 Task: Research Airbnb properties in Villa Hayes, Paraguay from 6th December, 2023 to 15th December, 2023 for 6 adults.6 bedrooms having 6 beds and 6 bathrooms. Property type can be house. Amenities needed are: wifi, TV, free parkinig on premises, gym, breakfast. Look for 5 properties as per requirement.
Action: Mouse moved to (568, 117)
Screenshot: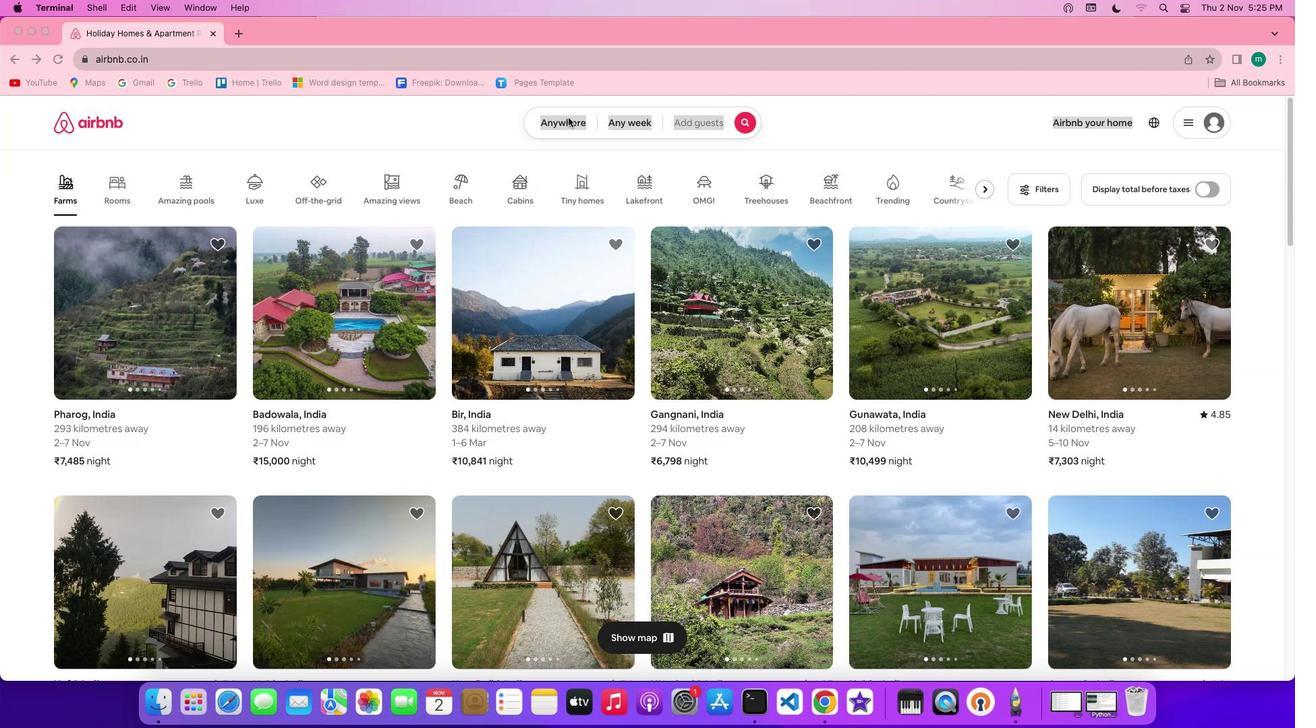
Action: Mouse pressed left at (568, 117)
Screenshot: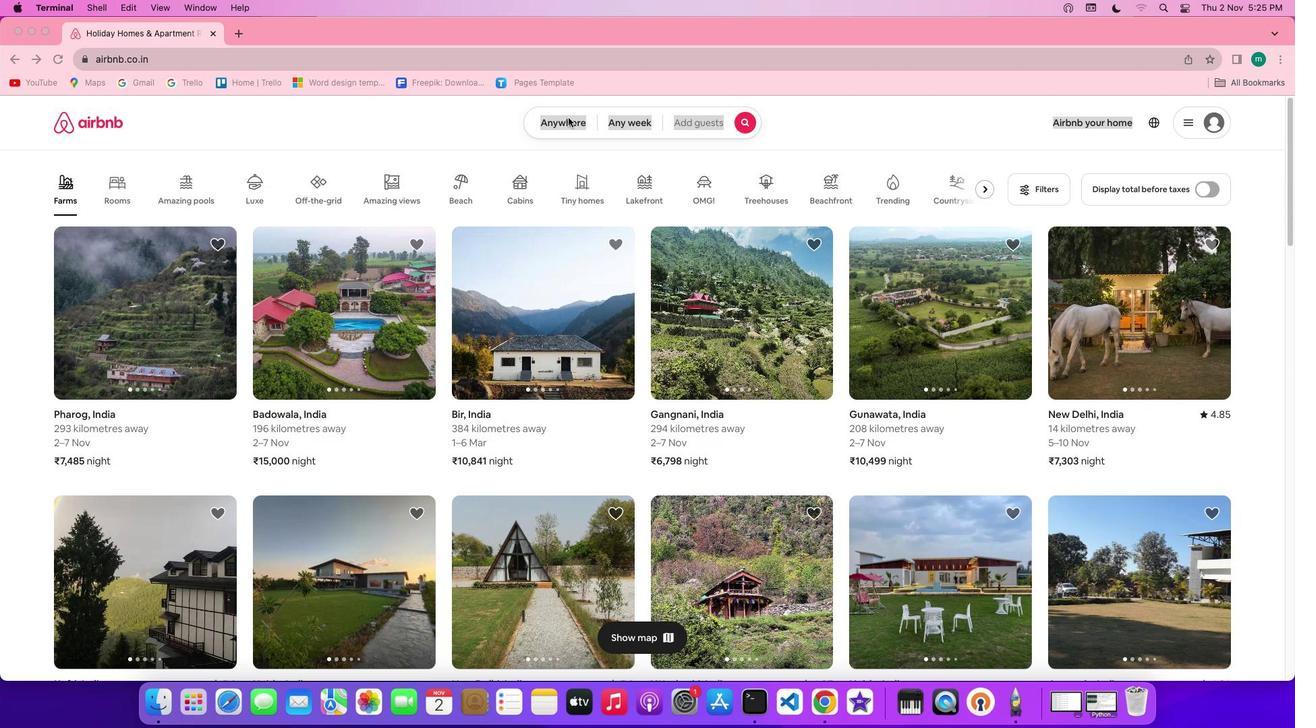 
Action: Mouse pressed left at (568, 117)
Screenshot: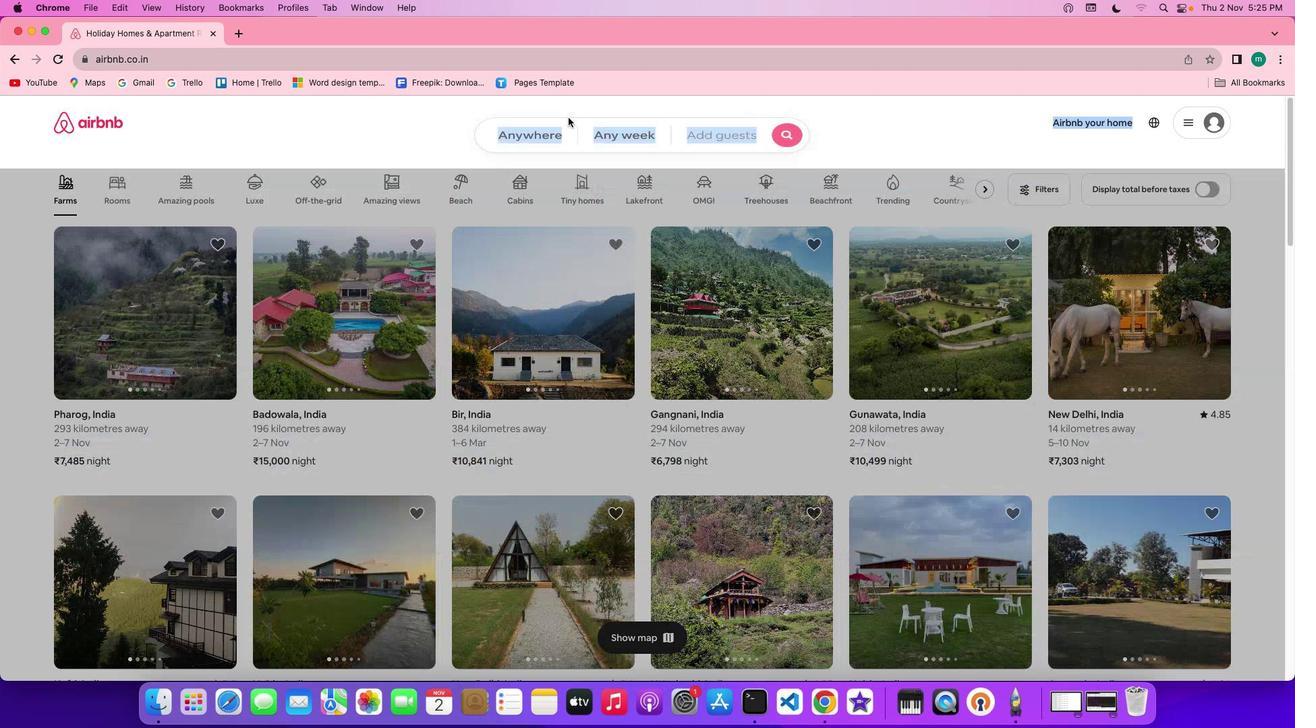 
Action: Key pressed Key.shift'V''i''l''l''a'Key.spaceKey.shift'H''a''y''e''s'','Key.spaceKey.shift'P''a''r''a''g''u''a''y'
Screenshot: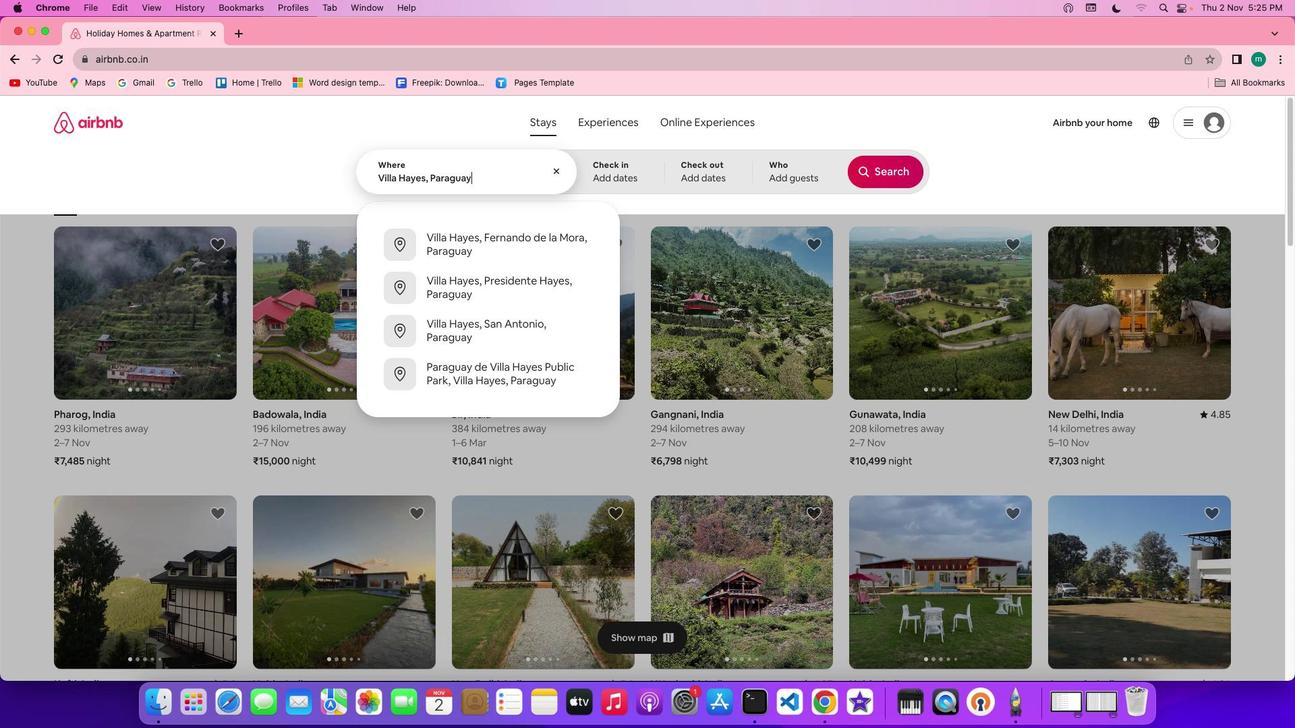 
Action: Mouse moved to (610, 175)
Screenshot: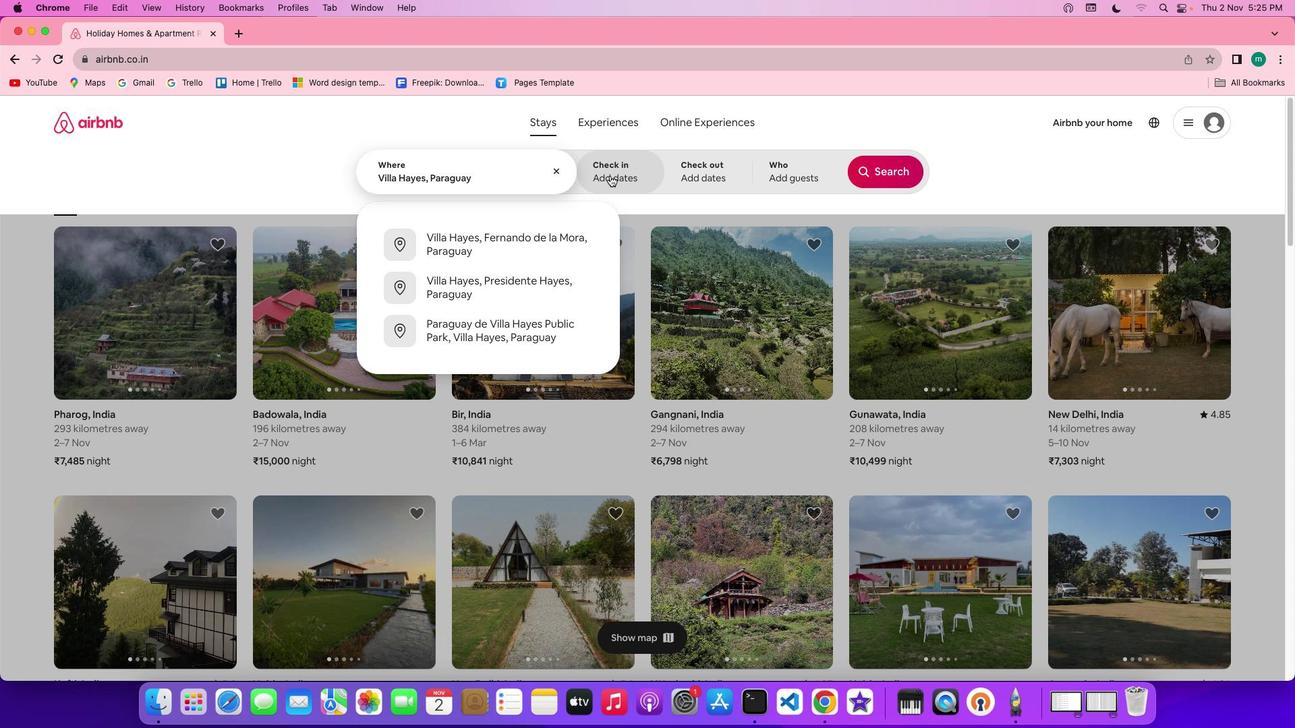 
Action: Mouse pressed left at (610, 175)
Screenshot: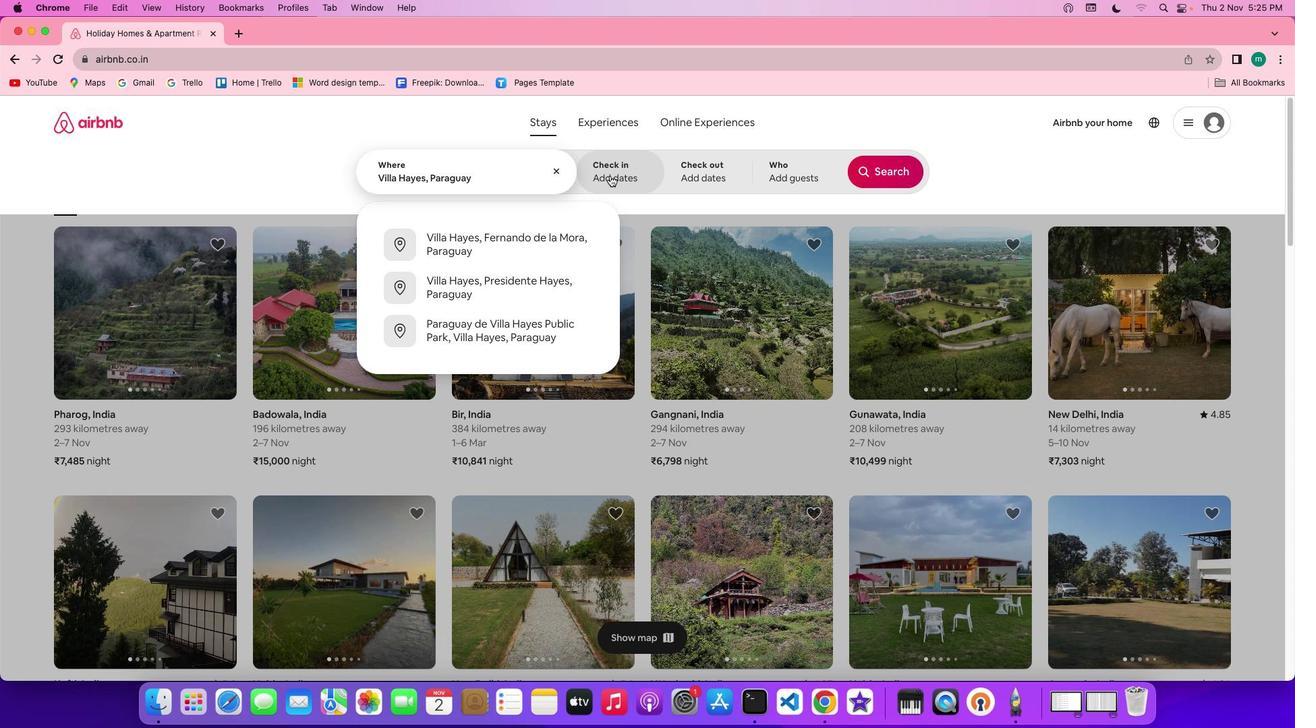 
Action: Mouse moved to (771, 364)
Screenshot: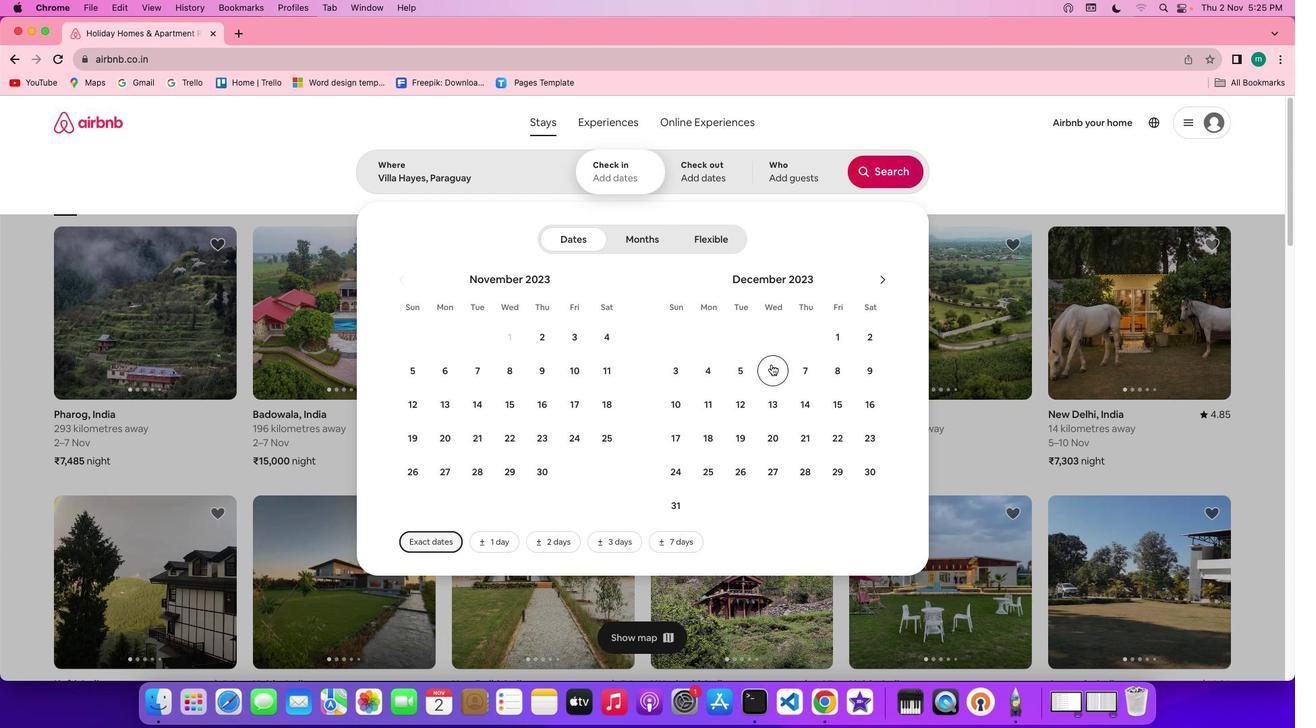 
Action: Mouse pressed left at (771, 364)
Screenshot: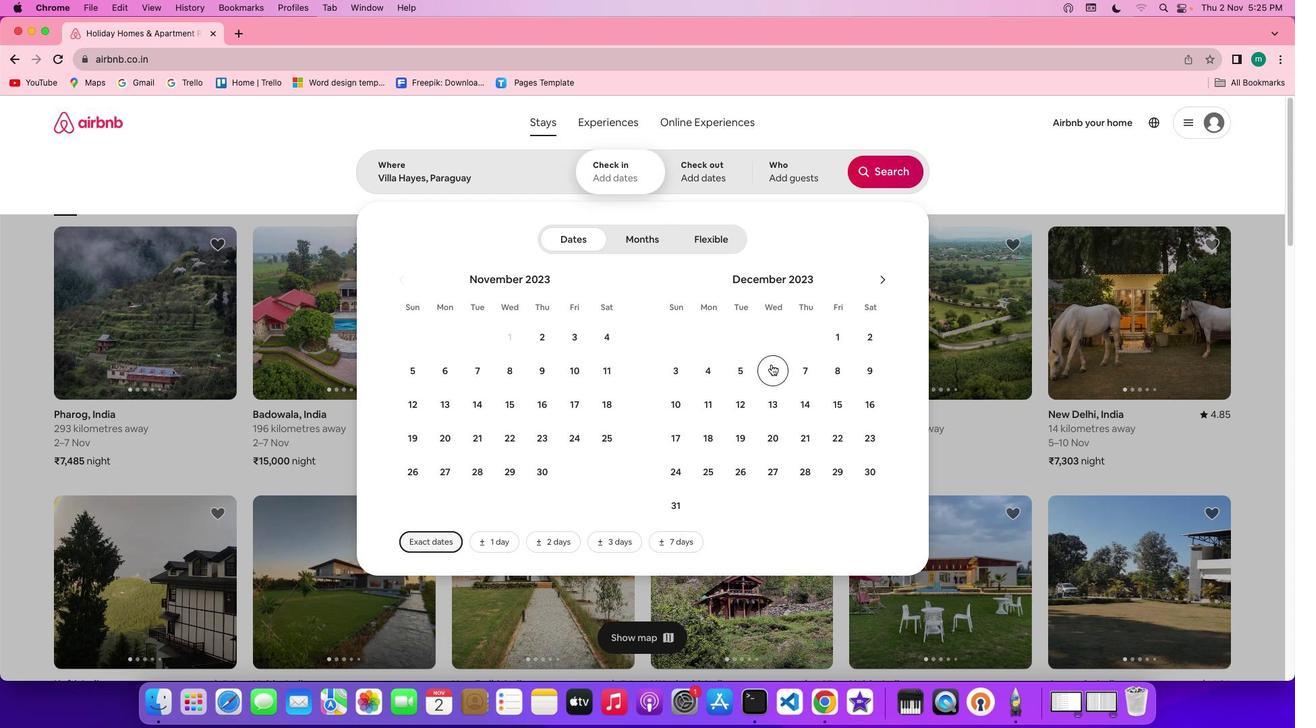 
Action: Mouse moved to (828, 404)
Screenshot: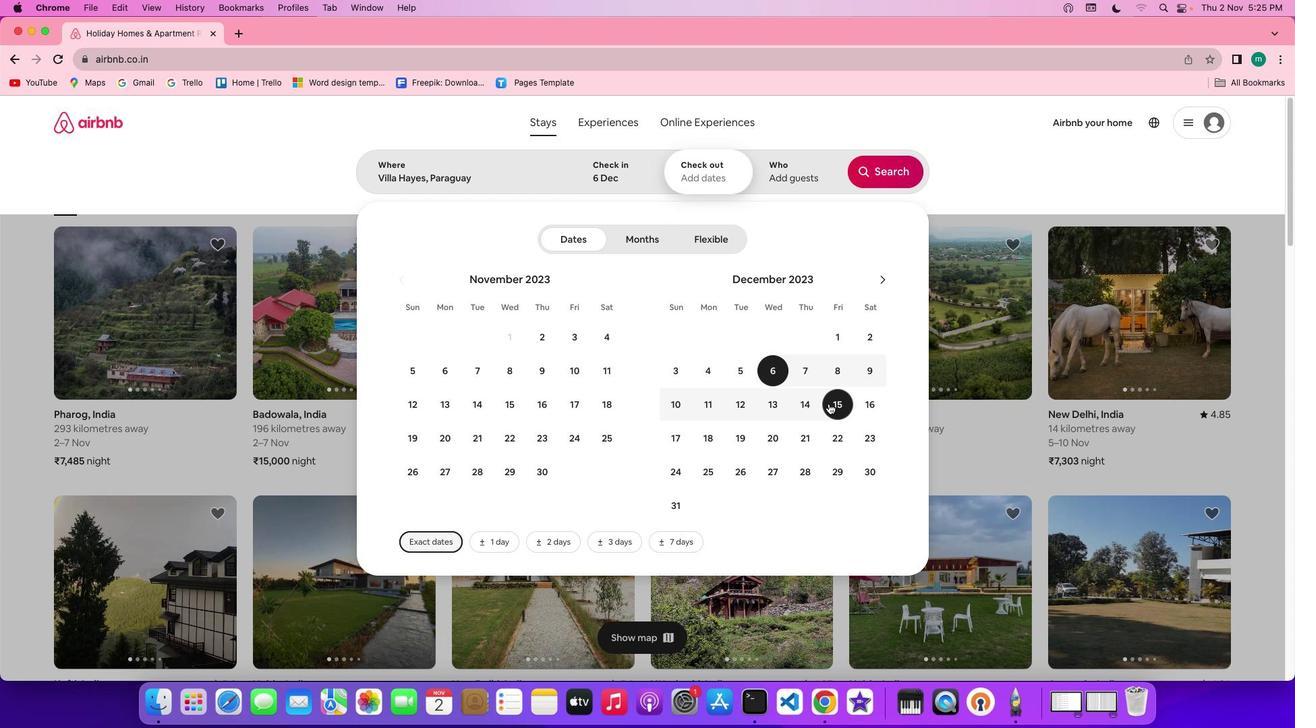 
Action: Mouse pressed left at (828, 404)
Screenshot: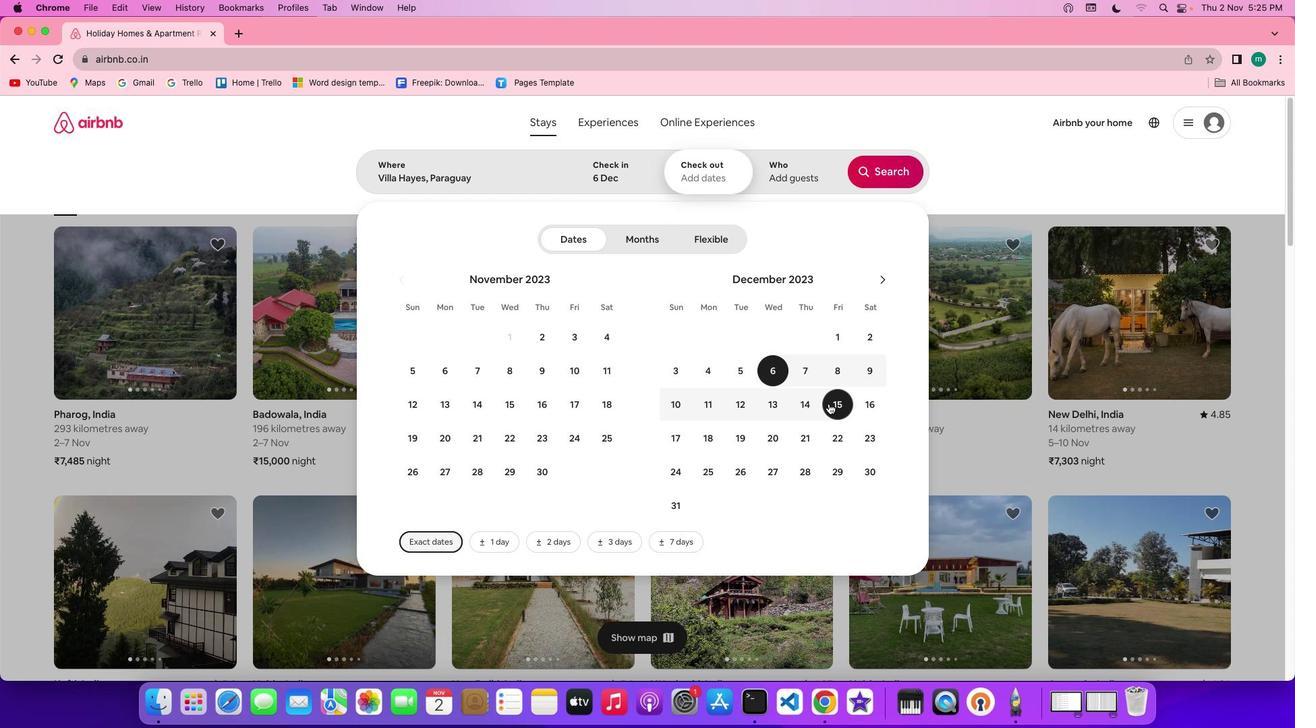 
Action: Mouse moved to (772, 174)
Screenshot: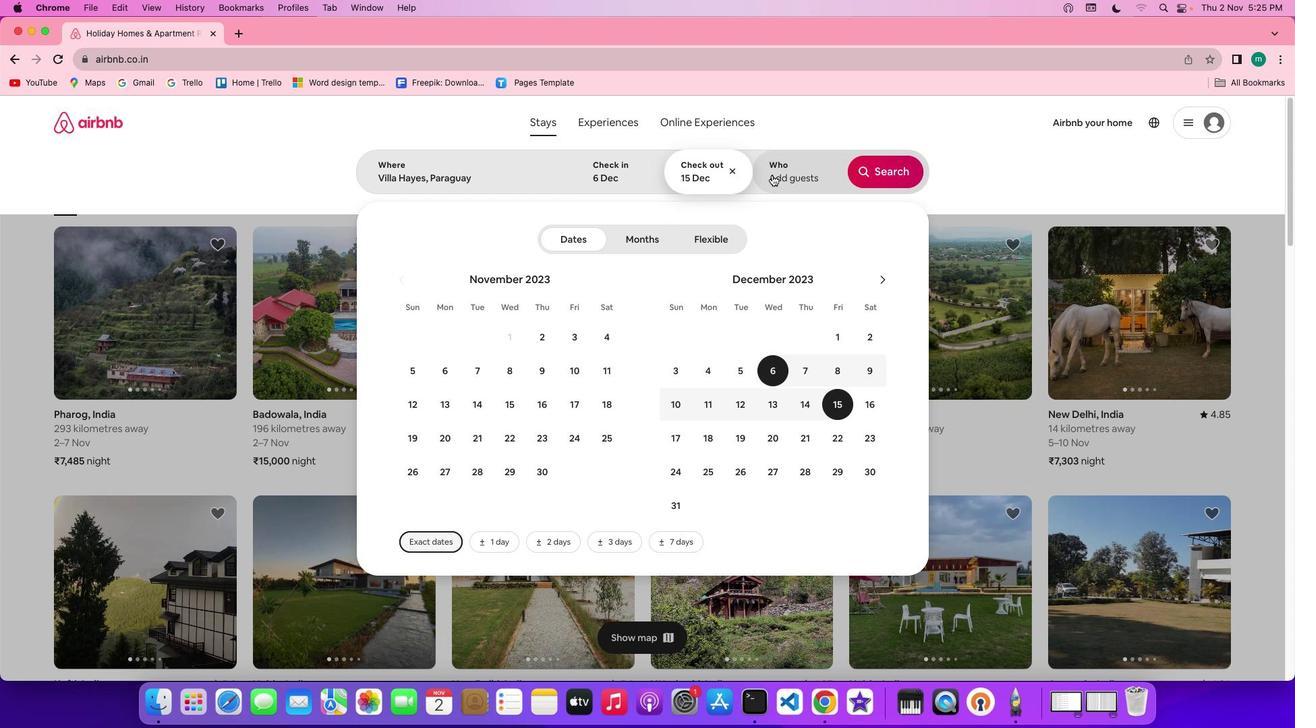 
Action: Mouse pressed left at (772, 174)
Screenshot: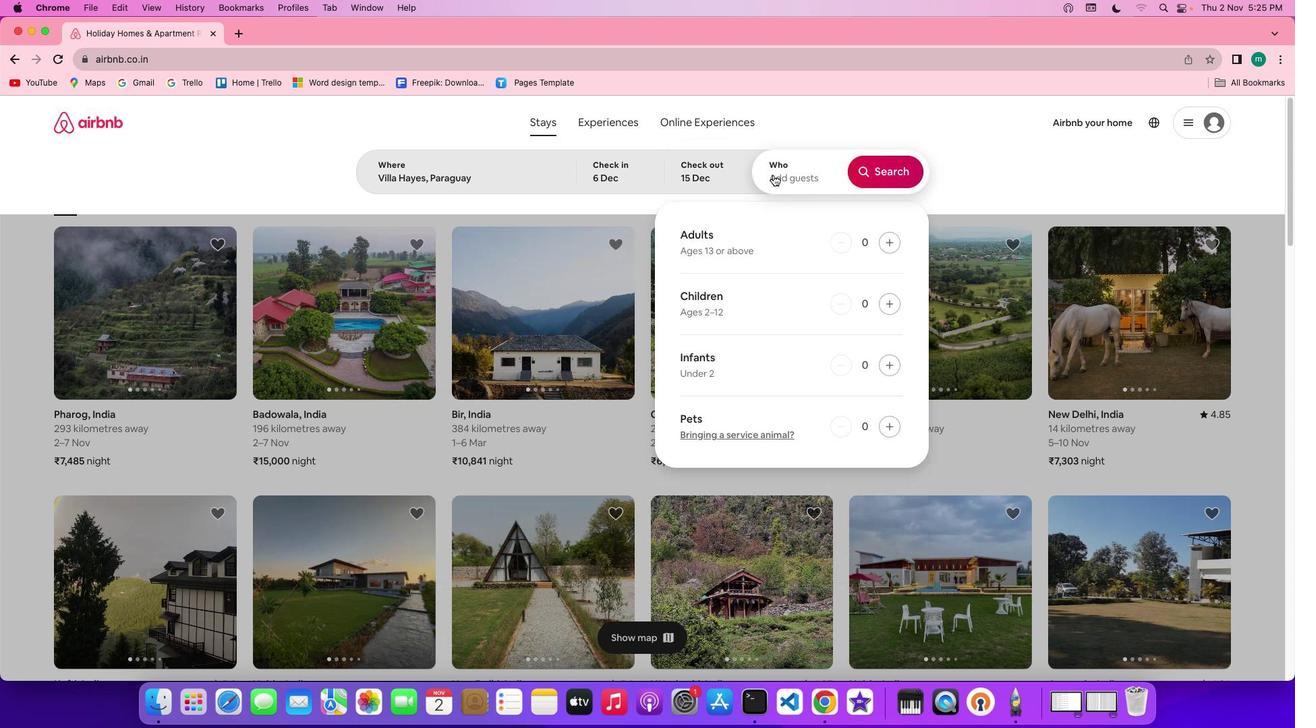 
Action: Mouse moved to (886, 244)
Screenshot: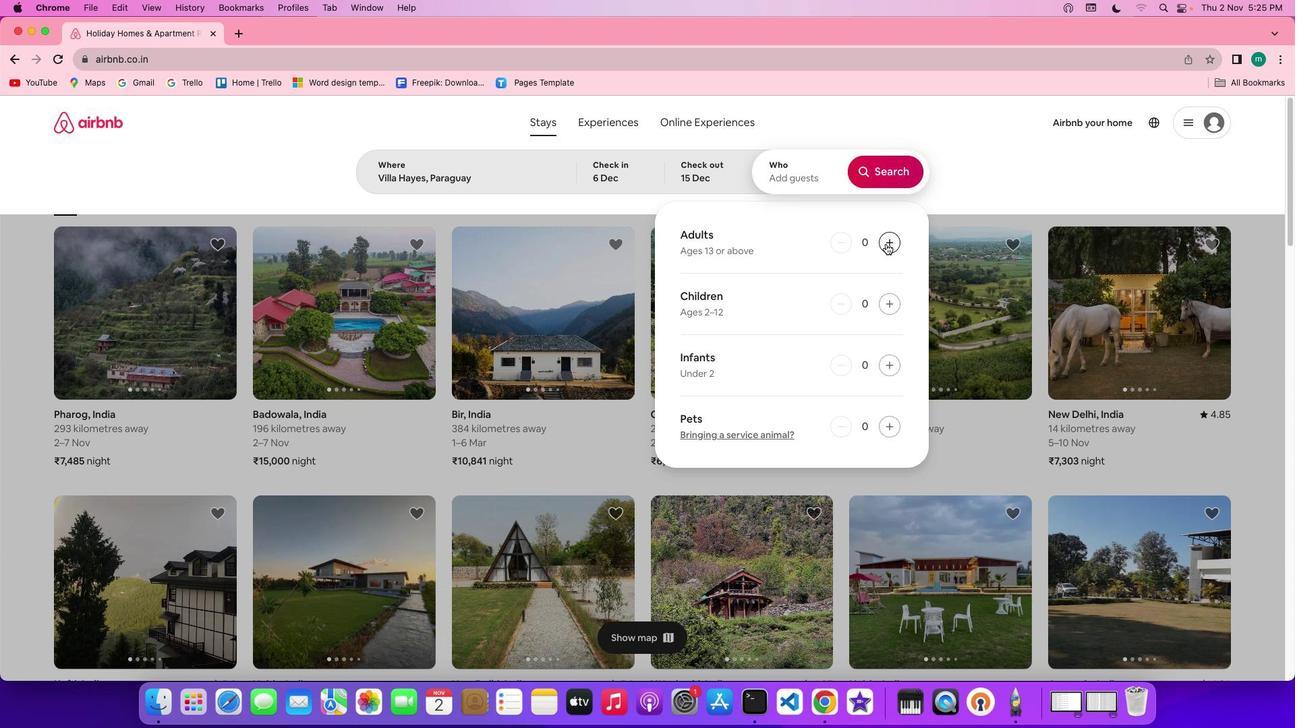 
Action: Mouse pressed left at (886, 244)
Screenshot: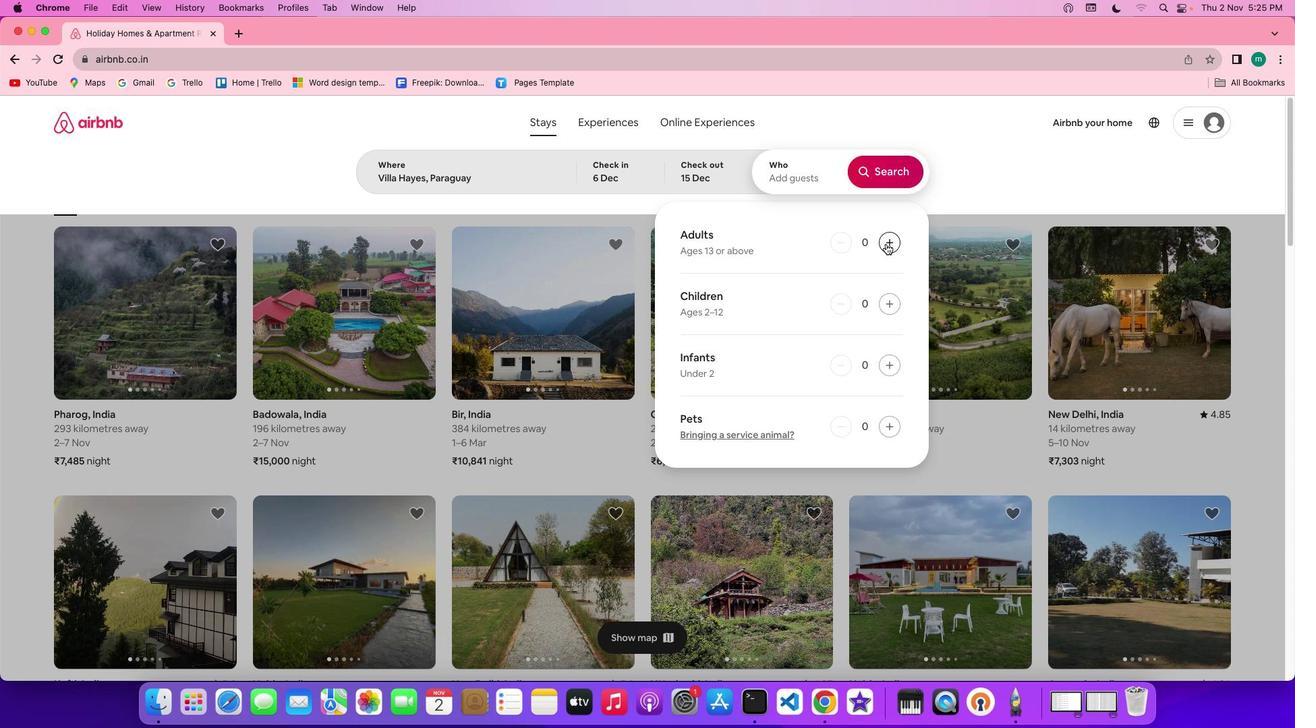 
Action: Mouse pressed left at (886, 244)
Screenshot: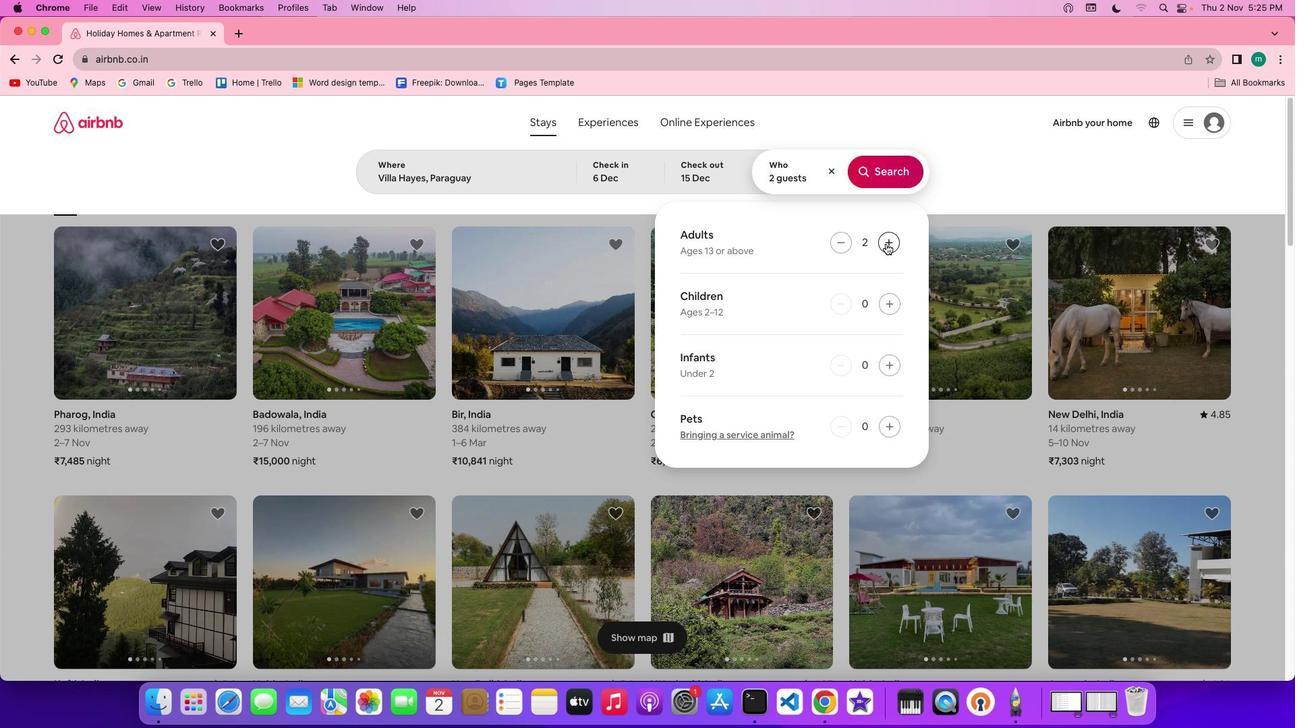 
Action: Mouse pressed left at (886, 244)
Screenshot: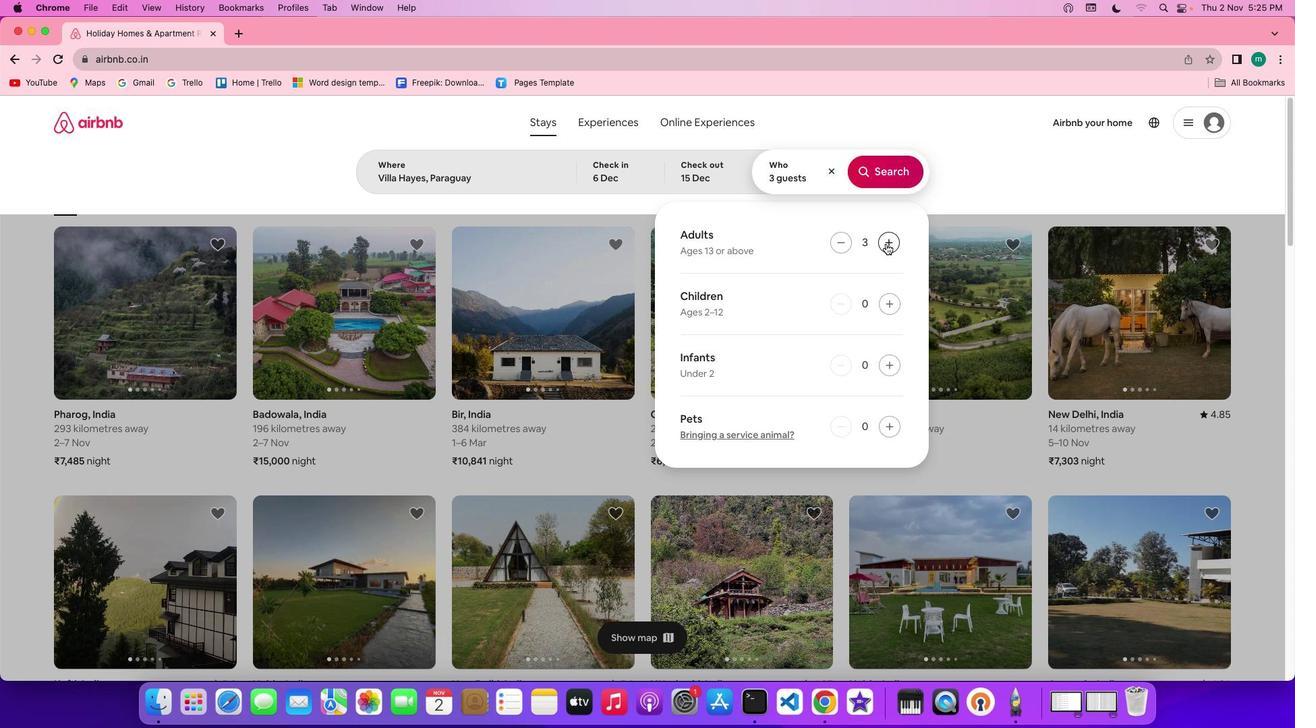 
Action: Mouse pressed left at (886, 244)
Screenshot: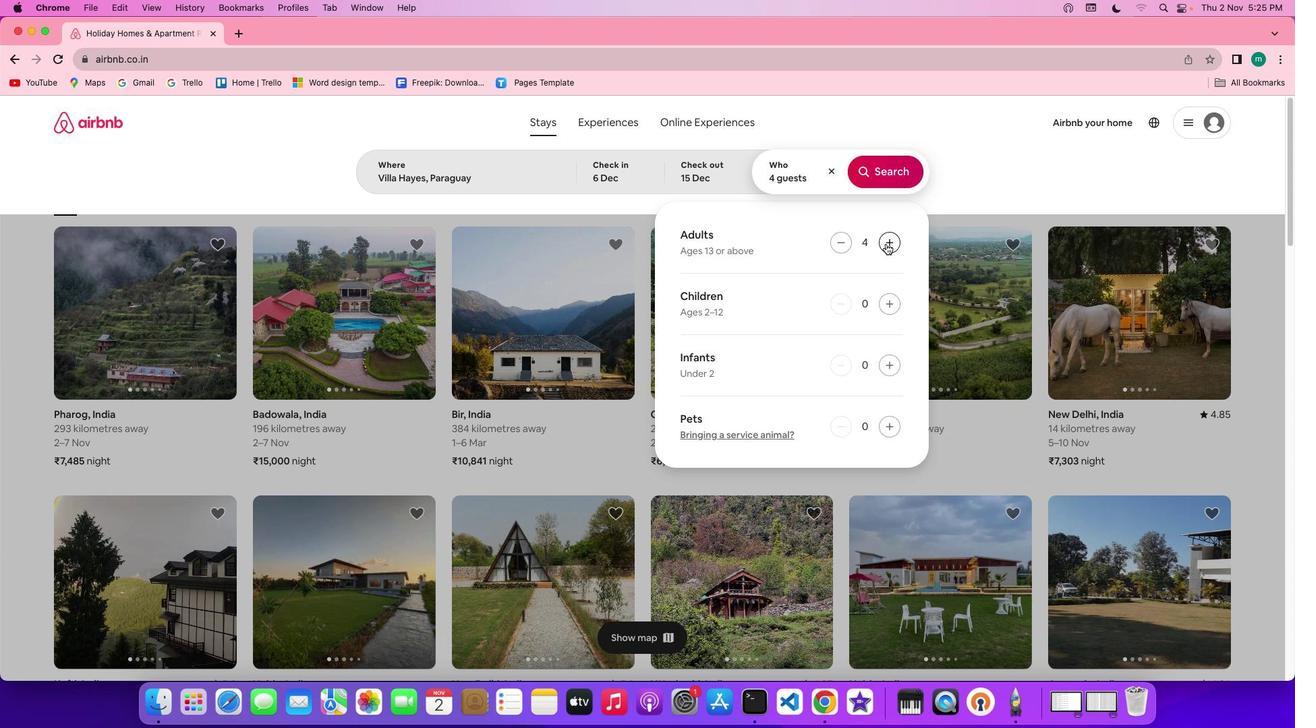 
Action: Mouse pressed left at (886, 244)
Screenshot: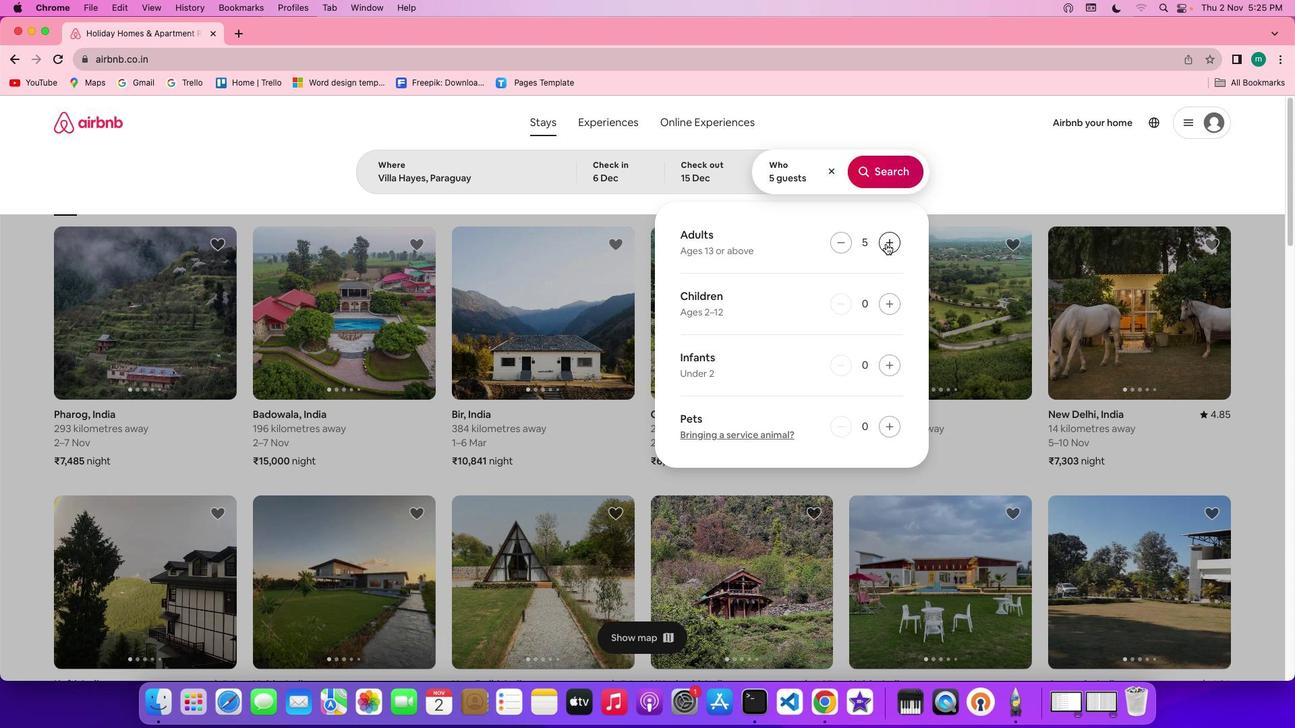 
Action: Mouse pressed left at (886, 244)
Screenshot: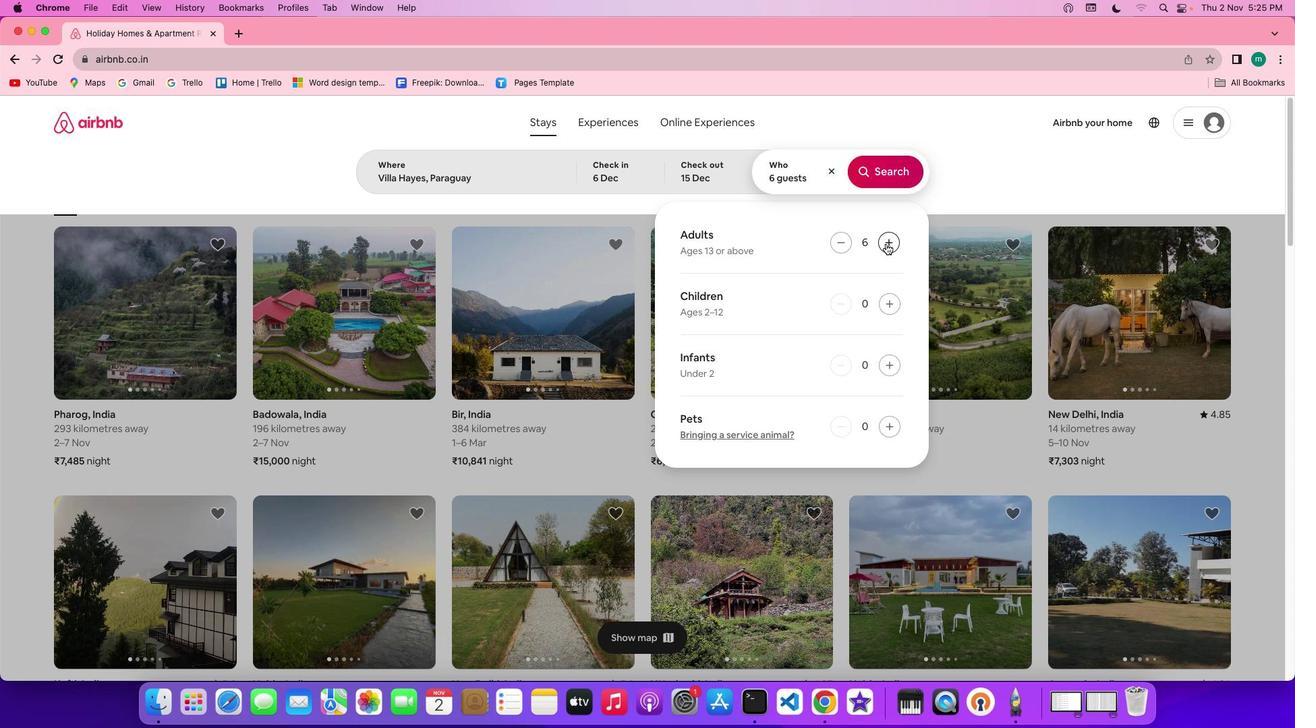 
Action: Mouse moved to (882, 176)
Screenshot: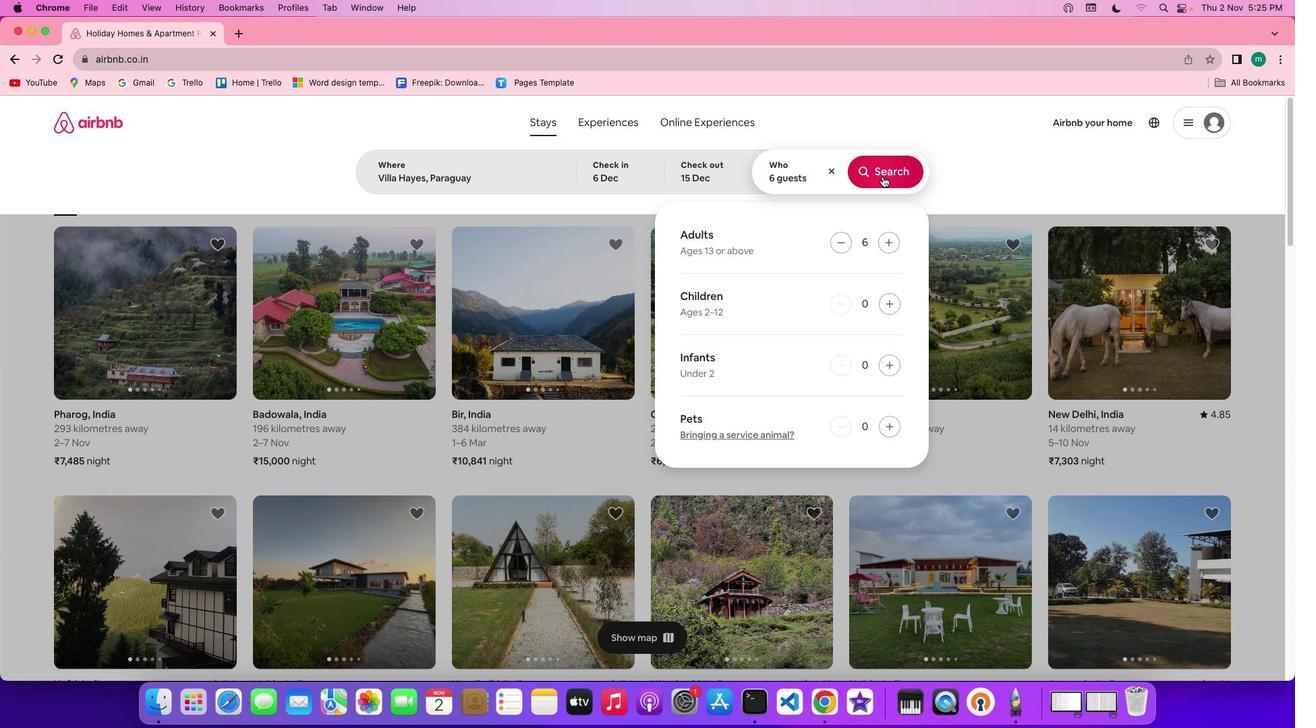 
Action: Mouse pressed left at (882, 176)
Screenshot: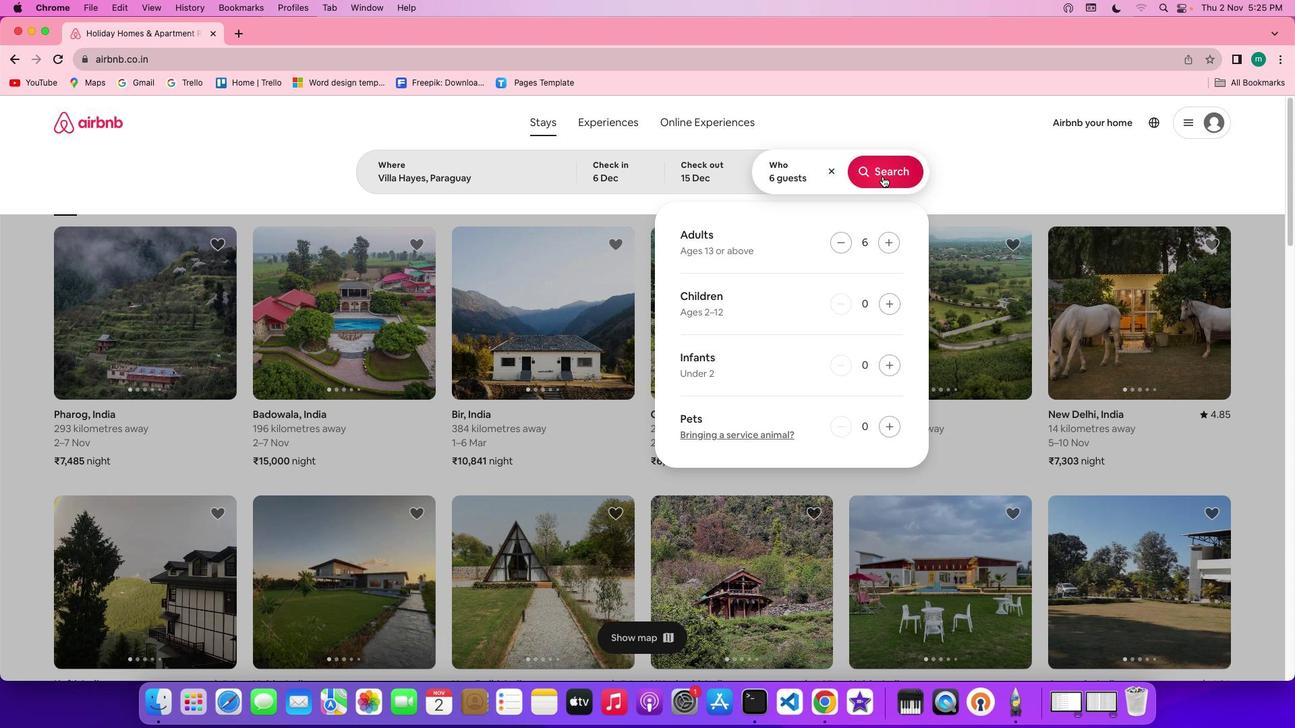 
Action: Mouse moved to (1080, 177)
Screenshot: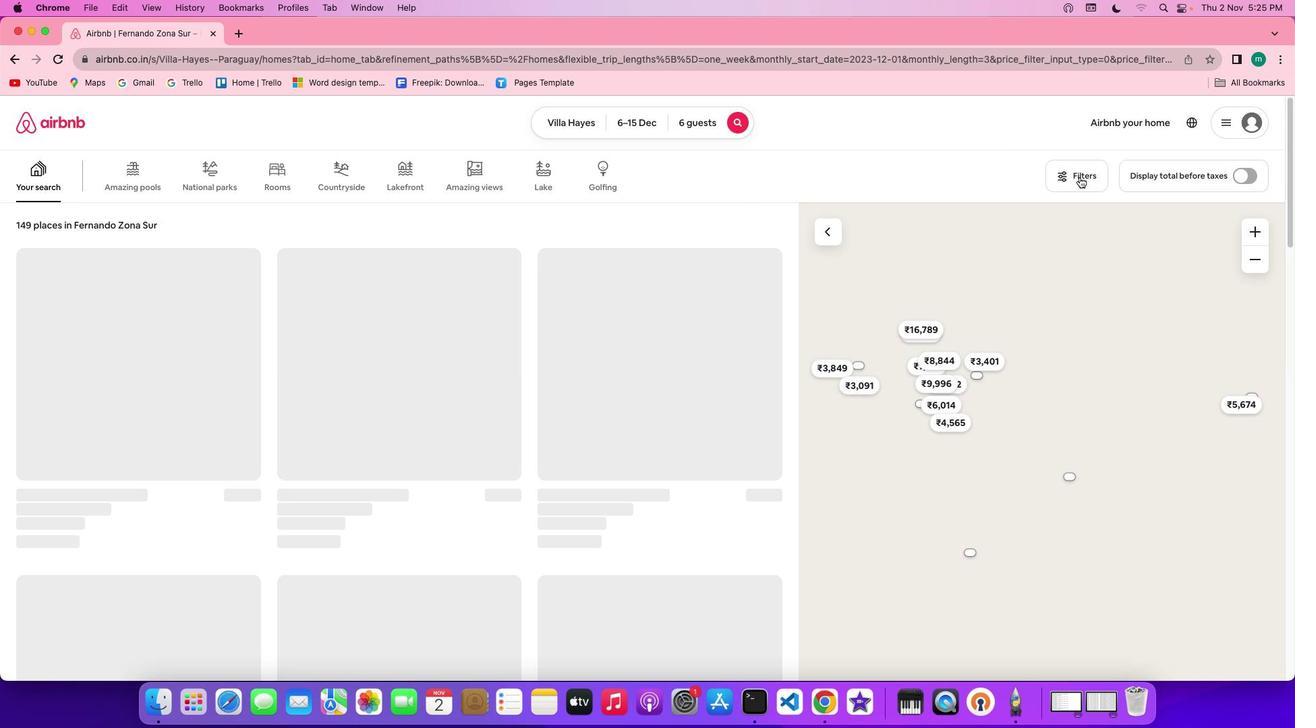 
Action: Mouse pressed left at (1080, 177)
Screenshot: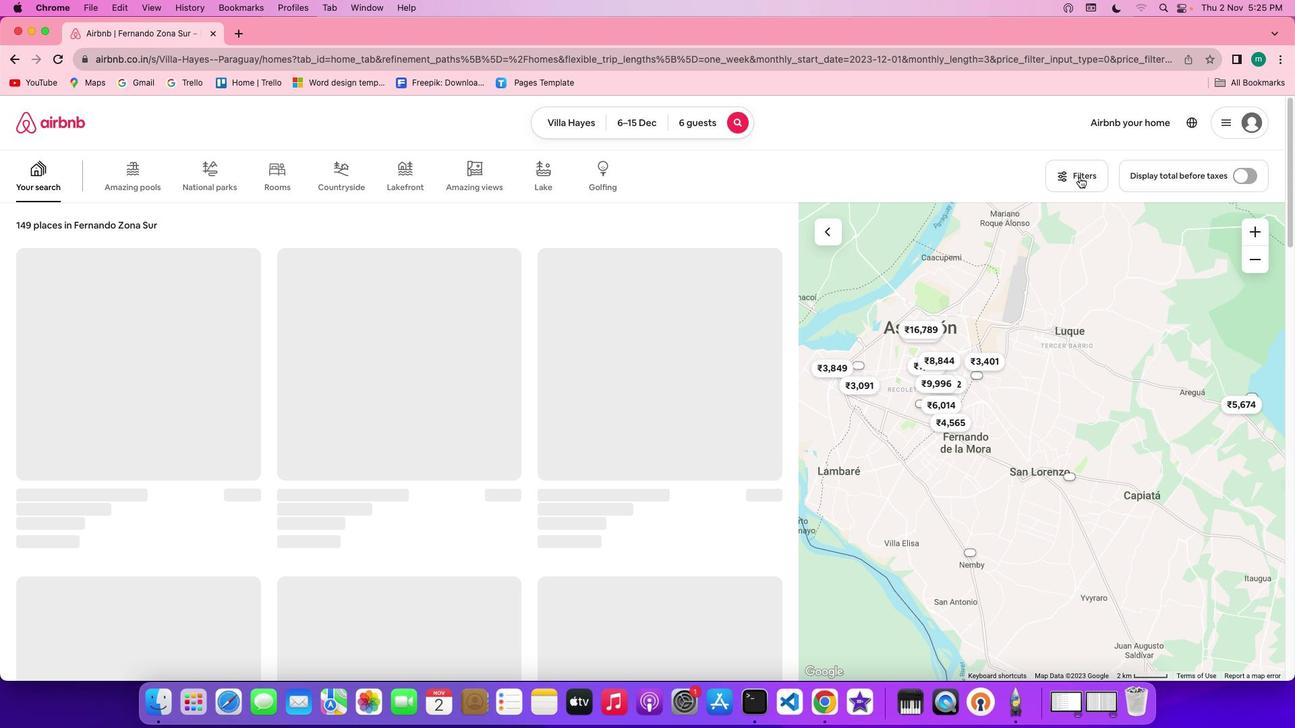 
Action: Mouse moved to (1062, 172)
Screenshot: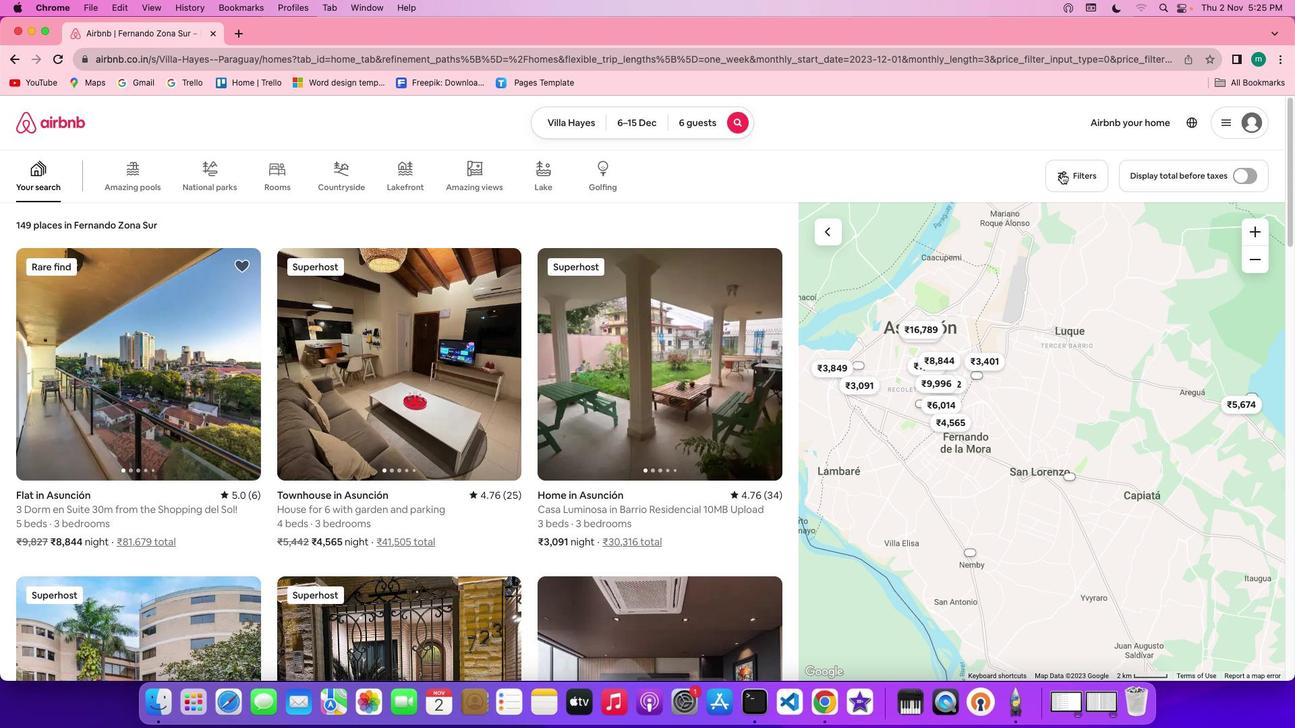 
Action: Mouse pressed left at (1062, 172)
Screenshot: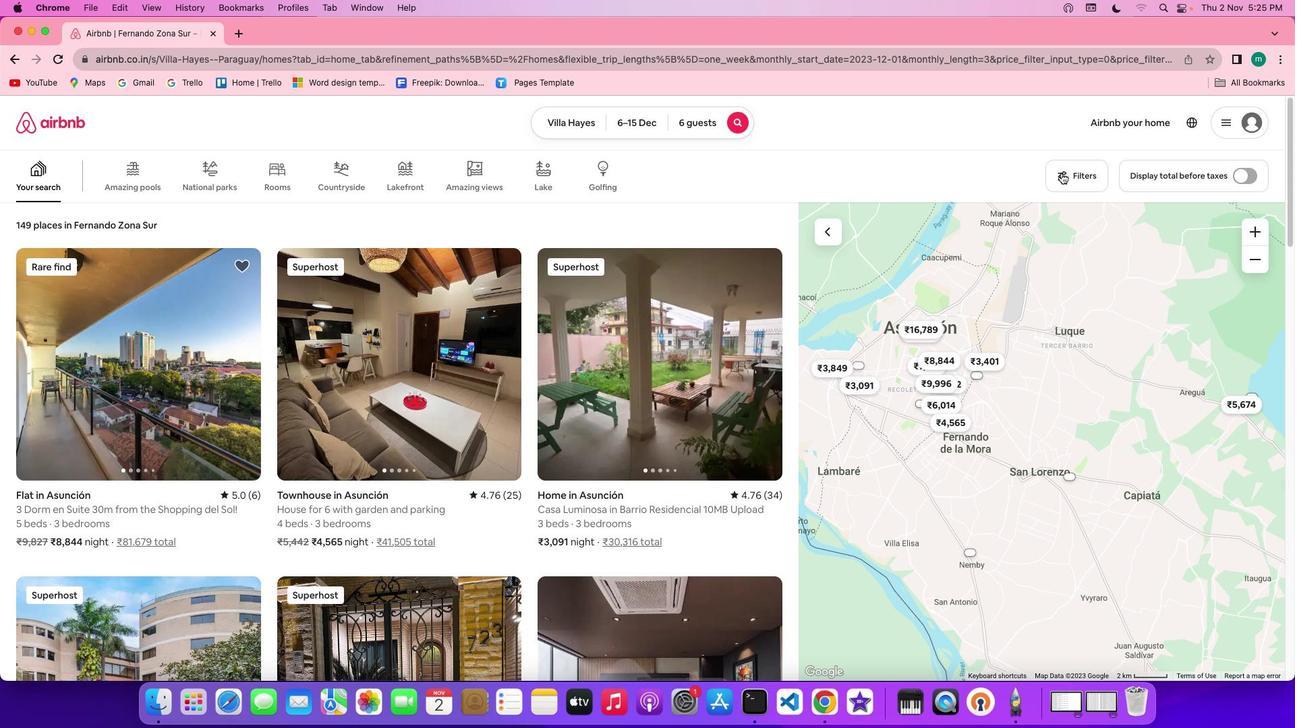 
Action: Mouse moved to (1085, 172)
Screenshot: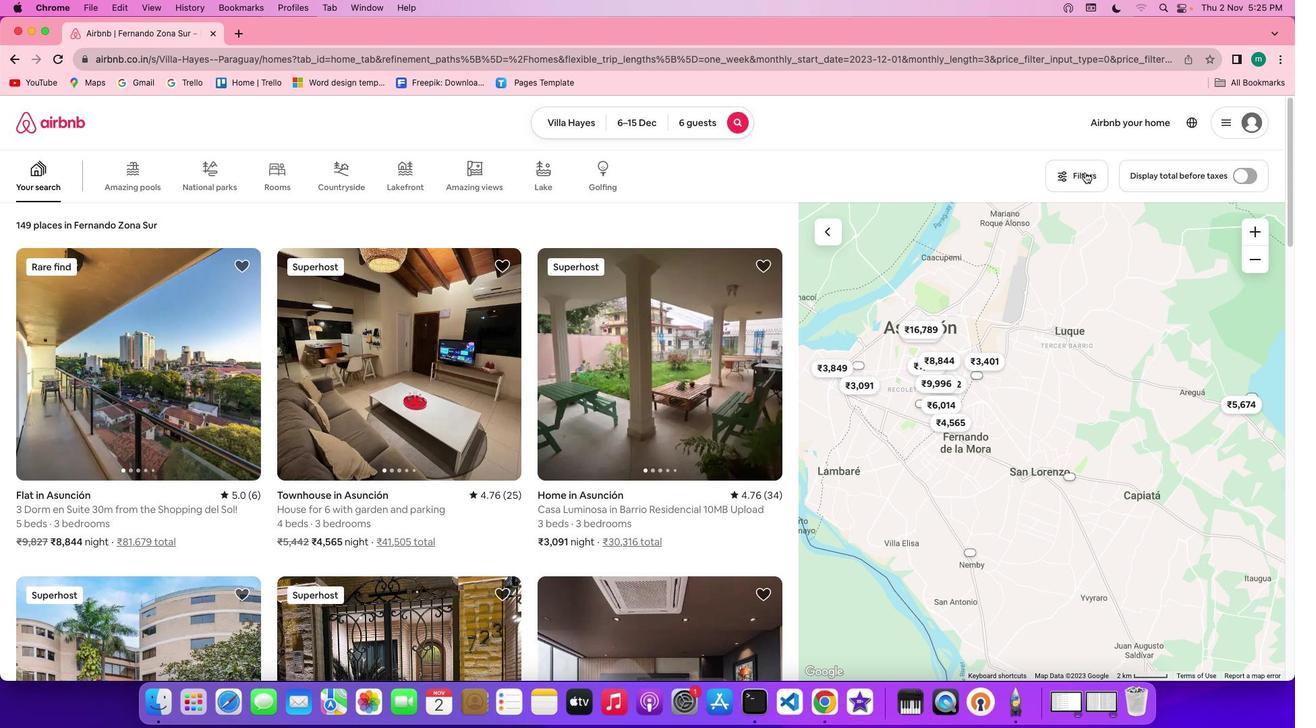 
Action: Mouse pressed left at (1085, 172)
Screenshot: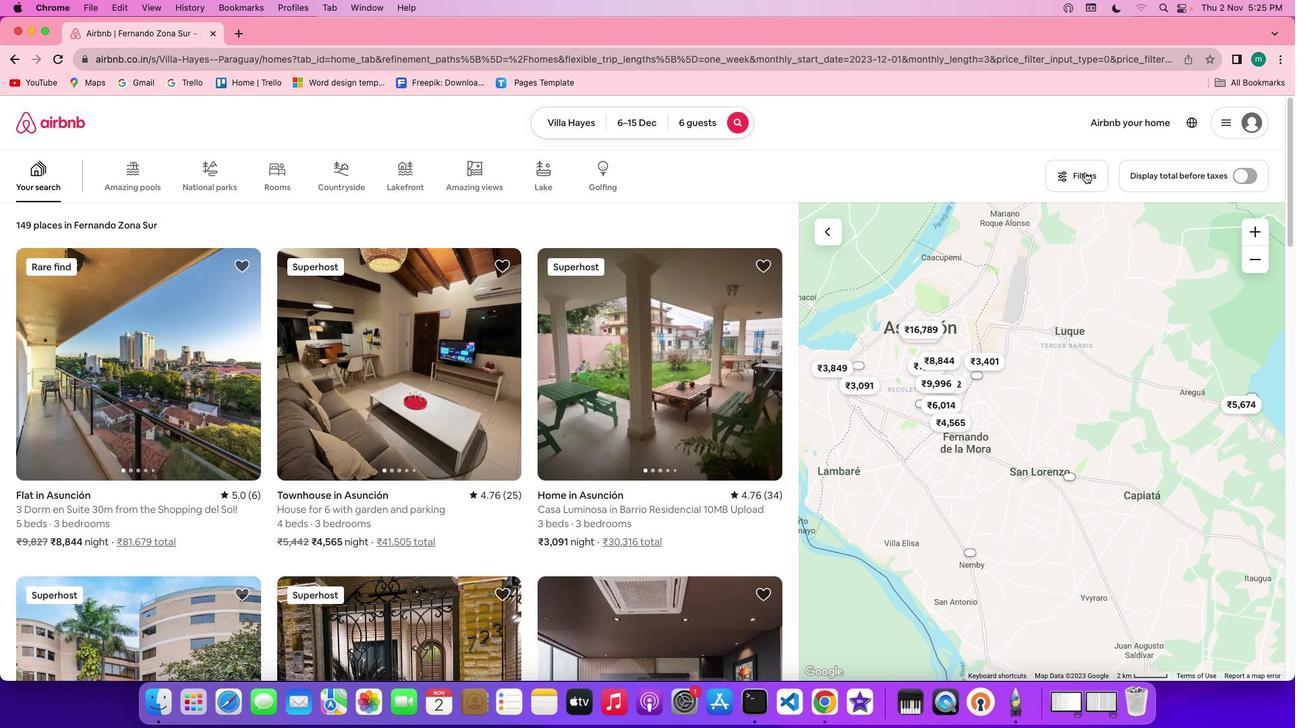 
Action: Mouse moved to (722, 365)
Screenshot: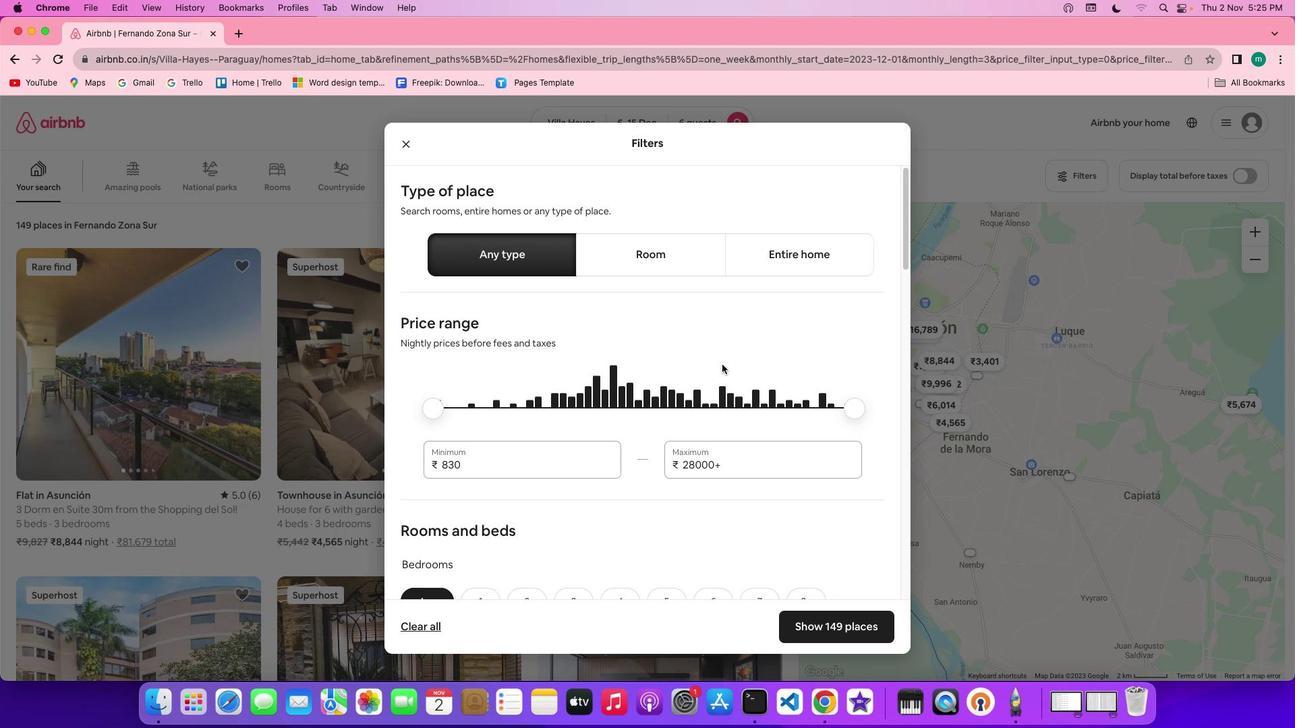 
Action: Mouse scrolled (722, 365) with delta (0, 0)
Screenshot: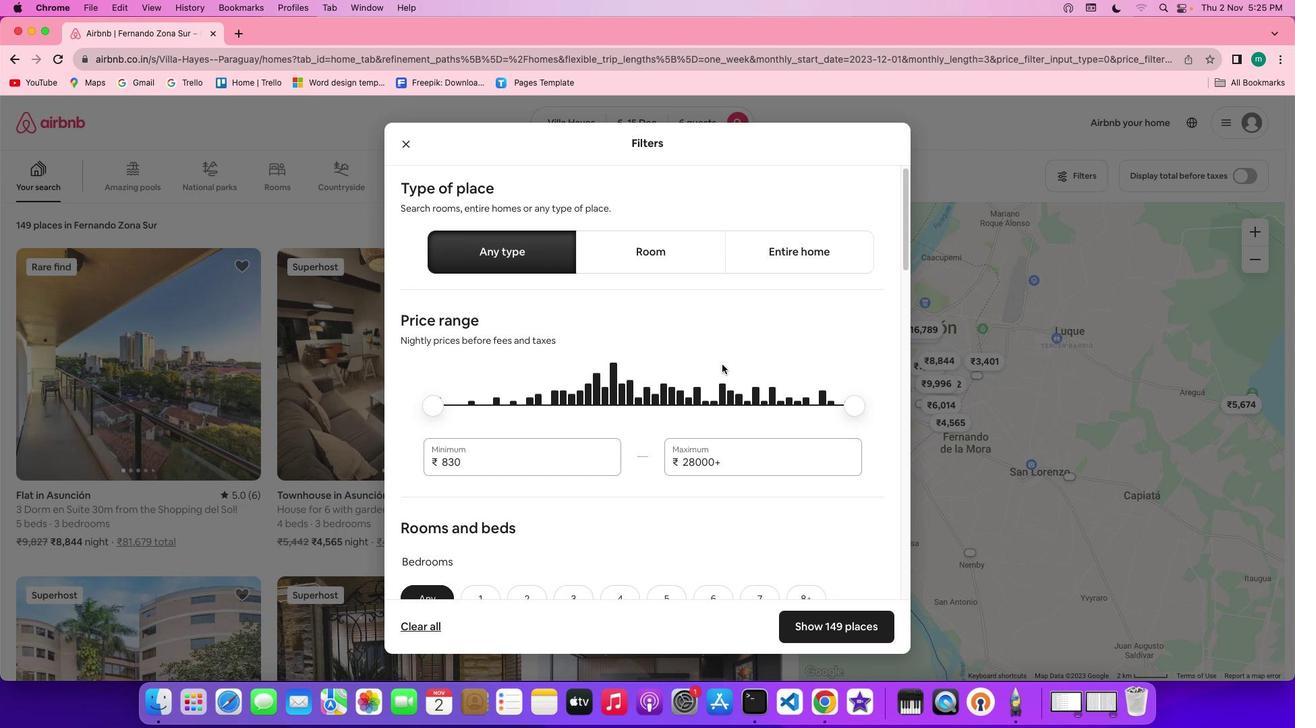 
Action: Mouse scrolled (722, 365) with delta (0, 0)
Screenshot: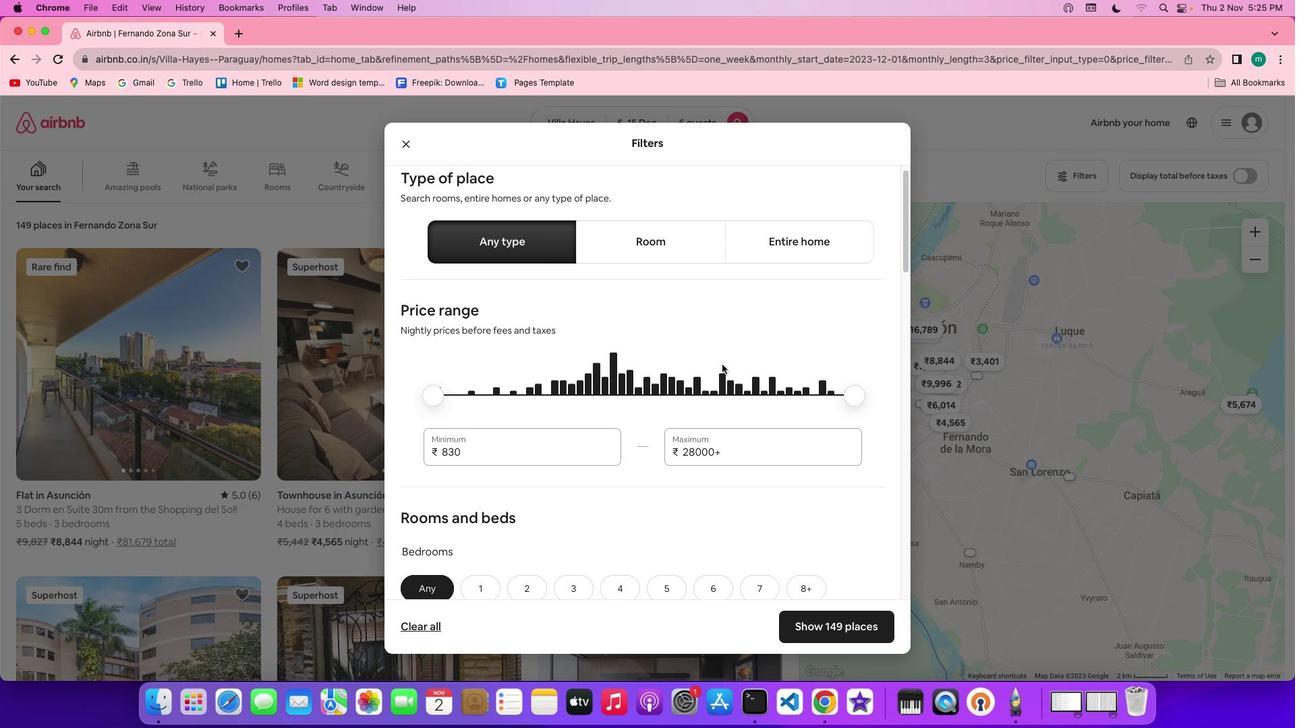
Action: Mouse scrolled (722, 365) with delta (0, 0)
Screenshot: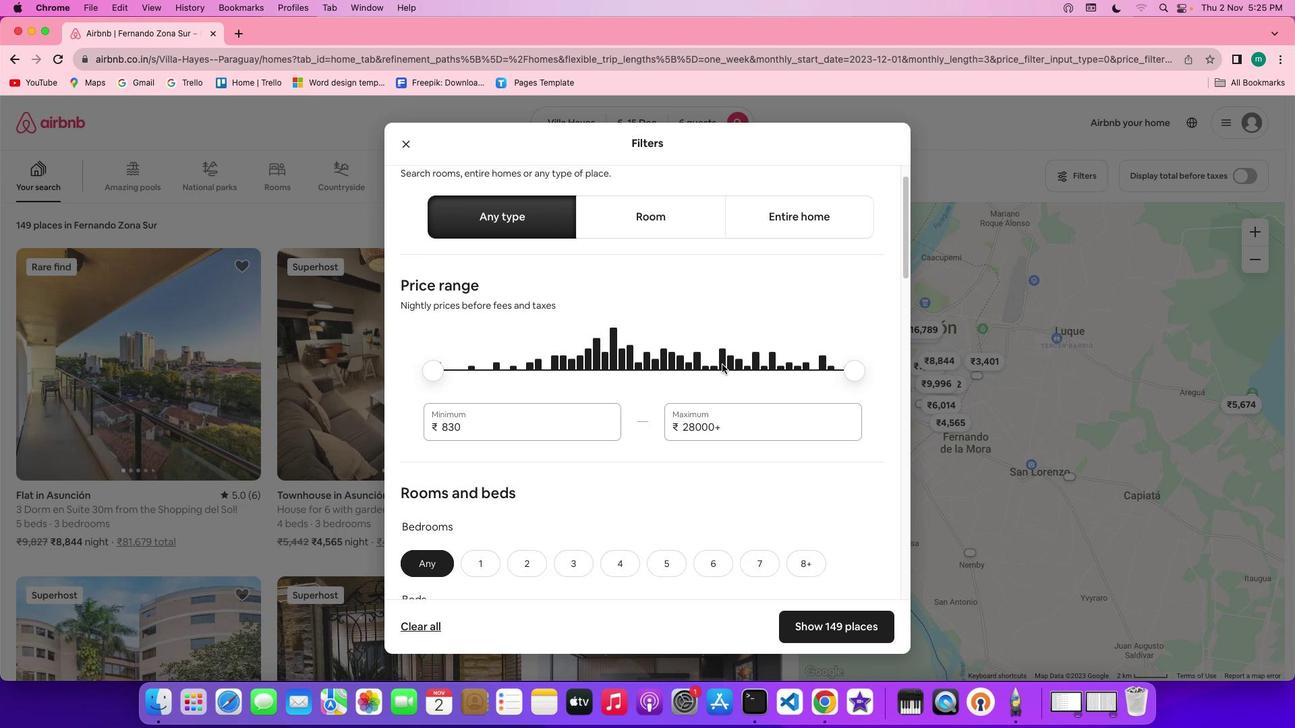 
Action: Mouse scrolled (722, 365) with delta (0, 0)
Screenshot: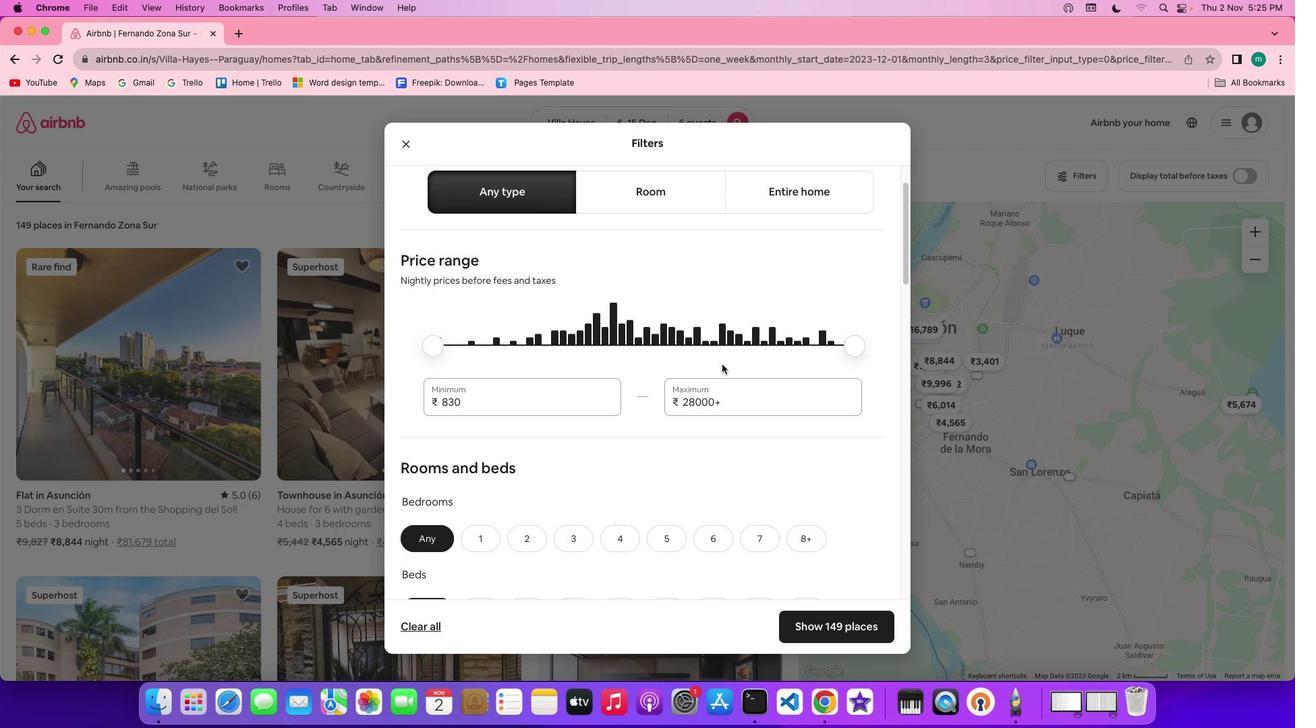 
Action: Mouse scrolled (722, 365) with delta (0, 0)
Screenshot: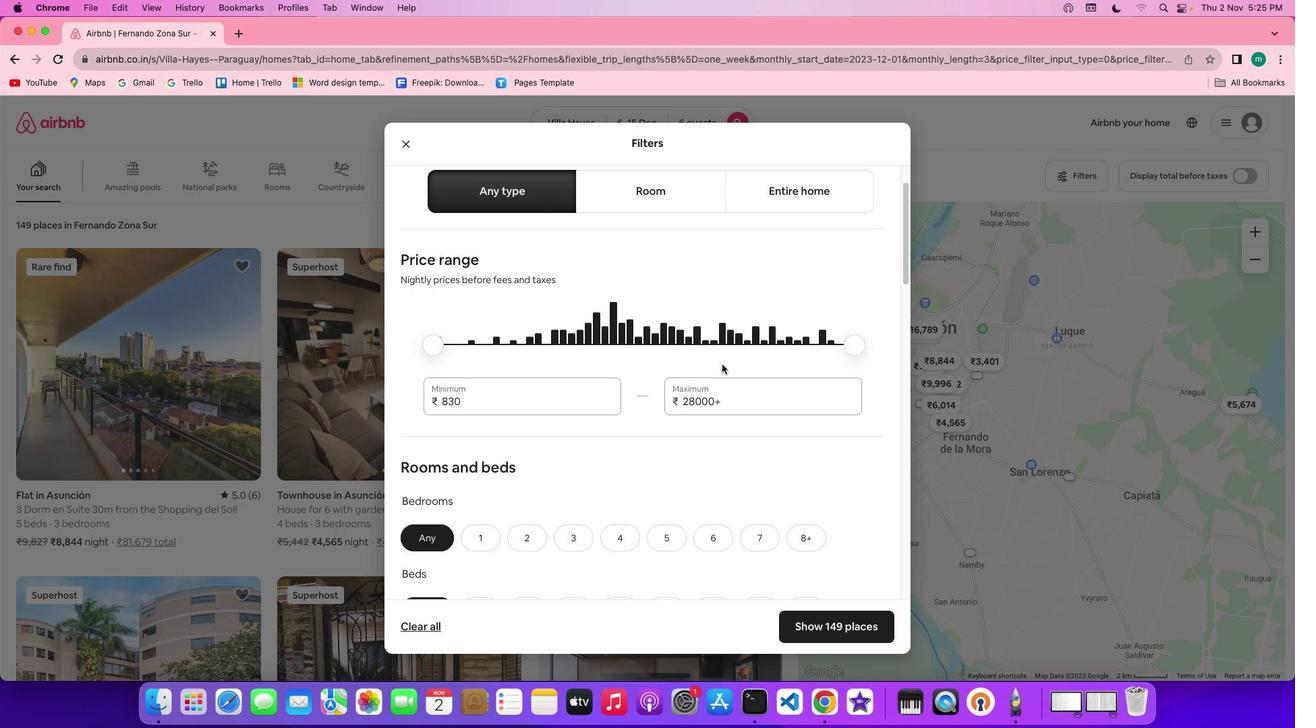 
Action: Mouse scrolled (722, 365) with delta (0, 0)
Screenshot: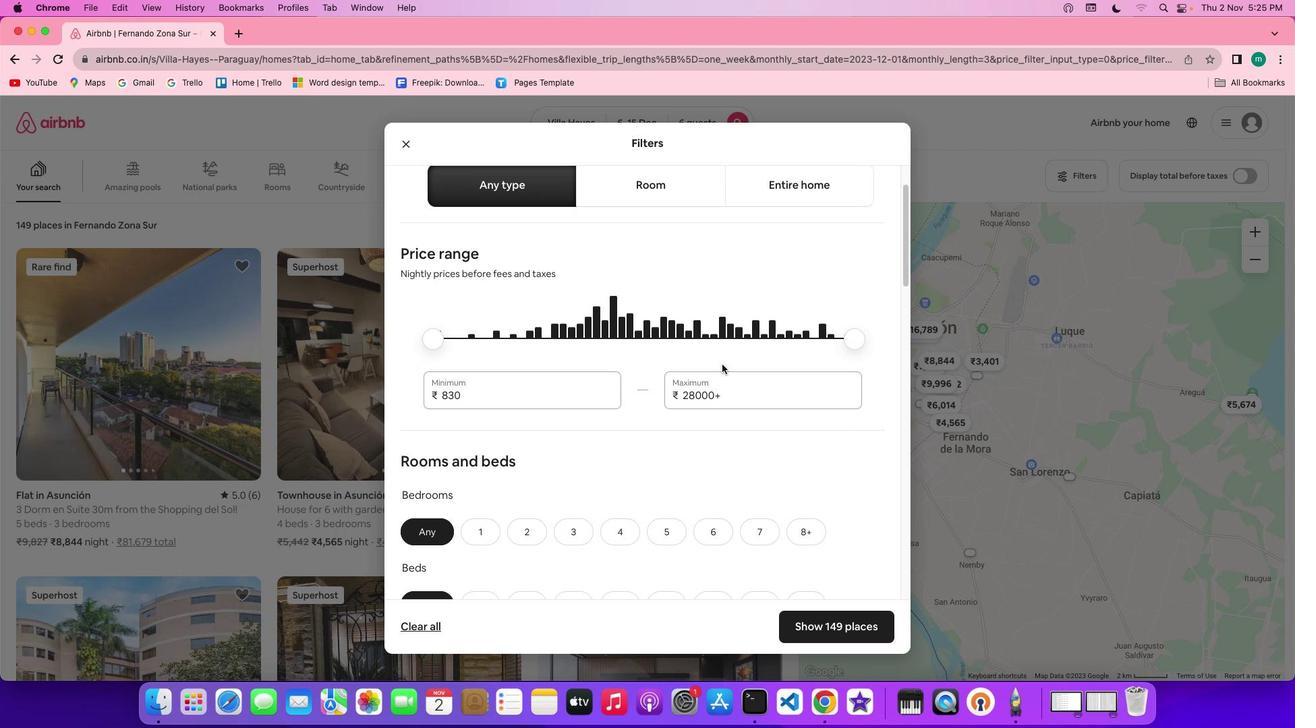 
Action: Mouse scrolled (722, 365) with delta (0, 0)
Screenshot: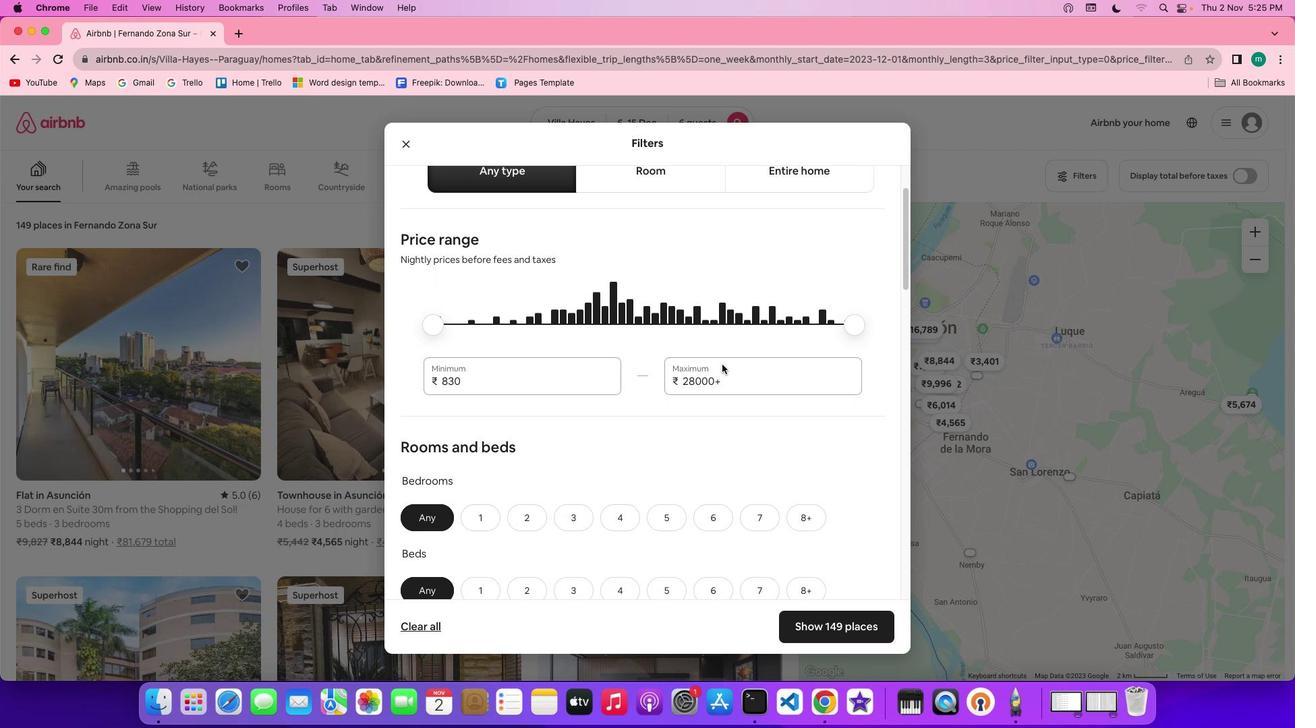 
Action: Mouse scrolled (722, 365) with delta (0, 0)
Screenshot: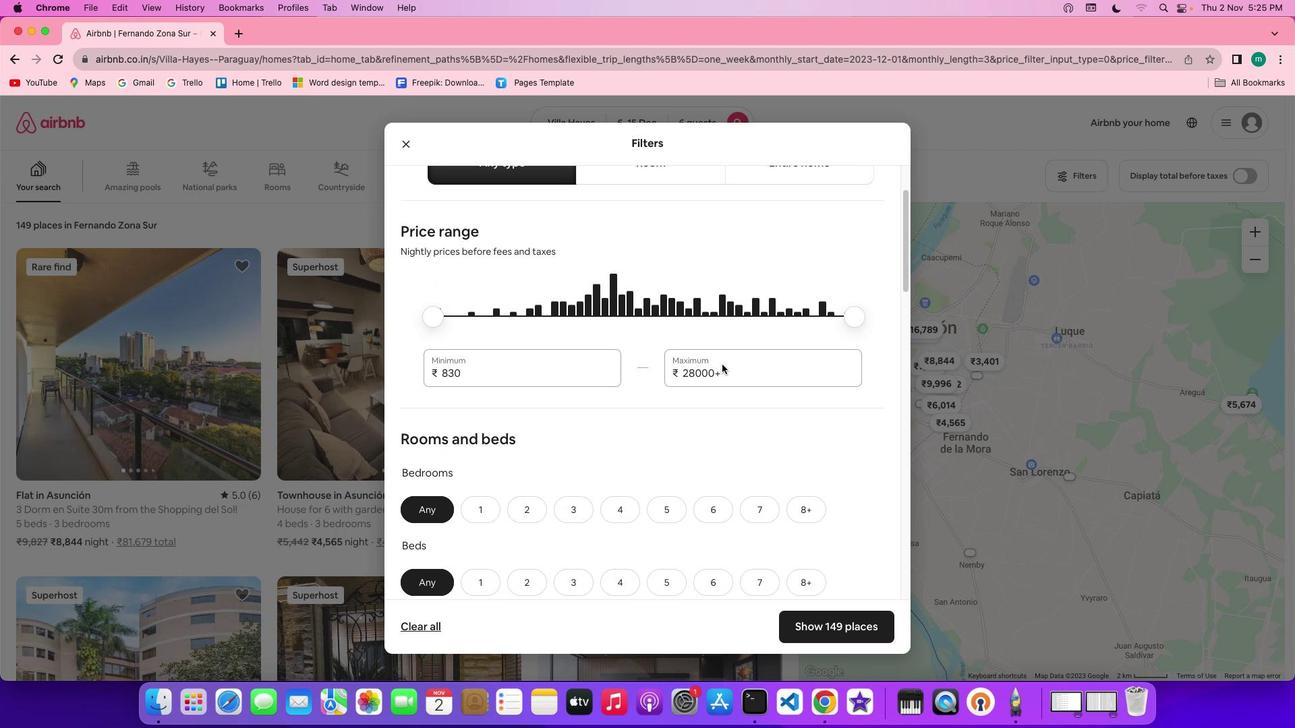 
Action: Mouse scrolled (722, 365) with delta (0, 0)
Screenshot: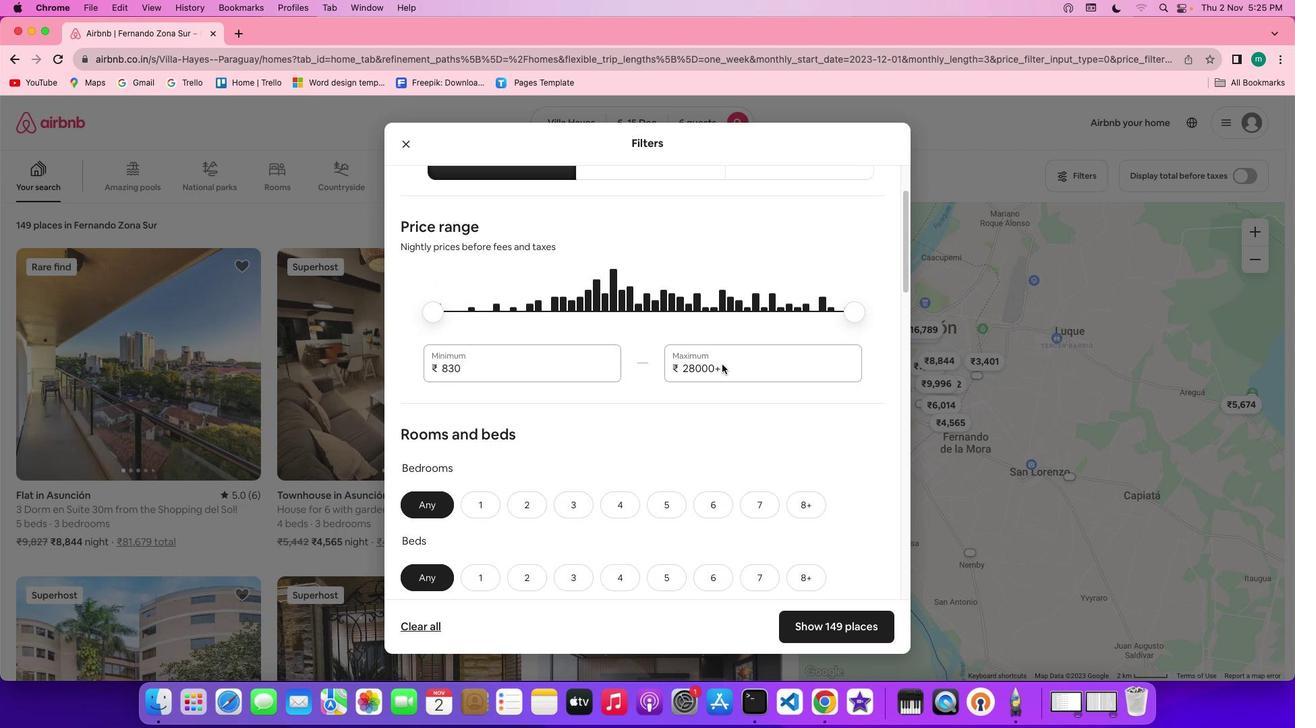 
Action: Mouse scrolled (722, 365) with delta (0, 0)
Screenshot: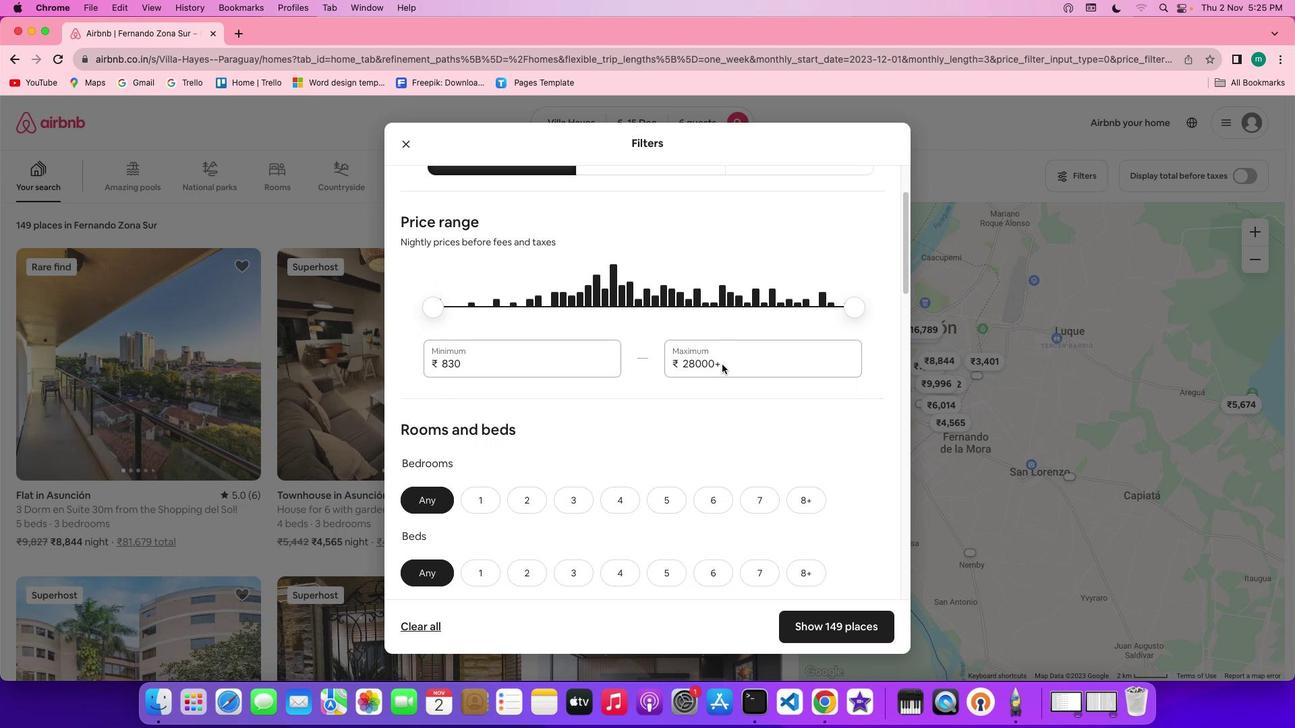 
Action: Mouse scrolled (722, 365) with delta (0, 0)
Screenshot: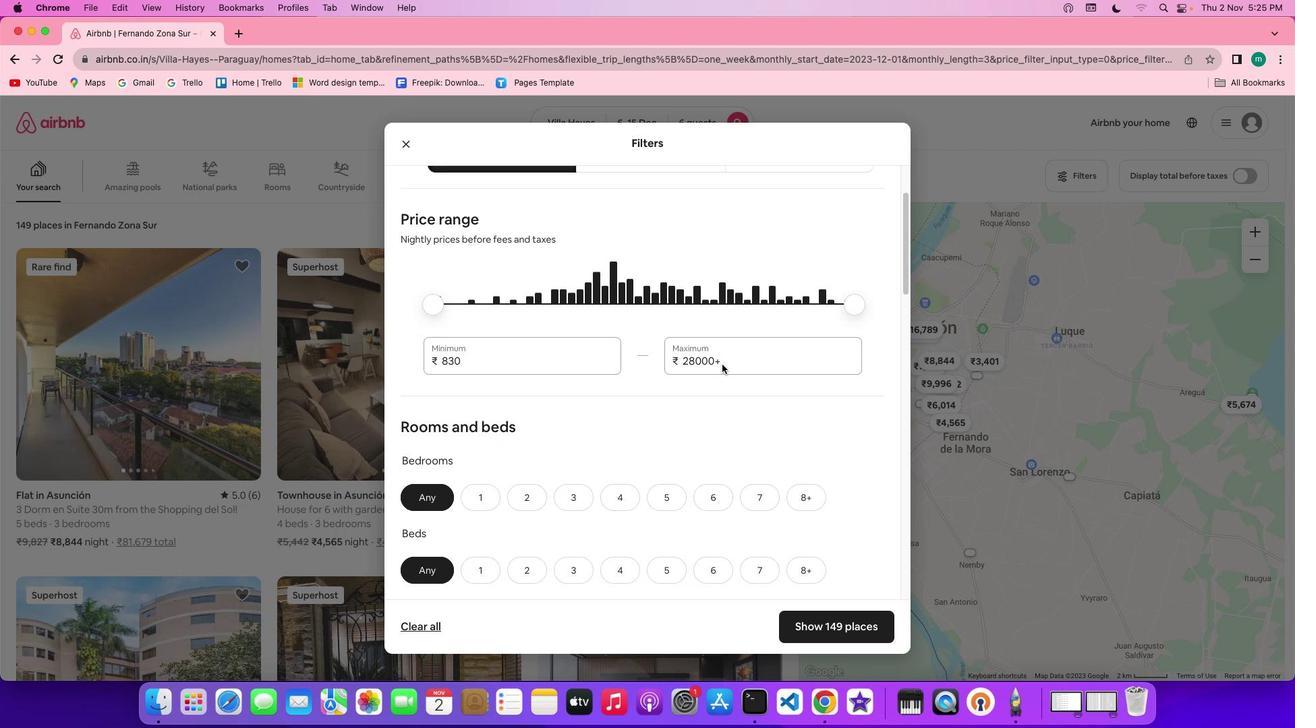 
Action: Mouse scrolled (722, 365) with delta (0, 0)
Screenshot: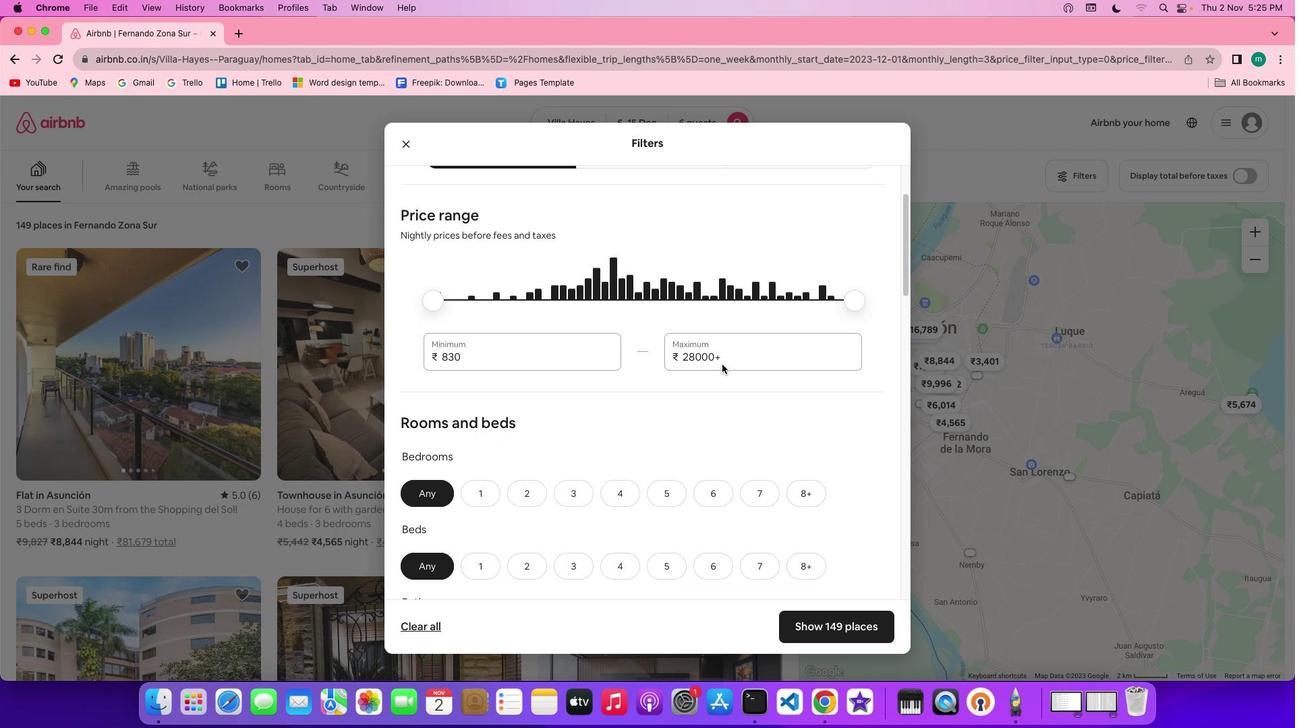 
Action: Mouse scrolled (722, 365) with delta (0, 0)
Screenshot: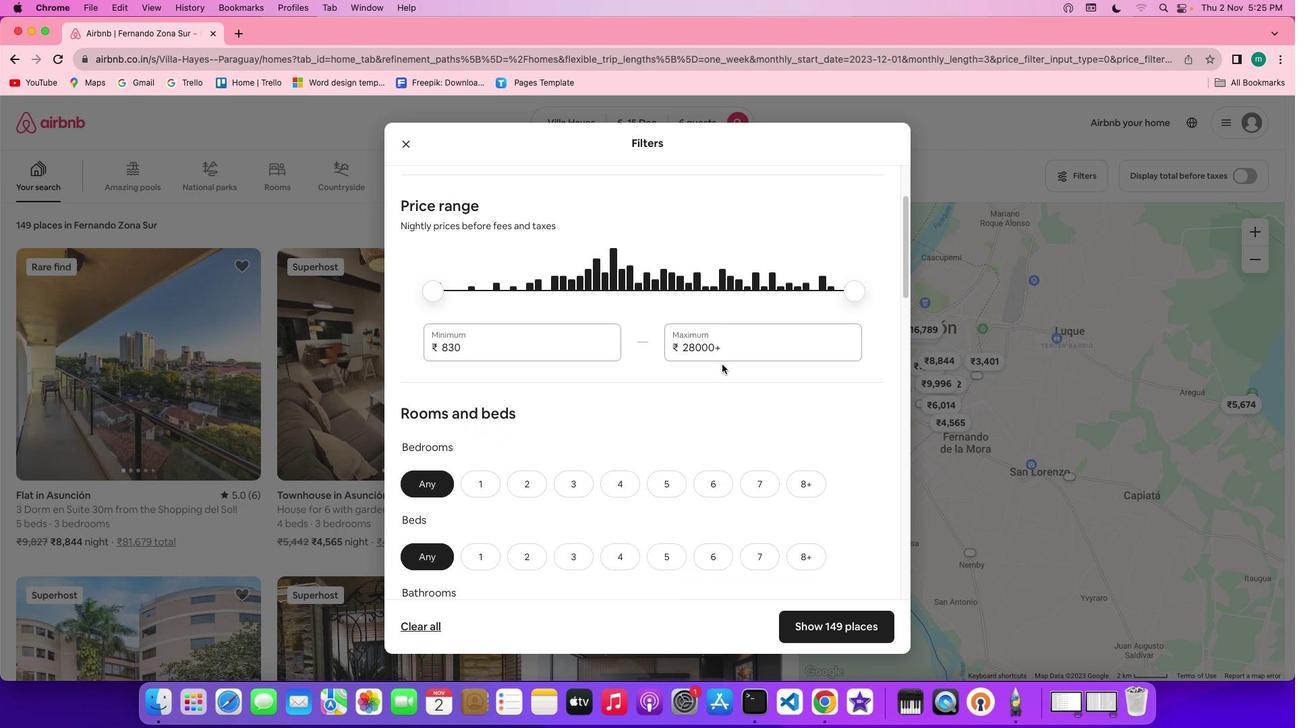 
Action: Mouse scrolled (722, 365) with delta (0, 0)
Screenshot: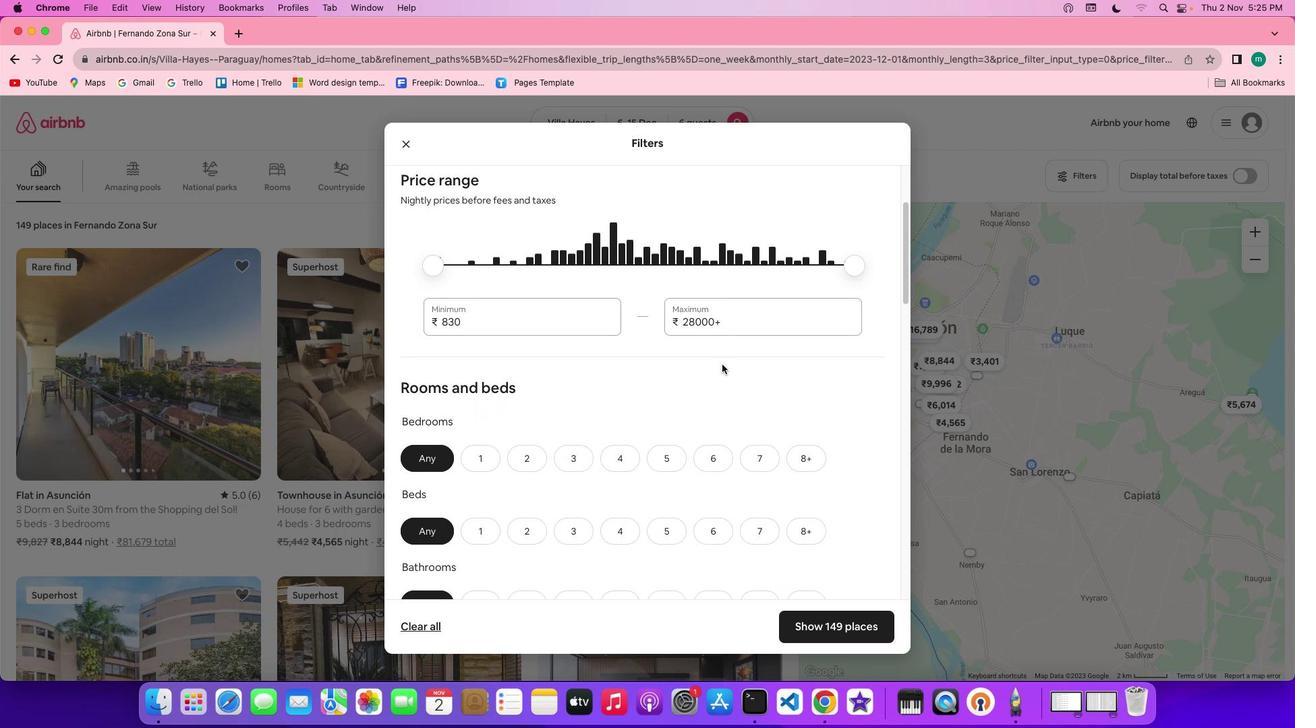 
Action: Mouse scrolled (722, 365) with delta (0, 0)
Screenshot: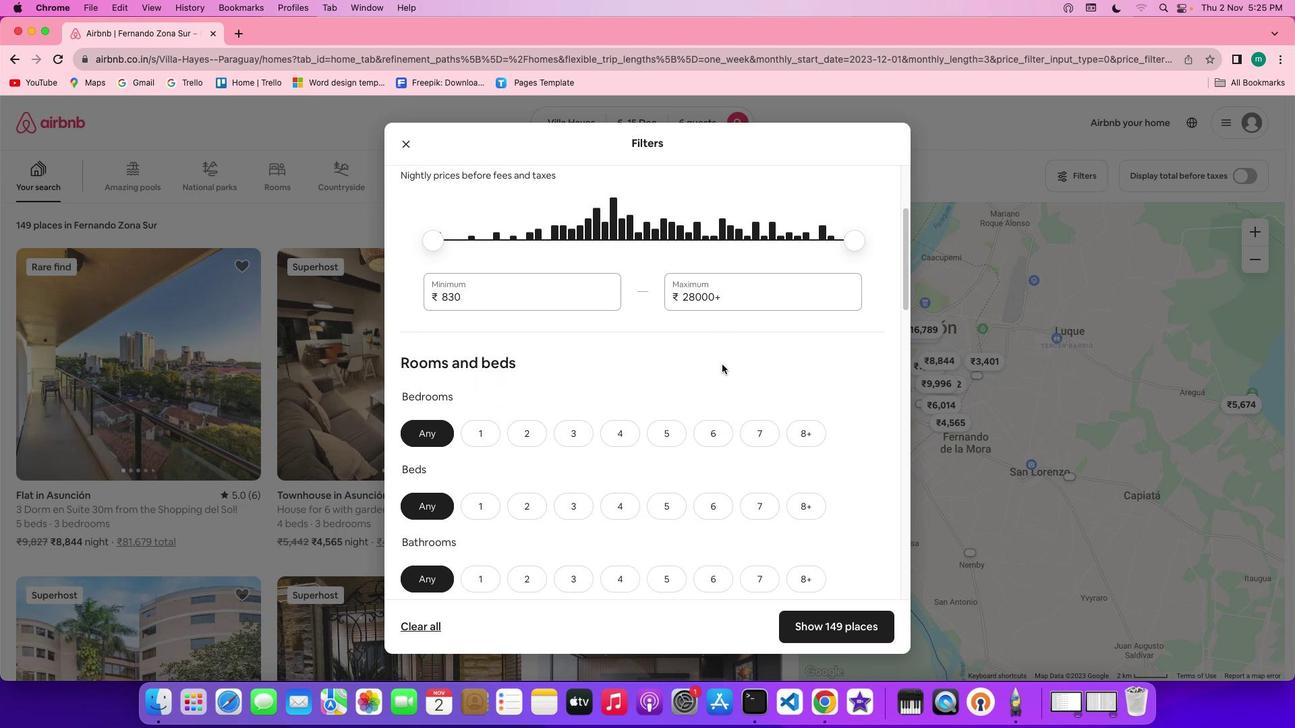 
Action: Mouse scrolled (722, 365) with delta (0, -1)
Screenshot: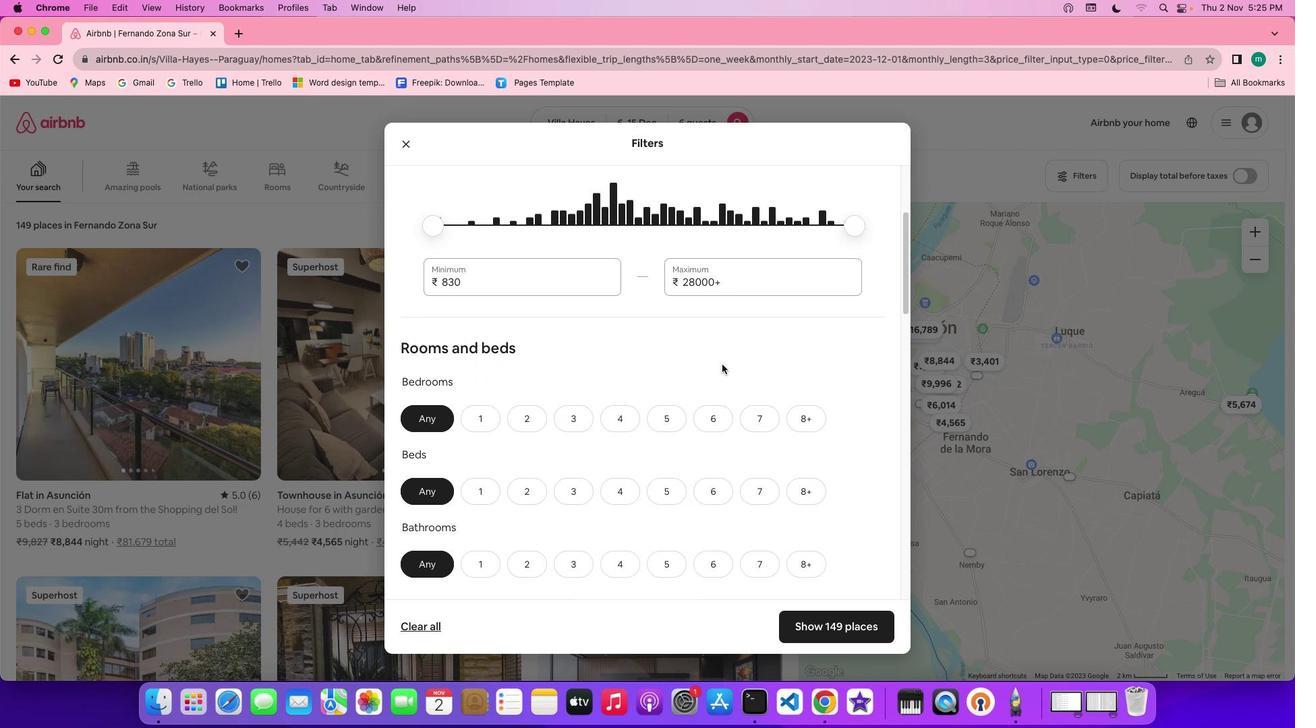 
Action: Mouse moved to (728, 367)
Screenshot: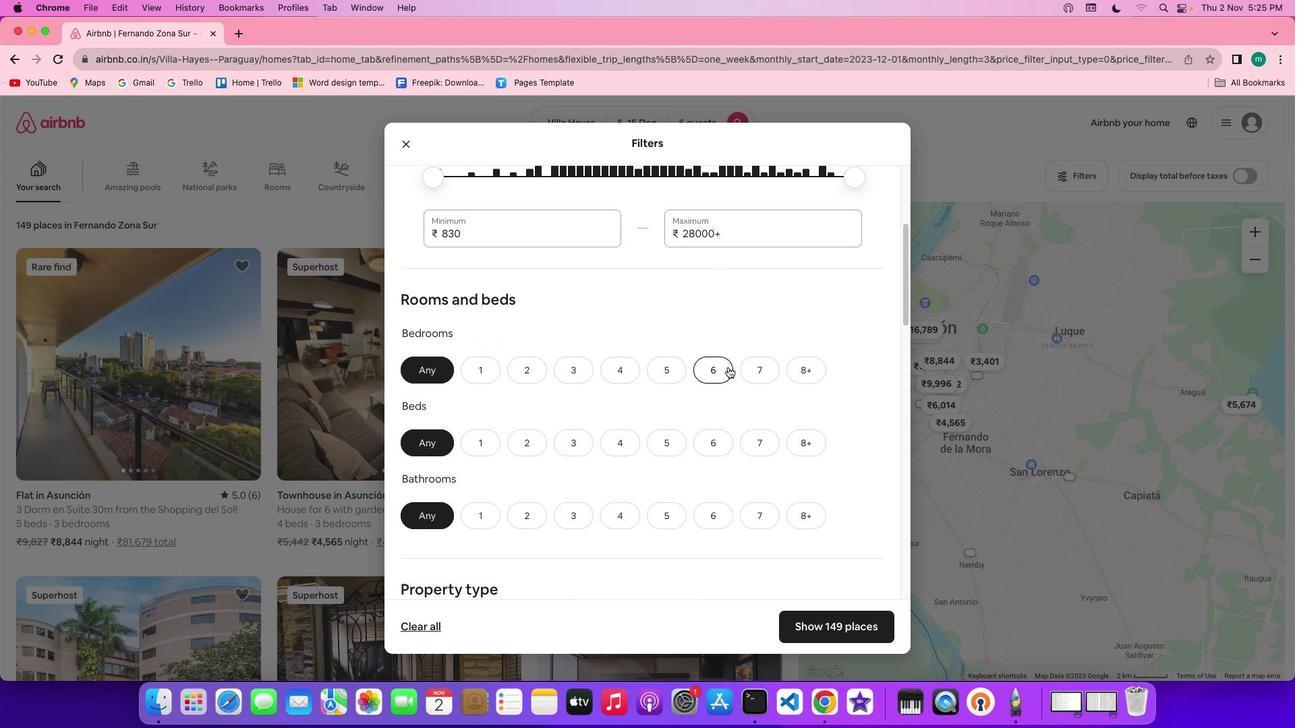 
Action: Mouse pressed left at (728, 367)
Screenshot: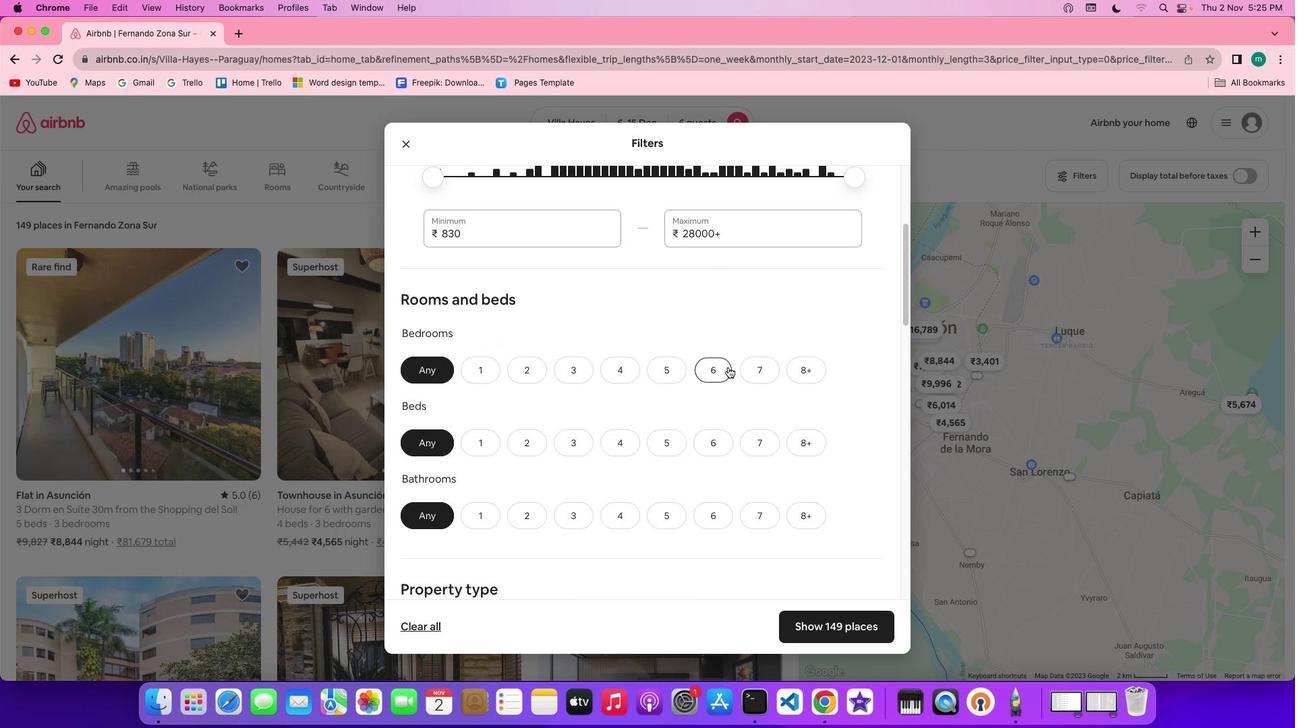 
Action: Mouse moved to (717, 437)
Screenshot: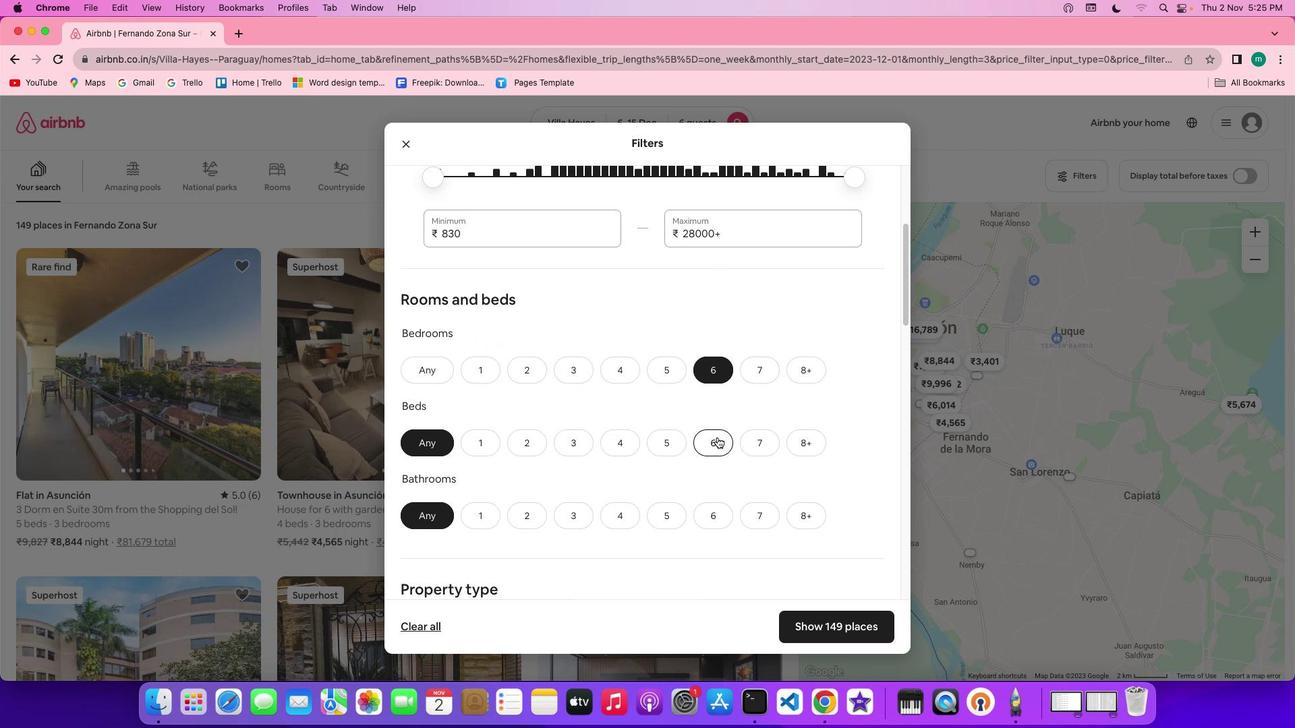 
Action: Mouse pressed left at (717, 437)
Screenshot: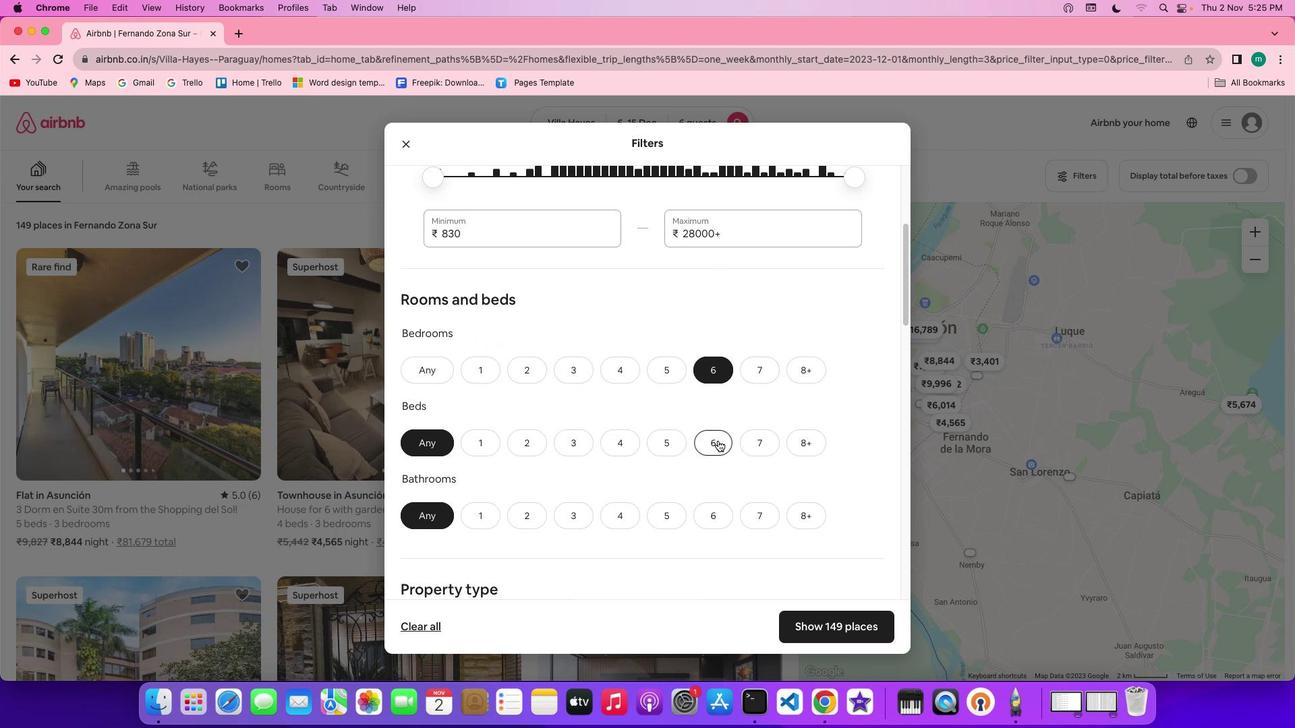 
Action: Mouse moved to (712, 521)
Screenshot: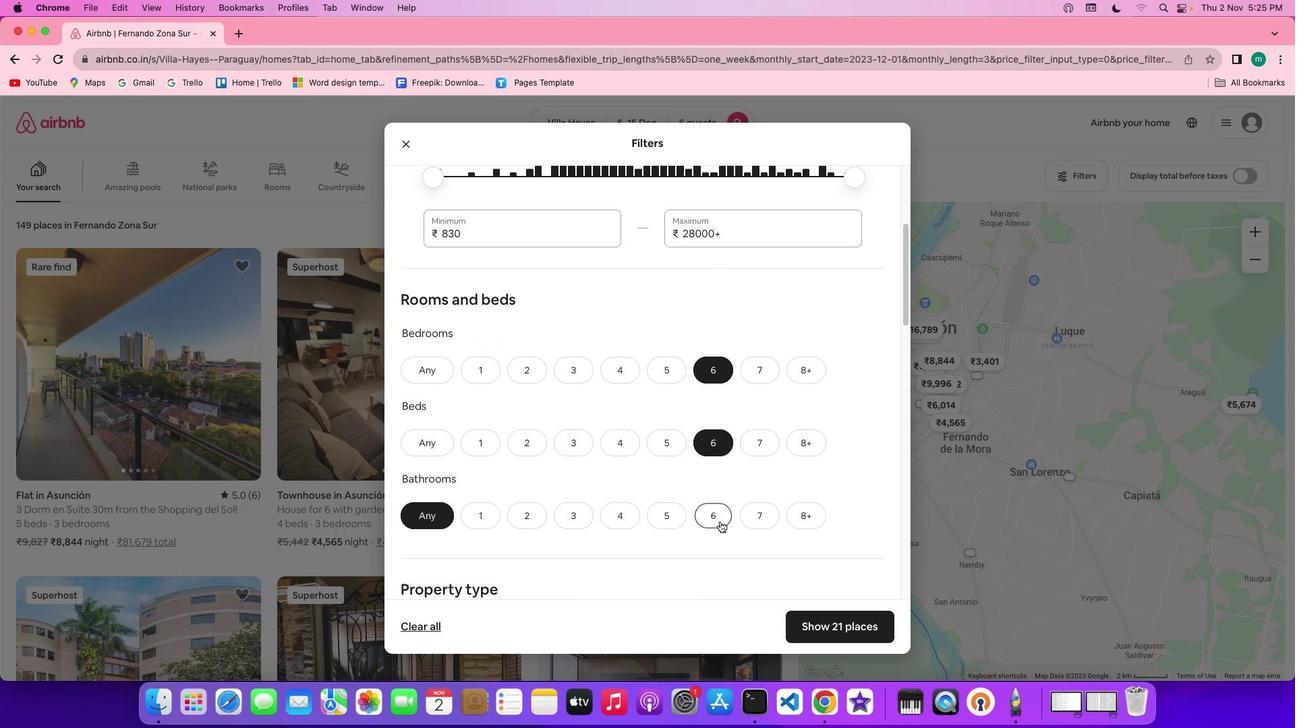 
Action: Mouse pressed left at (712, 521)
Screenshot: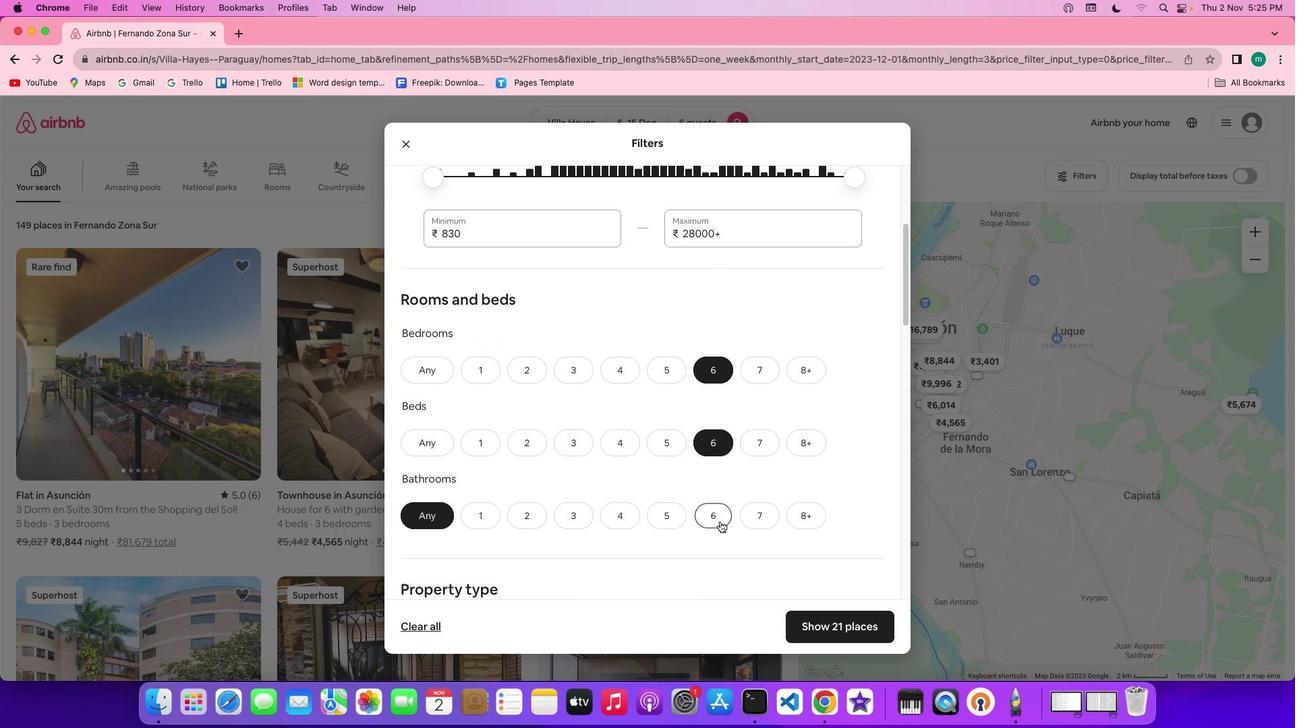 
Action: Mouse moved to (777, 470)
Screenshot: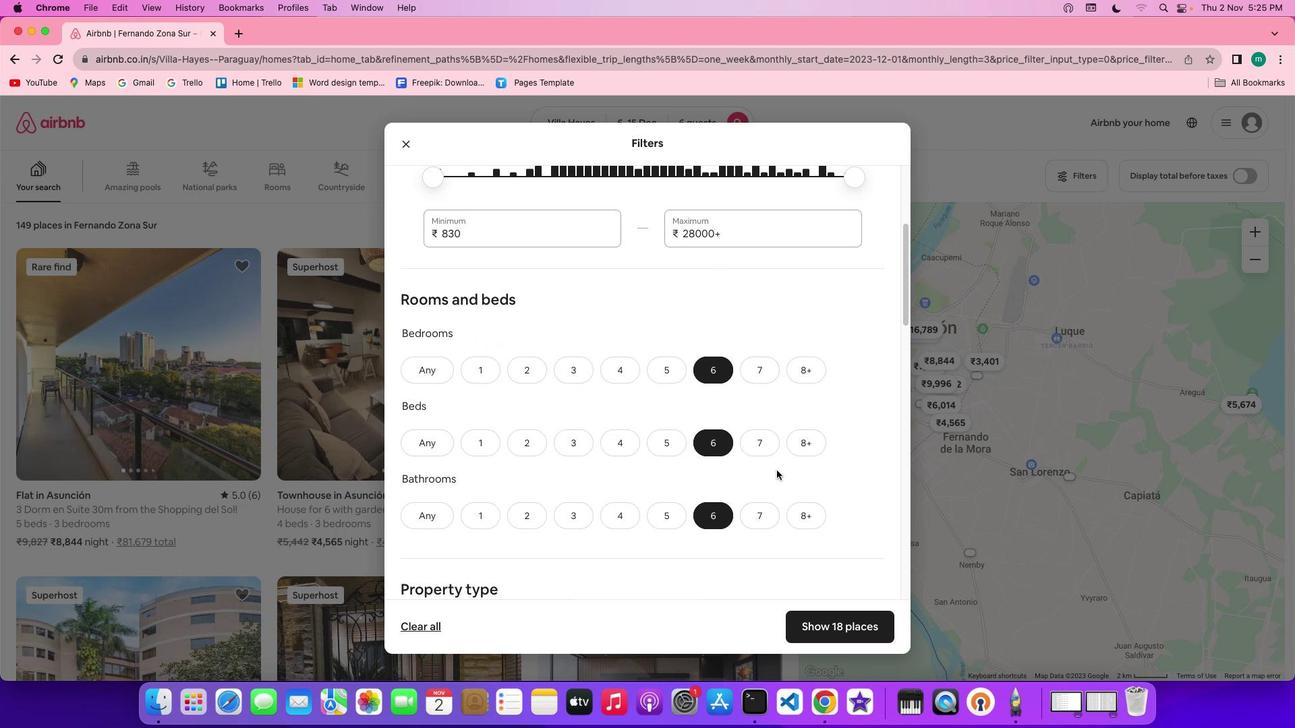 
Action: Mouse scrolled (777, 470) with delta (0, 0)
Screenshot: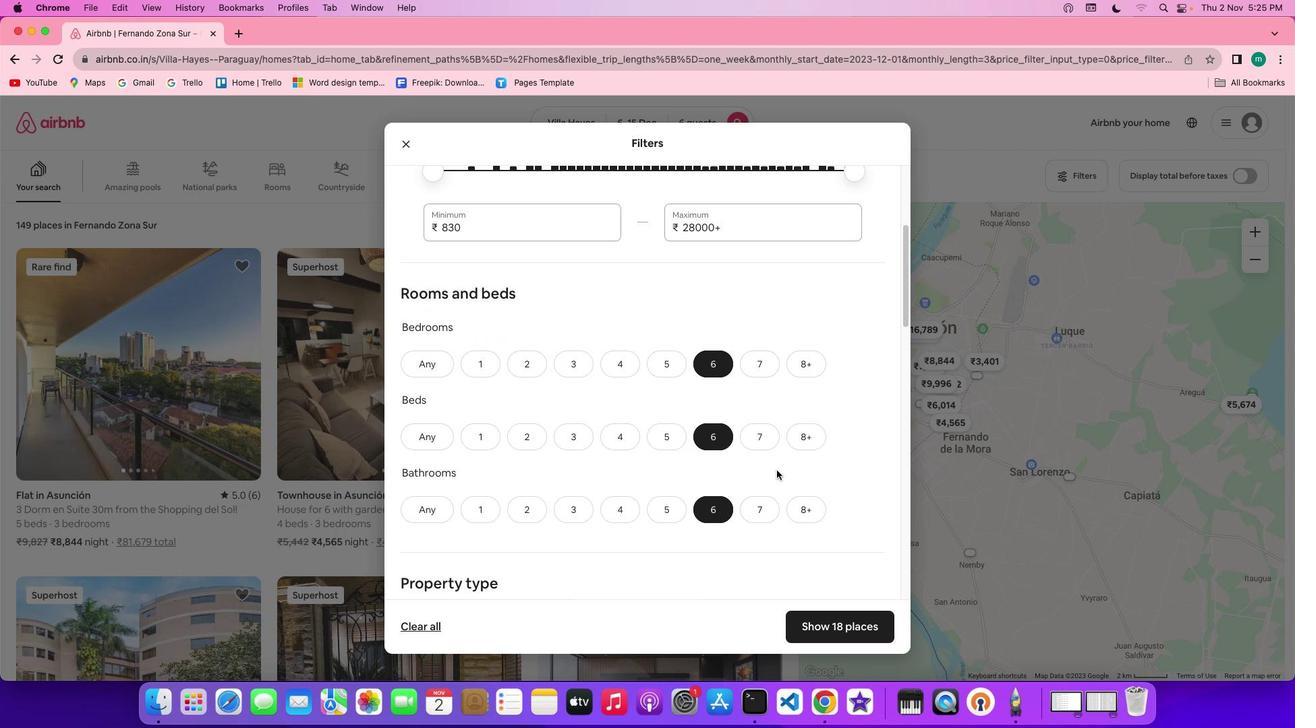 
Action: Mouse scrolled (777, 470) with delta (0, 0)
Screenshot: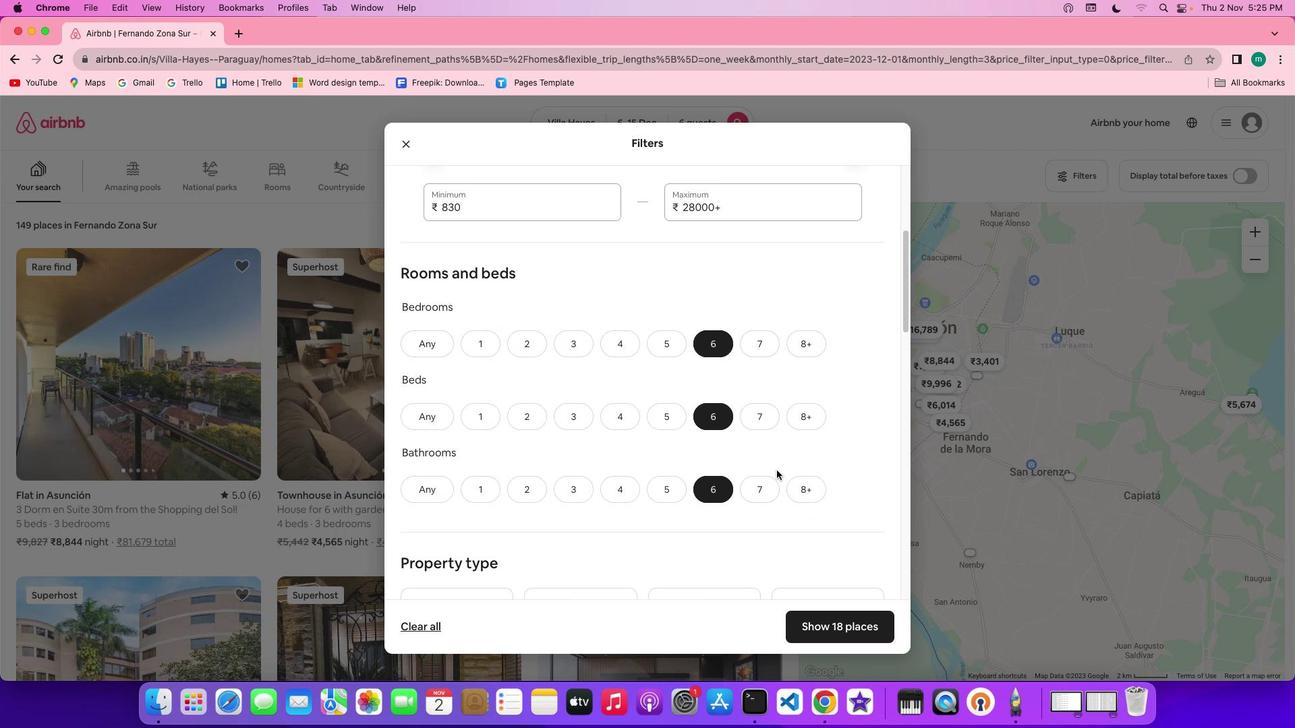 
Action: Mouse scrolled (777, 470) with delta (0, 0)
Screenshot: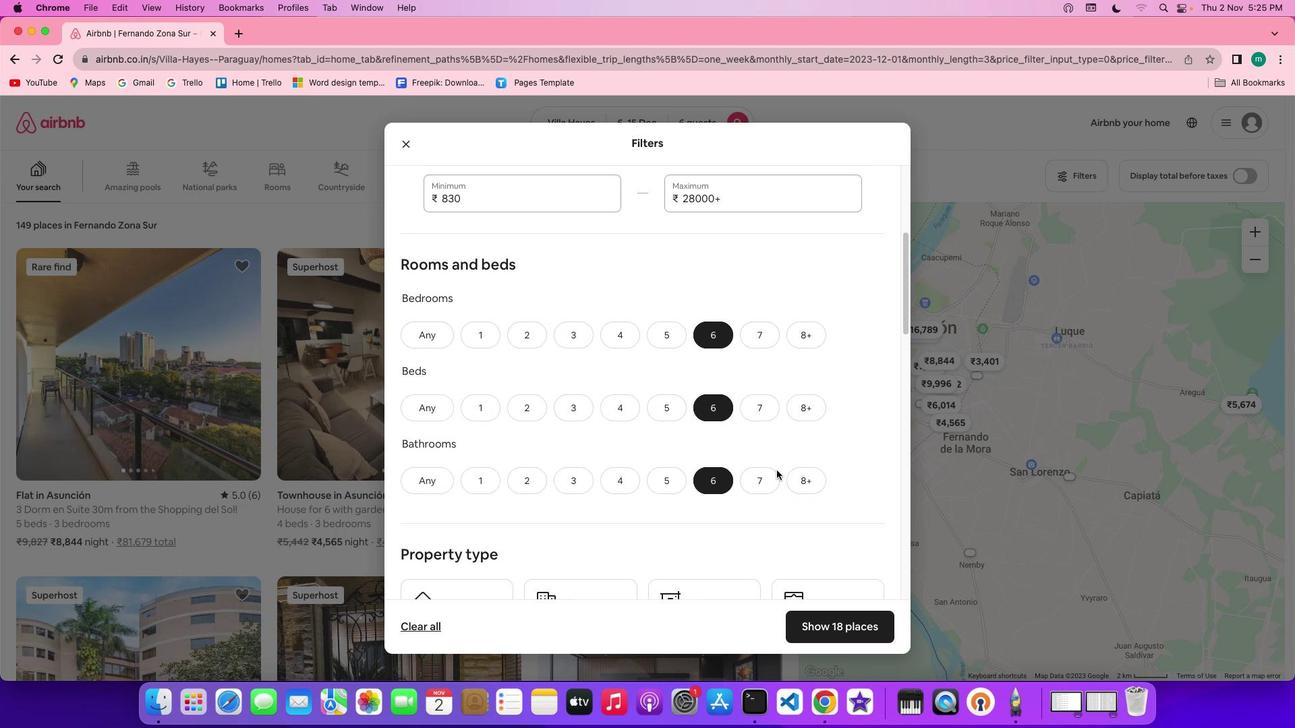 
Action: Mouse scrolled (777, 470) with delta (0, 0)
Screenshot: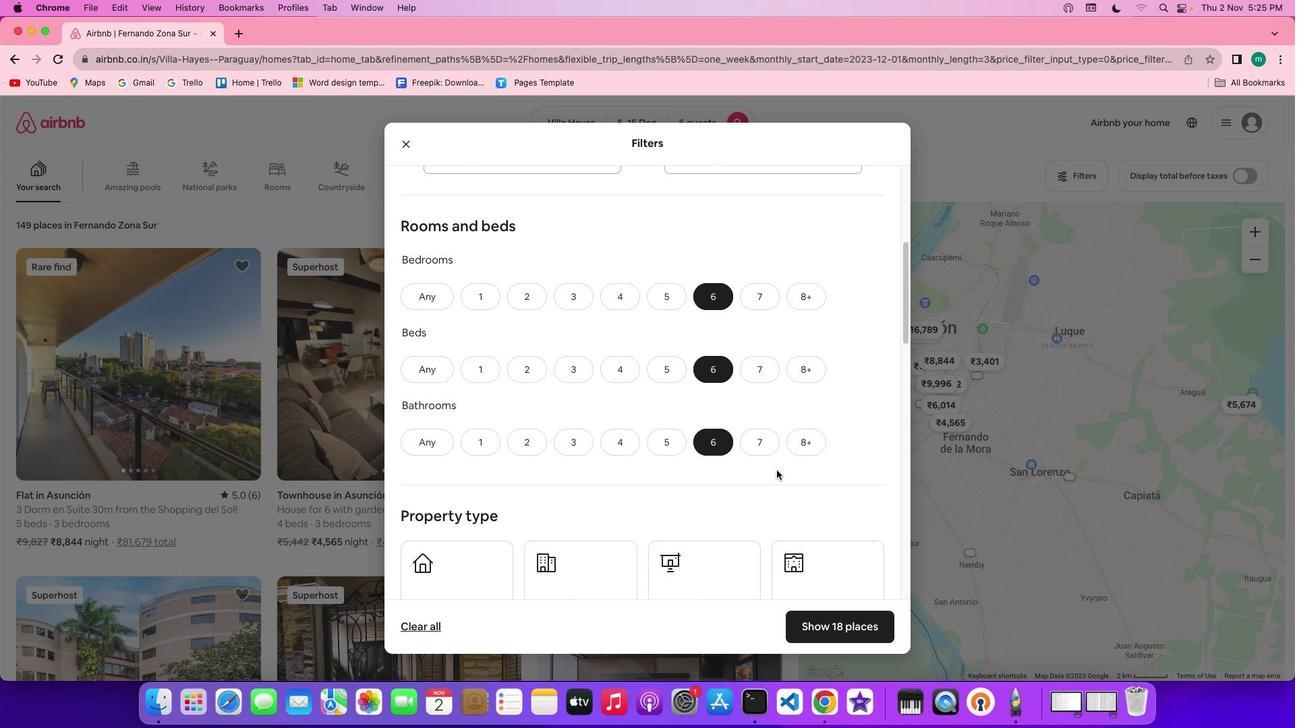 
Action: Mouse scrolled (777, 470) with delta (0, 0)
Screenshot: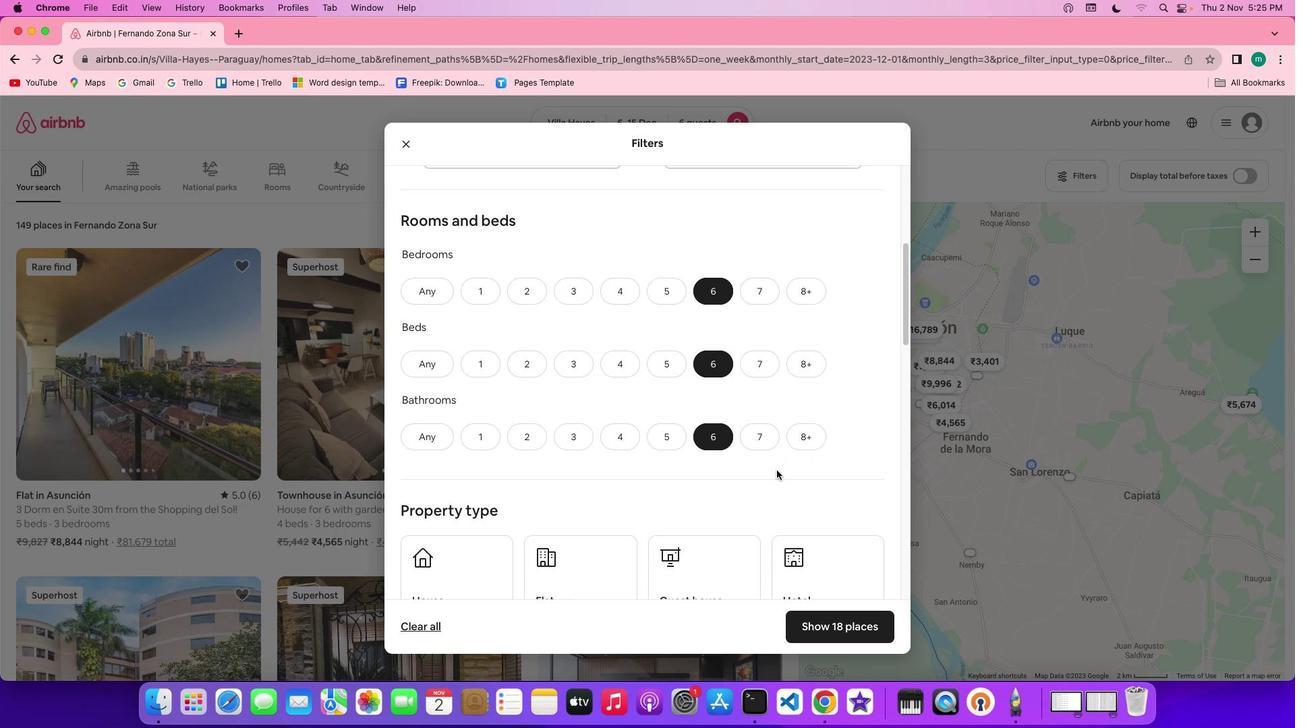 
Action: Mouse scrolled (777, 470) with delta (0, 0)
Screenshot: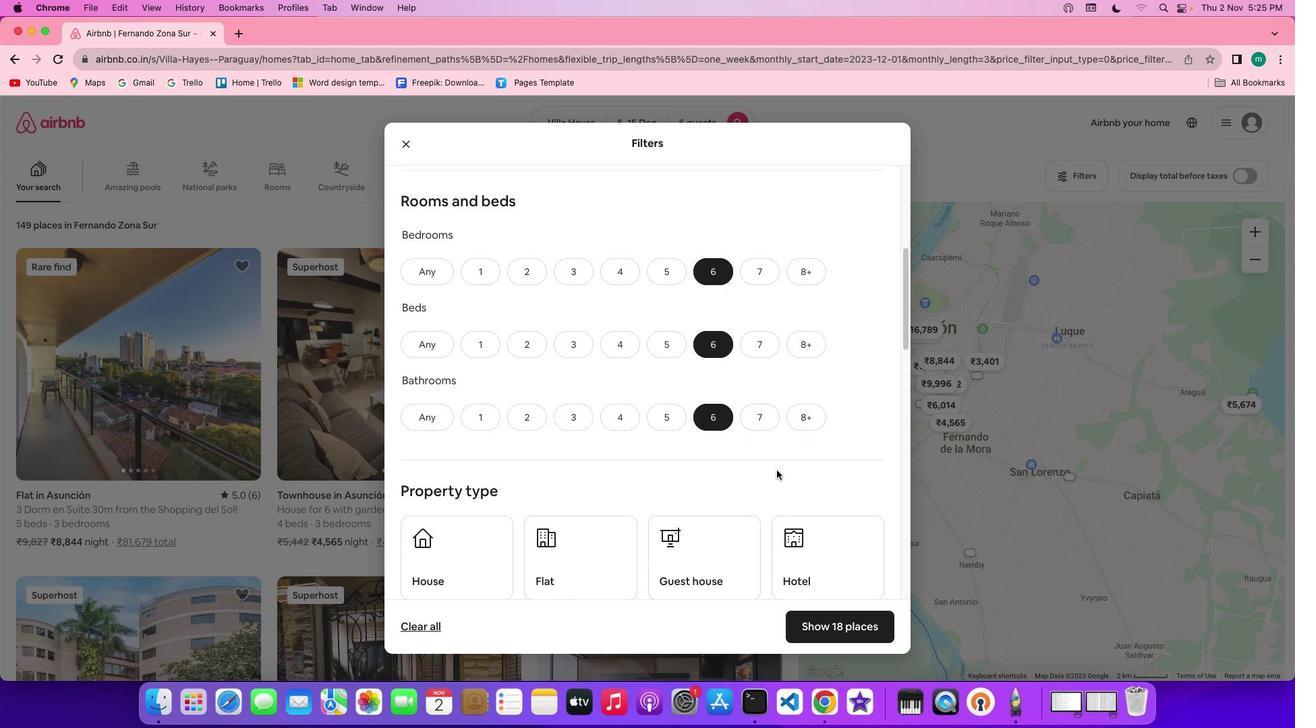 
Action: Mouse moved to (771, 471)
Screenshot: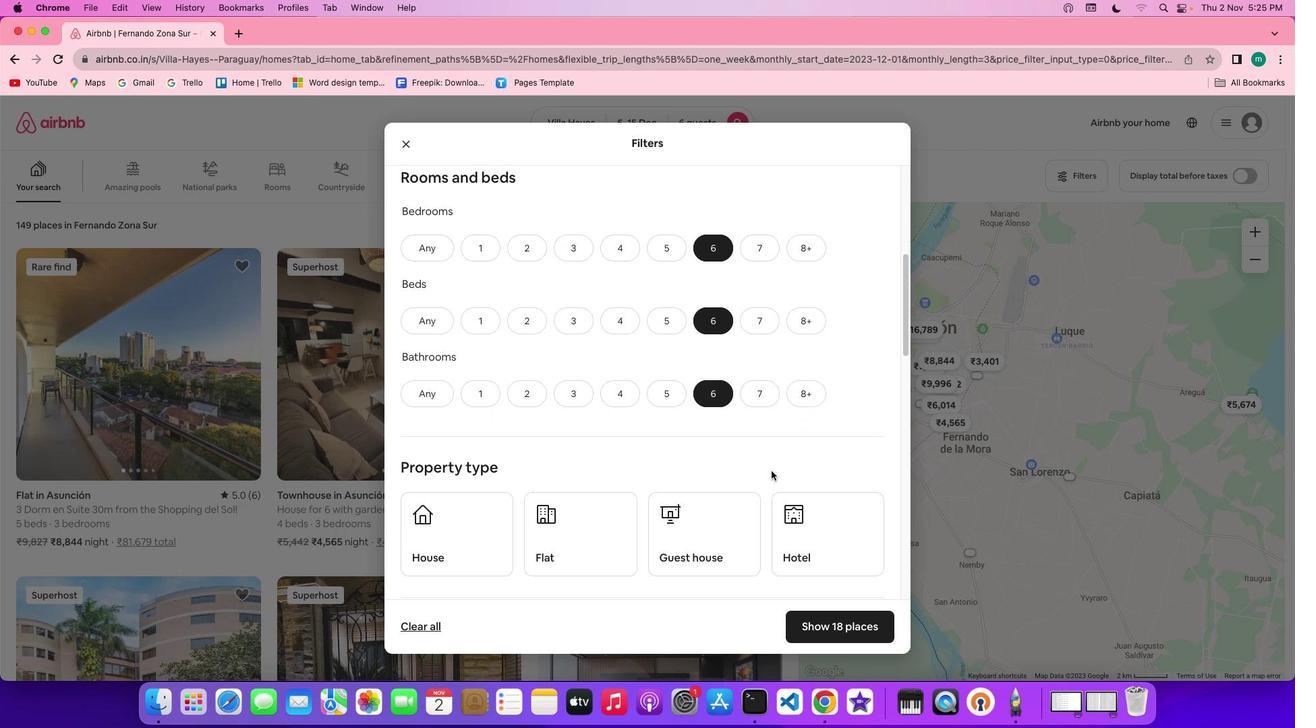 
Action: Mouse scrolled (771, 471) with delta (0, 0)
Screenshot: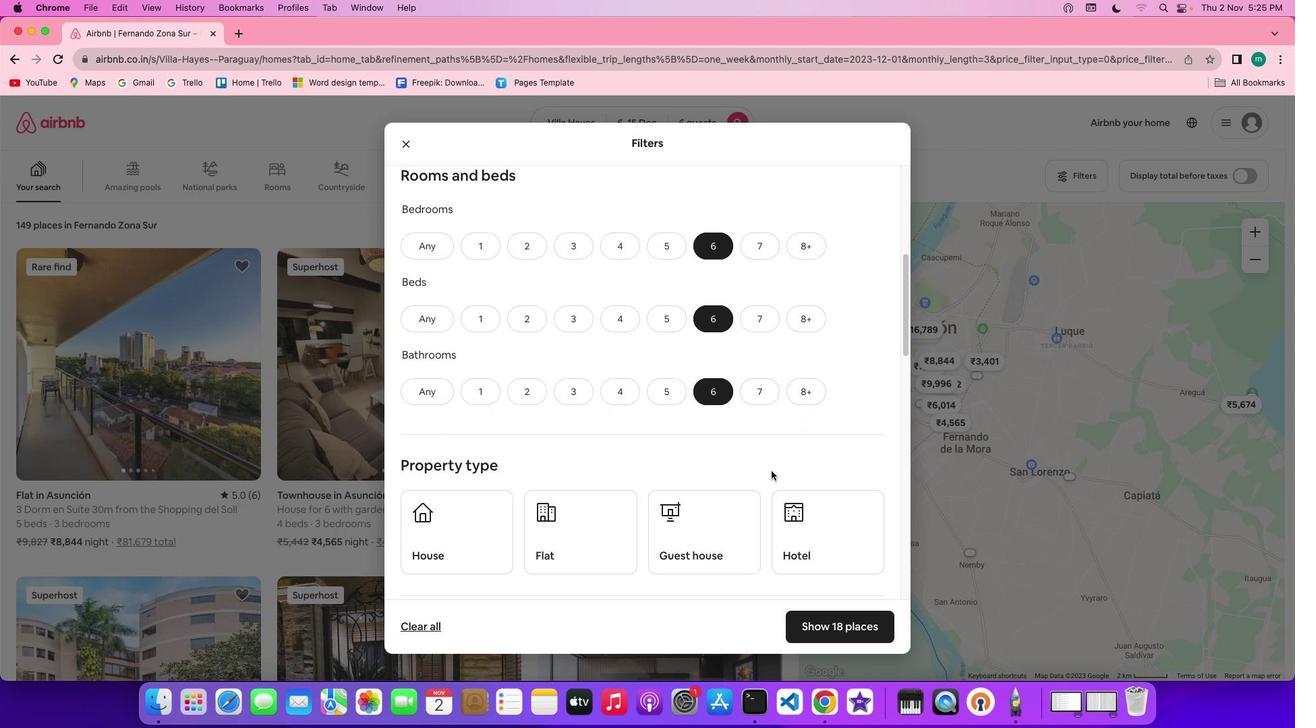 
Action: Mouse scrolled (771, 471) with delta (0, 0)
Screenshot: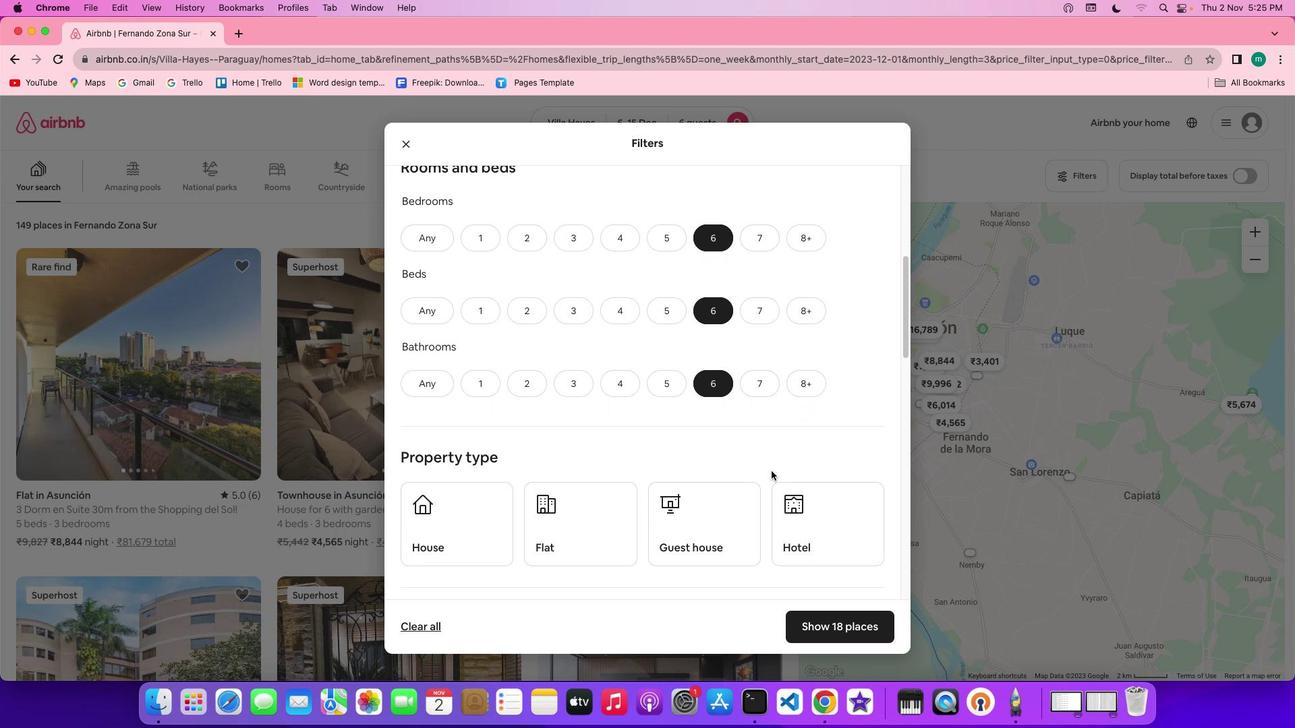 
Action: Mouse scrolled (771, 471) with delta (0, 0)
Screenshot: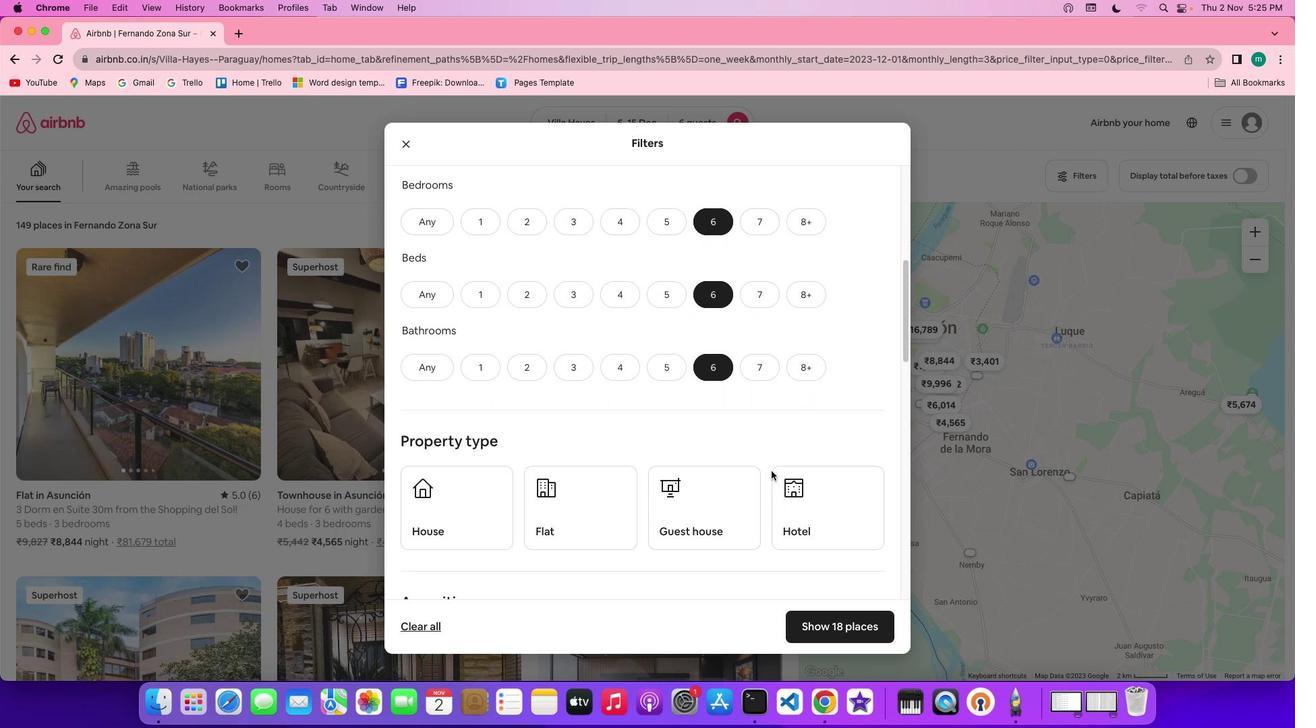 
Action: Mouse moved to (770, 471)
Screenshot: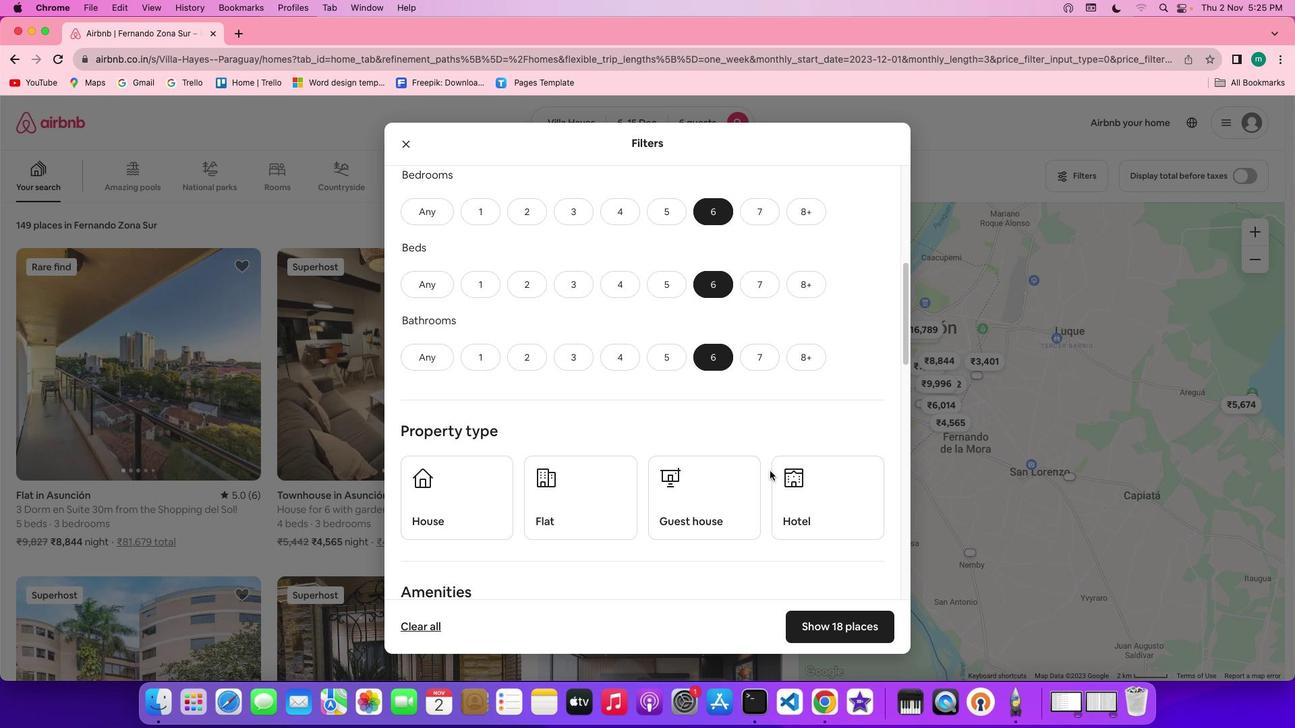 
Action: Mouse scrolled (770, 471) with delta (0, 0)
Screenshot: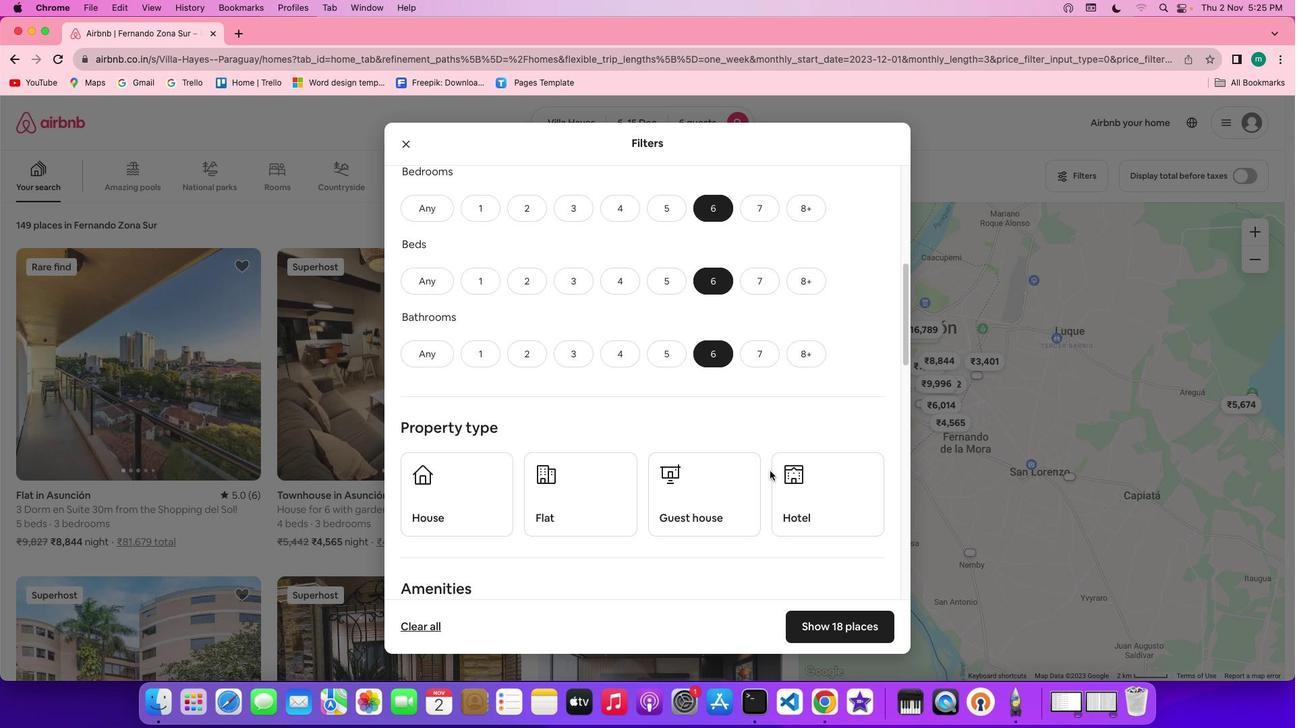 
Action: Mouse scrolled (770, 471) with delta (0, 0)
Screenshot: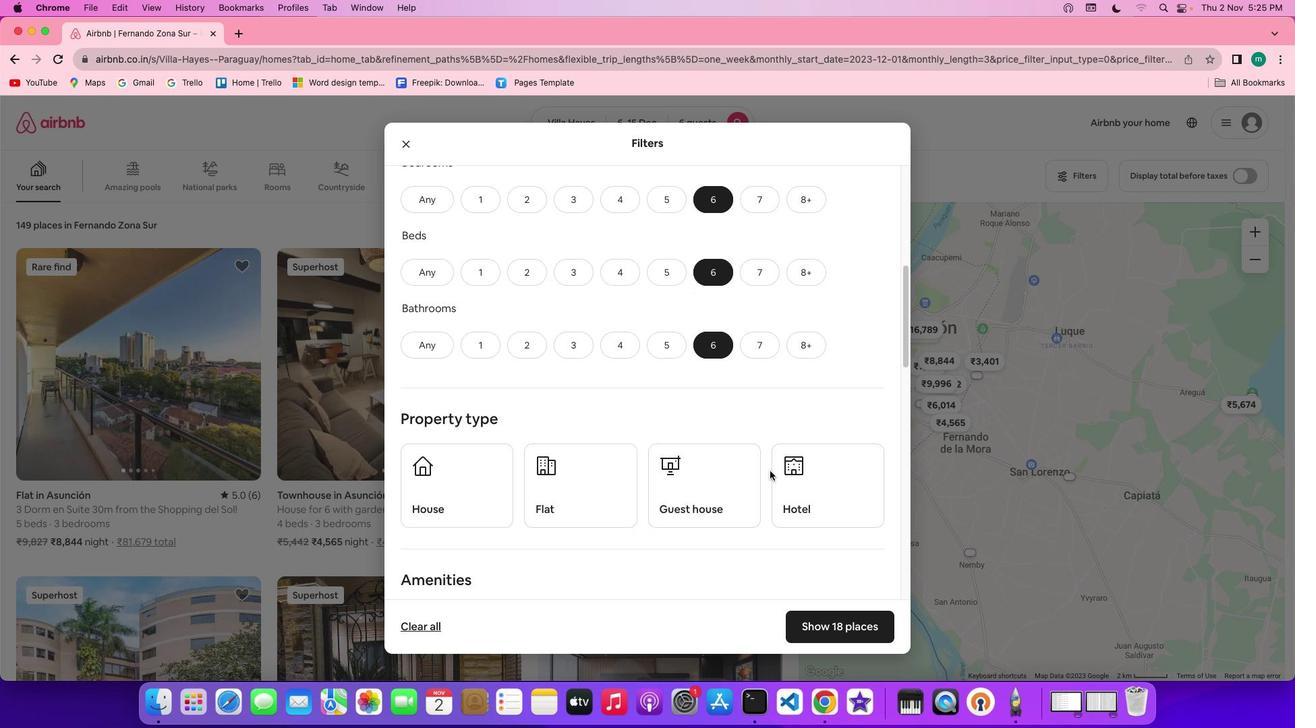 
Action: Mouse scrolled (770, 471) with delta (0, 0)
Screenshot: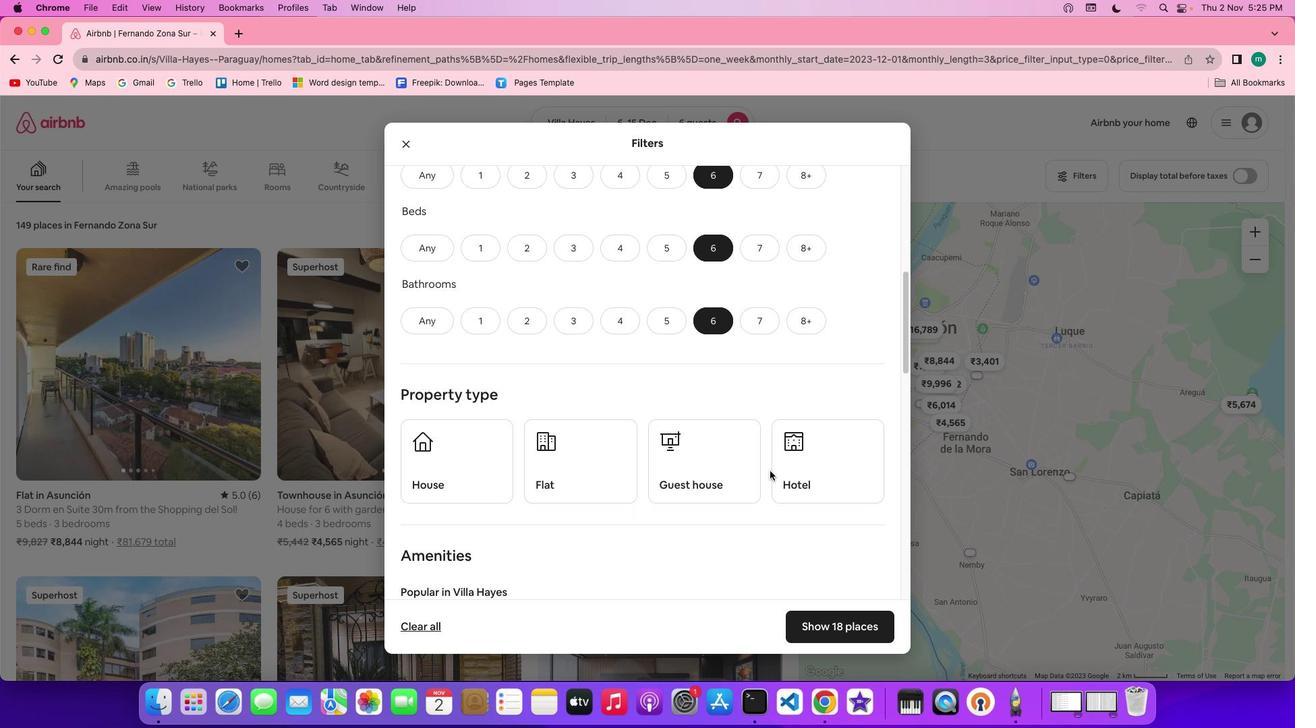 
Action: Mouse moved to (477, 440)
Screenshot: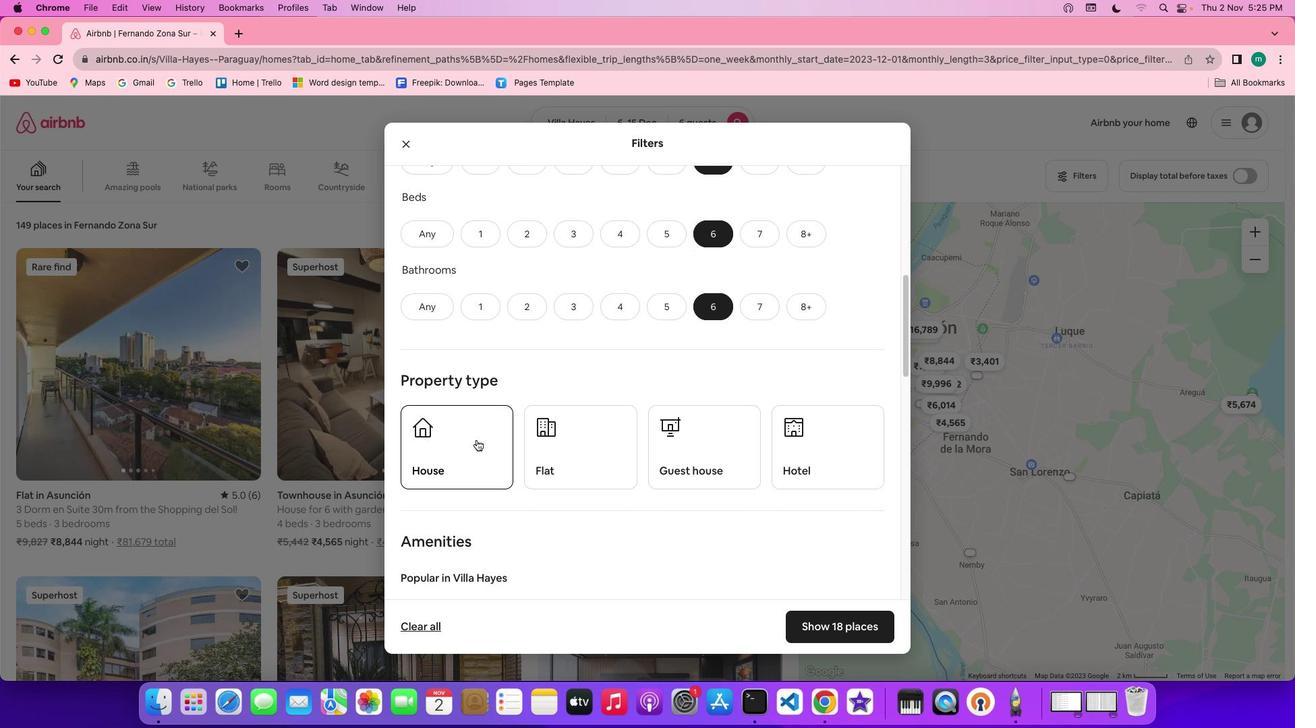 
Action: Mouse pressed left at (477, 440)
Screenshot: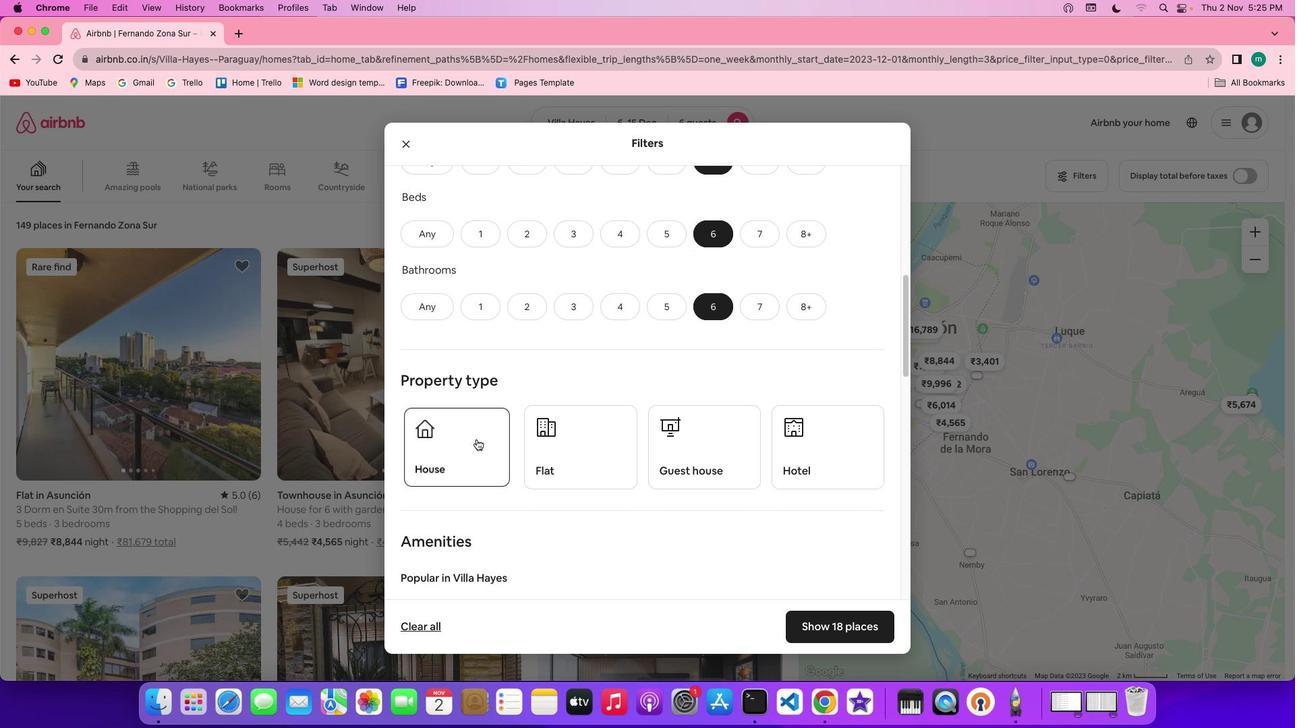 
Action: Mouse moved to (711, 456)
Screenshot: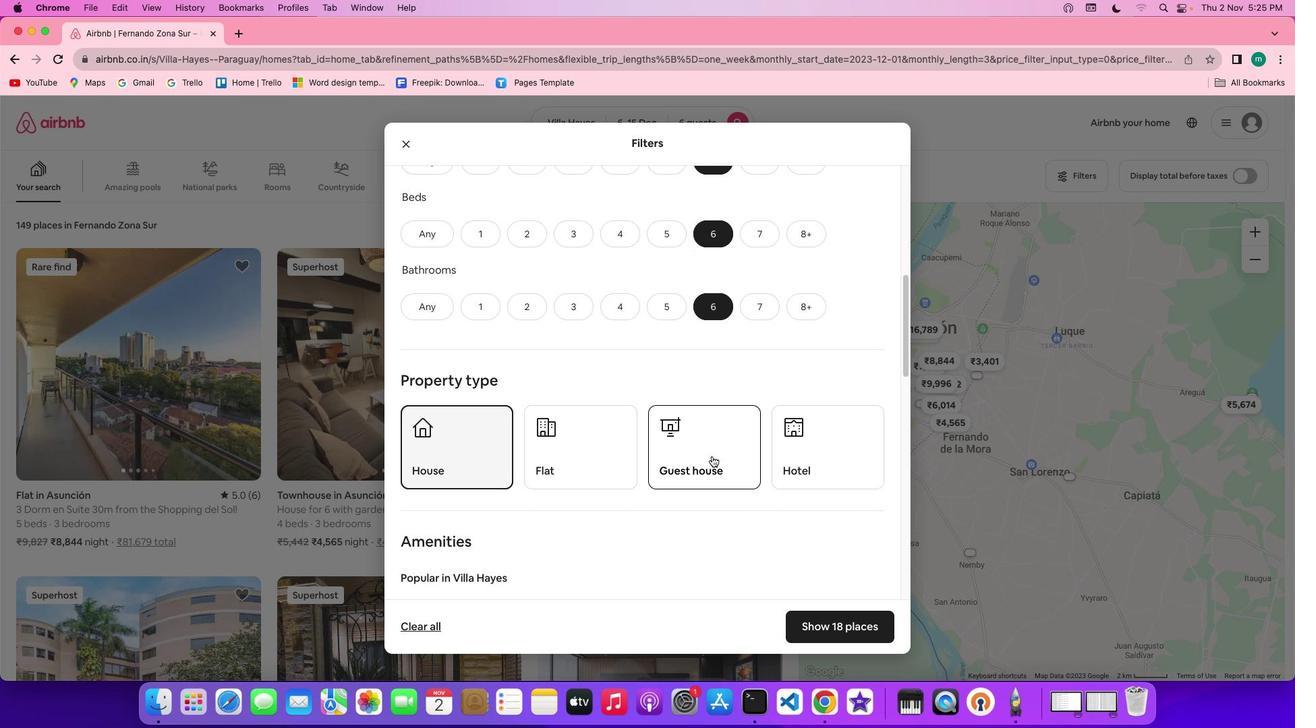 
Action: Mouse scrolled (711, 456) with delta (0, 0)
Screenshot: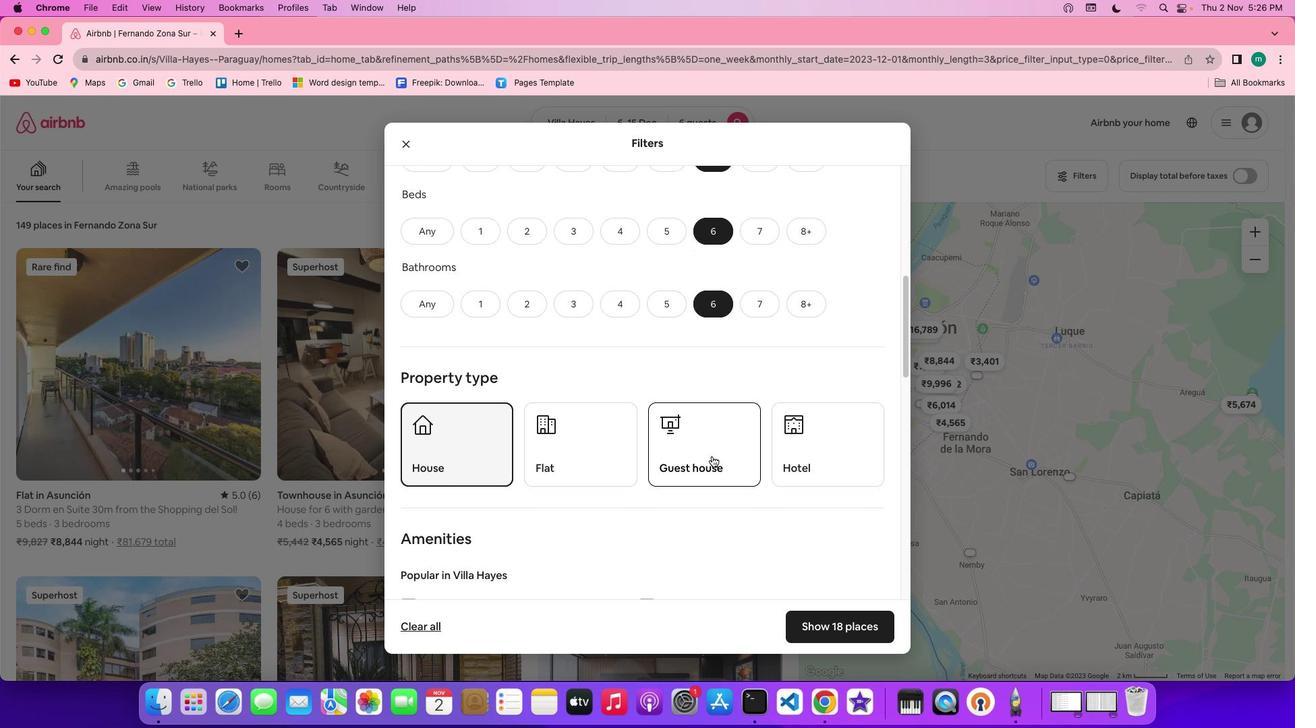 
Action: Mouse scrolled (711, 456) with delta (0, 0)
Screenshot: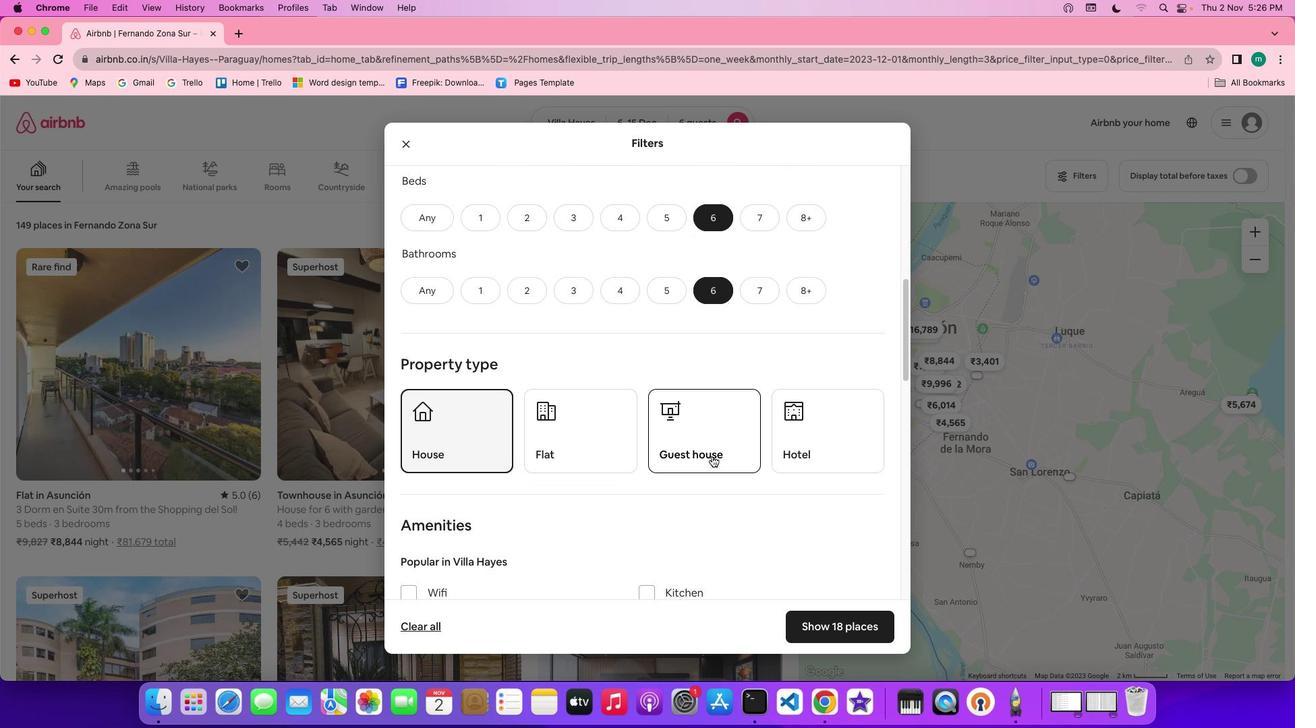 
Action: Mouse scrolled (711, 456) with delta (0, 0)
Screenshot: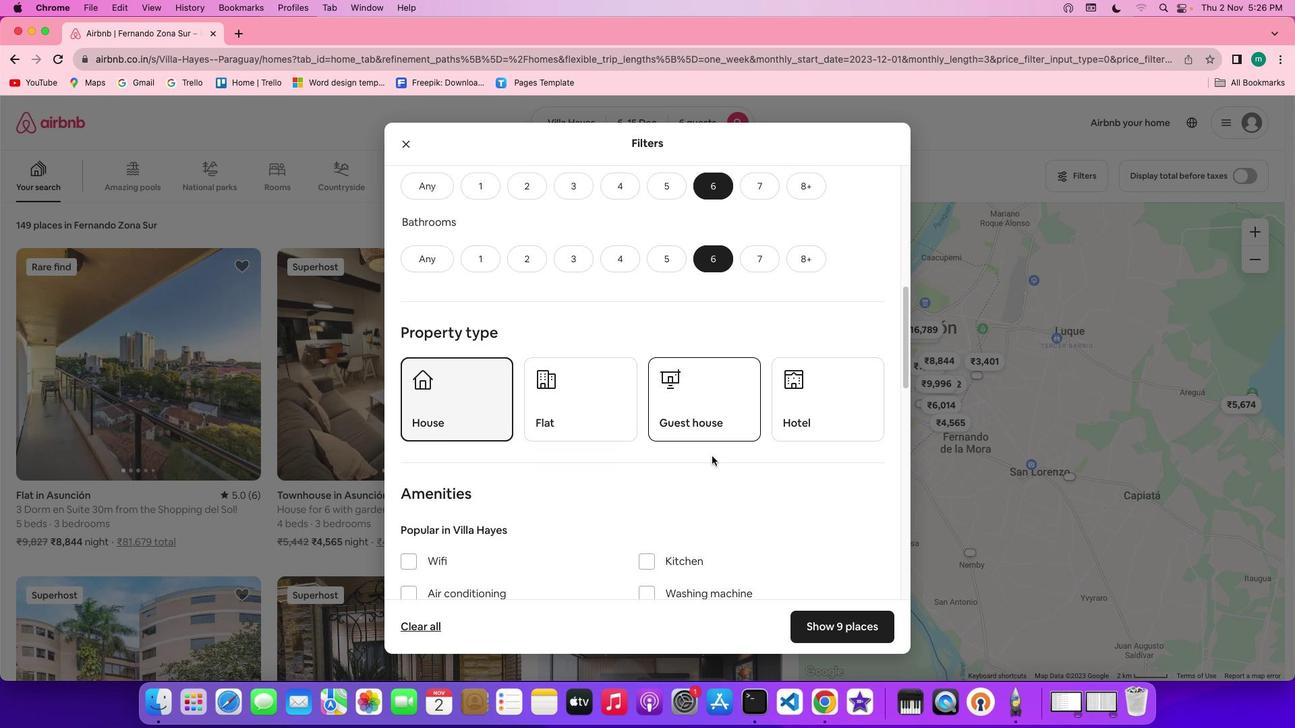 
Action: Mouse scrolled (711, 456) with delta (0, 0)
Screenshot: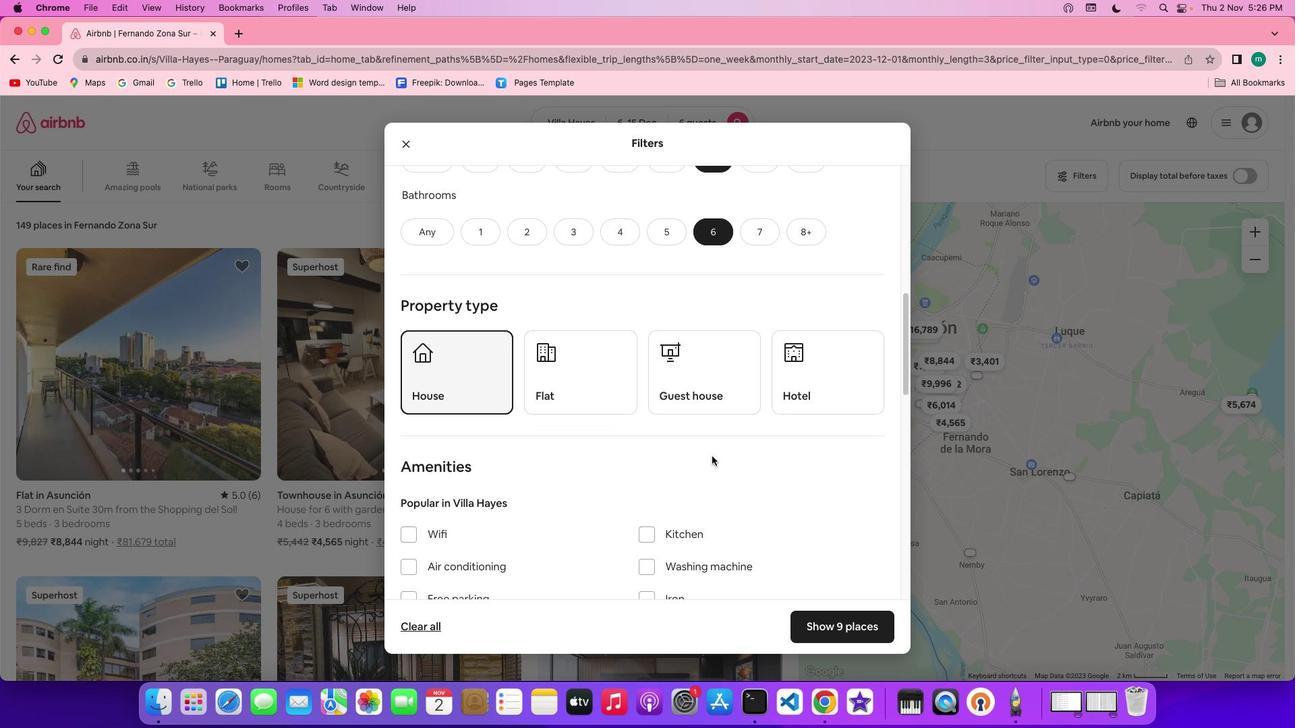 
Action: Mouse scrolled (711, 456) with delta (0, 0)
Screenshot: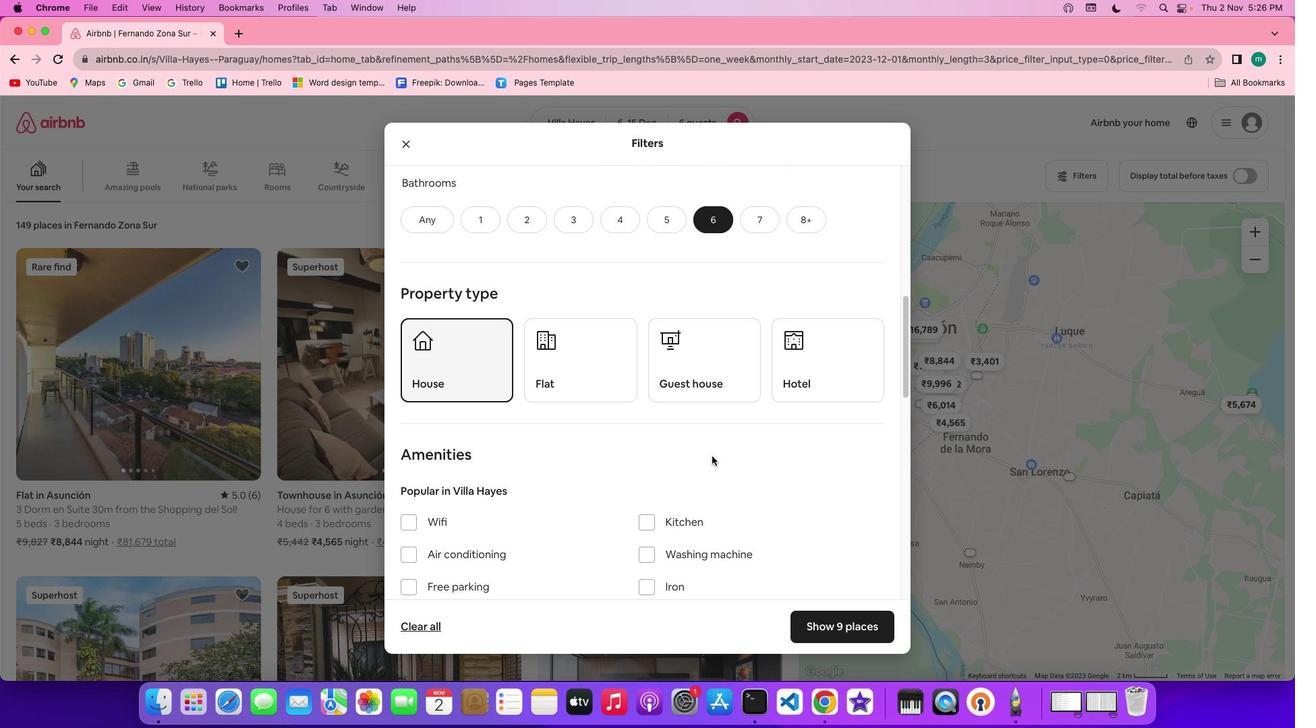 
Action: Mouse scrolled (711, 456) with delta (0, 0)
Screenshot: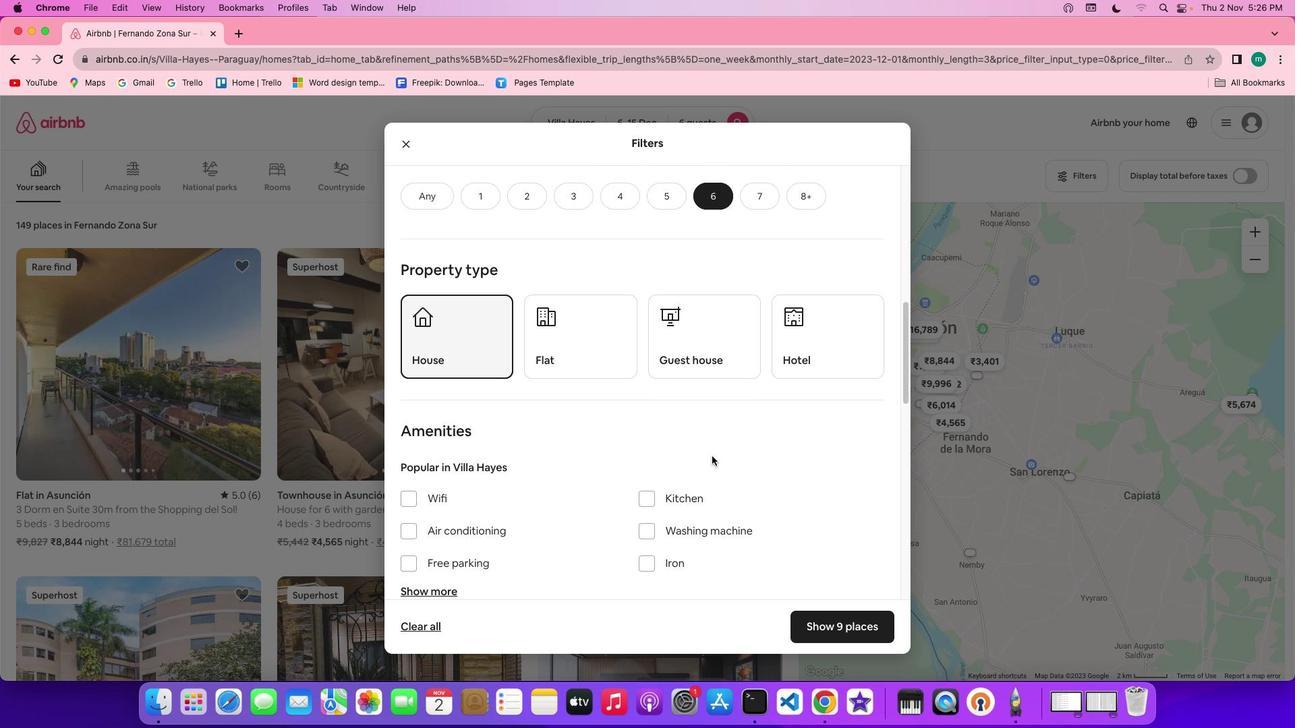 
Action: Mouse scrolled (711, 456) with delta (0, 0)
Screenshot: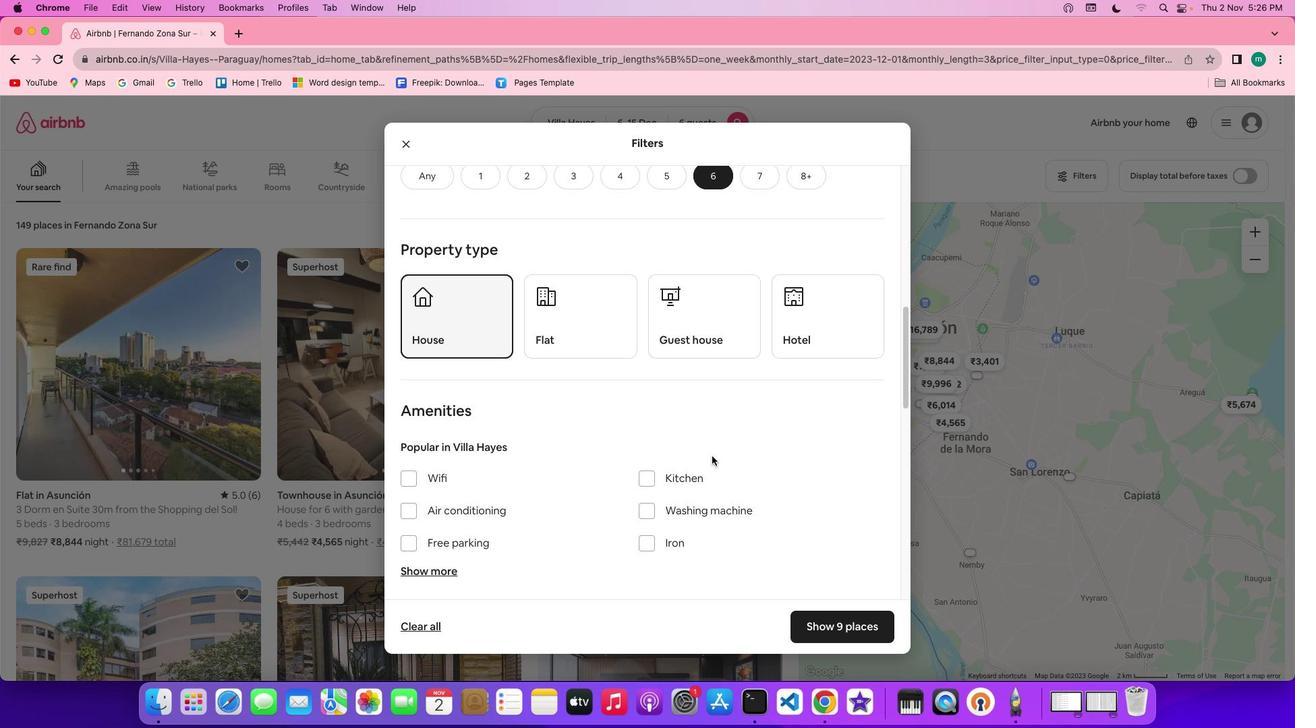 
Action: Mouse scrolled (711, 456) with delta (0, 0)
Screenshot: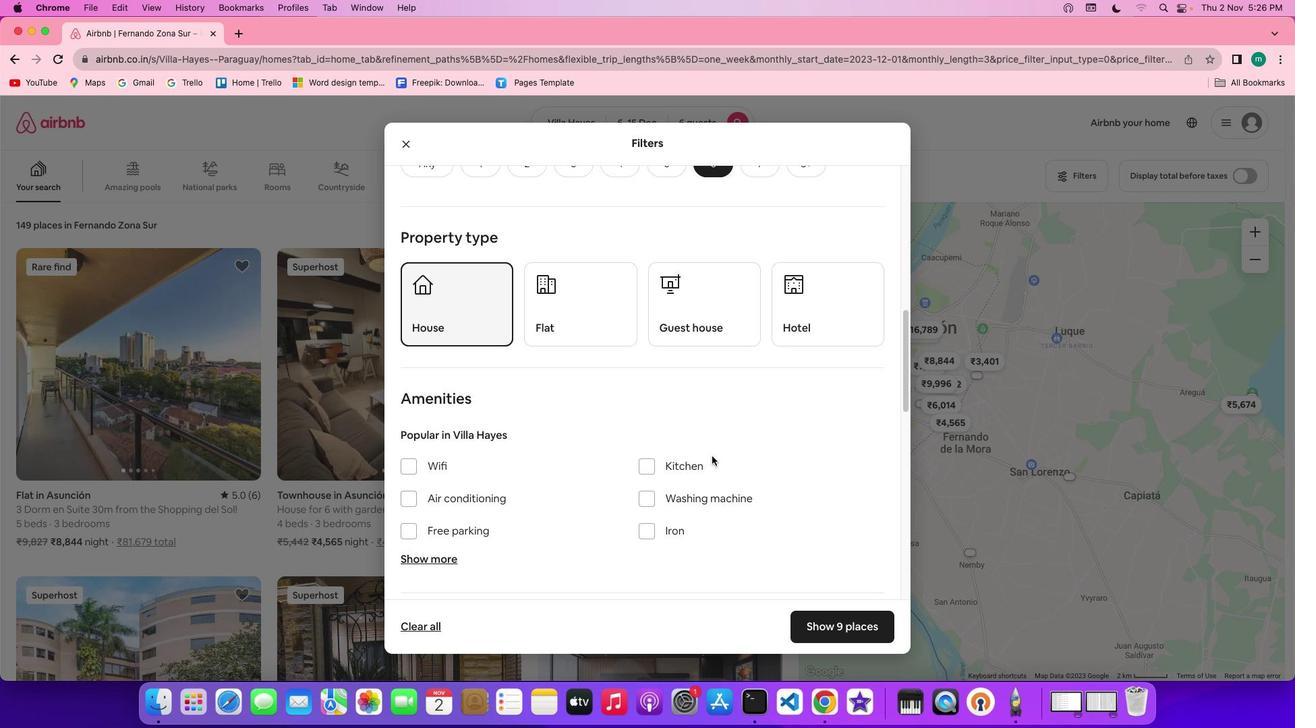 
Action: Mouse scrolled (711, 456) with delta (0, 0)
Screenshot: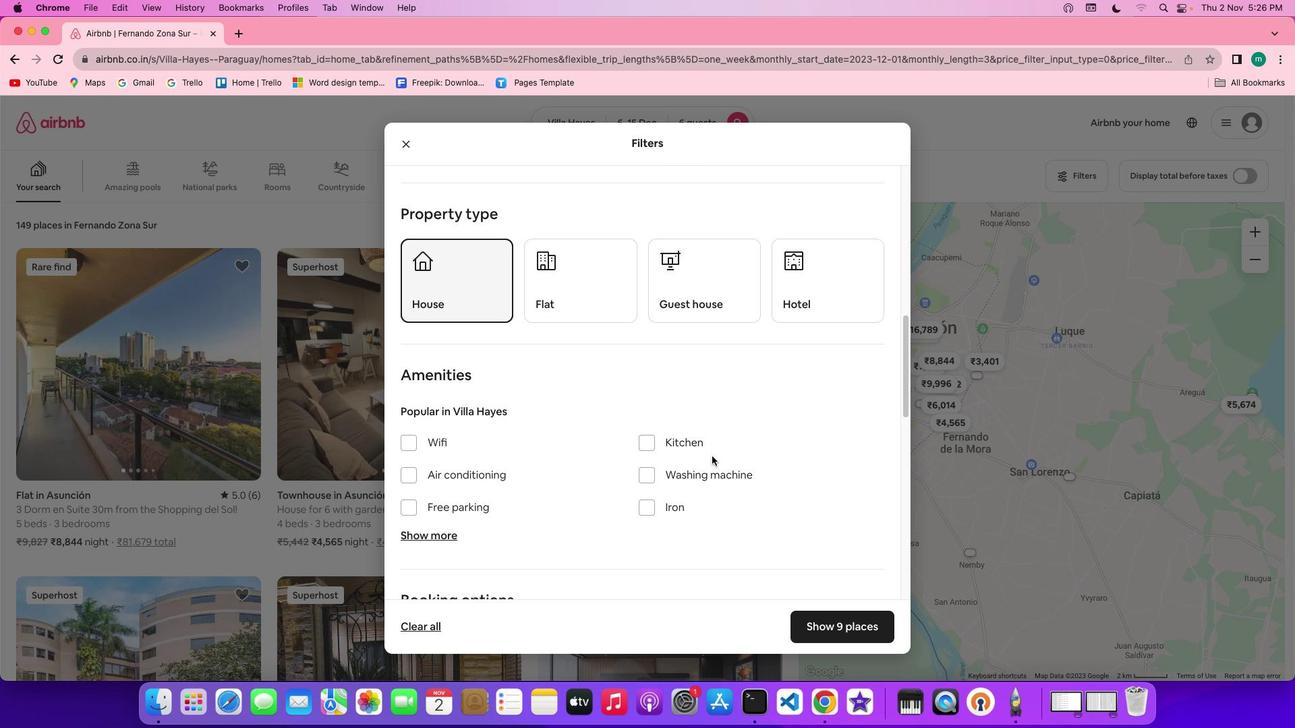 
Action: Mouse scrolled (711, 456) with delta (0, 0)
Screenshot: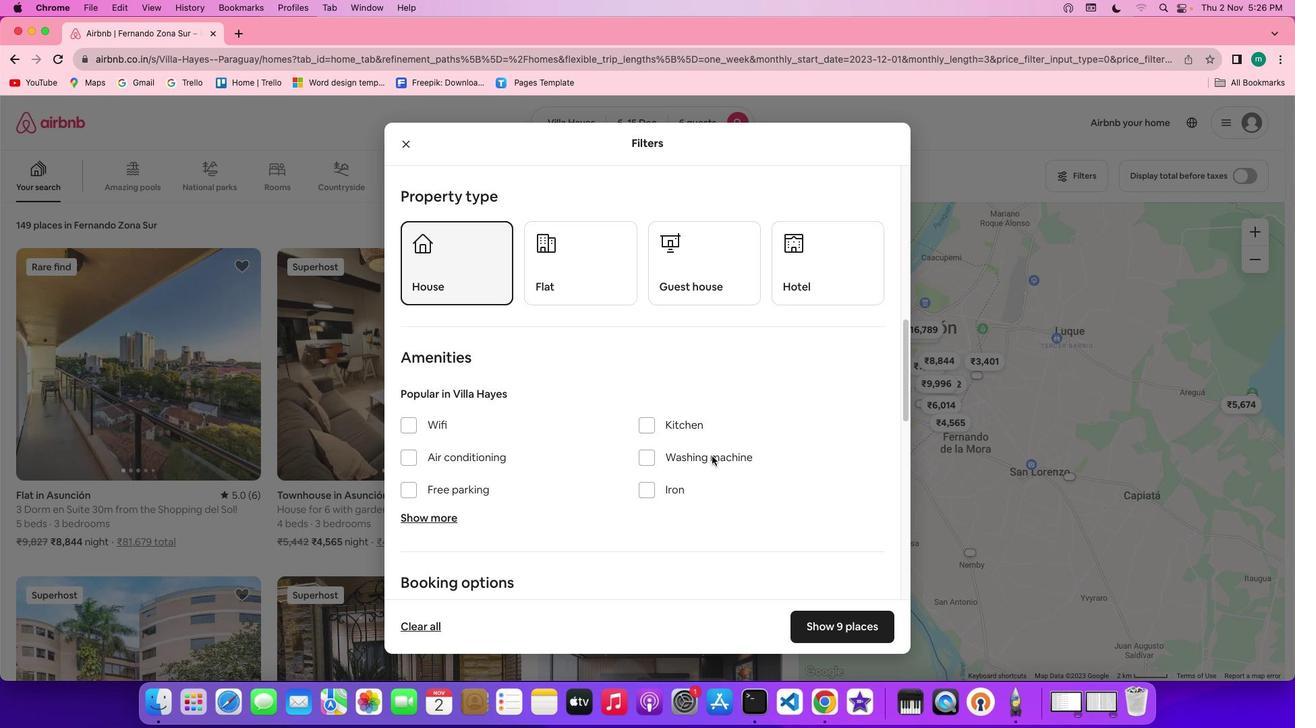 
Action: Mouse scrolled (711, 456) with delta (0, 0)
Screenshot: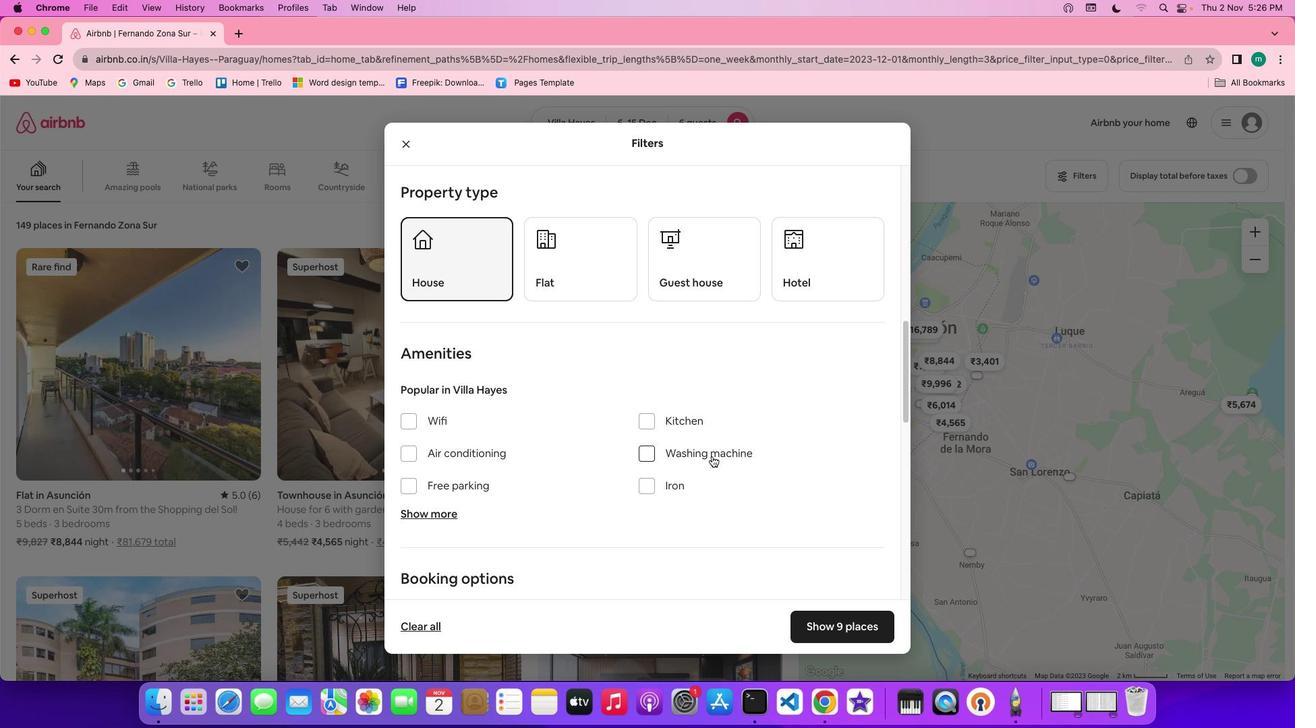 
Action: Mouse scrolled (711, 456) with delta (0, 0)
Screenshot: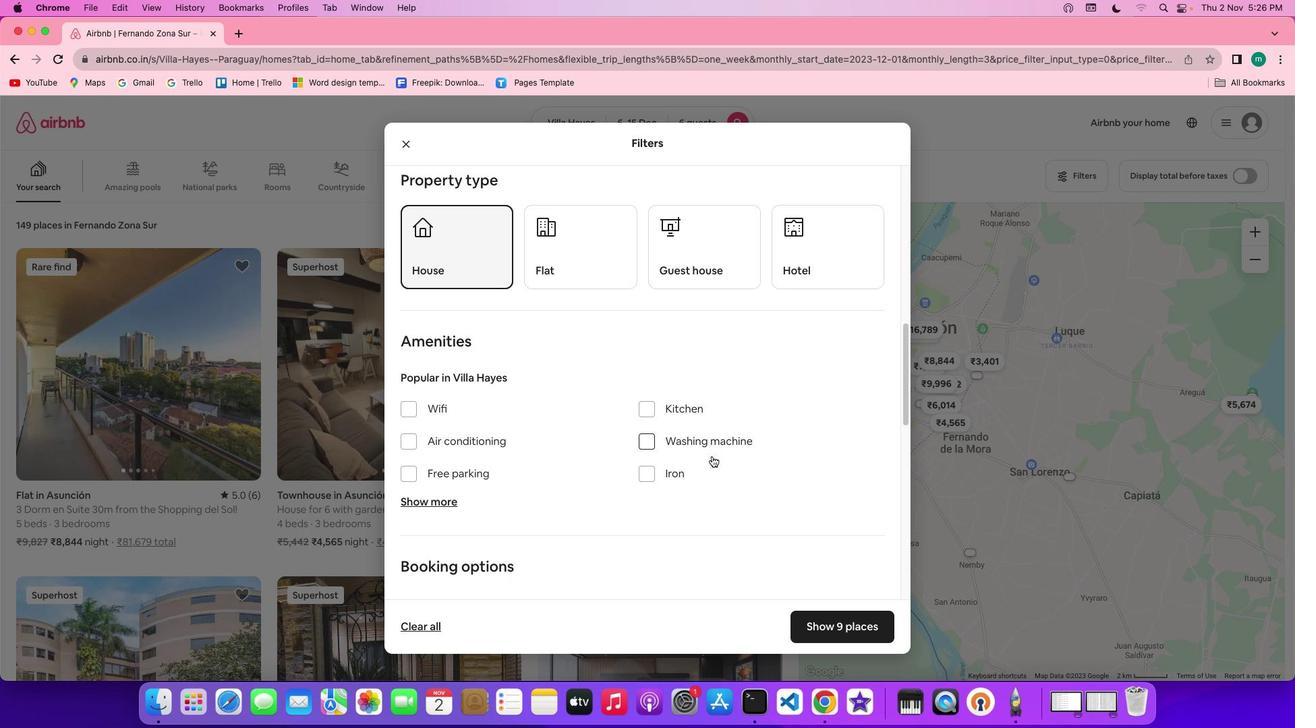
Action: Mouse scrolled (711, 456) with delta (0, 0)
Screenshot: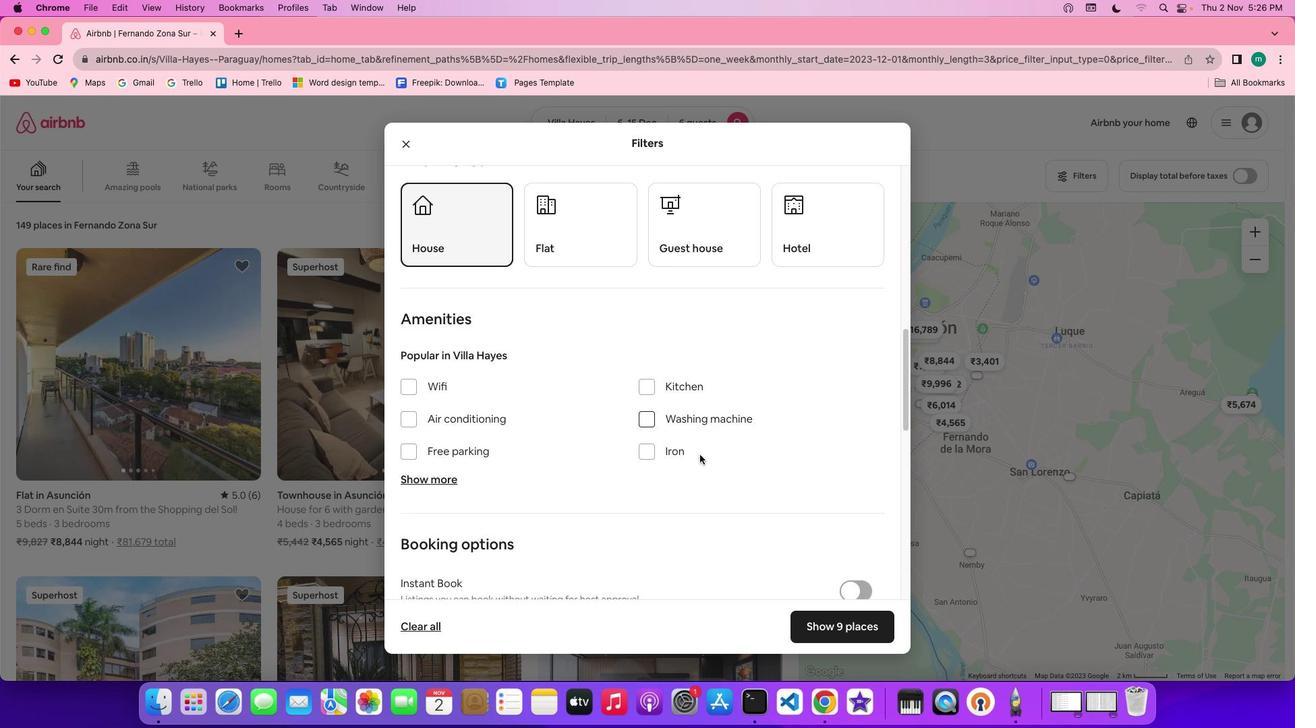 
Action: Mouse moved to (404, 366)
Screenshot: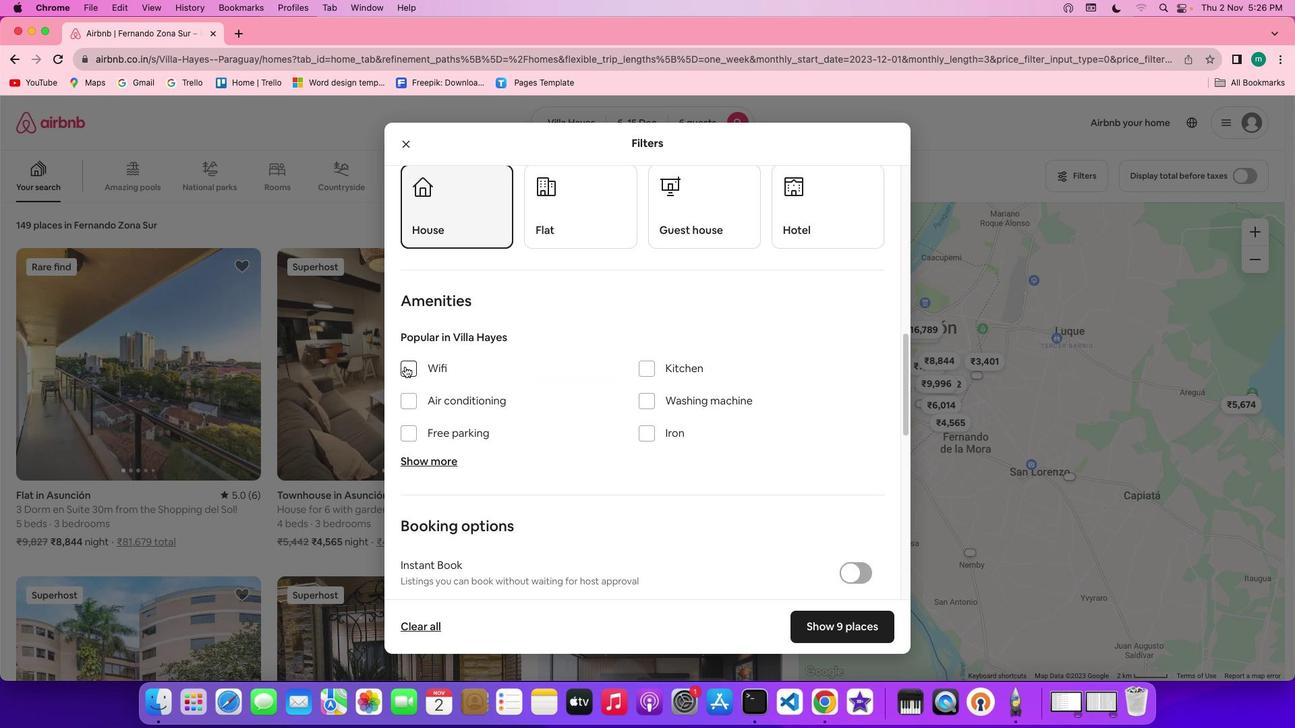 
Action: Mouse pressed left at (404, 366)
Screenshot: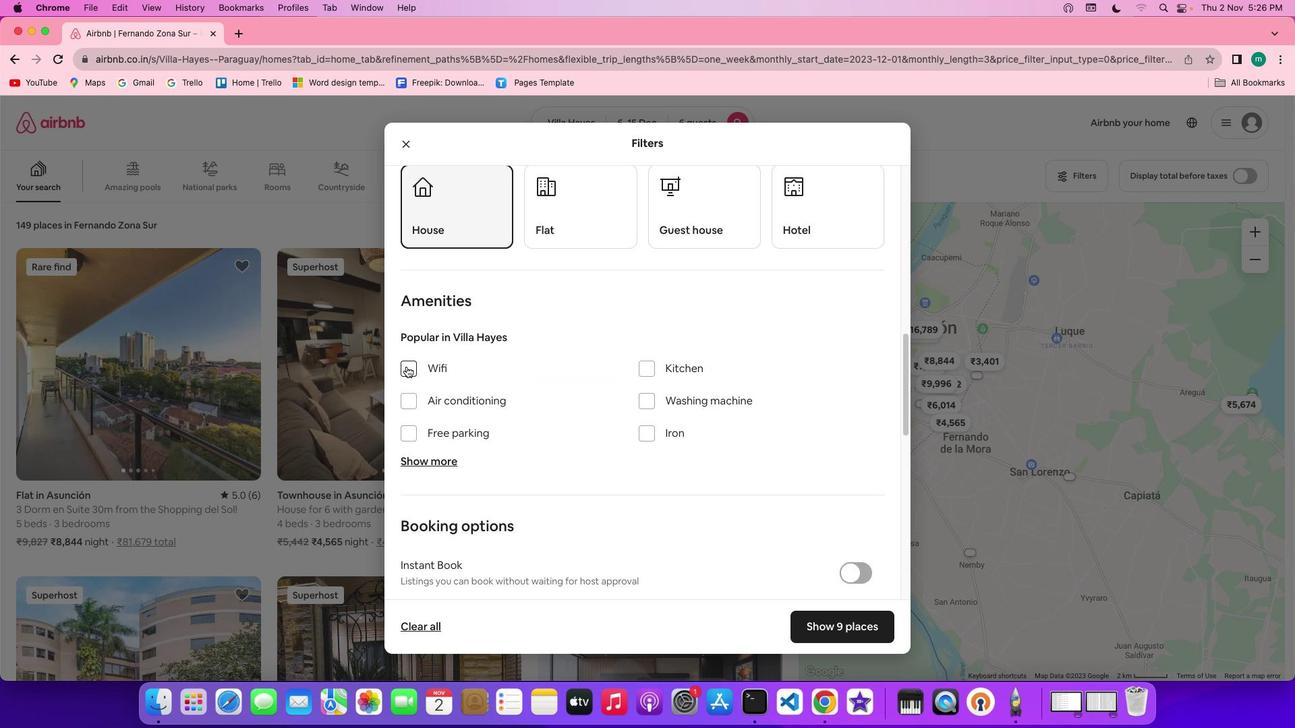
Action: Mouse moved to (605, 391)
Screenshot: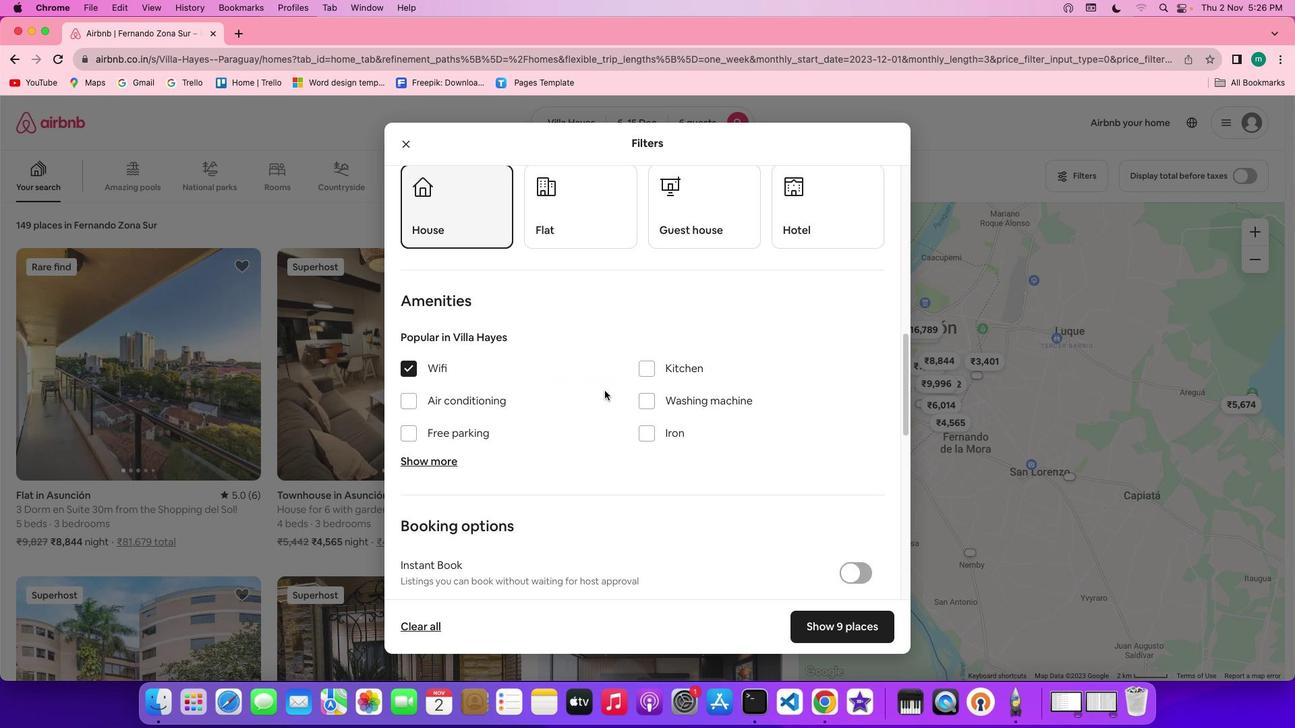 
Action: Mouse scrolled (605, 391) with delta (0, 0)
Screenshot: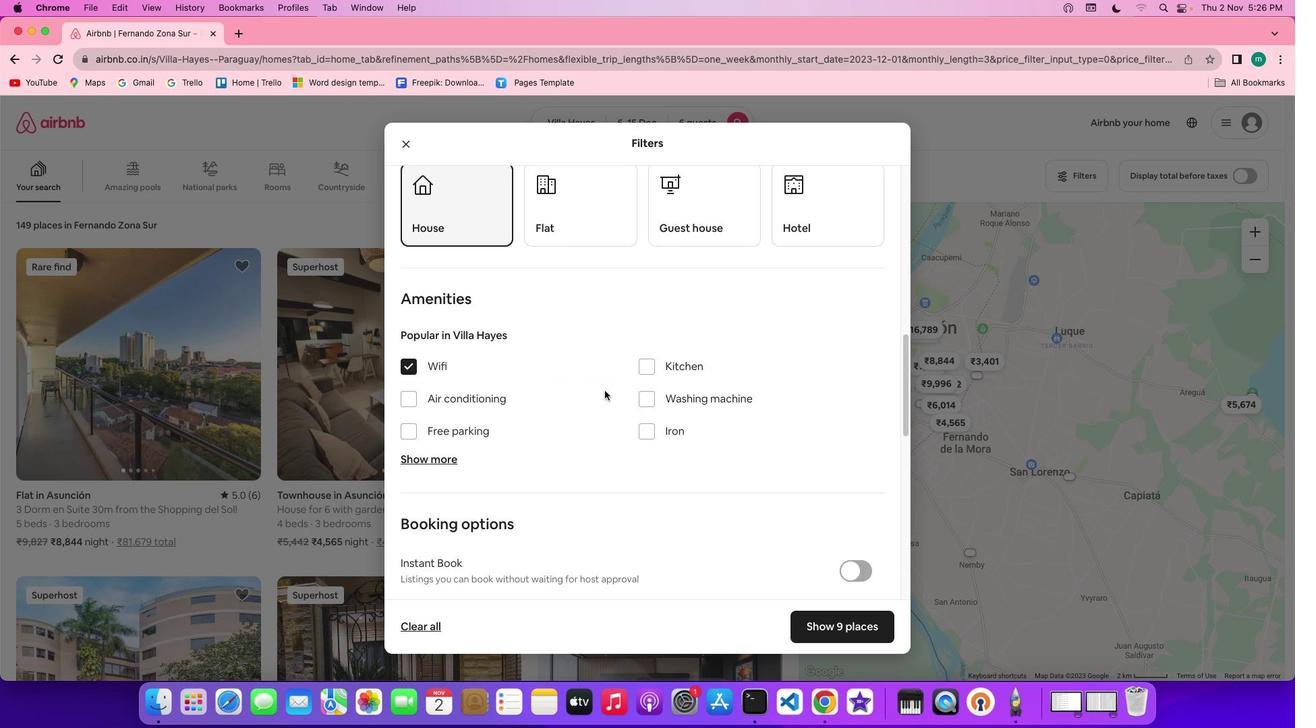 
Action: Mouse scrolled (605, 391) with delta (0, 0)
Screenshot: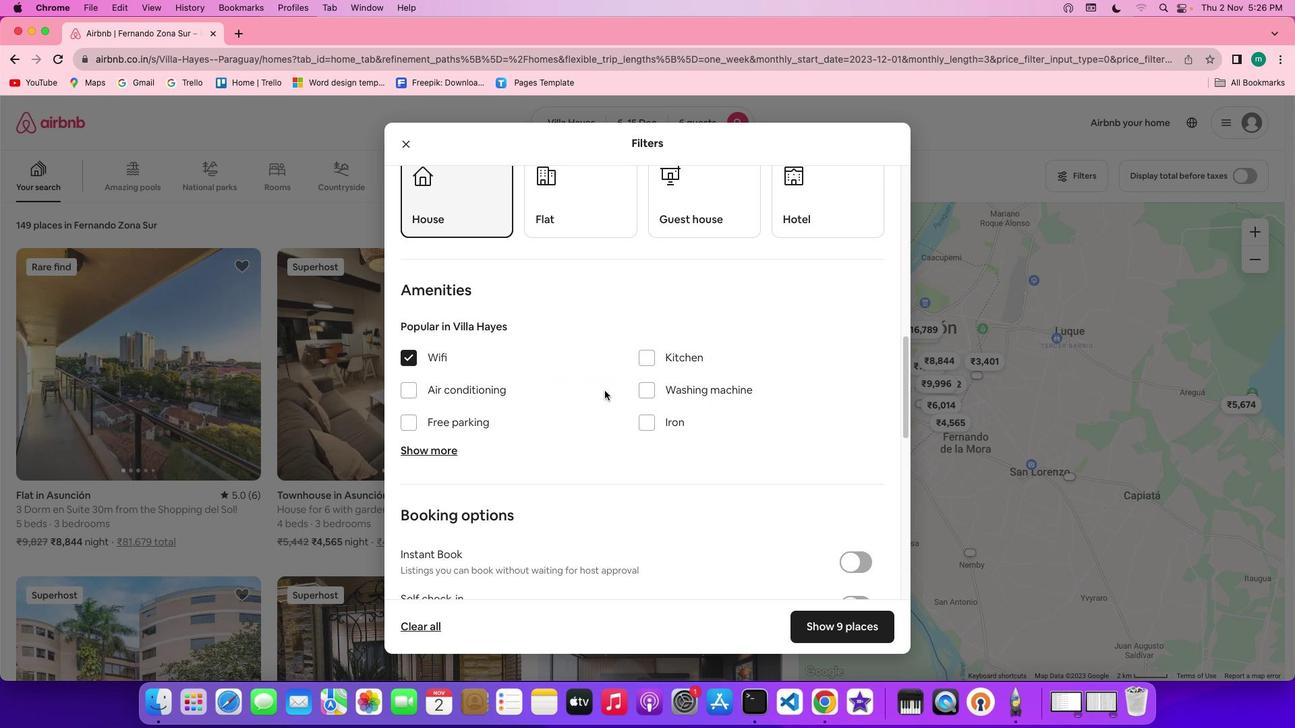 
Action: Mouse scrolled (605, 391) with delta (0, 0)
Screenshot: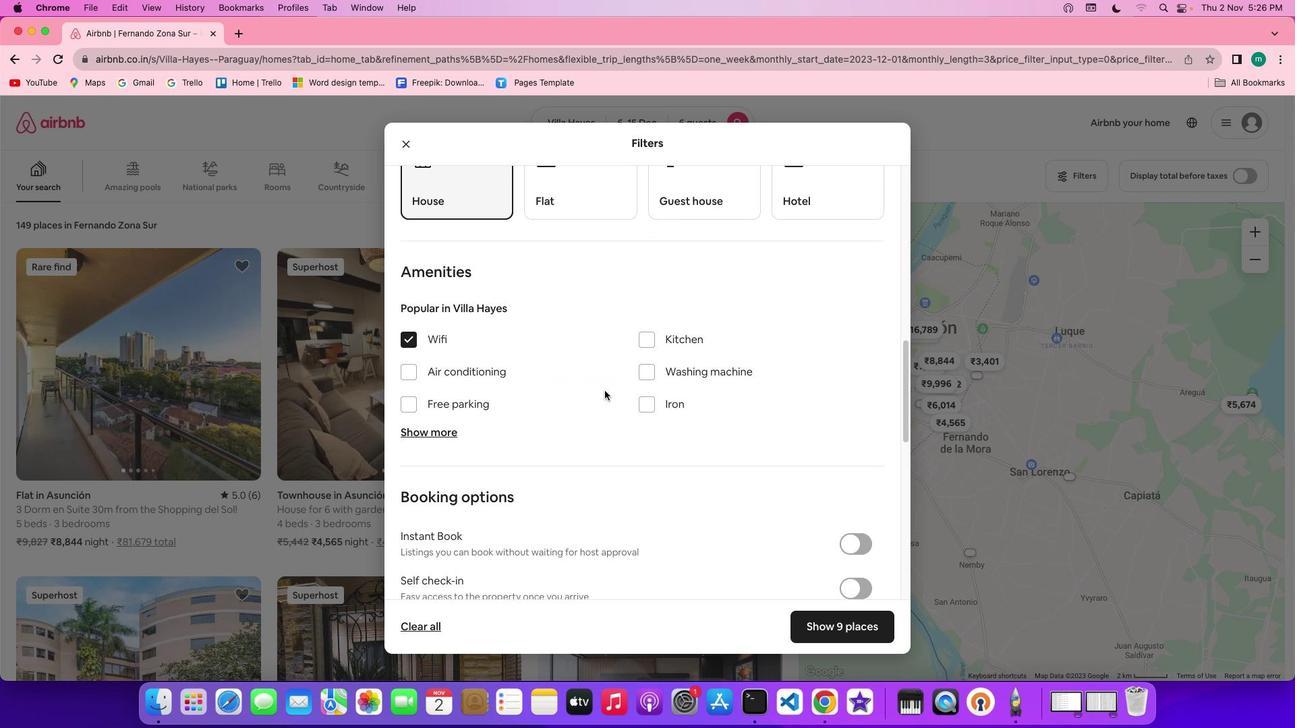 
Action: Mouse moved to (604, 391)
Screenshot: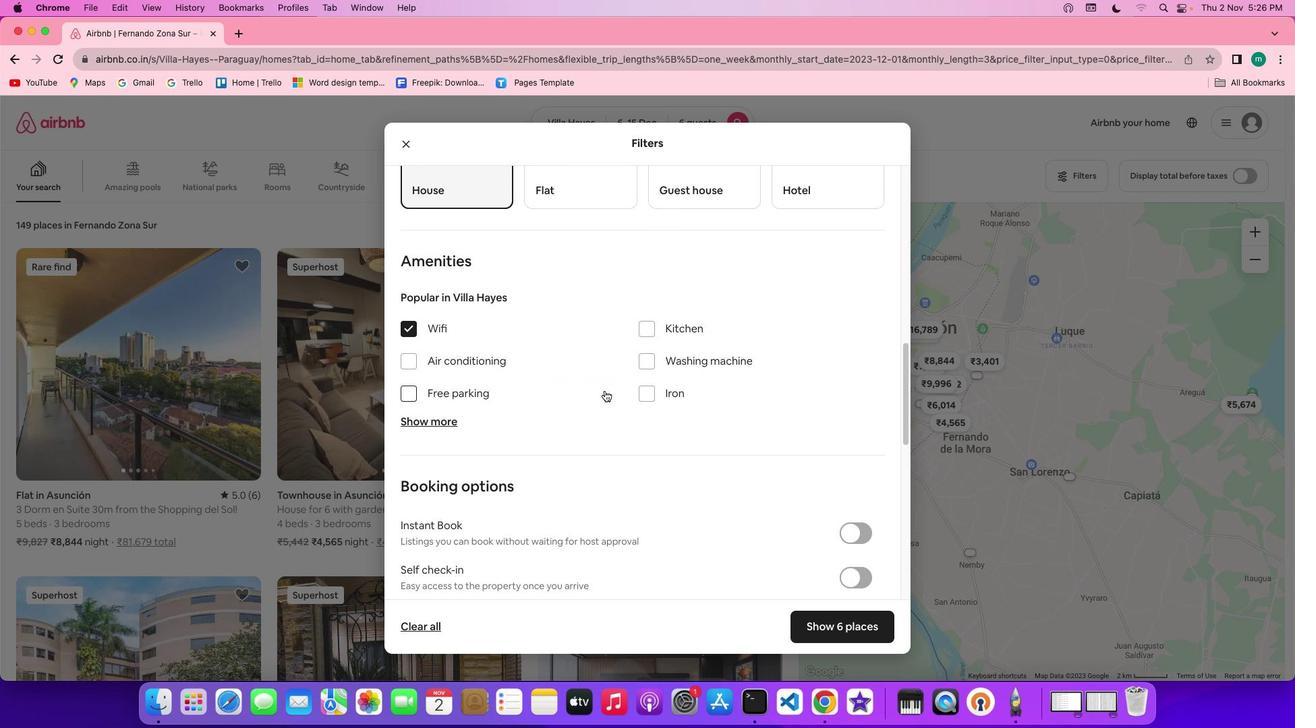 
Action: Mouse scrolled (604, 391) with delta (0, 0)
Screenshot: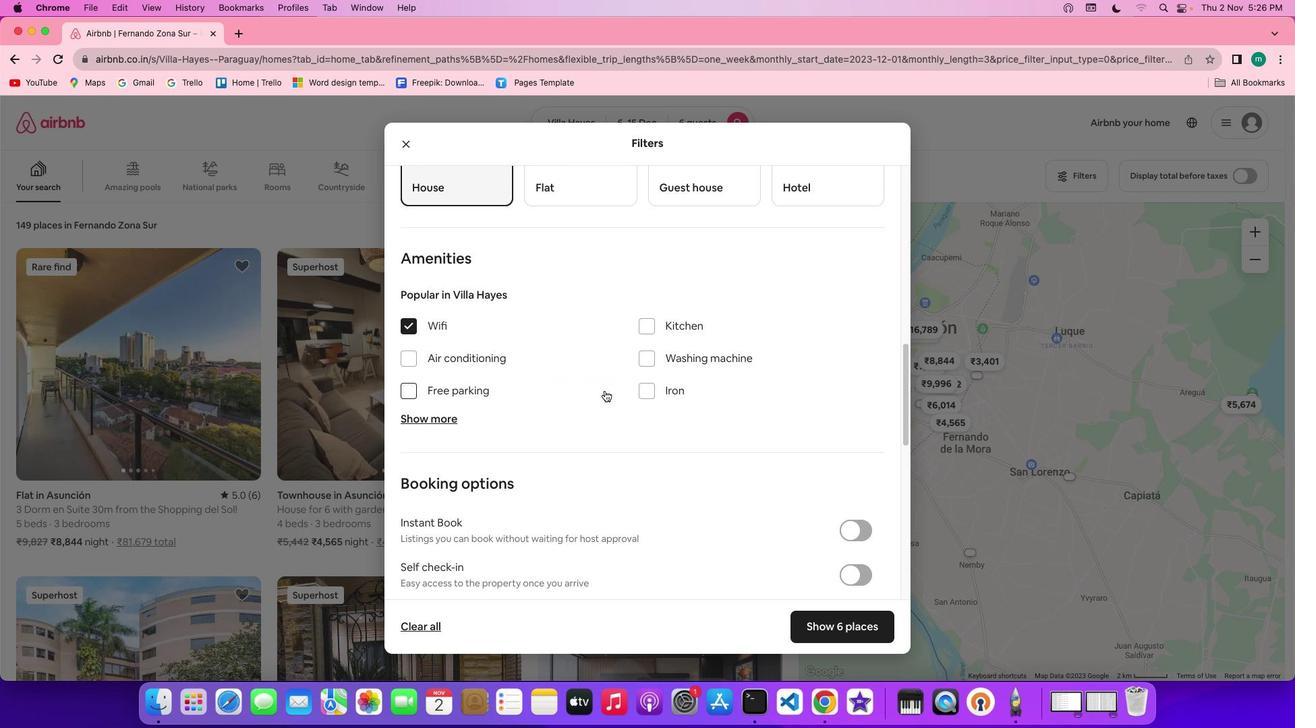 
Action: Mouse scrolled (604, 391) with delta (0, 0)
Screenshot: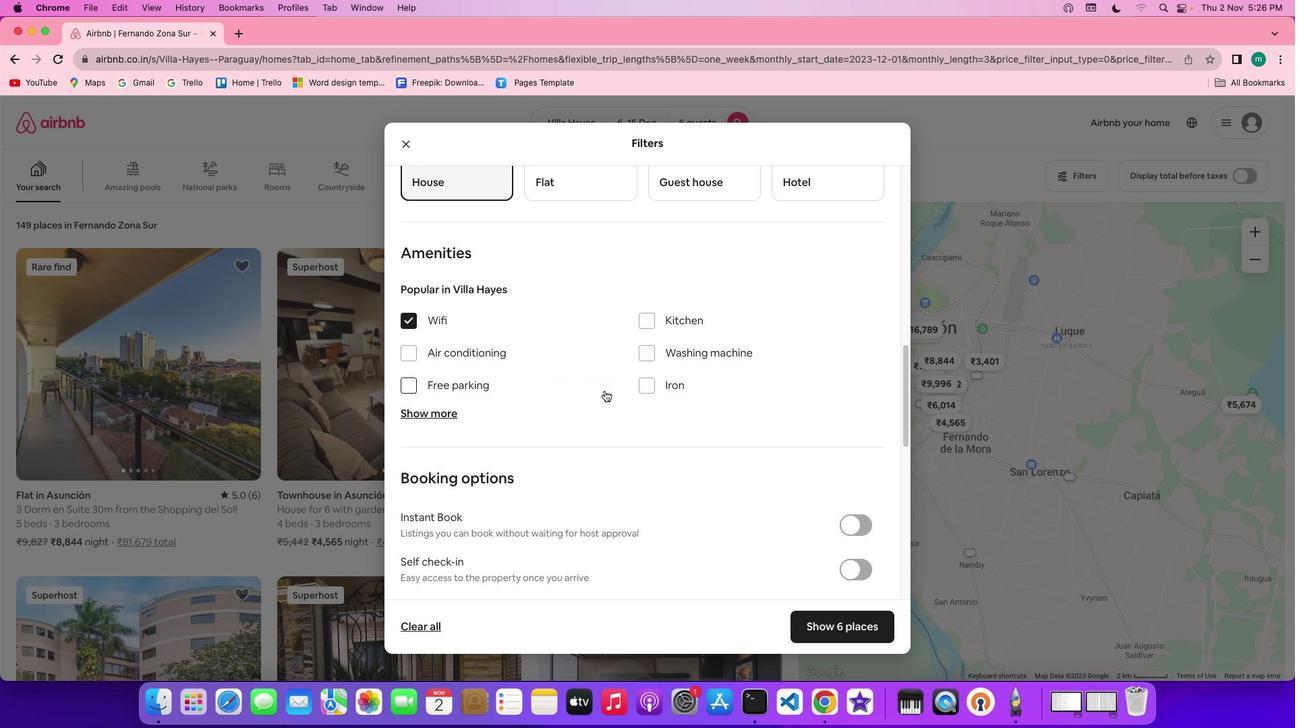 
Action: Mouse moved to (449, 407)
Screenshot: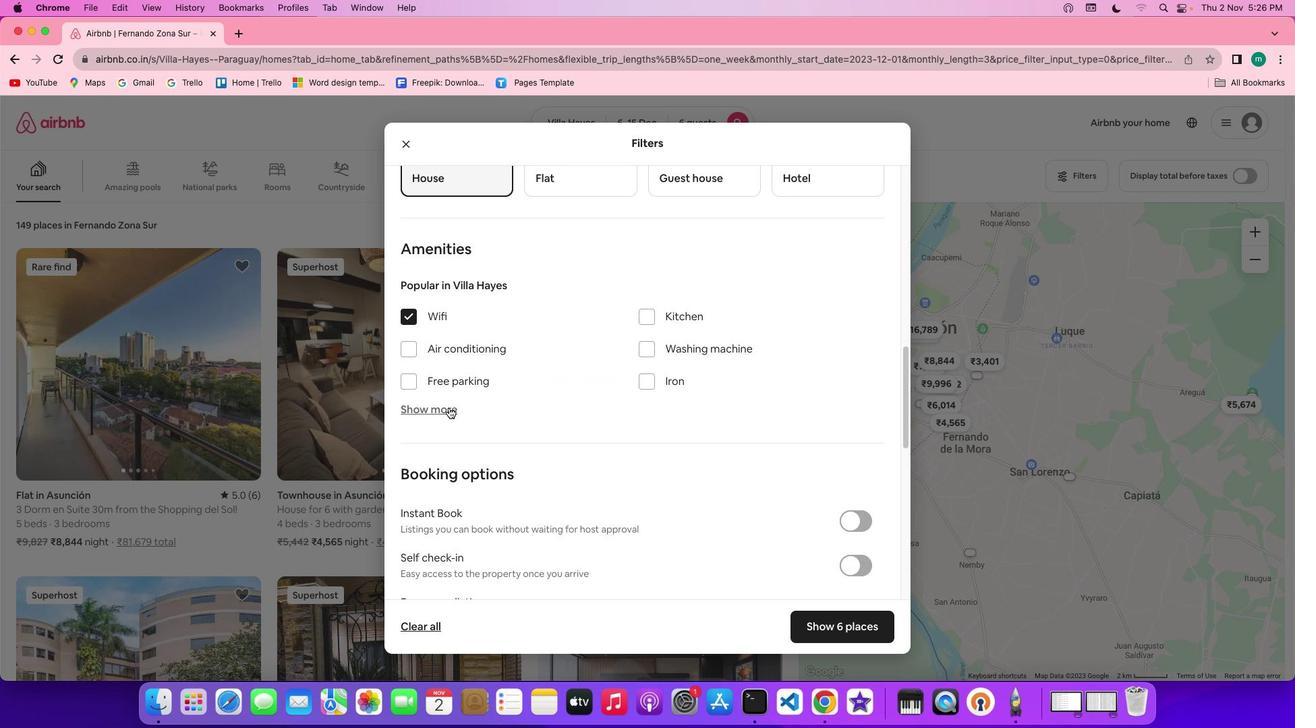 
Action: Mouse pressed left at (449, 407)
Screenshot: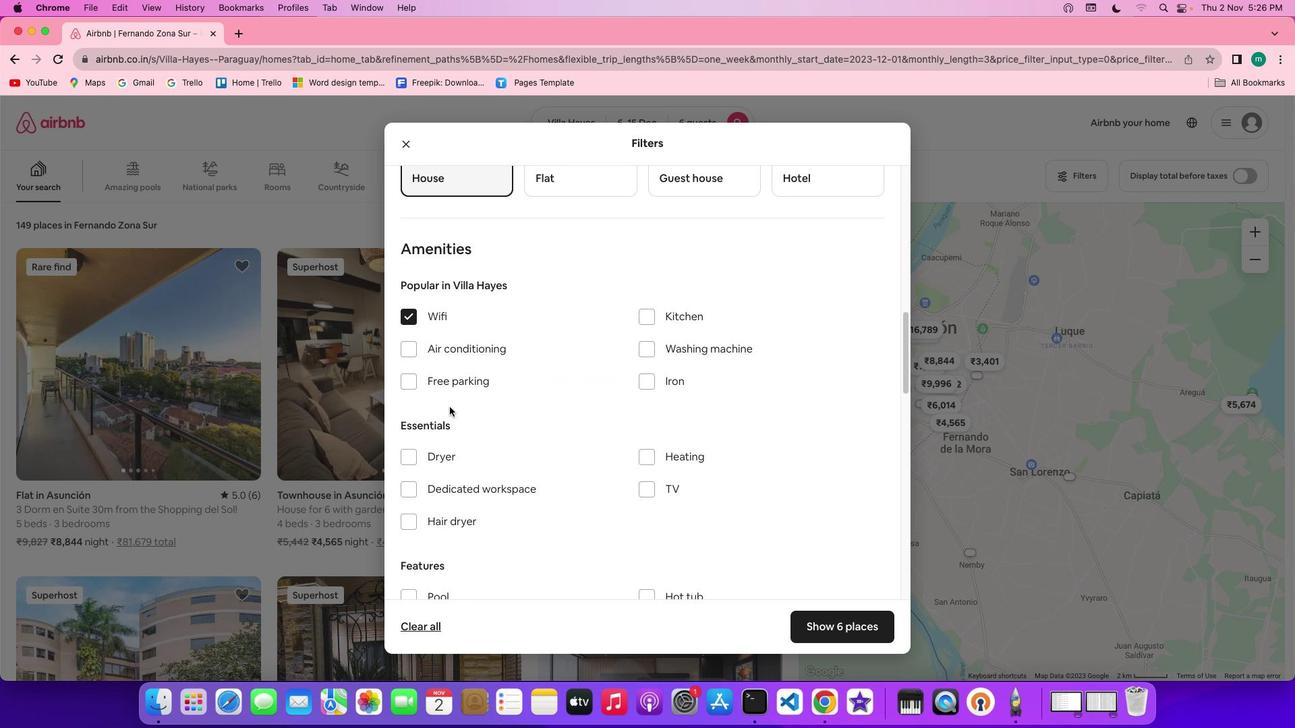 
Action: Mouse moved to (644, 487)
Screenshot: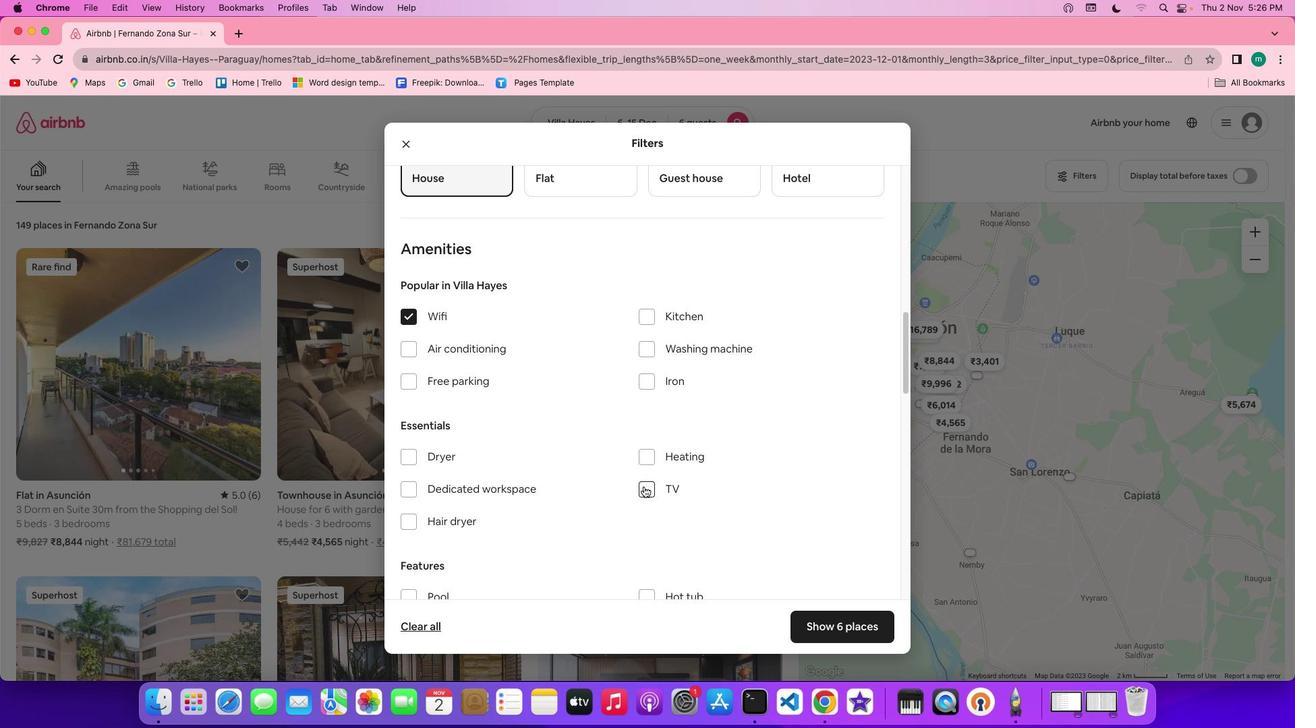 
Action: Mouse pressed left at (644, 487)
Screenshot: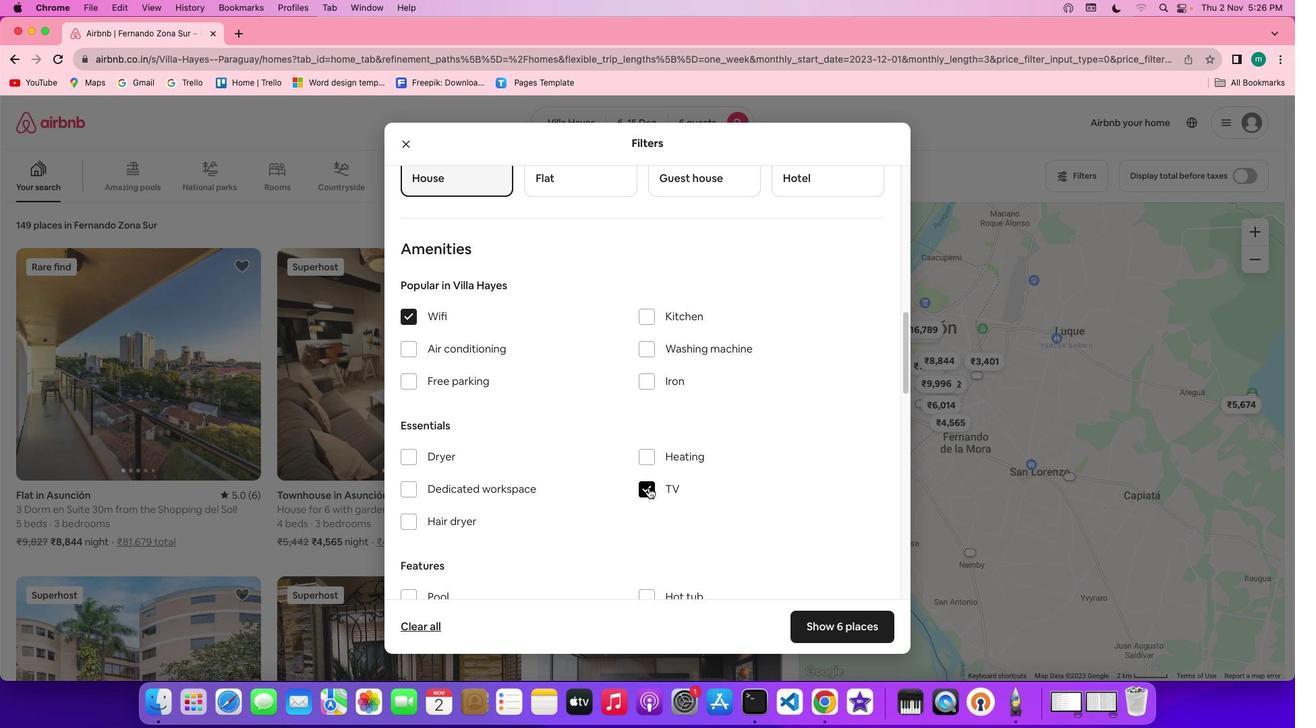 
Action: Mouse moved to (763, 481)
Screenshot: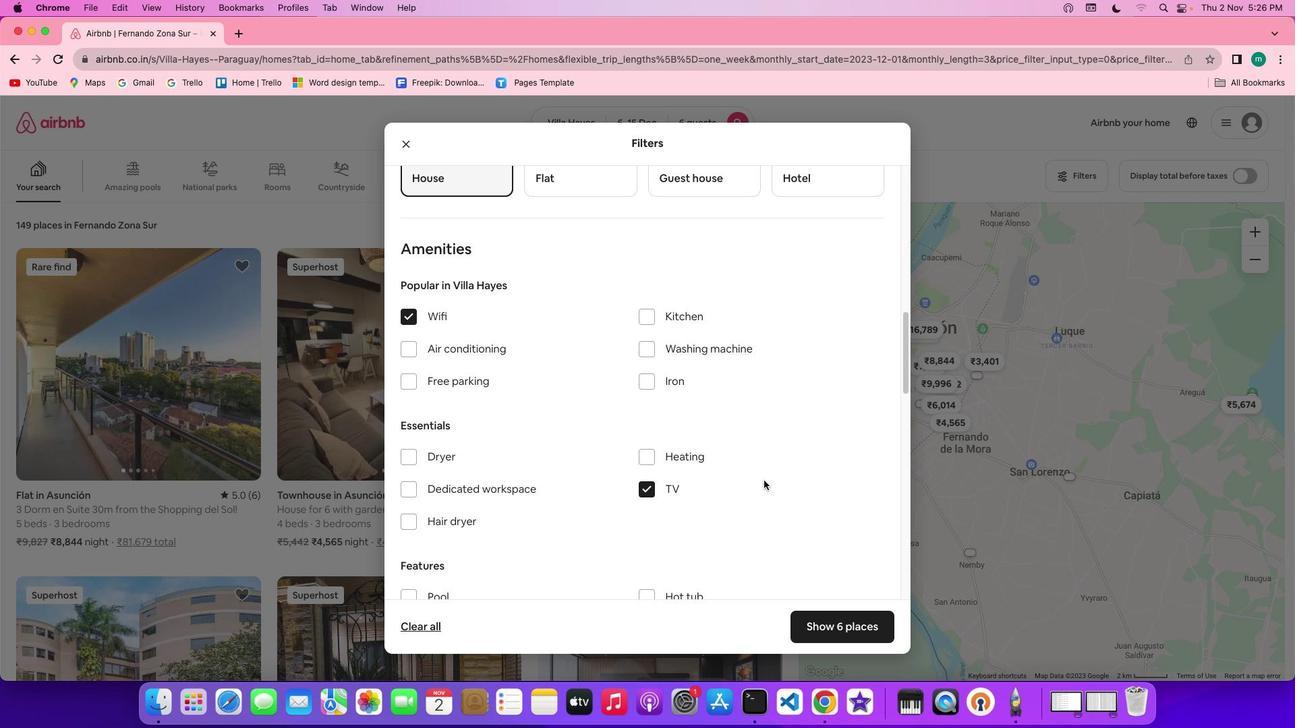 
Action: Mouse scrolled (763, 481) with delta (0, 0)
Screenshot: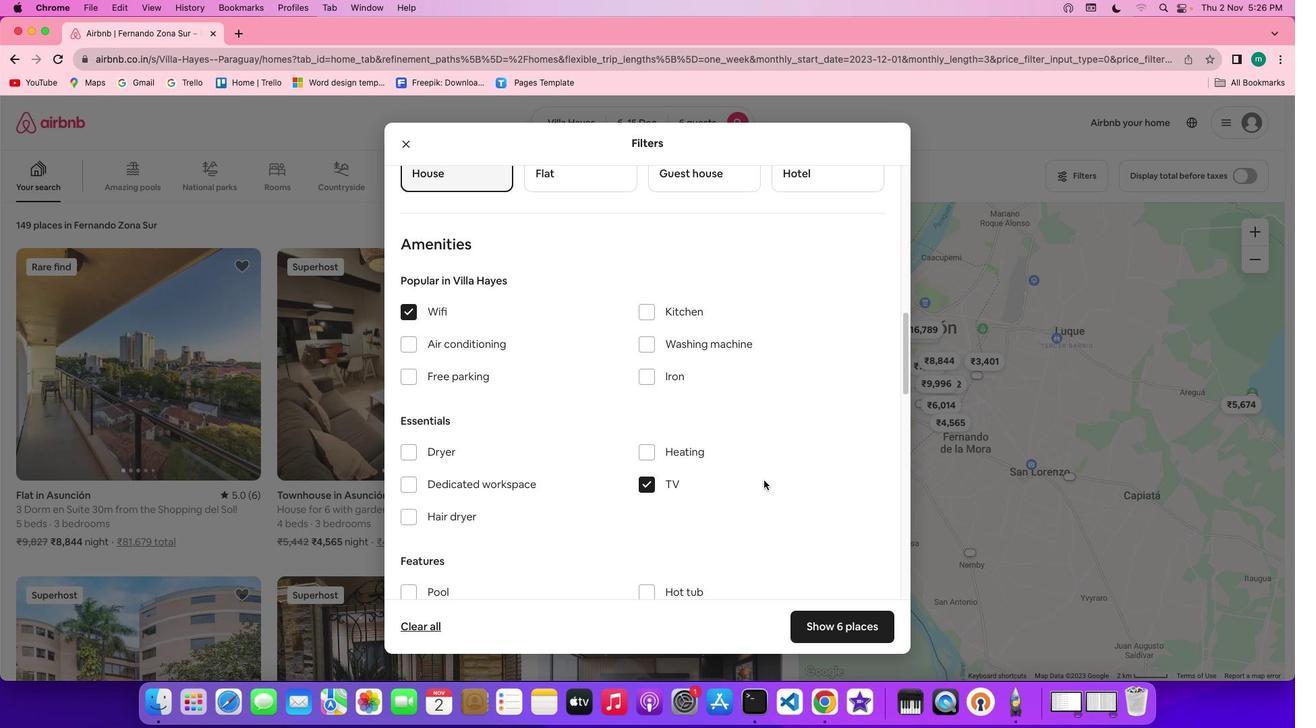 
Action: Mouse scrolled (763, 481) with delta (0, 0)
Screenshot: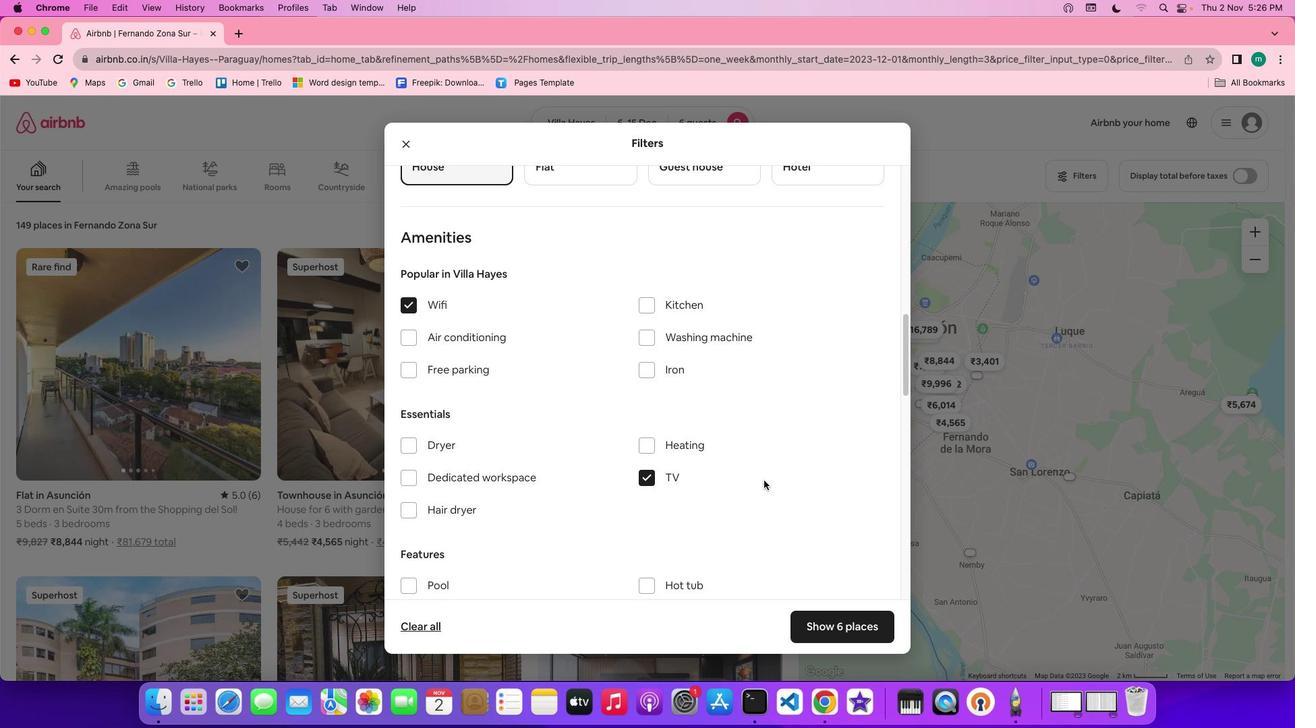
Action: Mouse scrolled (763, 481) with delta (0, 0)
Screenshot: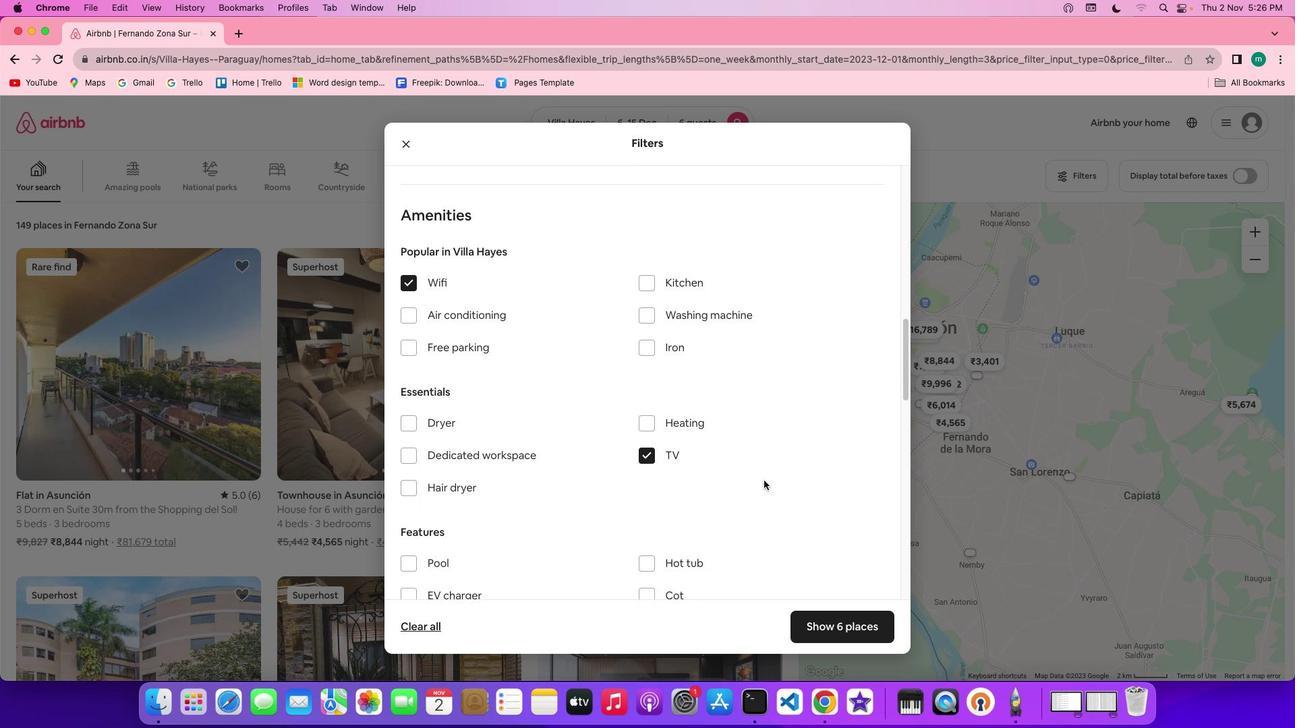 
Action: Mouse moved to (764, 480)
Screenshot: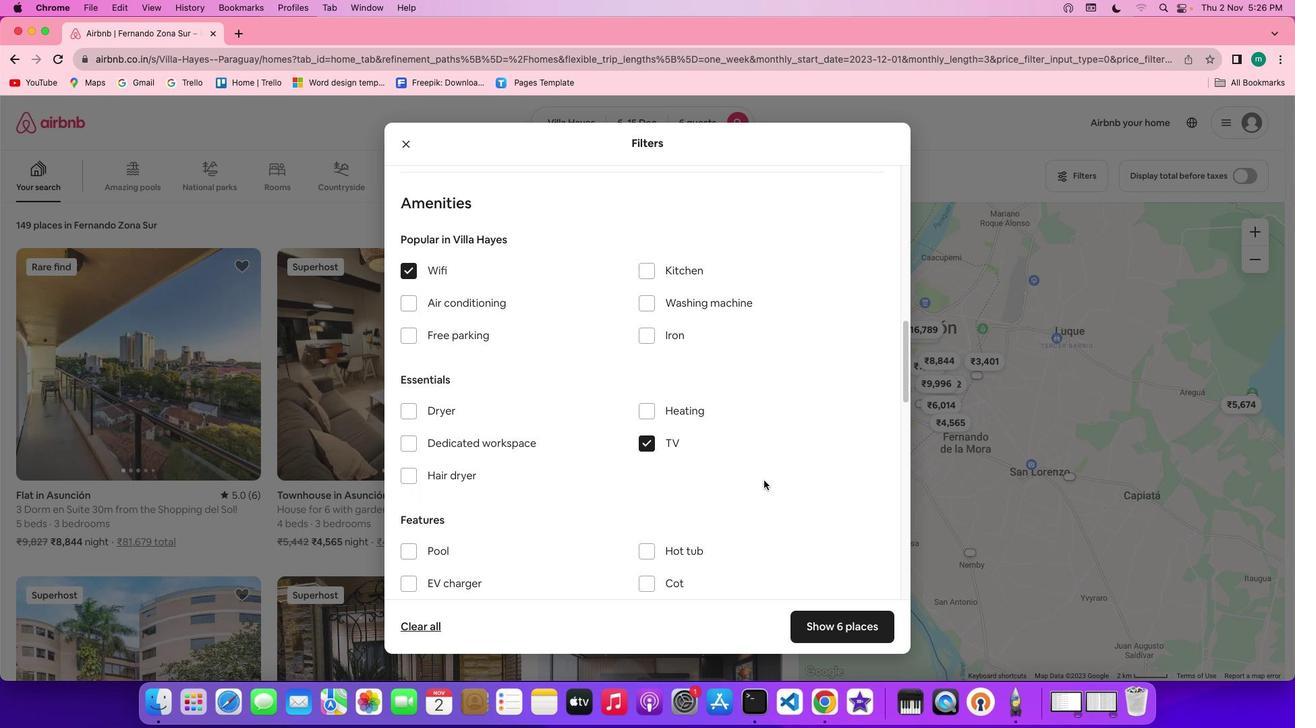 
Action: Mouse scrolled (764, 480) with delta (0, 0)
Screenshot: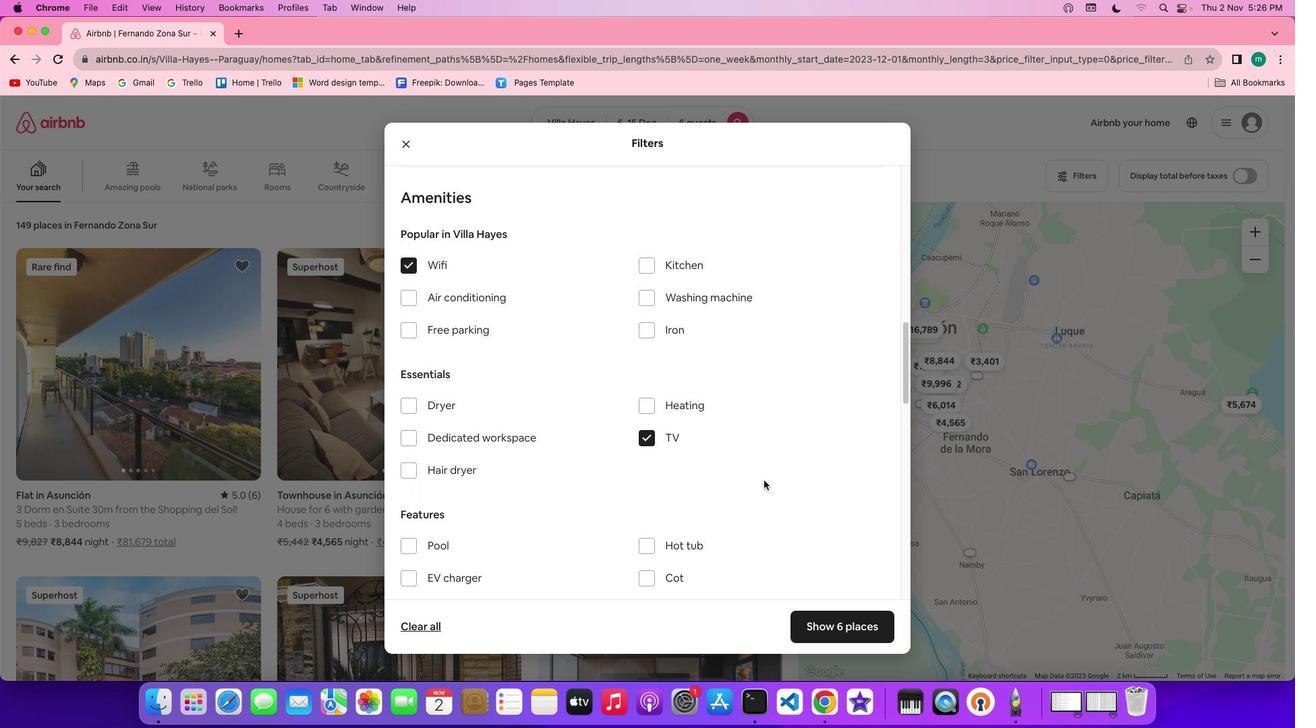
Action: Mouse scrolled (764, 480) with delta (0, 0)
Screenshot: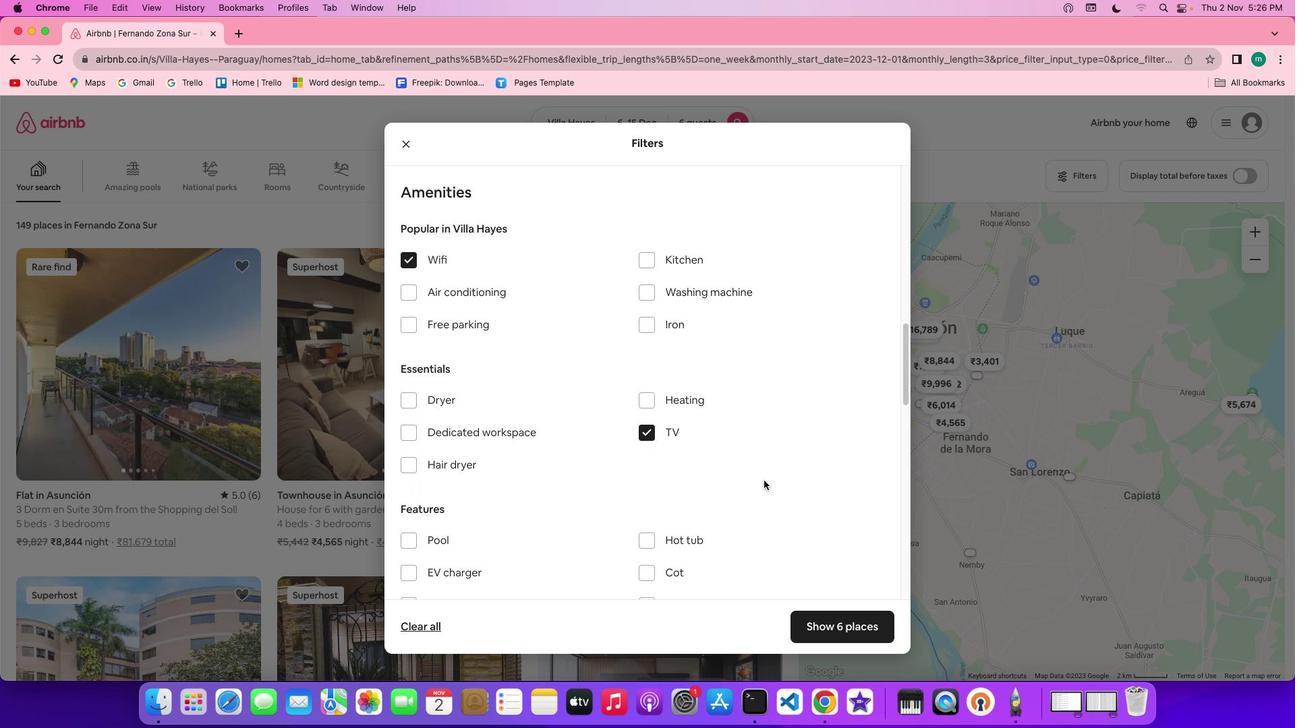 
Action: Mouse moved to (477, 313)
Screenshot: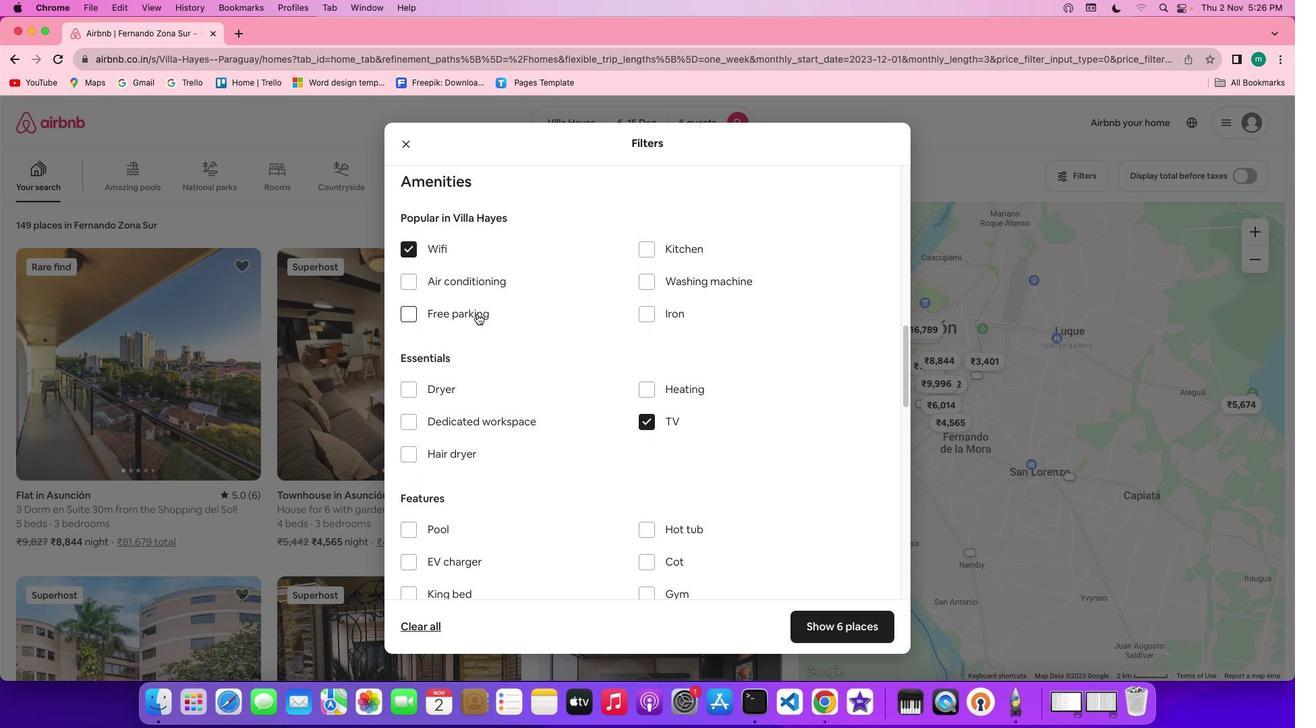 
Action: Mouse pressed left at (477, 313)
Screenshot: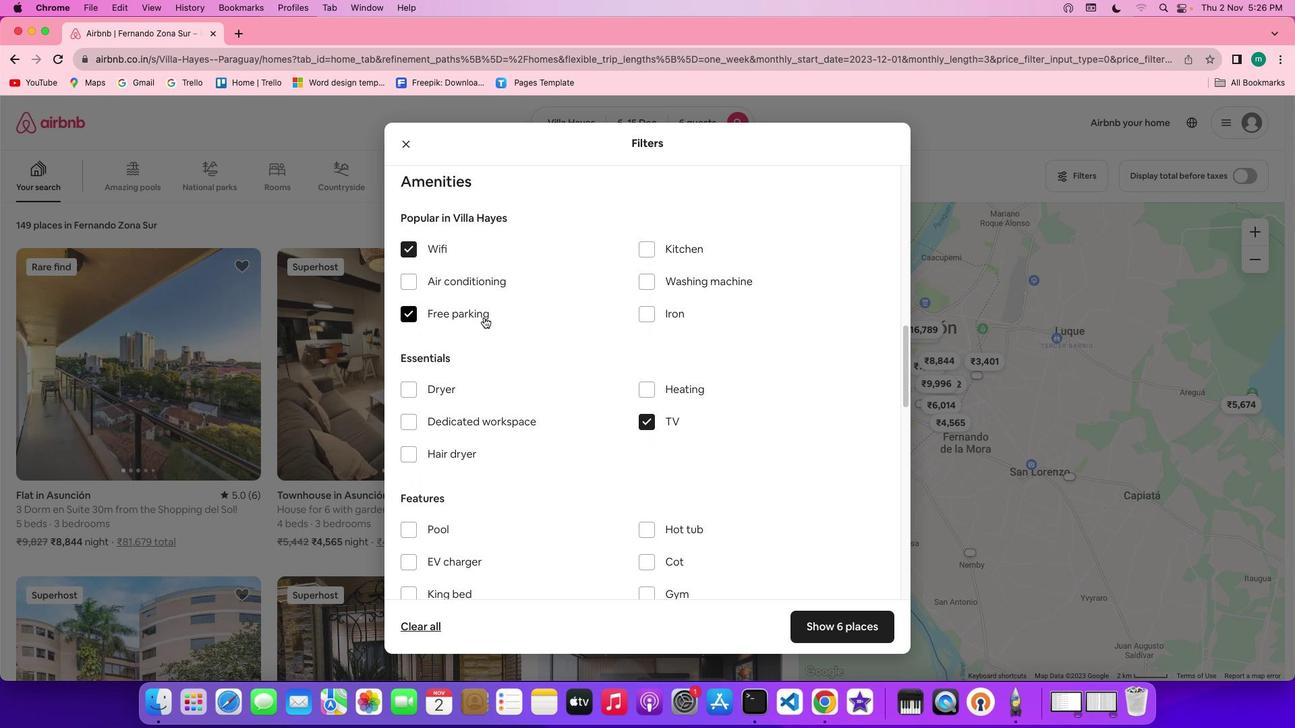 
Action: Mouse moved to (605, 369)
Screenshot: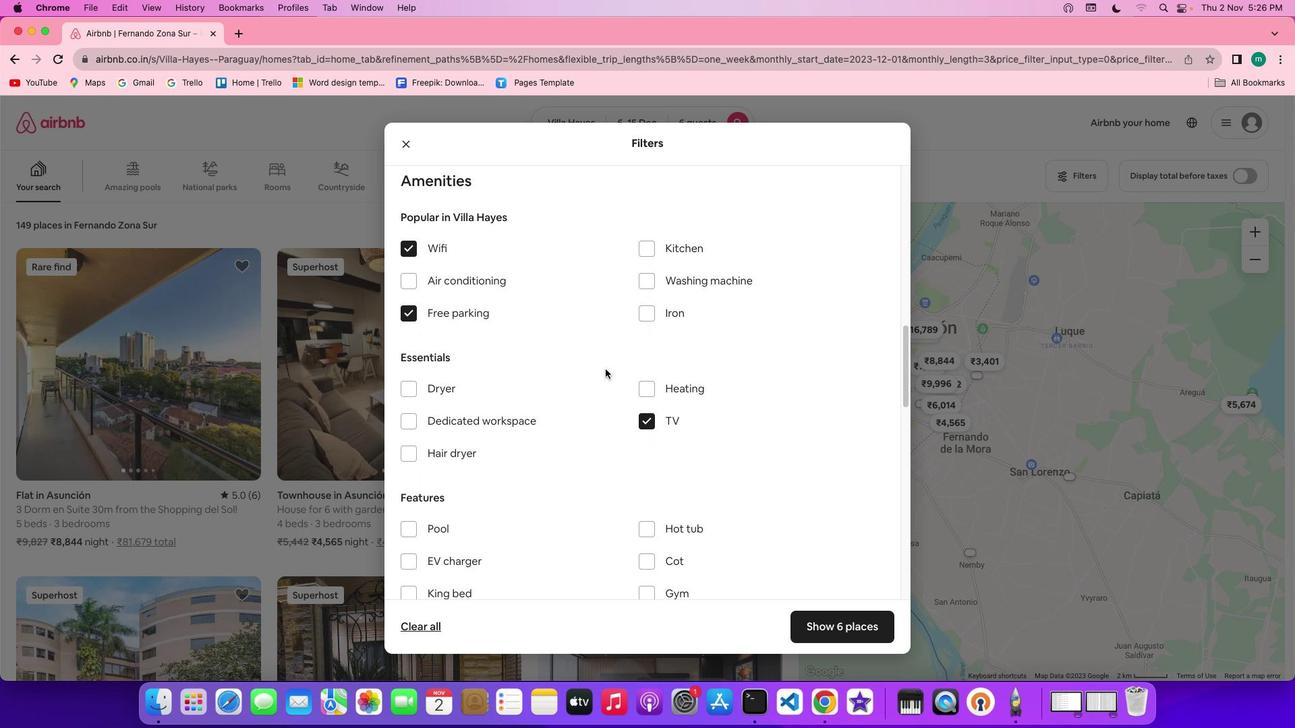 
Action: Mouse scrolled (605, 369) with delta (0, 0)
Screenshot: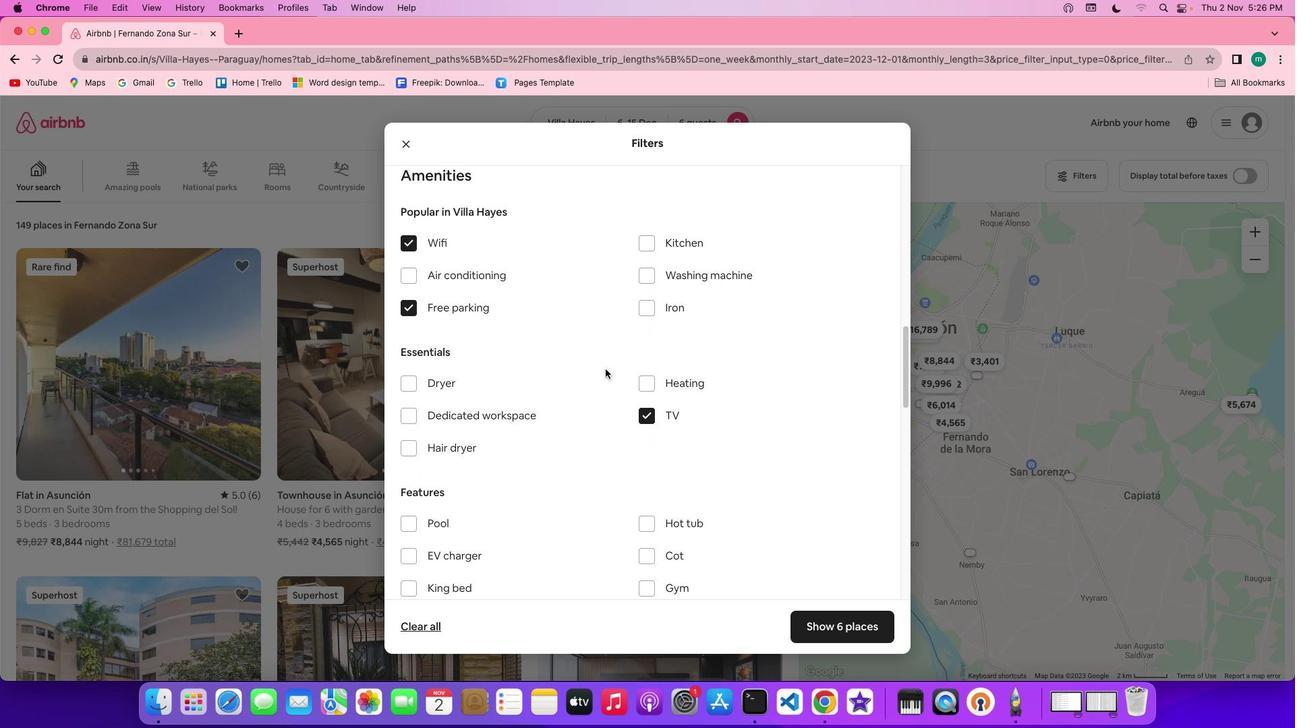 
Action: Mouse scrolled (605, 369) with delta (0, 0)
Screenshot: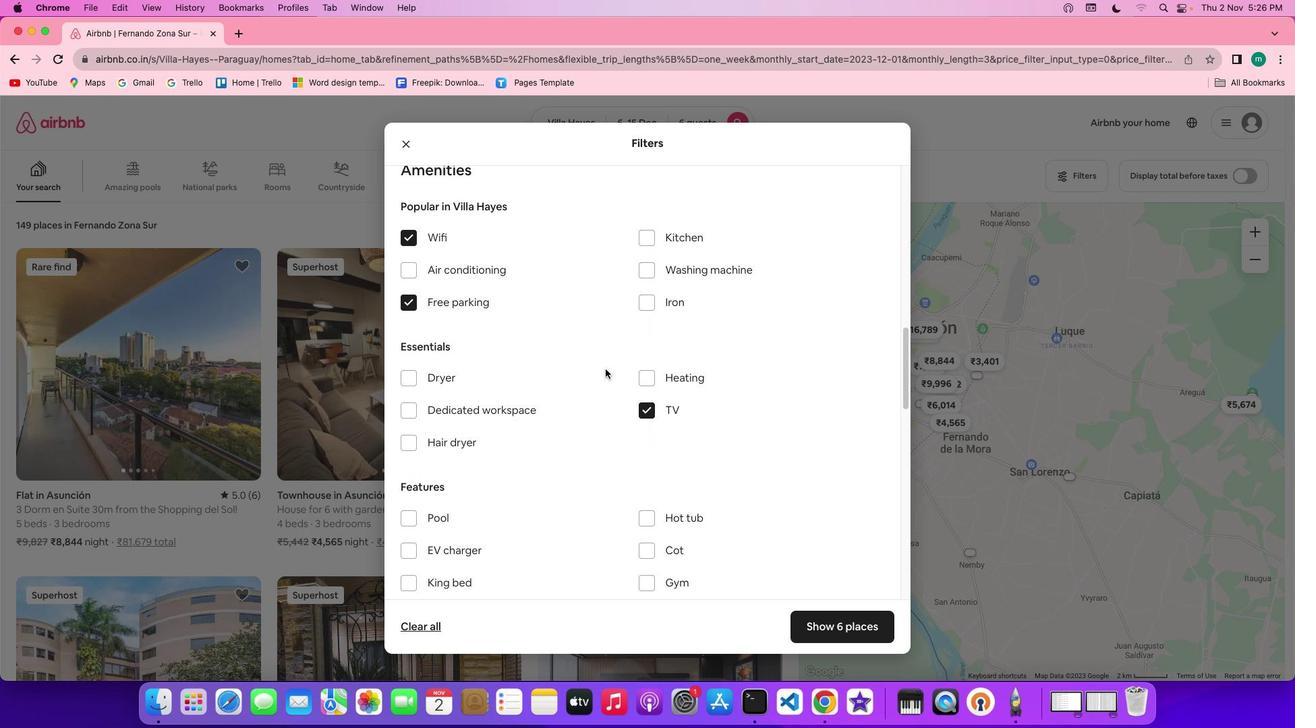 
Action: Mouse scrolled (605, 369) with delta (0, 0)
Screenshot: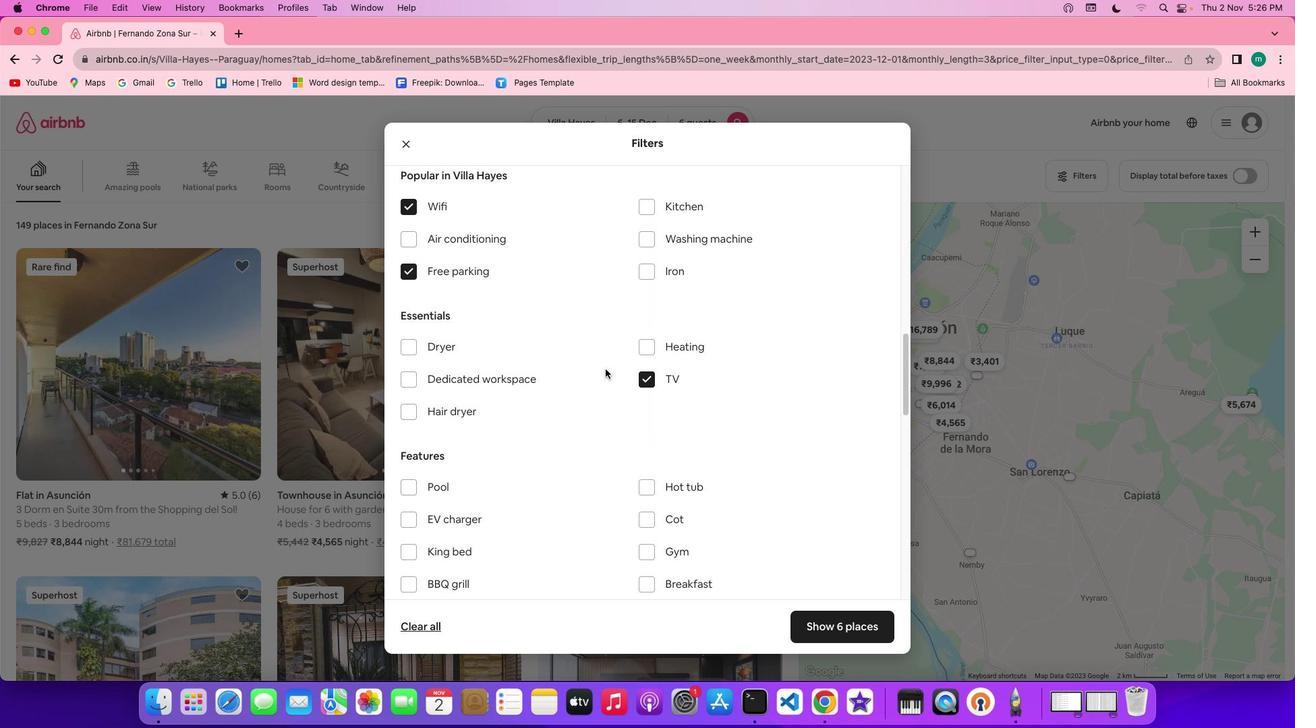 
Action: Mouse scrolled (605, 369) with delta (0, 0)
Screenshot: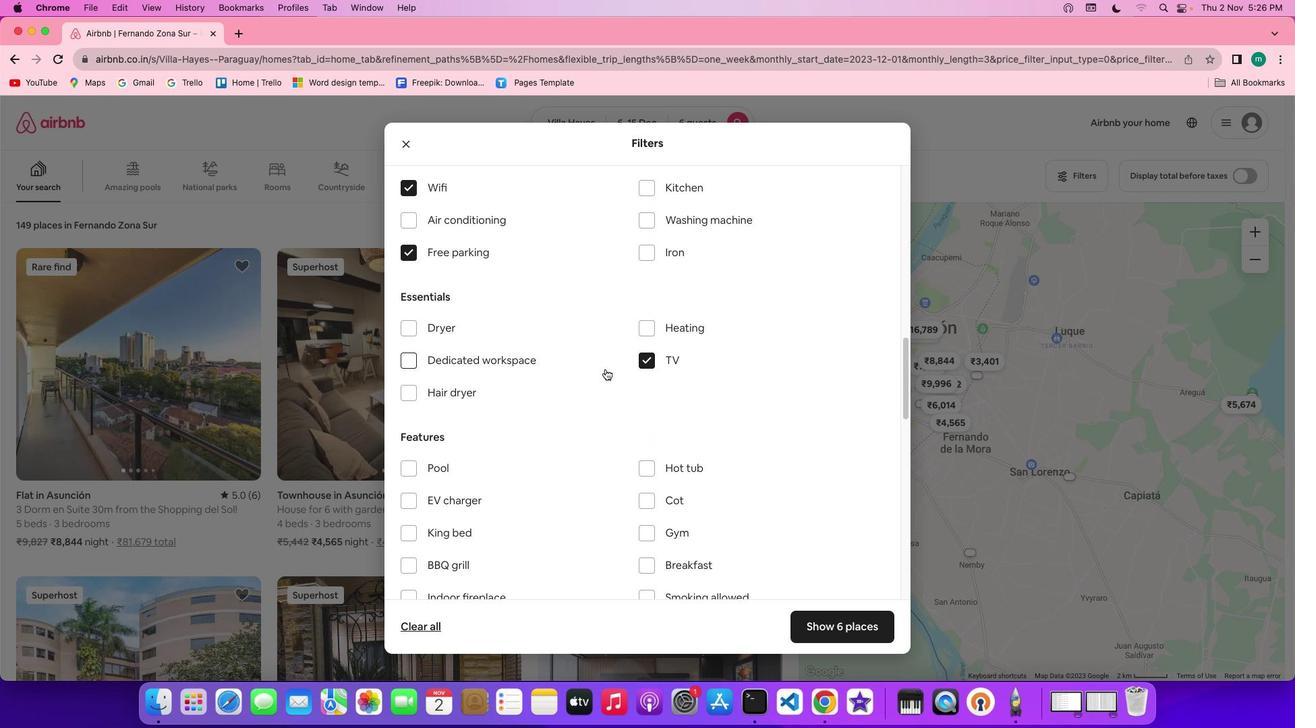 
Action: Mouse scrolled (605, 369) with delta (0, 0)
Screenshot: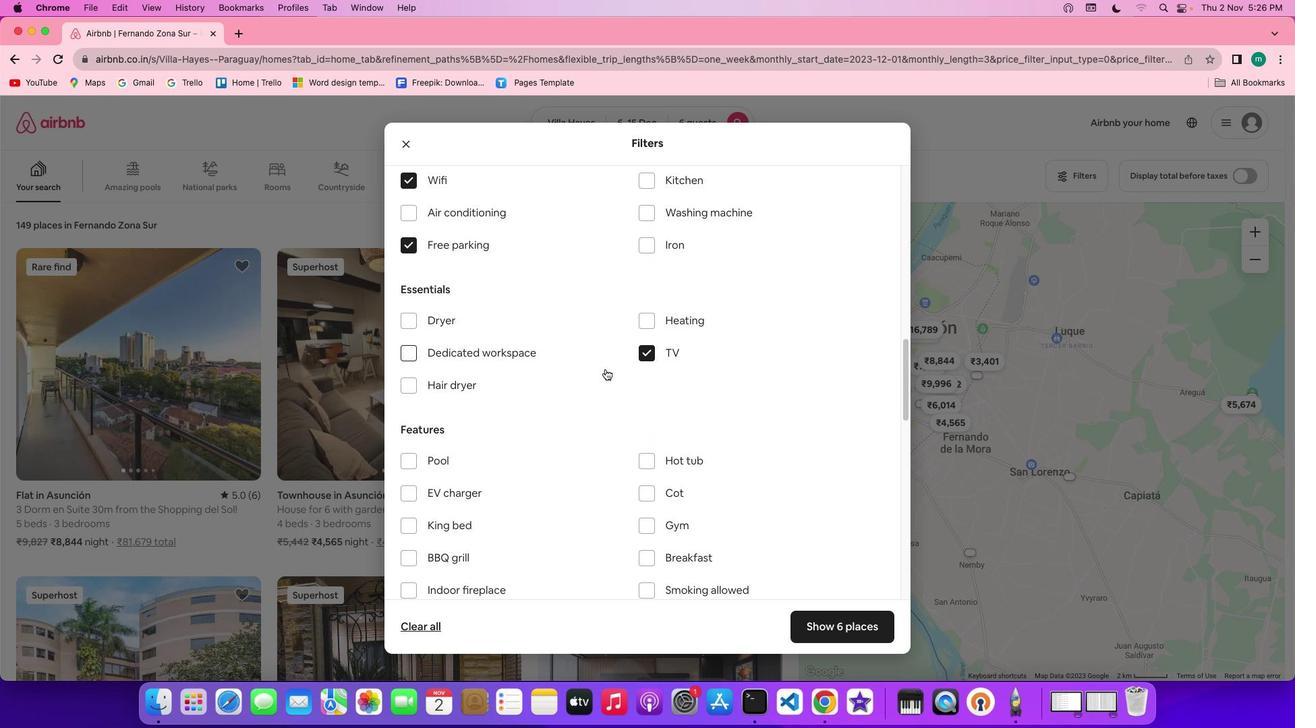 
Action: Mouse scrolled (605, 369) with delta (0, 0)
Screenshot: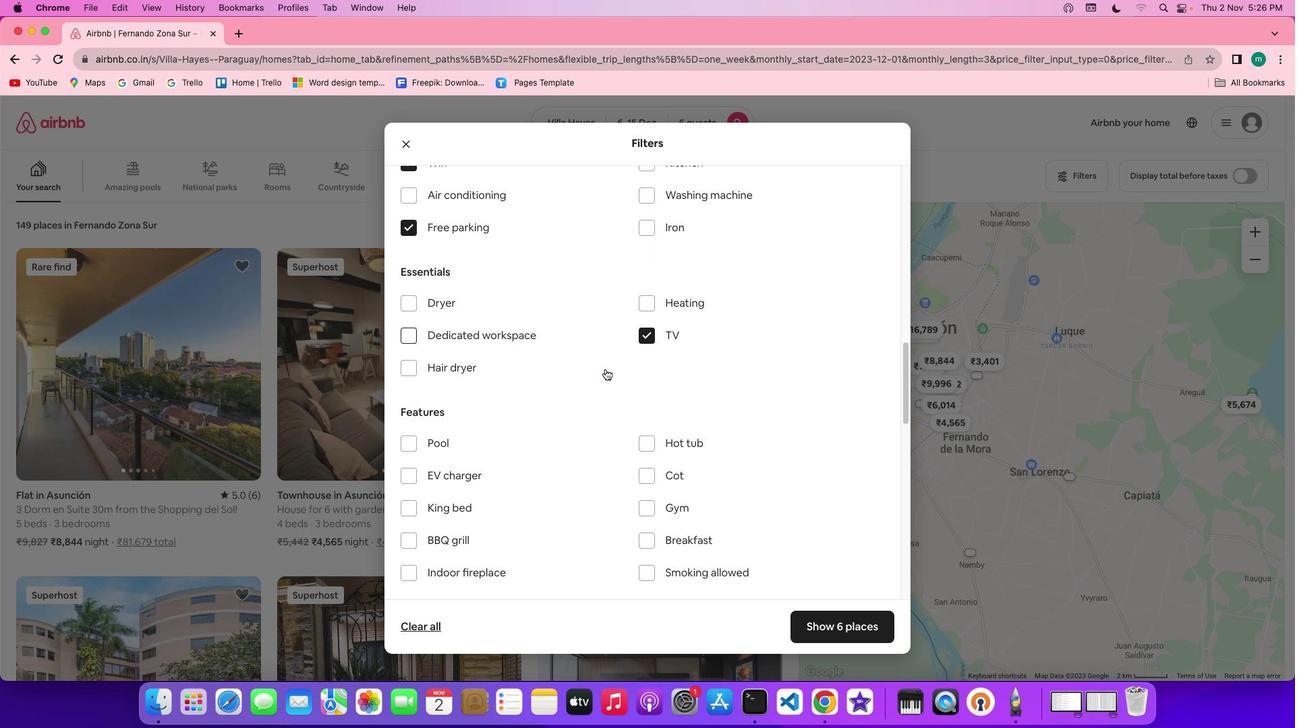 
Action: Mouse moved to (605, 369)
Screenshot: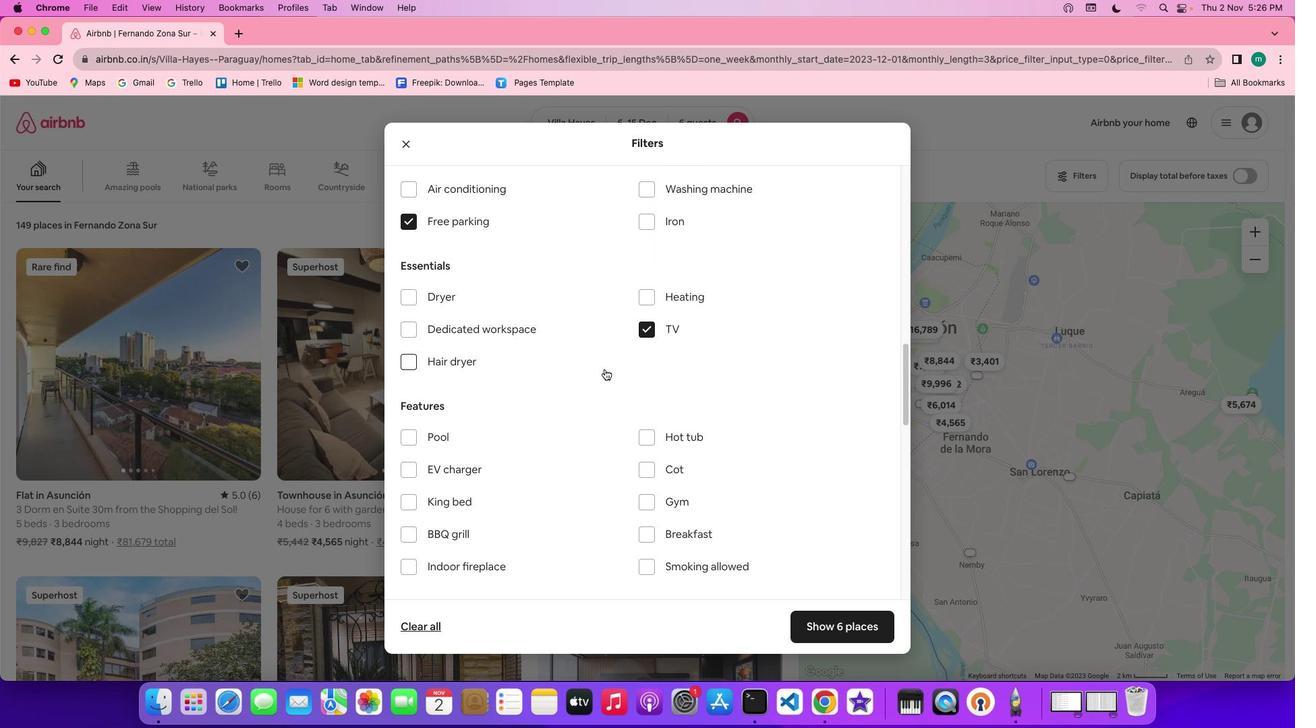 
Action: Mouse scrolled (605, 369) with delta (0, 0)
Screenshot: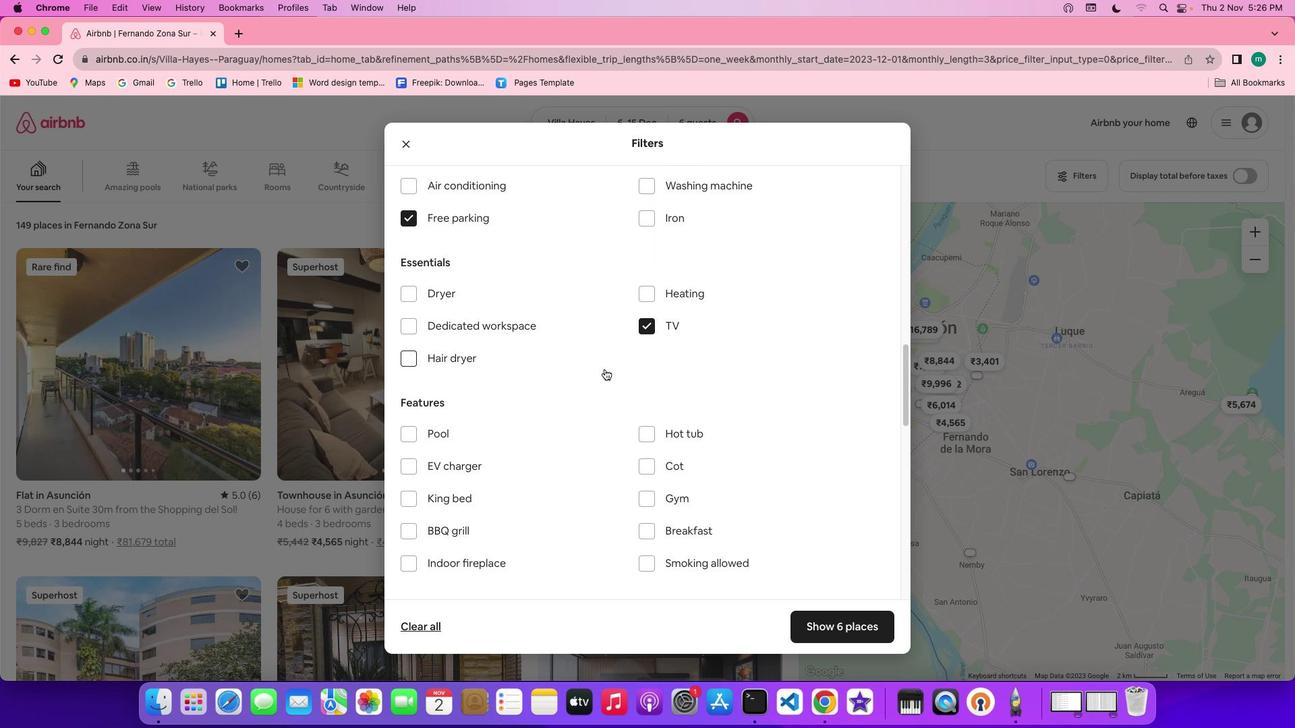 
Action: Mouse scrolled (605, 369) with delta (0, 0)
Screenshot: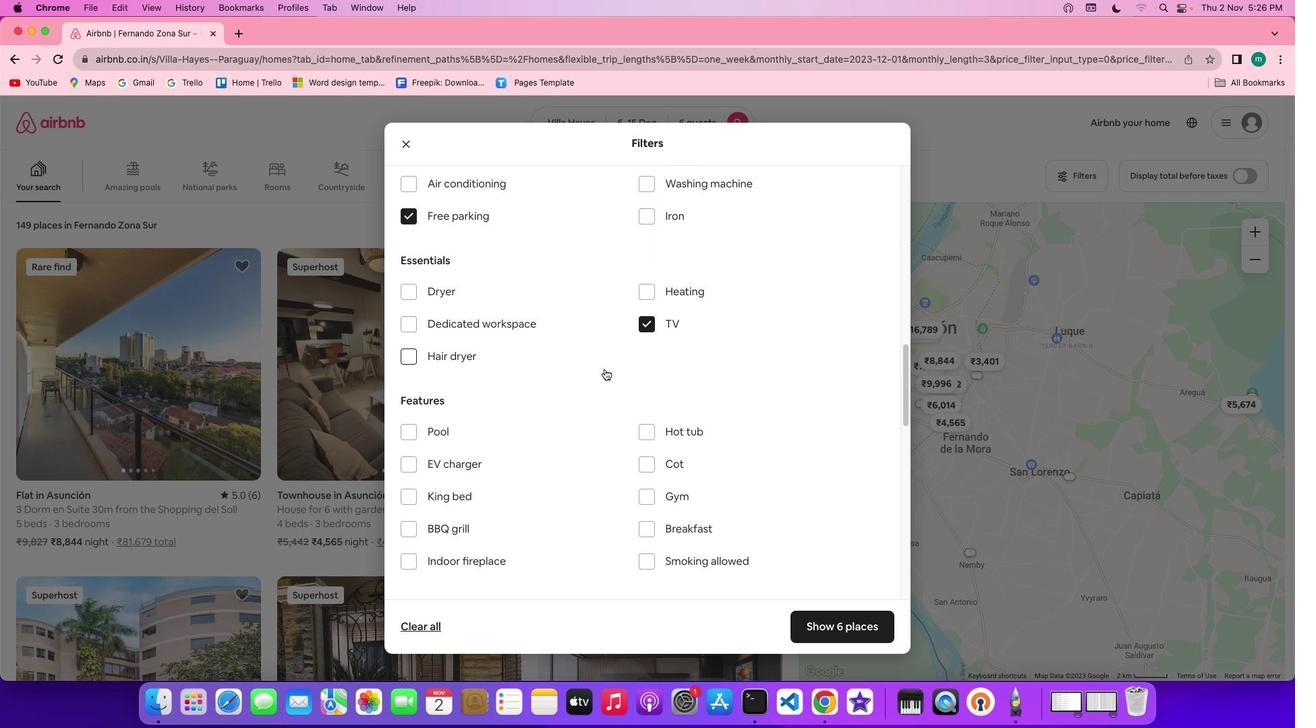 
Action: Mouse scrolled (605, 369) with delta (0, 0)
Screenshot: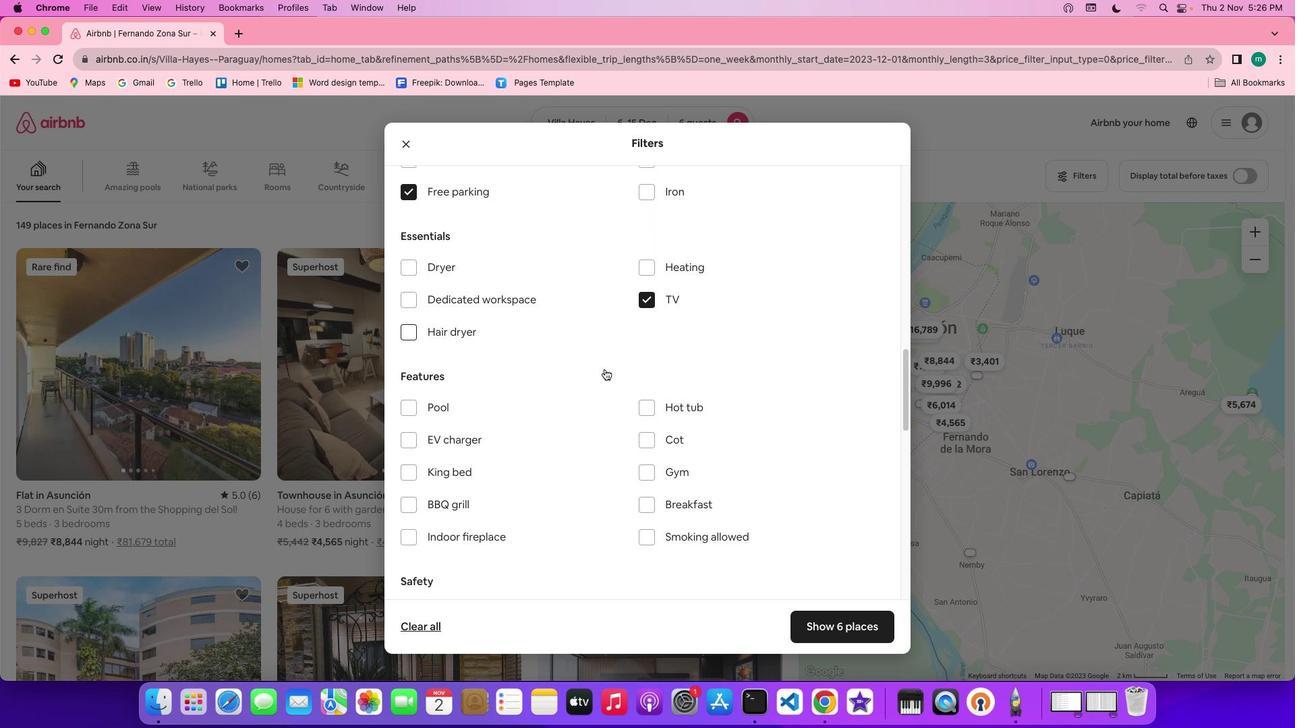 
Action: Mouse scrolled (605, 369) with delta (0, 0)
Screenshot: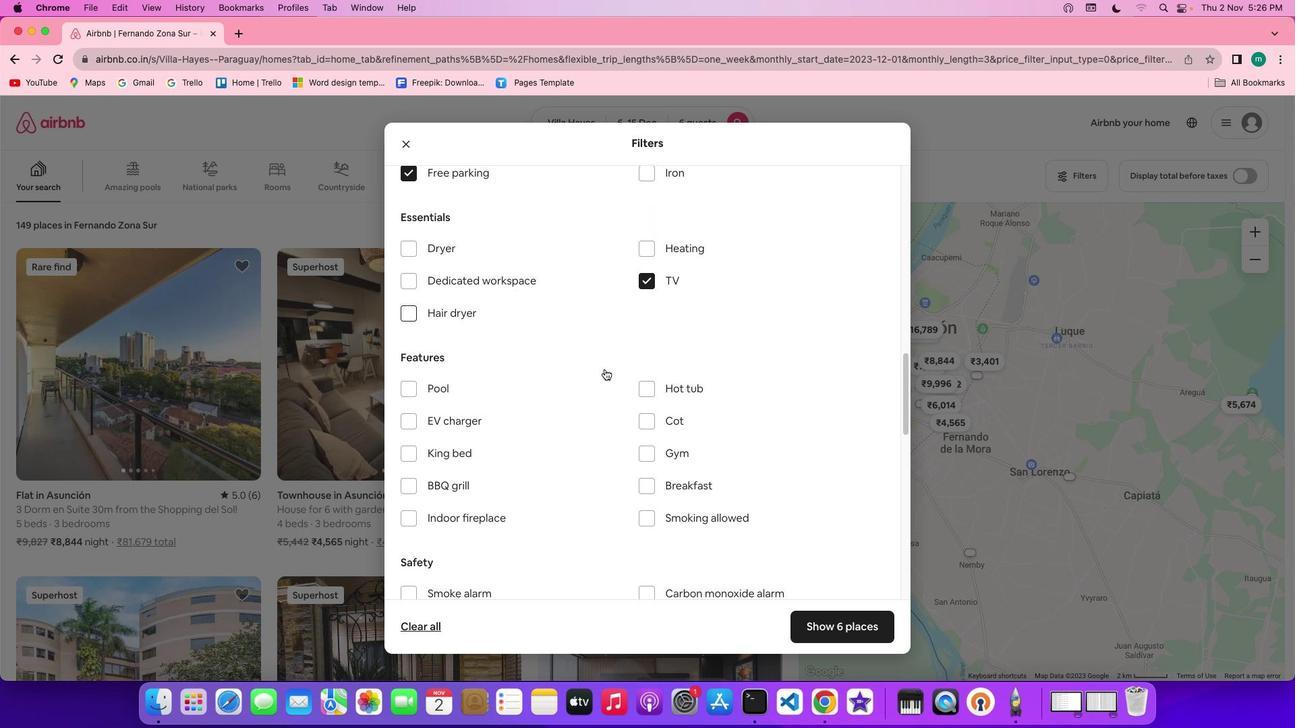 
Action: Mouse scrolled (605, 369) with delta (0, 0)
Screenshot: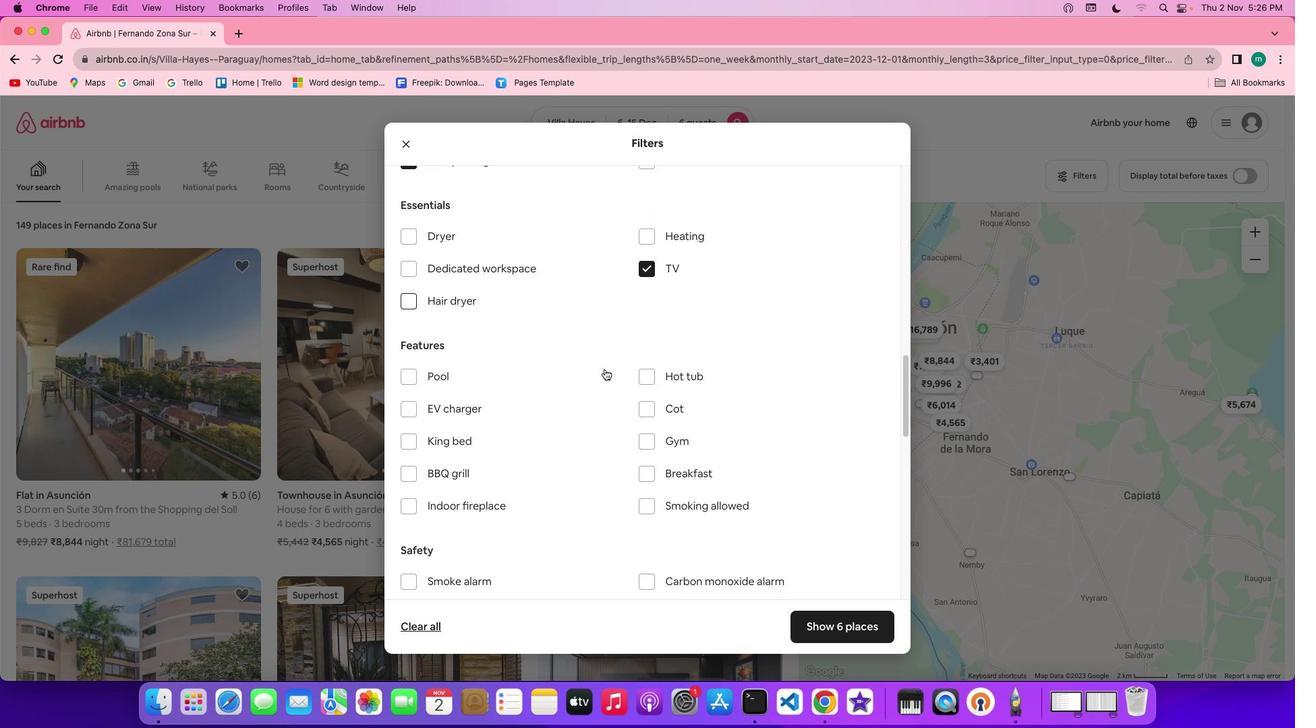 
Action: Mouse scrolled (605, 369) with delta (0, 0)
Screenshot: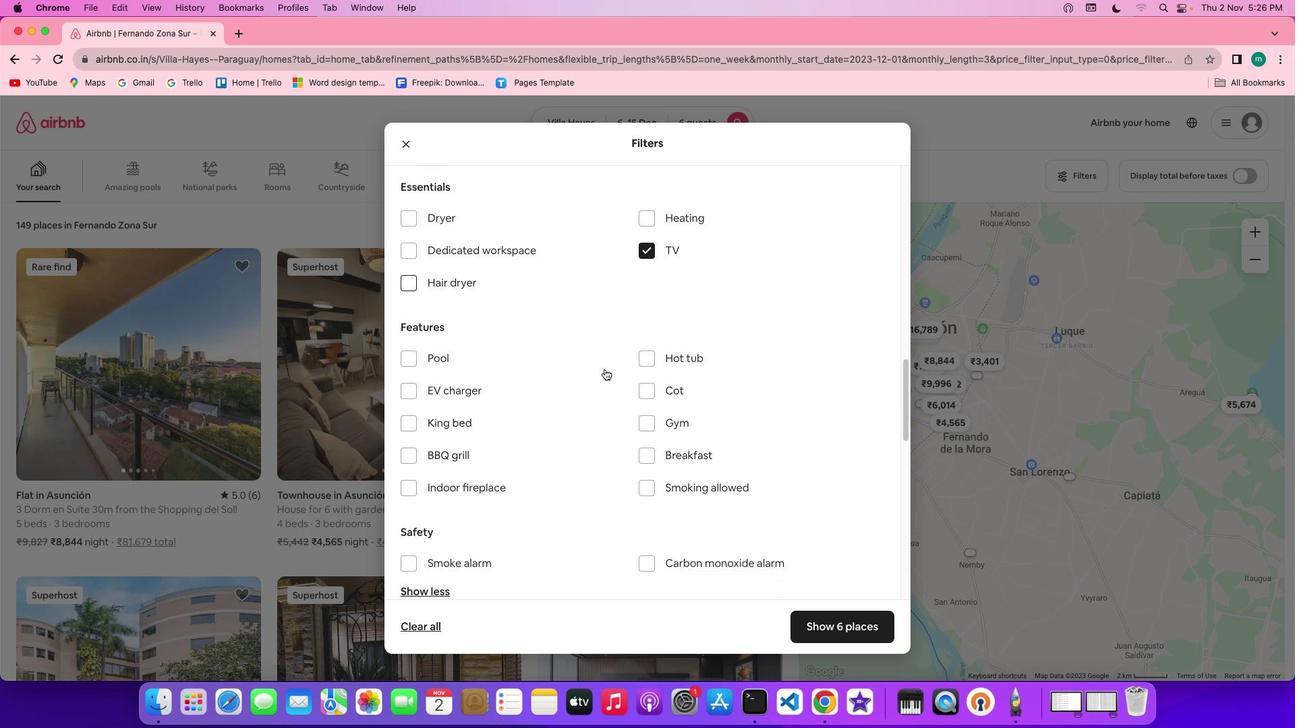 
Action: Mouse scrolled (605, 369) with delta (0, 0)
Screenshot: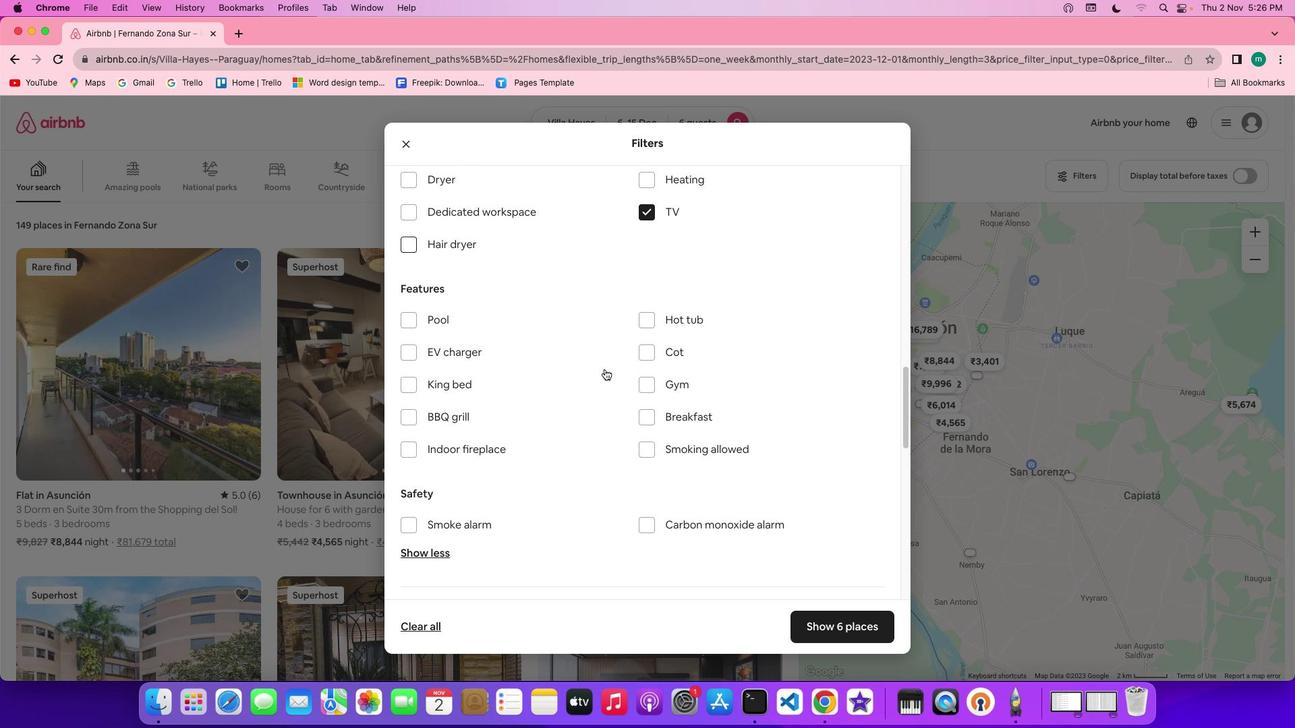 
Action: Mouse scrolled (605, 369) with delta (0, 0)
Screenshot: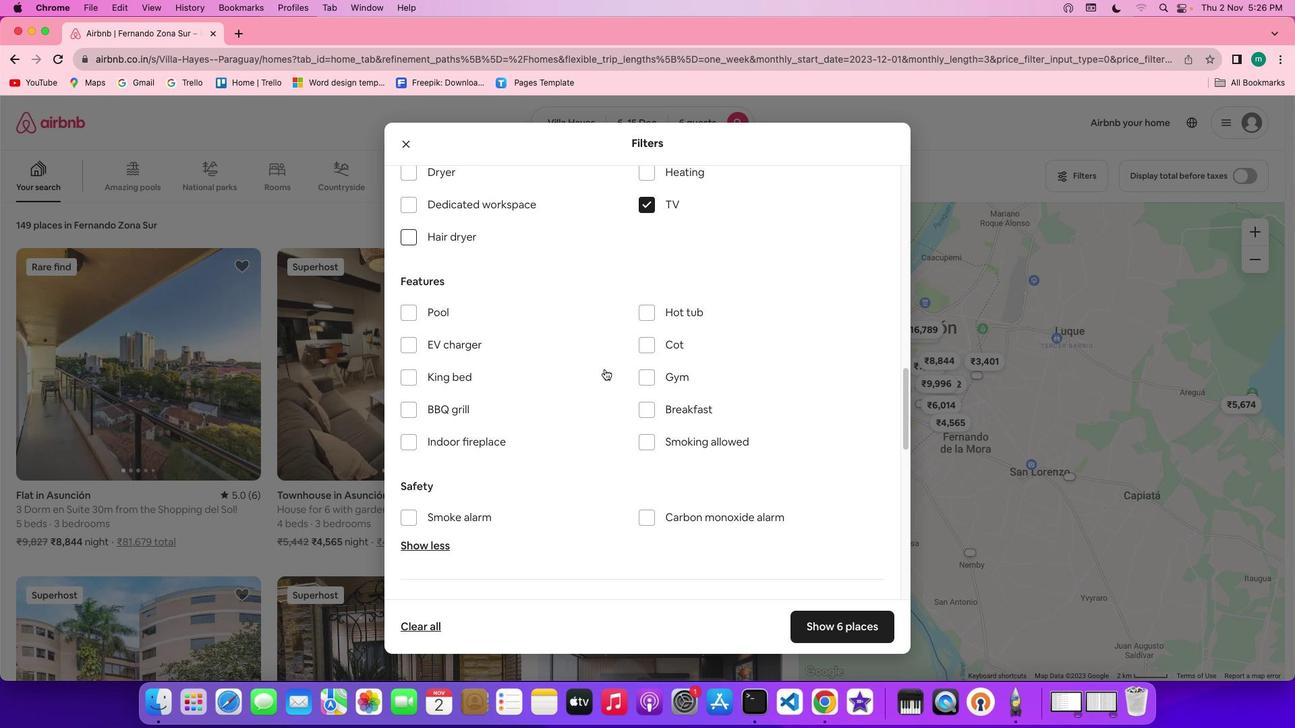 
Action: Mouse scrolled (605, 369) with delta (0, 0)
Screenshot: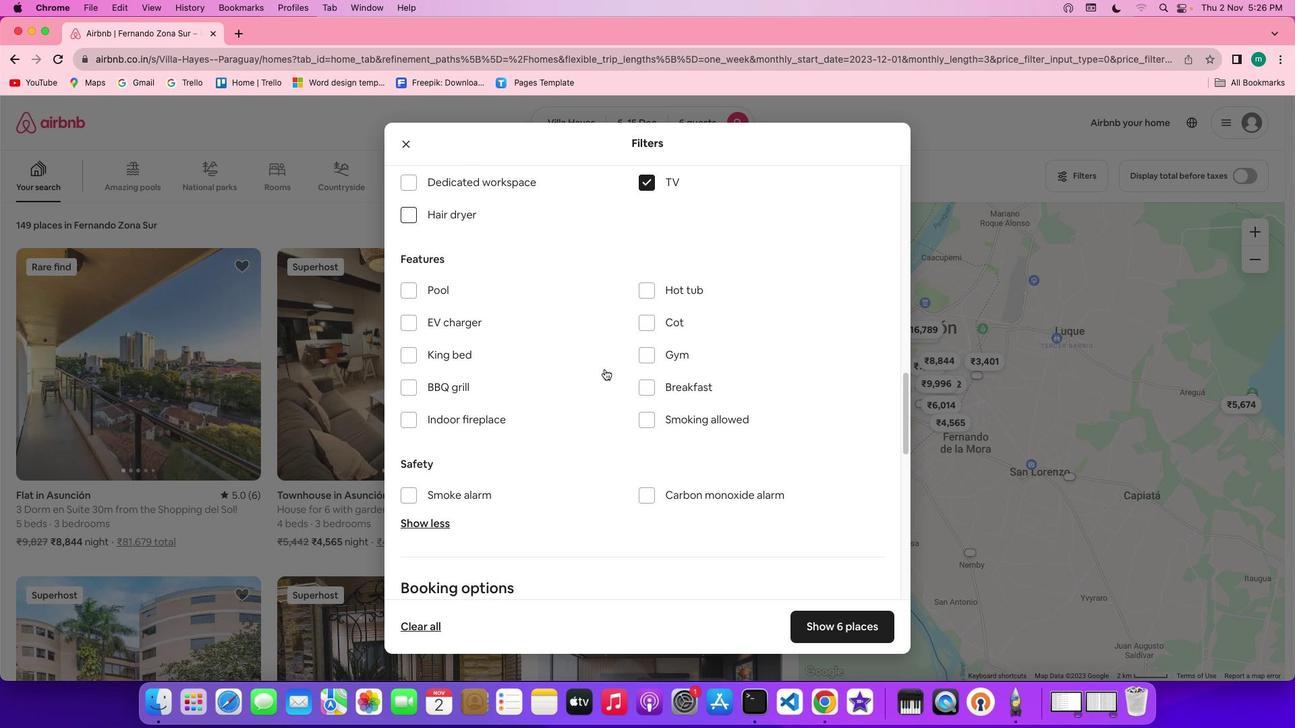 
Action: Mouse moved to (665, 340)
Screenshot: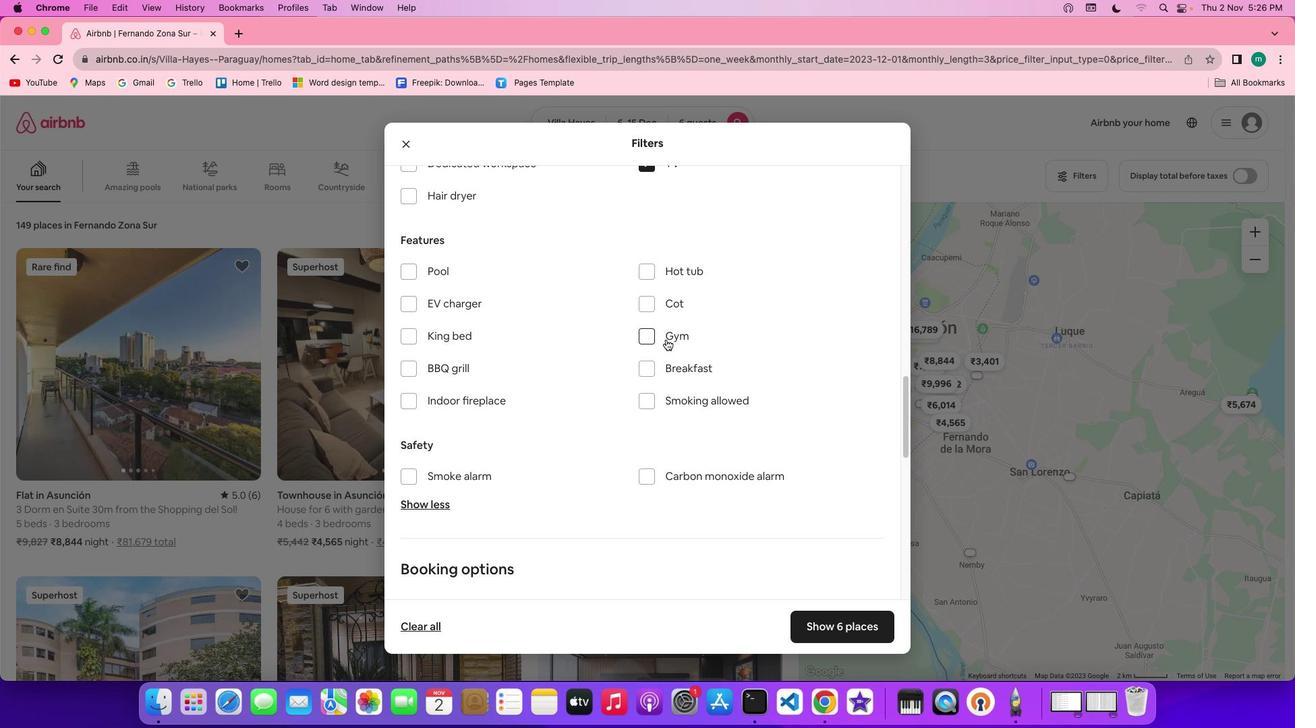 
Action: Mouse pressed left at (665, 340)
Screenshot: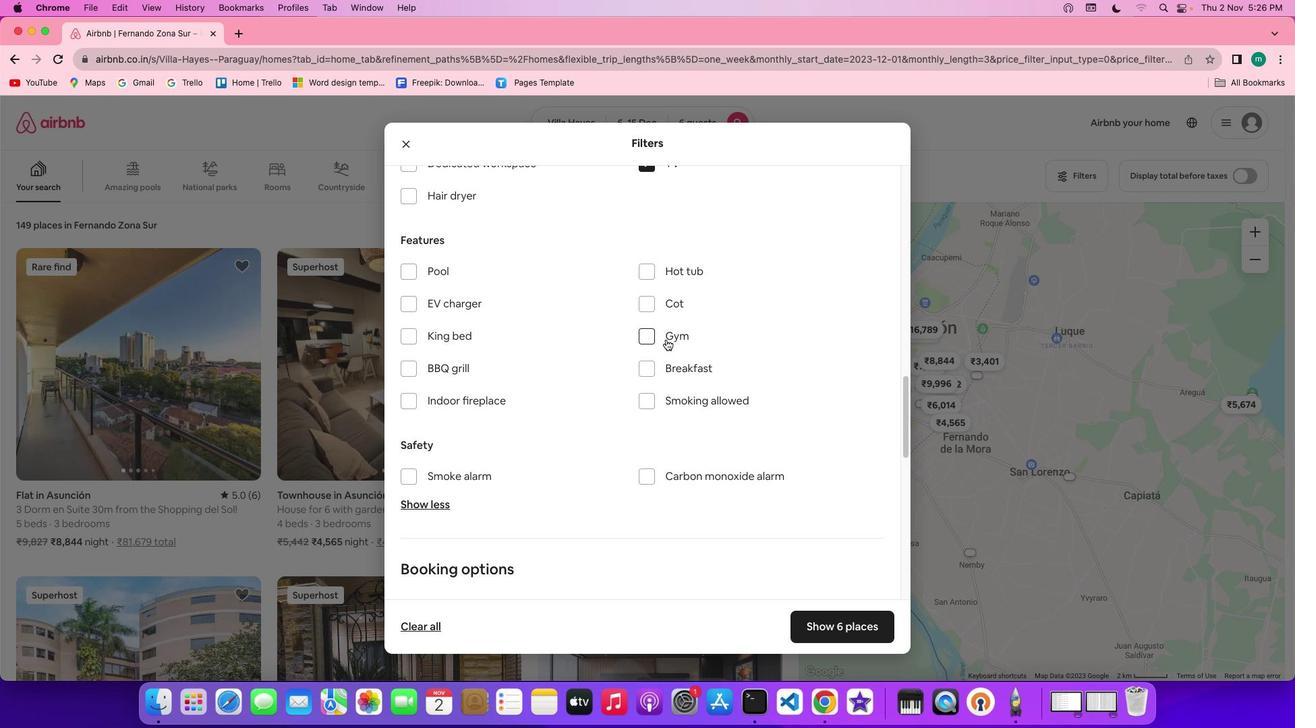
Action: Mouse moved to (680, 370)
Screenshot: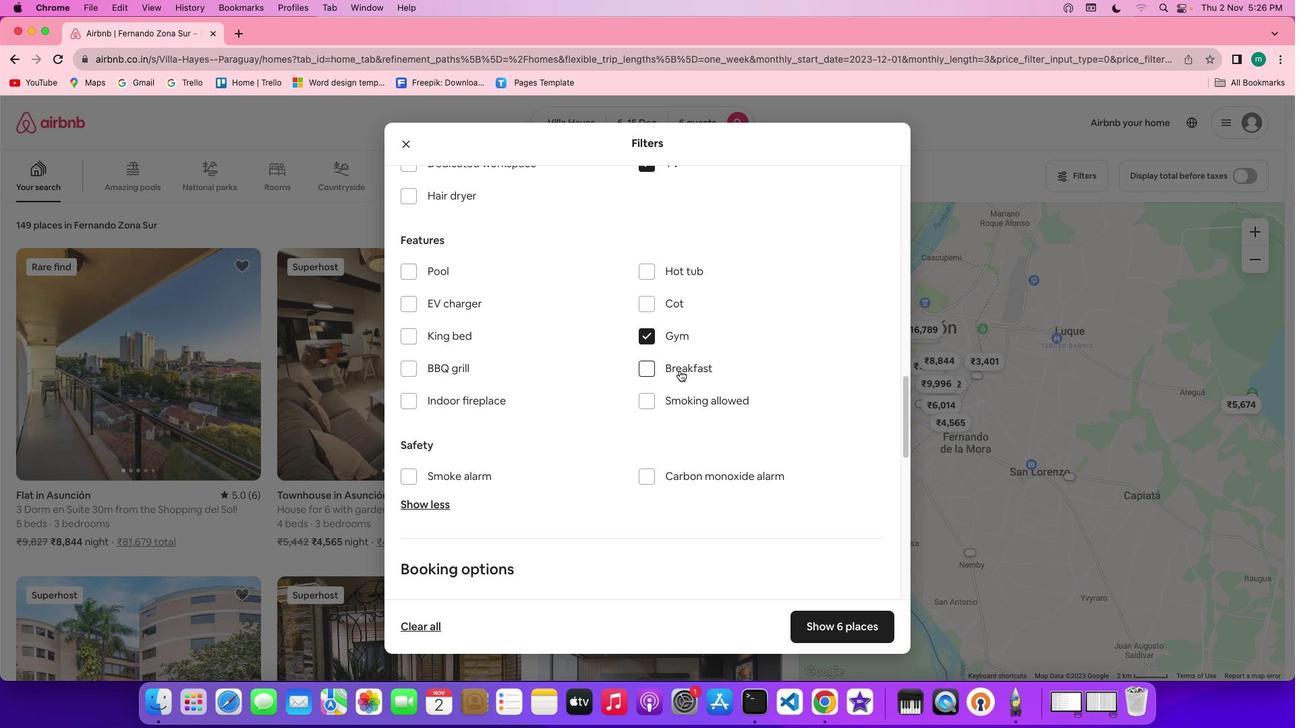 
Action: Mouse pressed left at (680, 370)
Screenshot: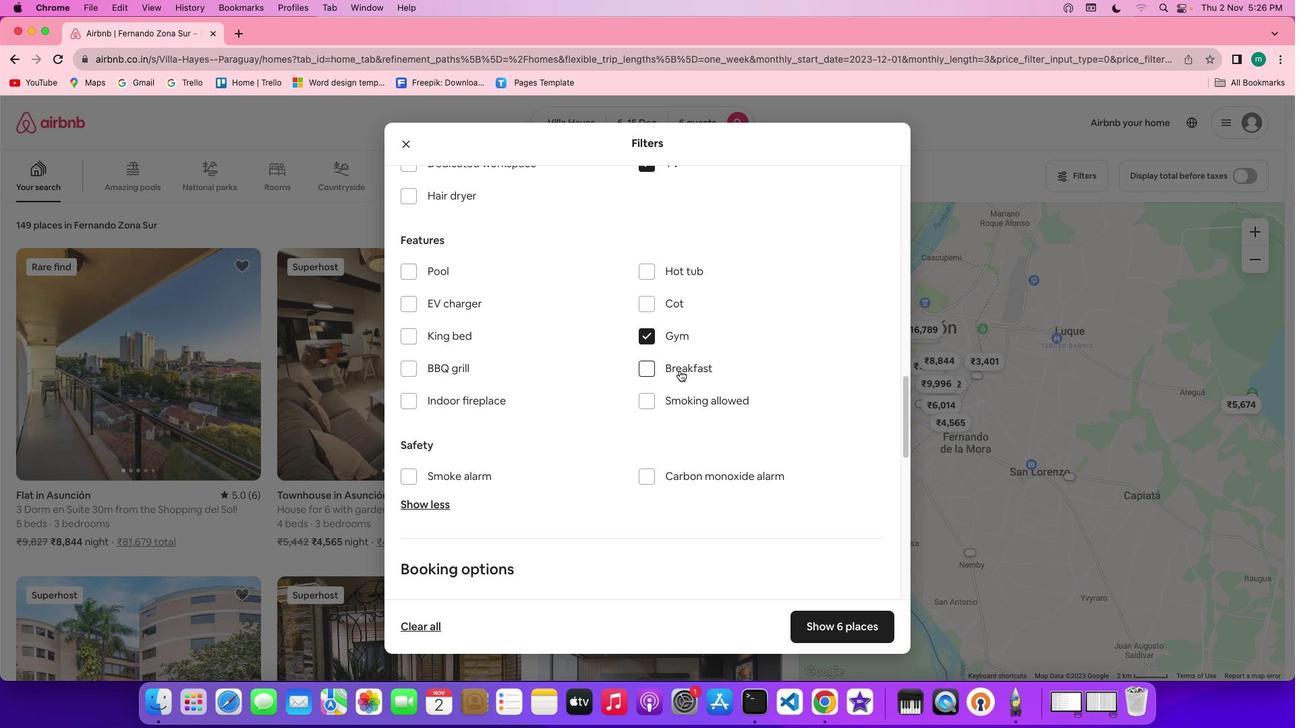 
Action: Mouse moved to (719, 419)
Screenshot: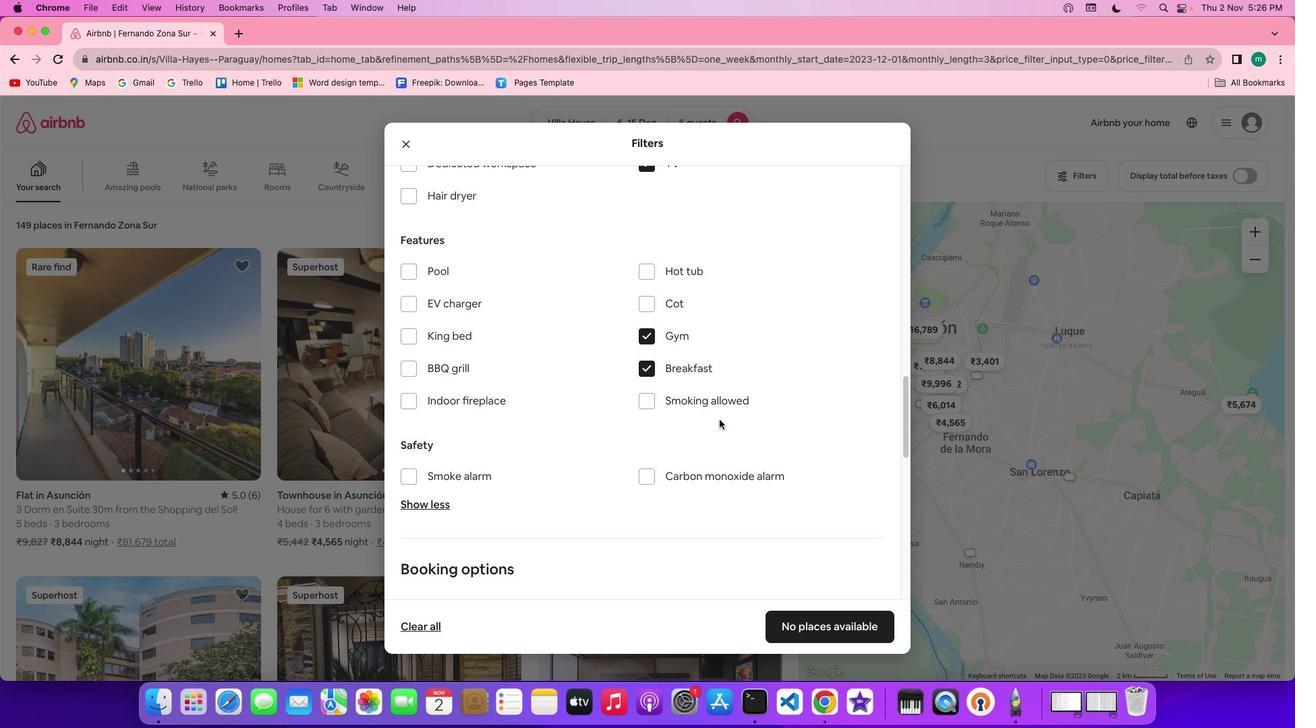 
Action: Mouse scrolled (719, 419) with delta (0, 0)
Screenshot: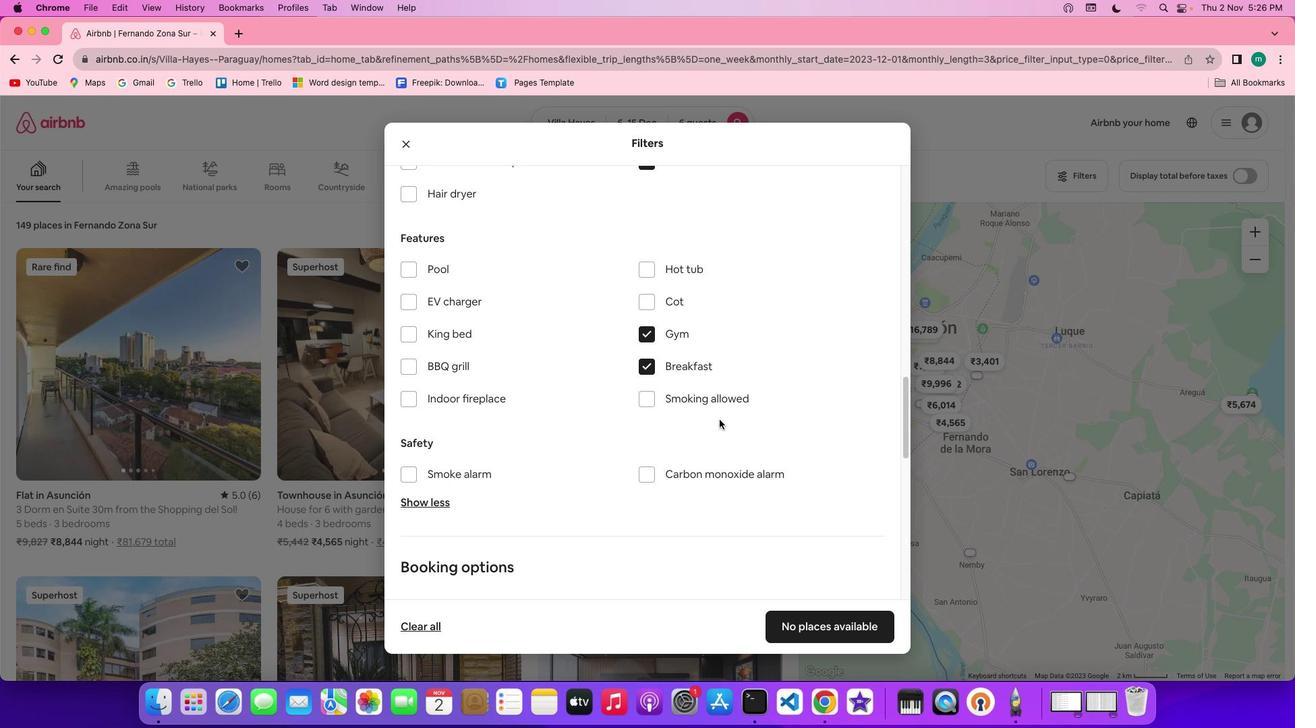 
Action: Mouse scrolled (719, 419) with delta (0, 0)
Screenshot: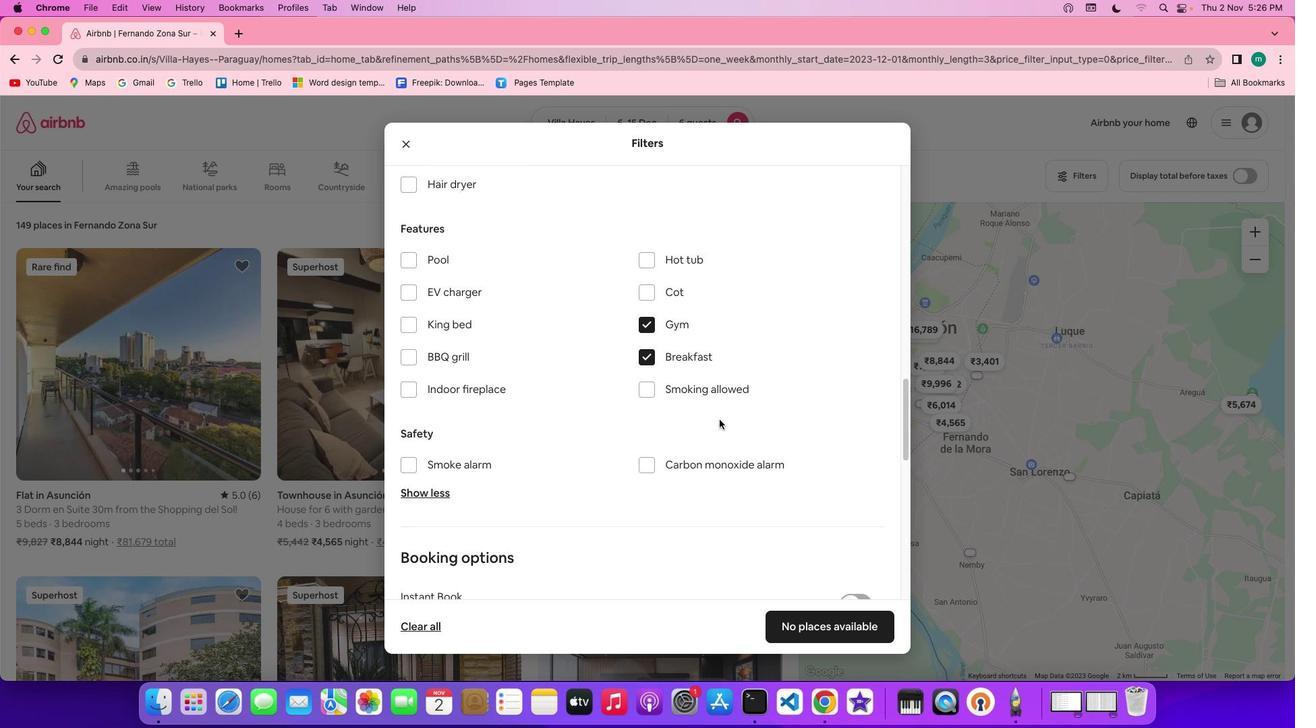 
Action: Mouse scrolled (719, 419) with delta (0, 0)
Screenshot: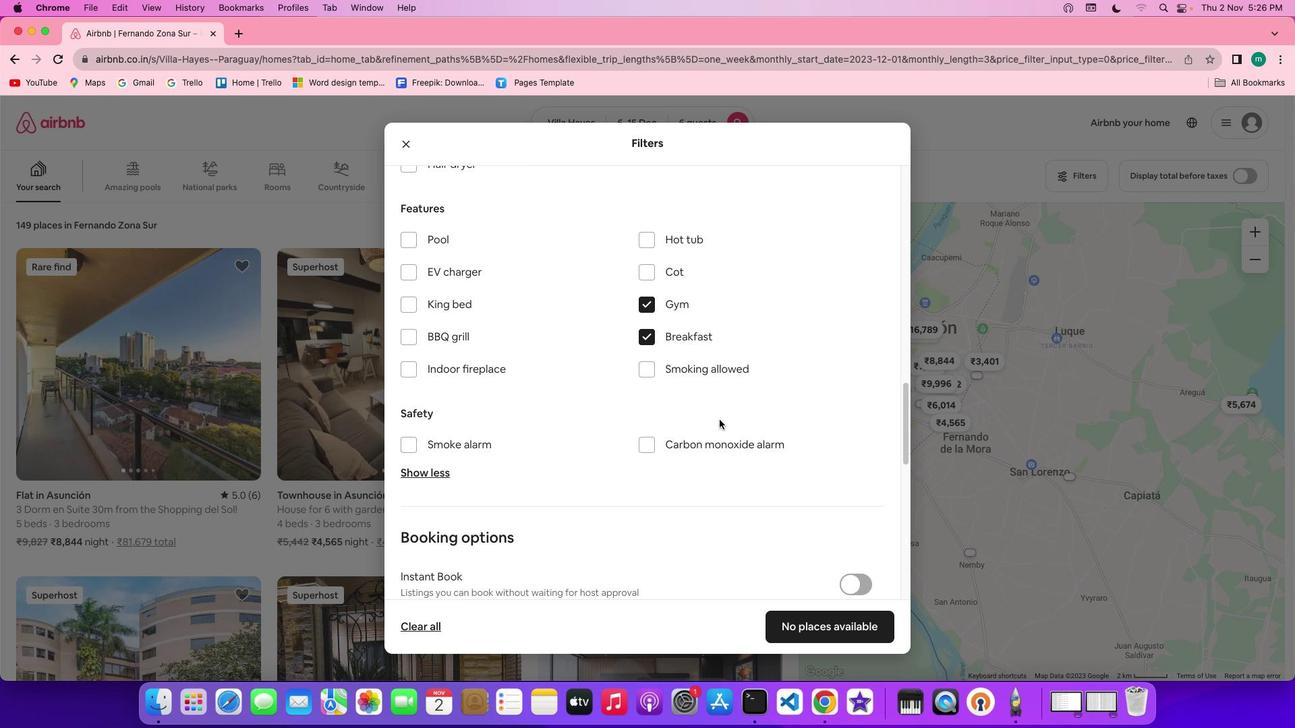 
Action: Mouse scrolled (719, 419) with delta (0, 0)
Screenshot: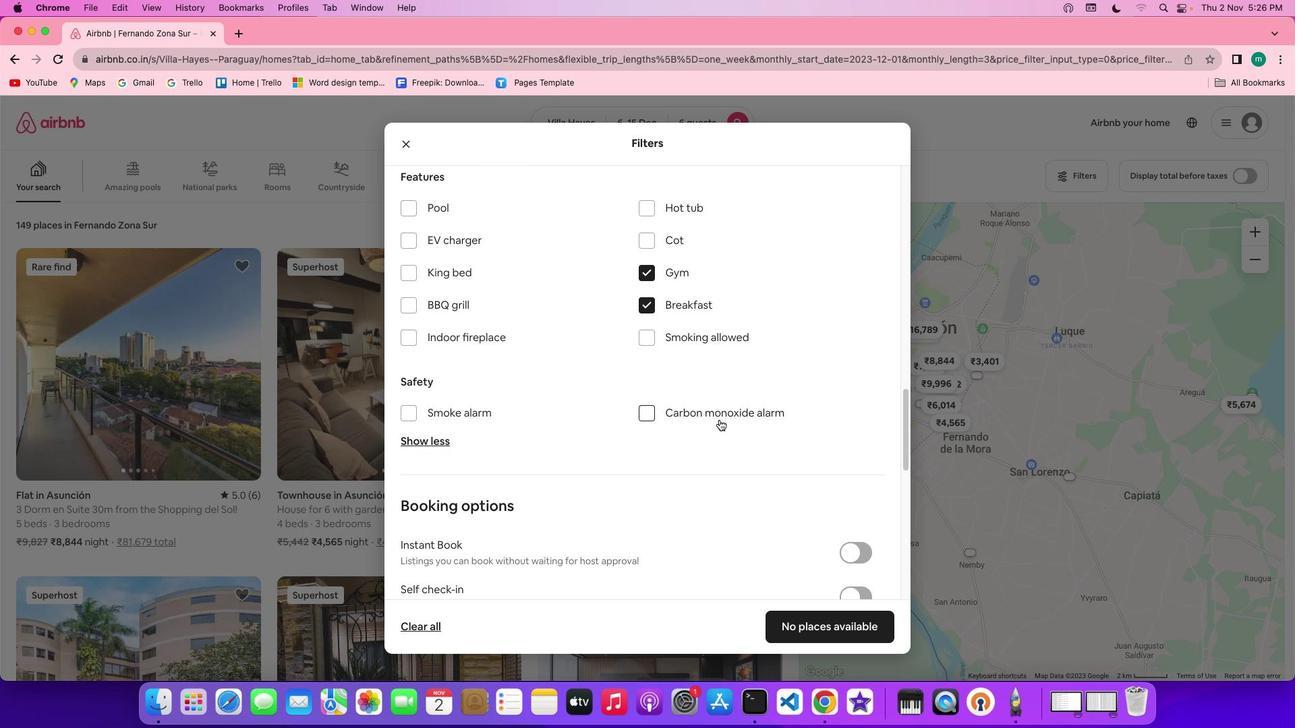 
Action: Mouse scrolled (719, 419) with delta (0, 0)
Screenshot: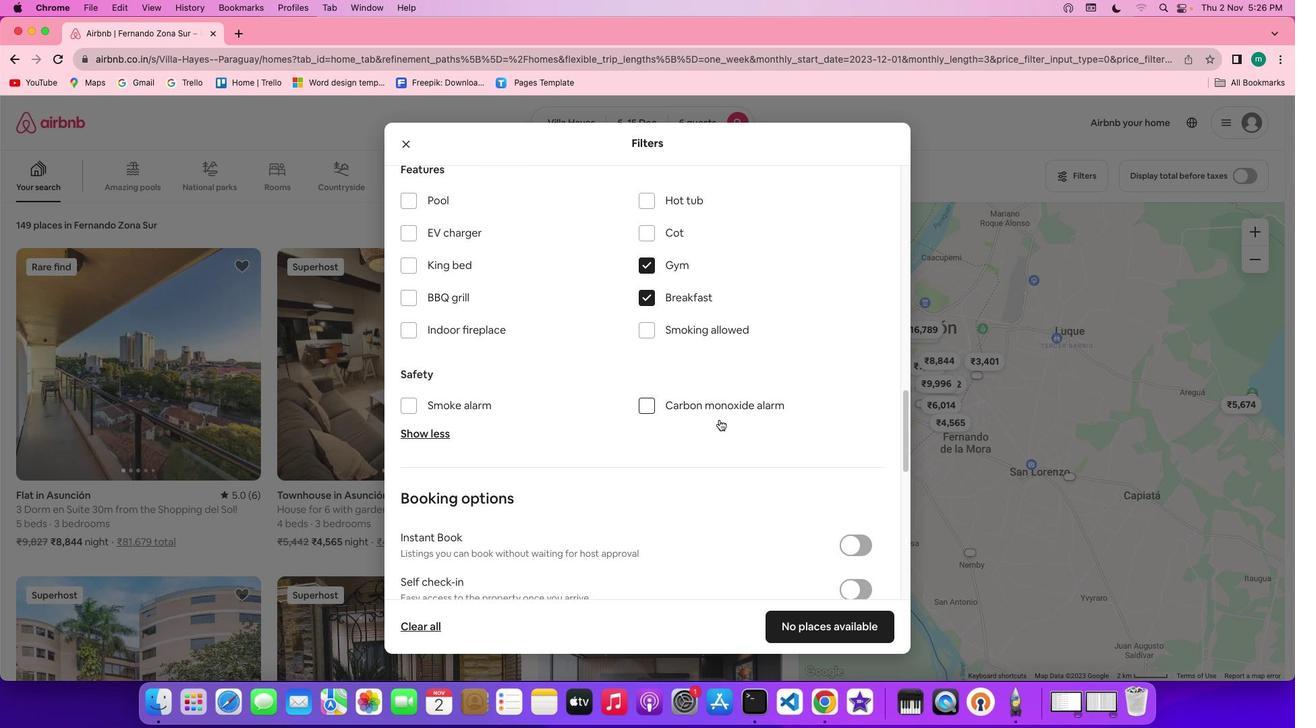 
Action: Mouse scrolled (719, 419) with delta (0, 0)
Screenshot: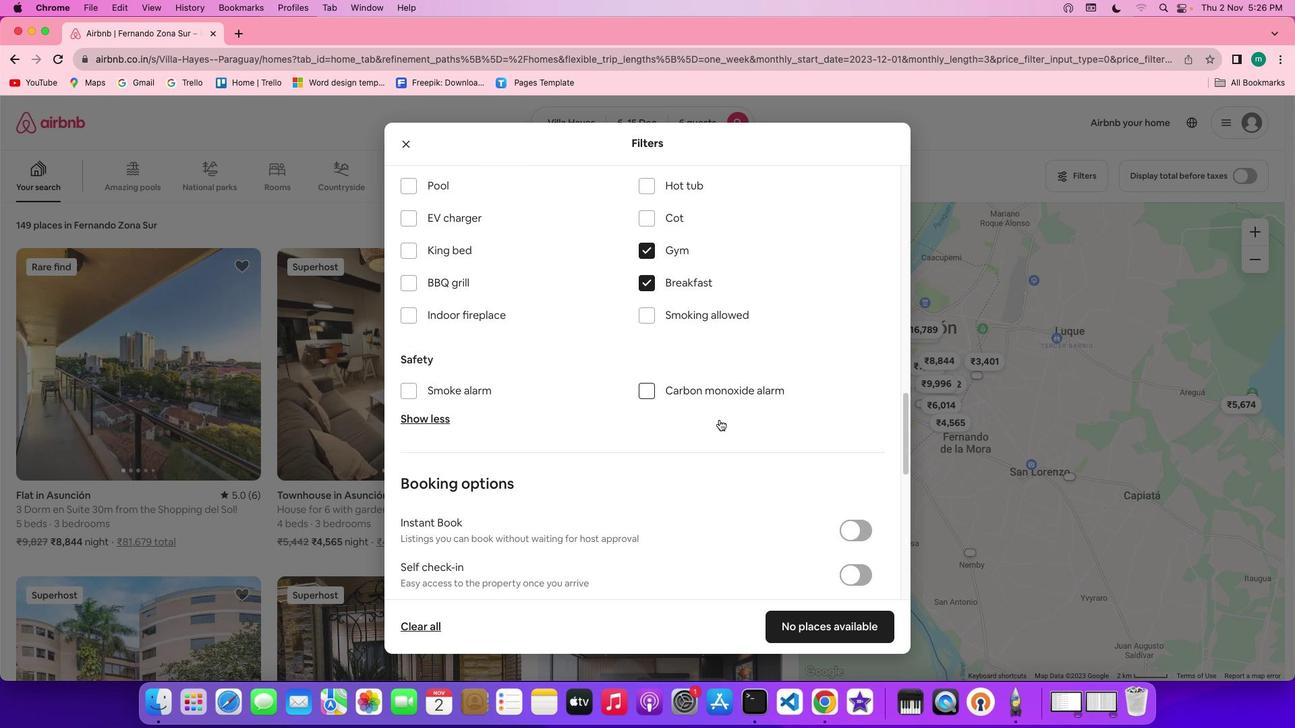 
Action: Mouse scrolled (719, 419) with delta (0, 0)
Screenshot: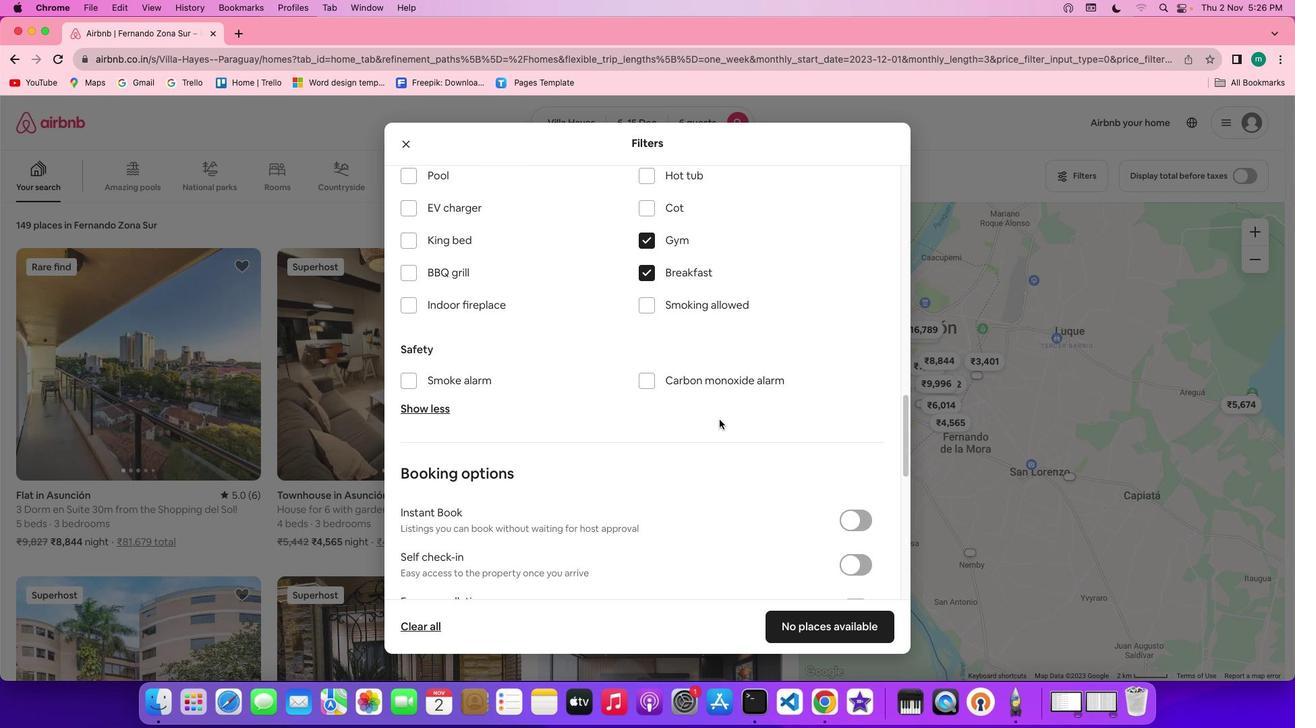 
Action: Mouse scrolled (719, 419) with delta (0, 0)
Screenshot: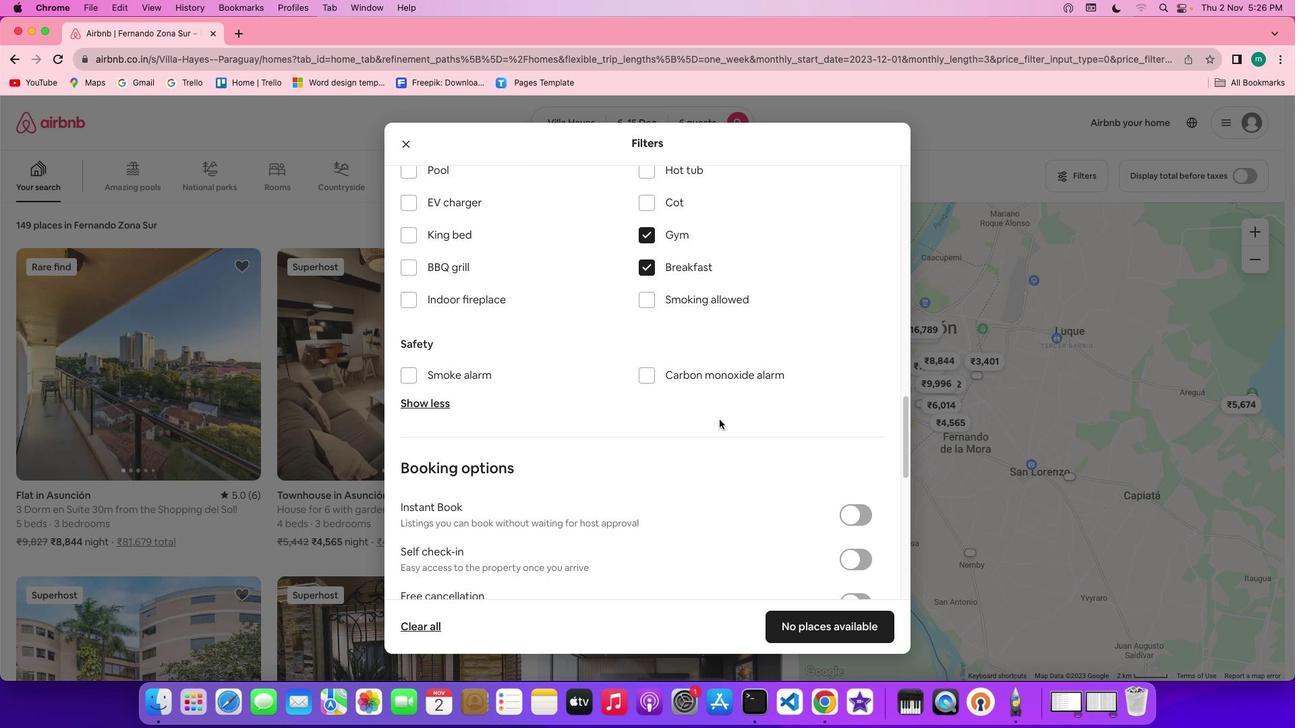 
Action: Mouse scrolled (719, 419) with delta (0, 0)
Screenshot: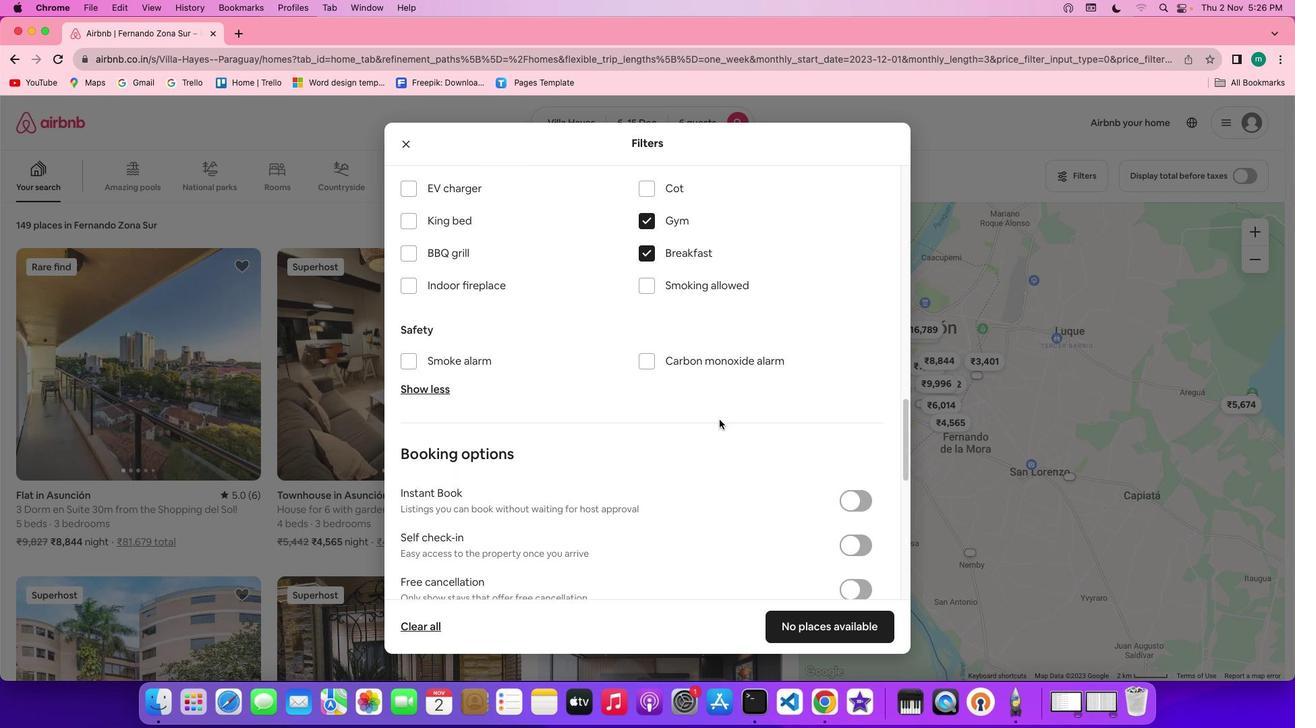 
Action: Mouse scrolled (719, 419) with delta (0, 0)
Screenshot: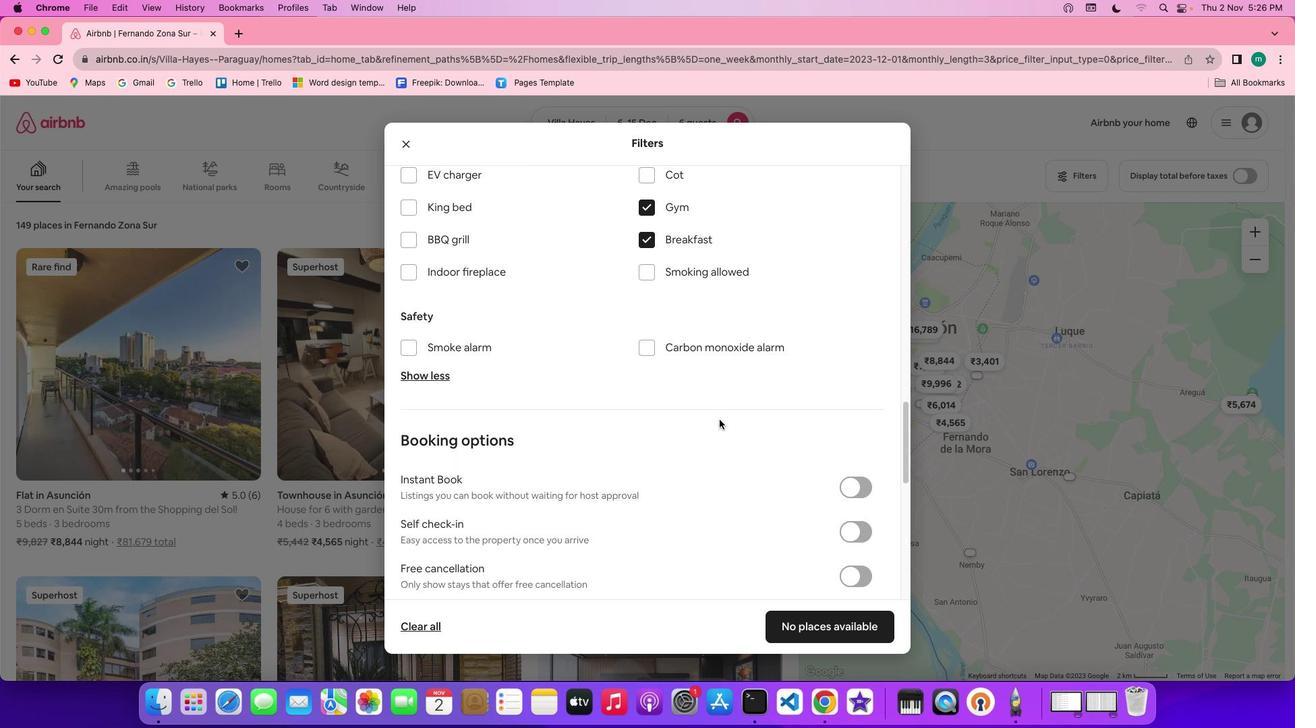 
Action: Mouse scrolled (719, 419) with delta (0, 0)
Screenshot: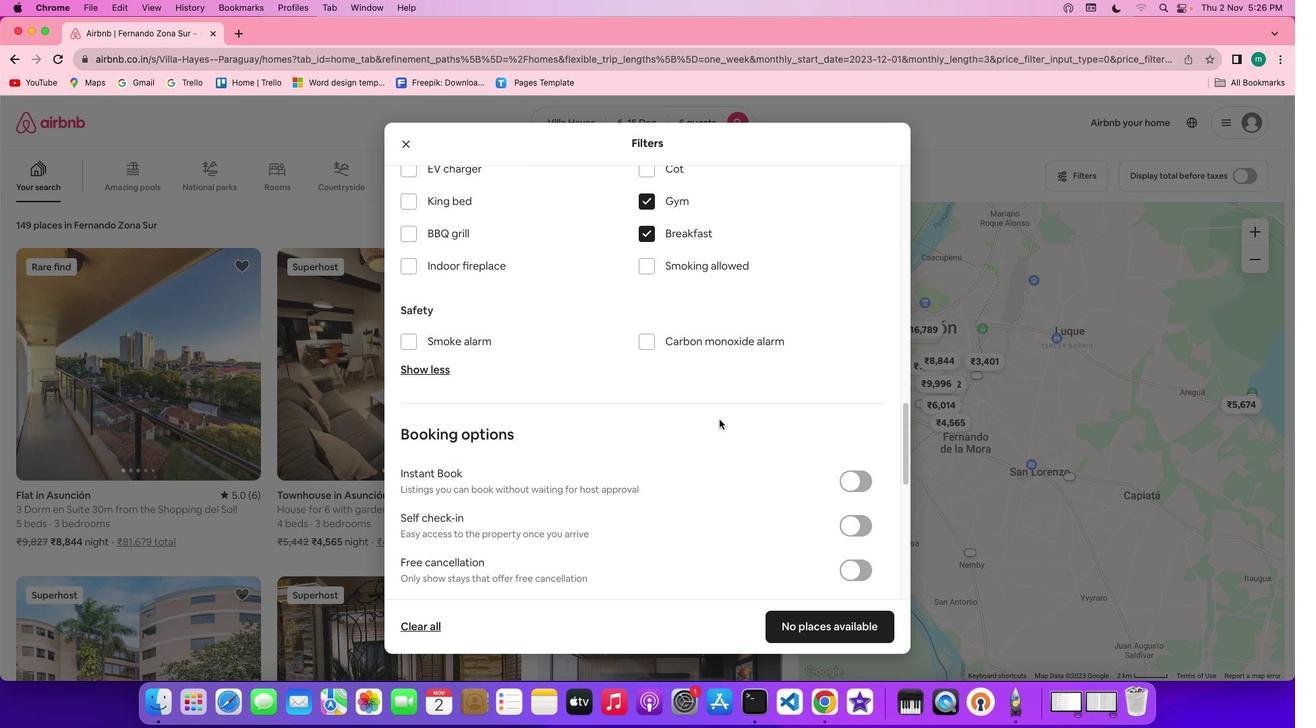 
Action: Mouse scrolled (719, 419) with delta (0, 0)
Screenshot: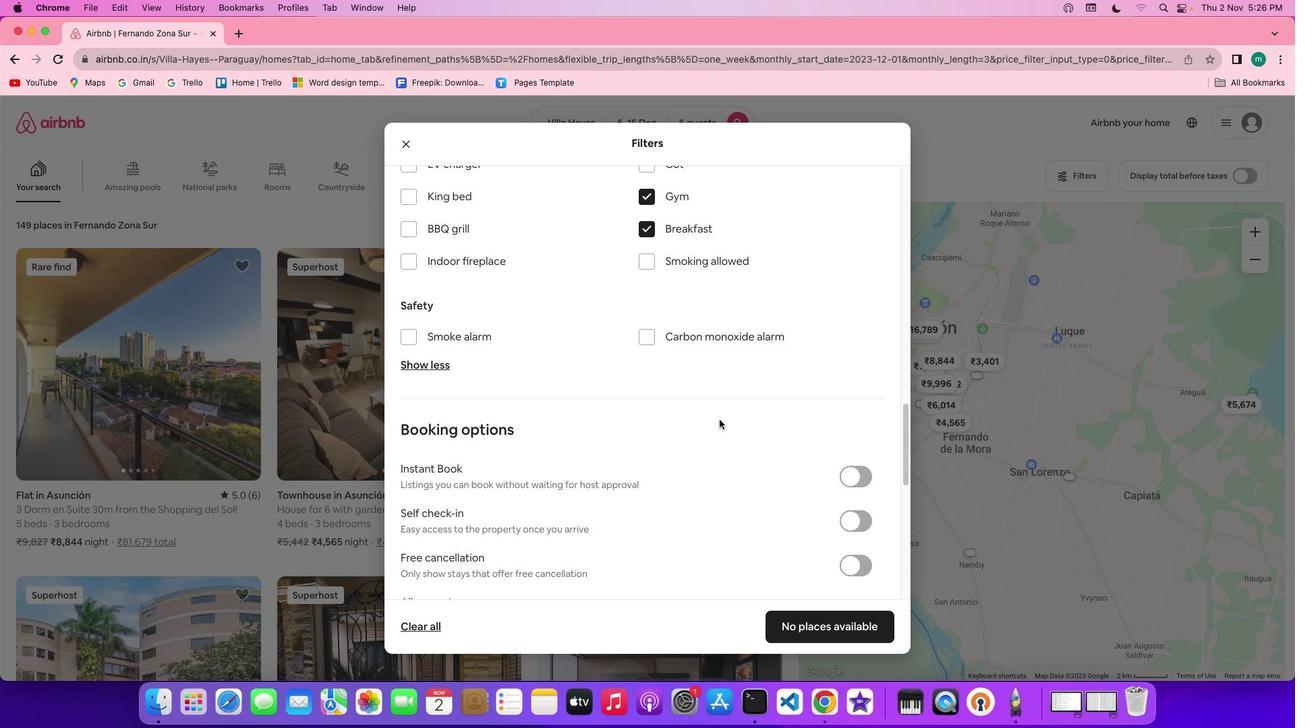 
Action: Mouse scrolled (719, 419) with delta (0, 0)
Screenshot: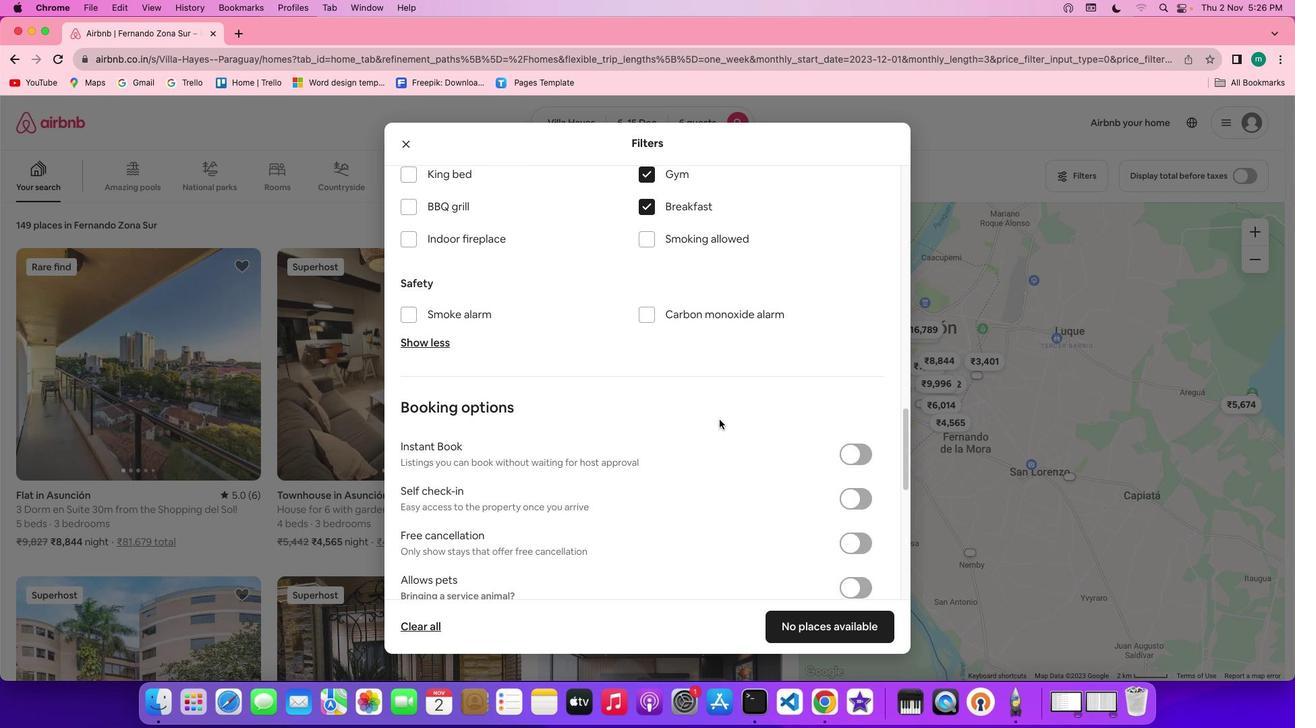 
Action: Mouse scrolled (719, 419) with delta (0, 0)
Screenshot: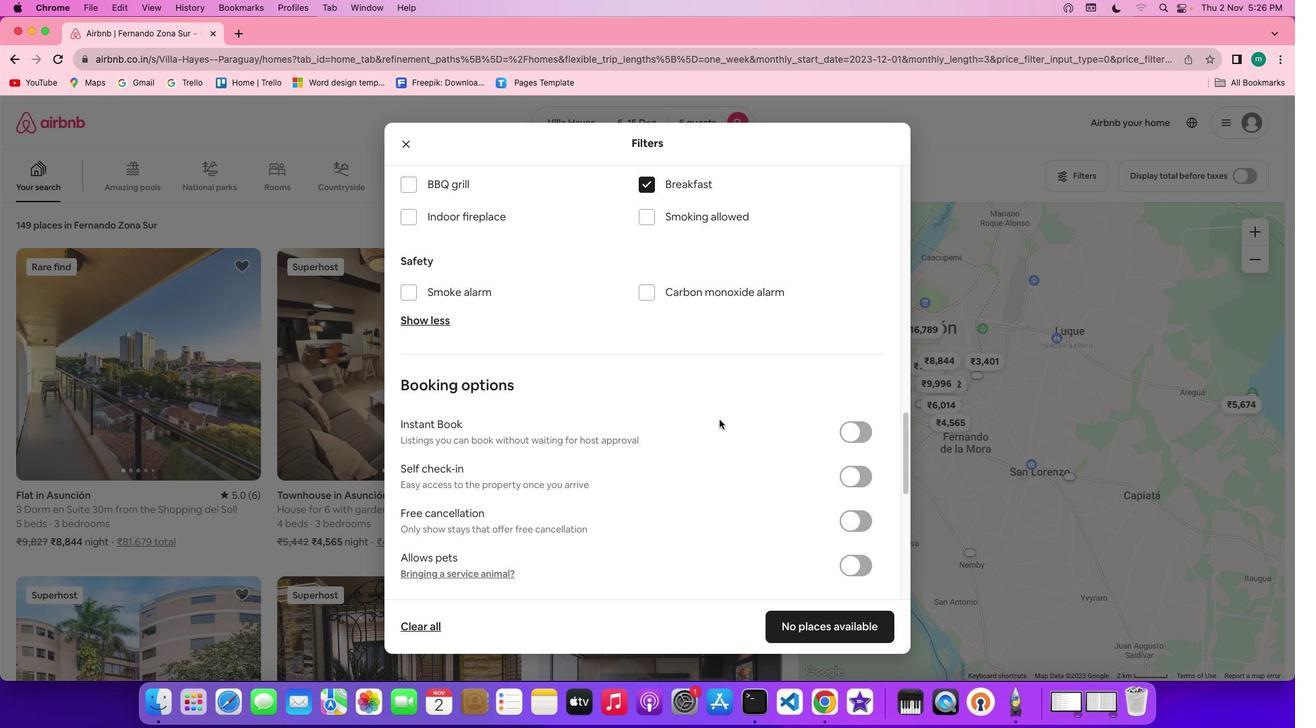 
Action: Mouse scrolled (719, 419) with delta (0, 0)
Screenshot: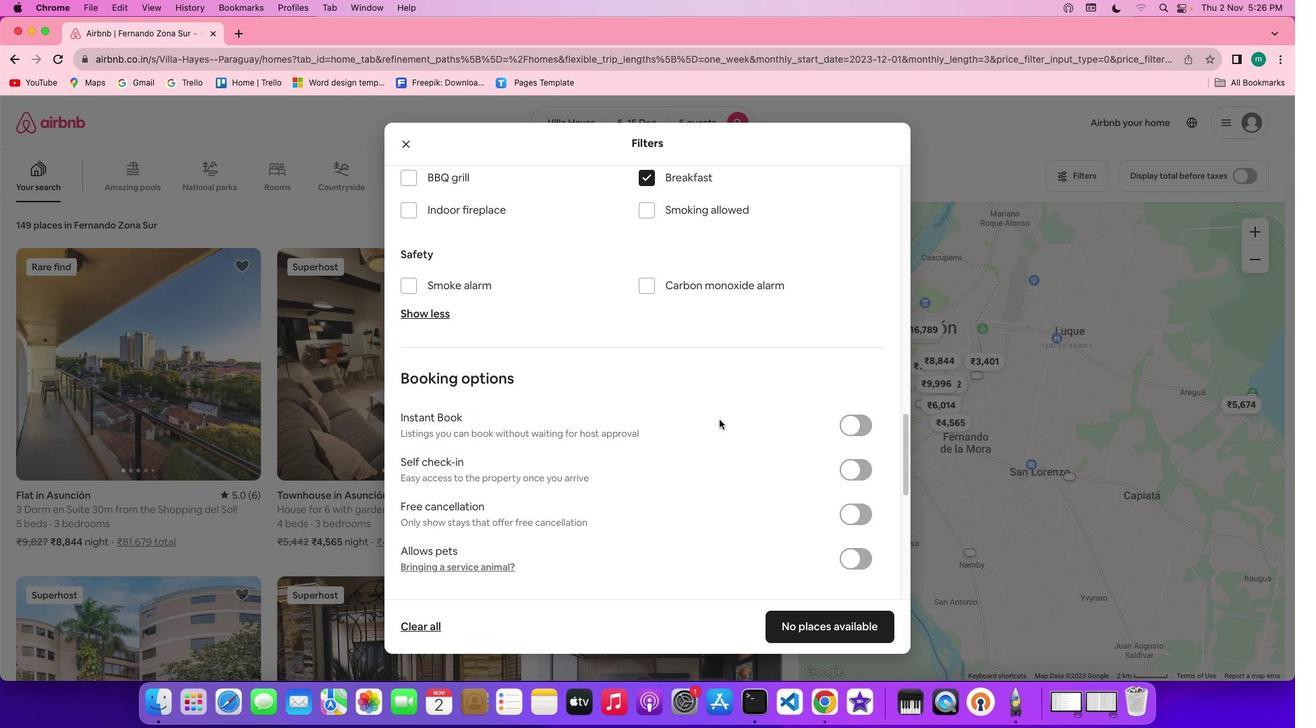 
Action: Mouse scrolled (719, 419) with delta (0, 0)
Screenshot: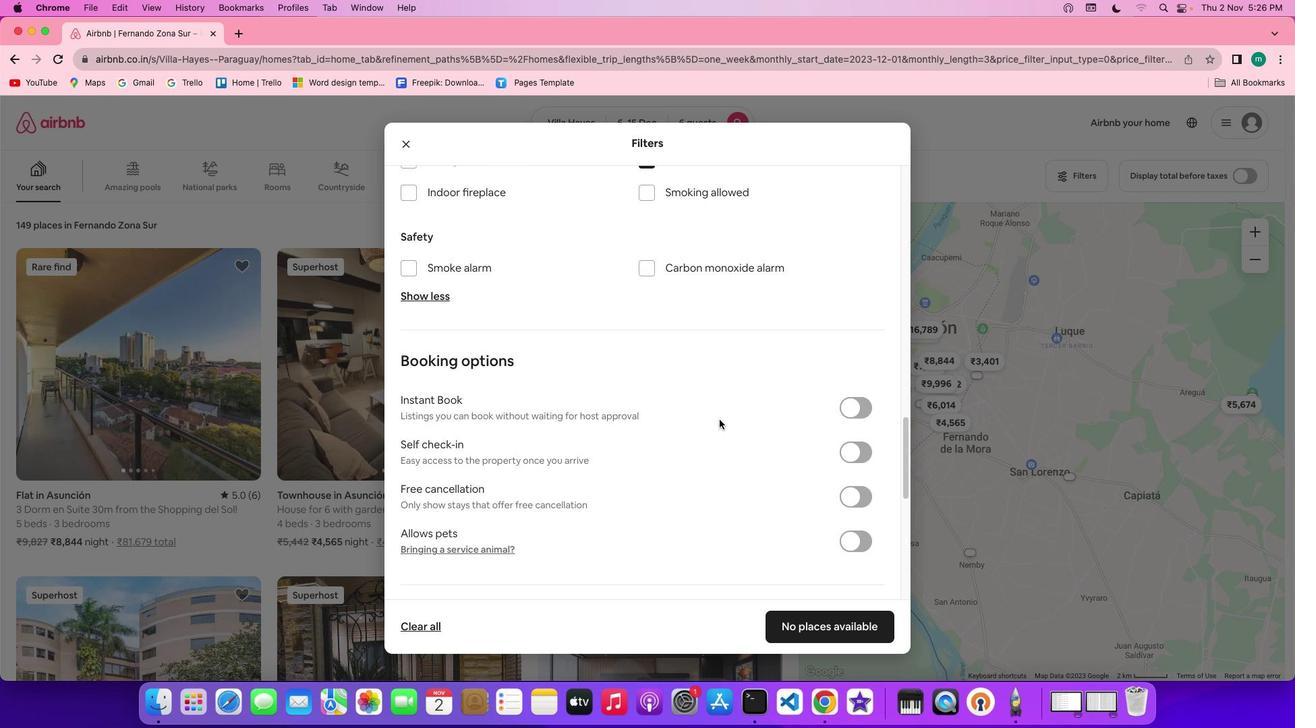 
Action: Mouse moved to (724, 433)
Screenshot: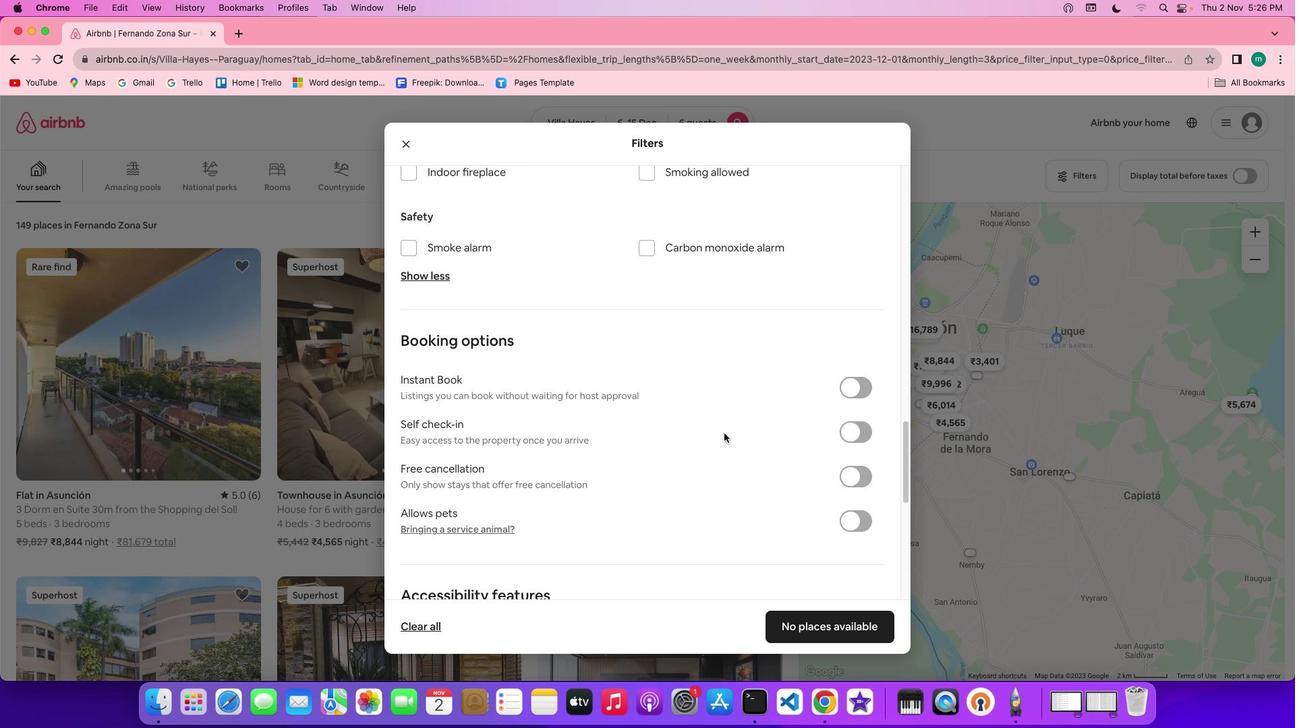 
Action: Mouse scrolled (724, 433) with delta (0, 0)
Screenshot: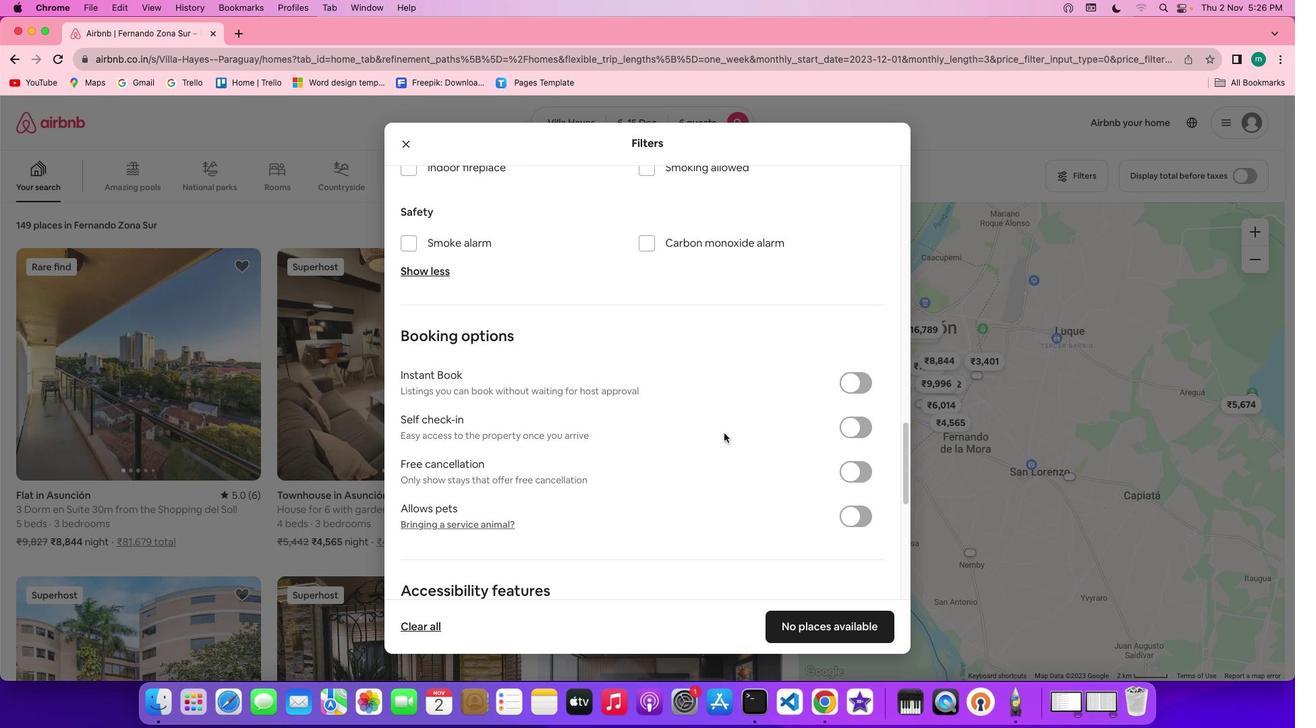 
Action: Mouse scrolled (724, 433) with delta (0, 0)
Screenshot: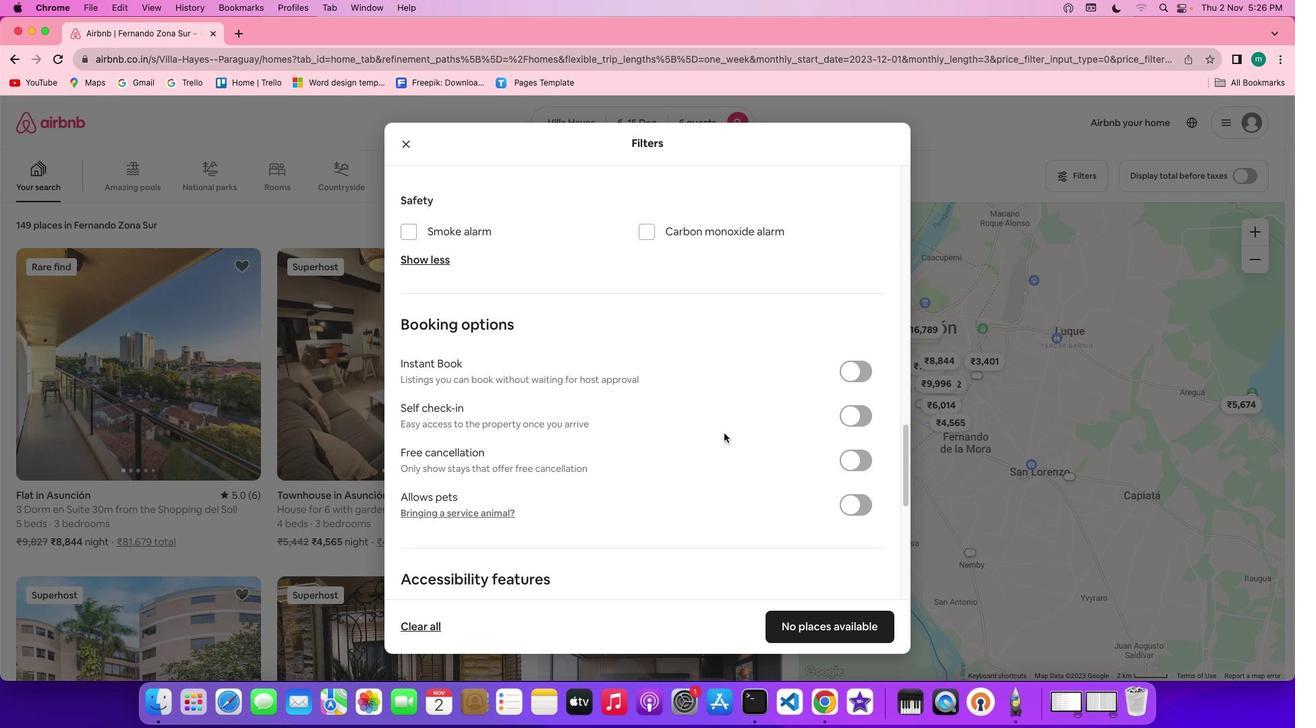
Action: Mouse scrolled (724, 433) with delta (0, -1)
Screenshot: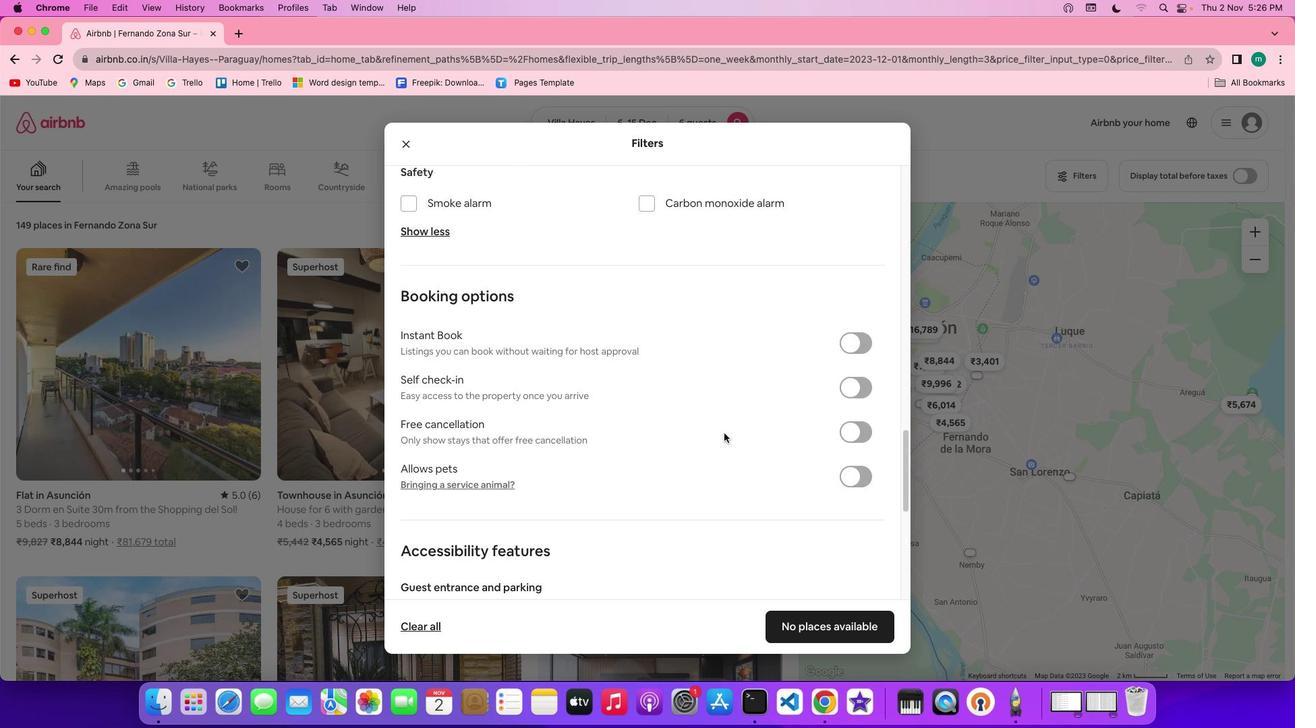 
Action: Mouse scrolled (724, 433) with delta (0, -2)
Screenshot: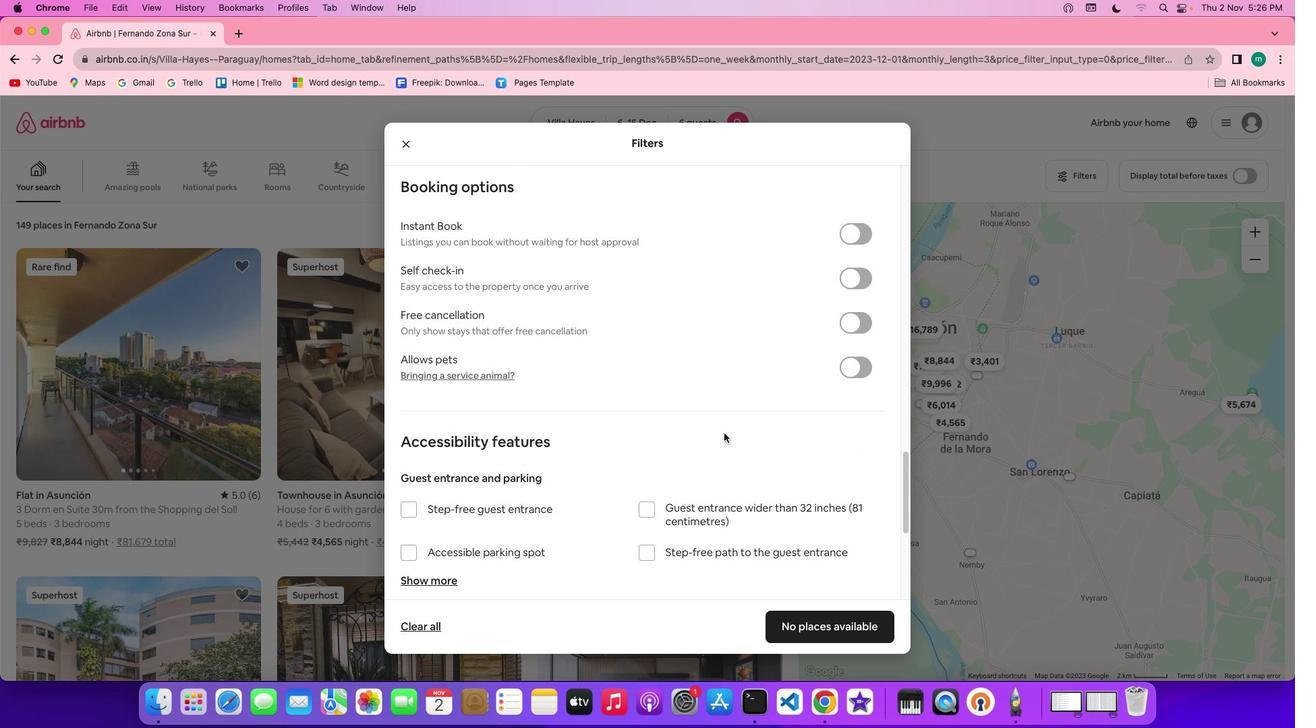 
Action: Mouse moved to (724, 433)
Screenshot: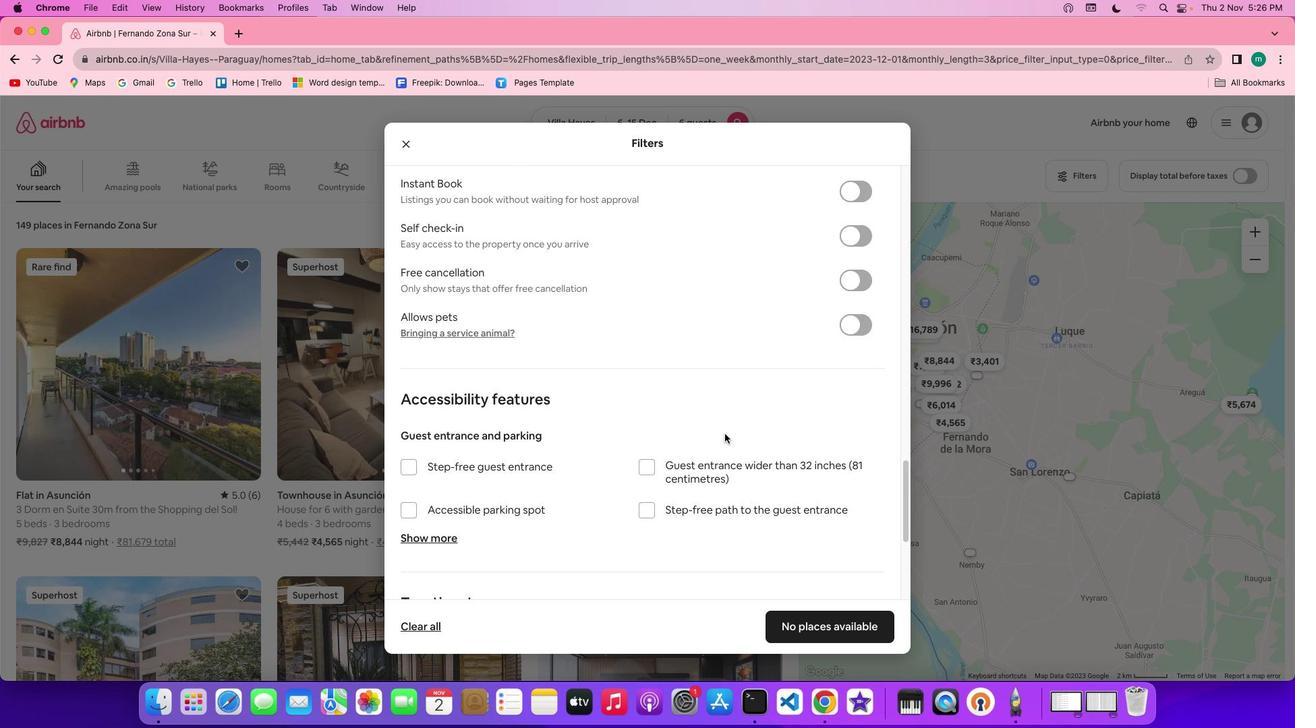 
Action: Mouse scrolled (724, 433) with delta (0, 0)
Screenshot: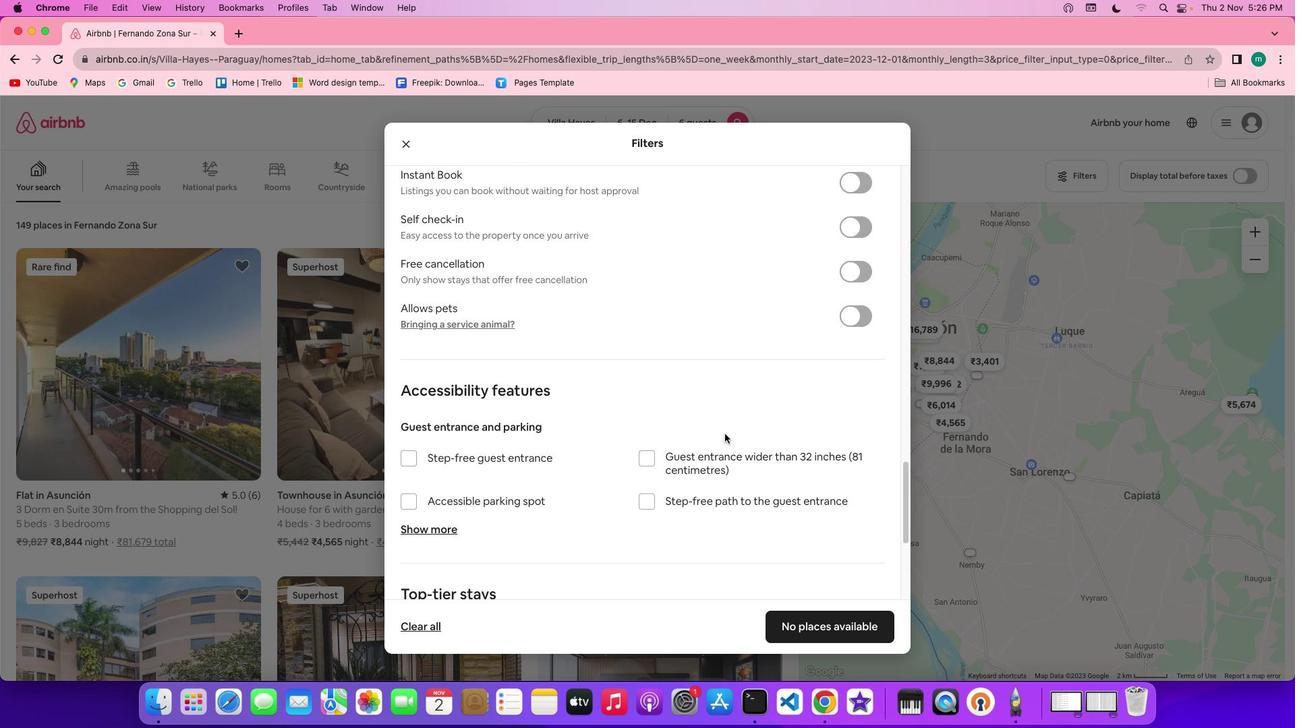 
Action: Mouse scrolled (724, 433) with delta (0, 0)
Screenshot: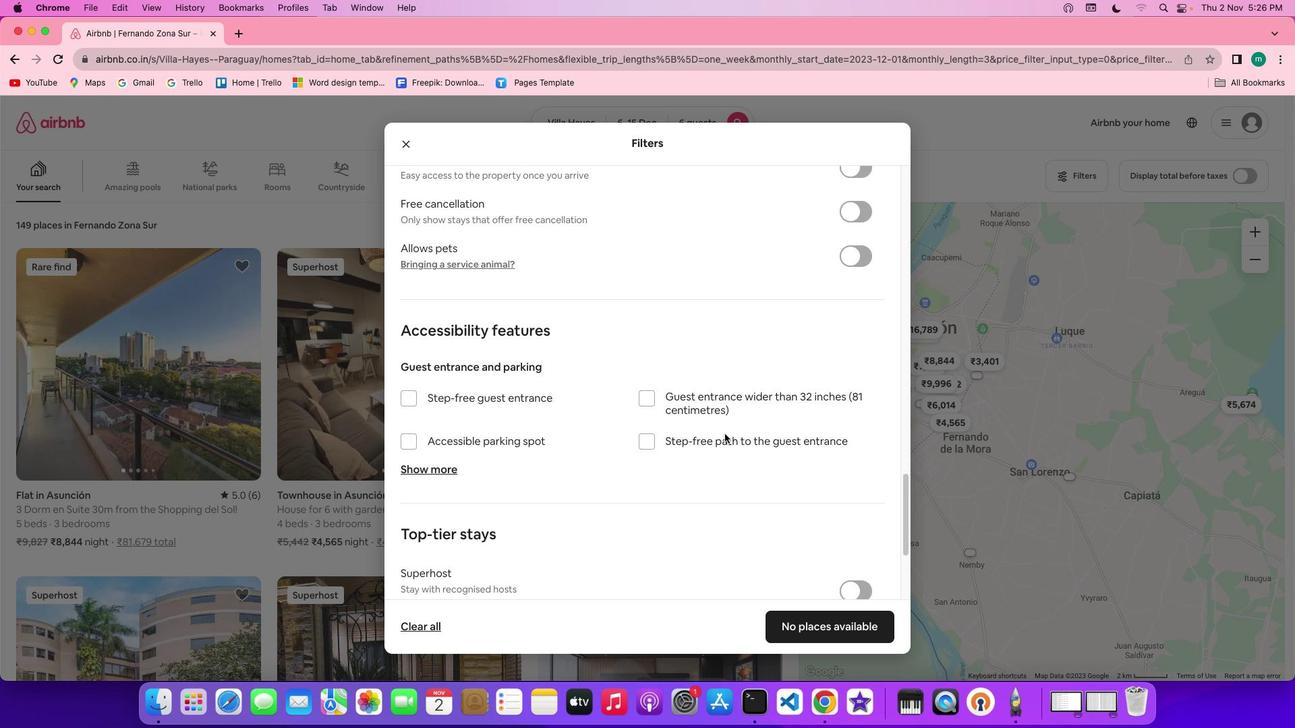 
Action: Mouse scrolled (724, 433) with delta (0, -2)
Screenshot: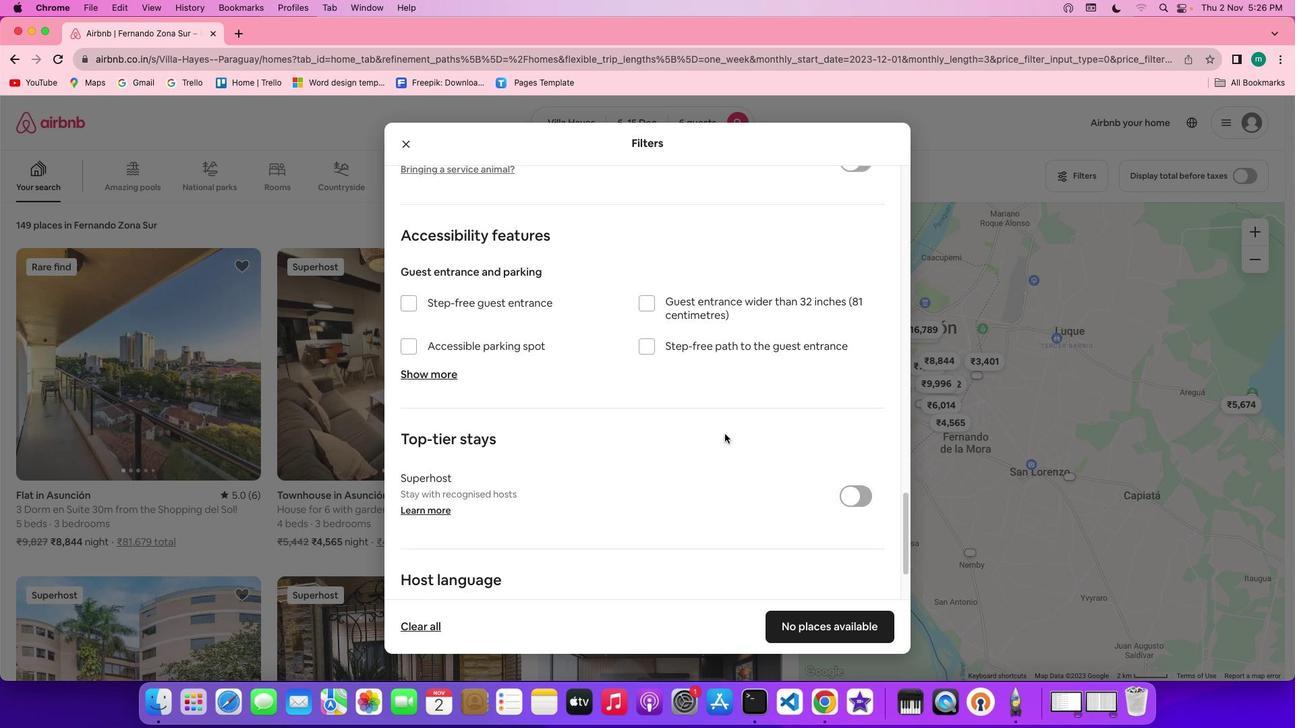 
Action: Mouse scrolled (724, 433) with delta (0, -3)
Screenshot: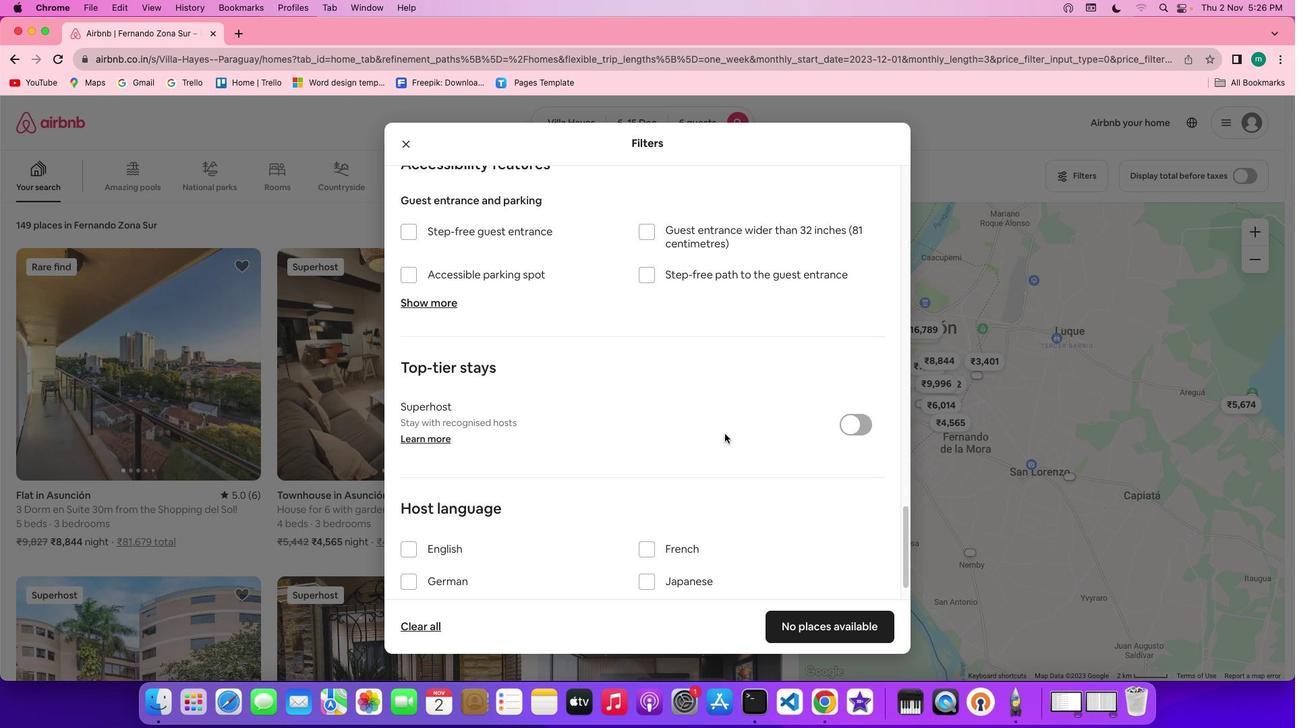 
Action: Mouse scrolled (724, 433) with delta (0, -3)
Screenshot: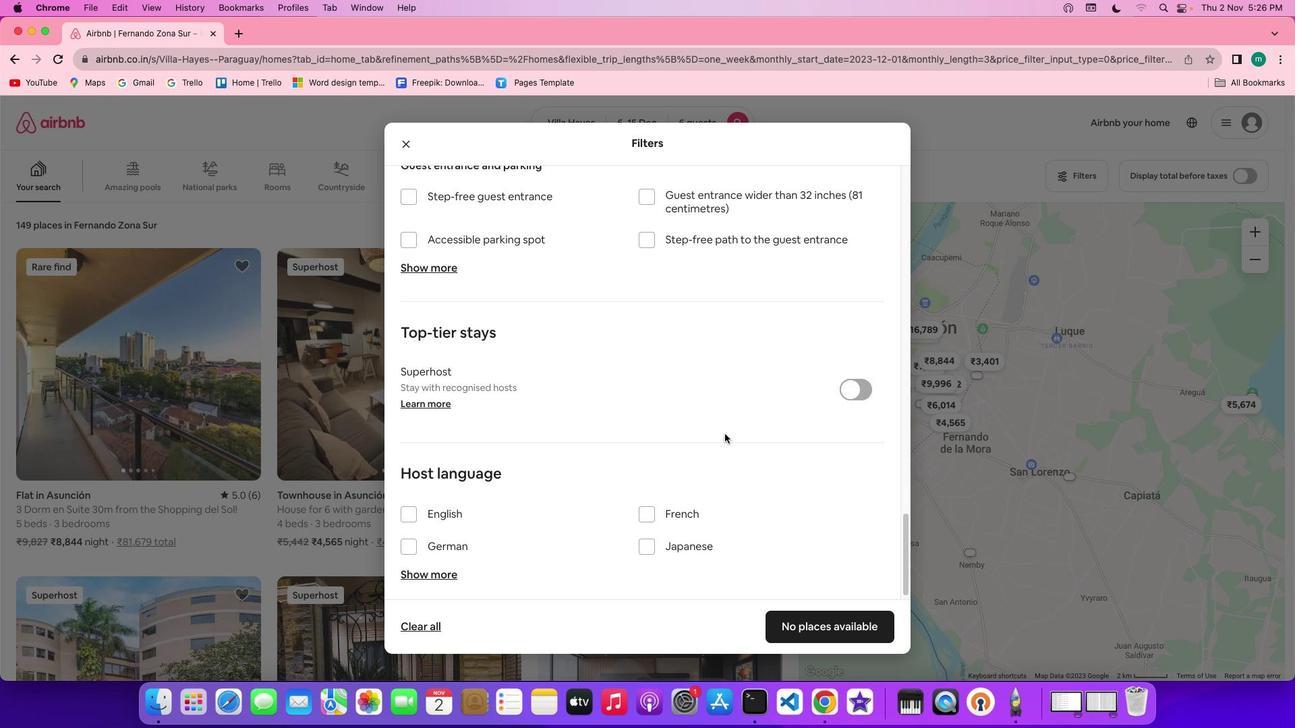 
Action: Mouse moved to (724, 434)
Screenshot: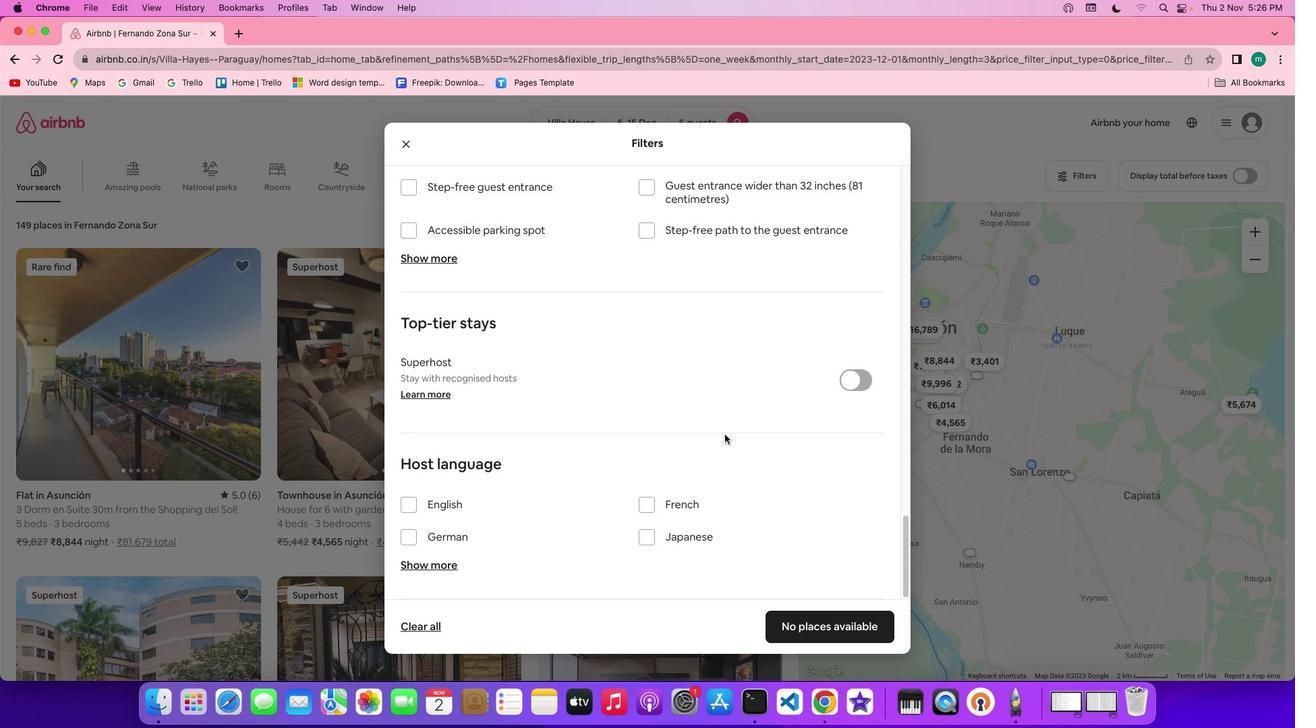 
Action: Mouse scrolled (724, 434) with delta (0, 0)
Screenshot: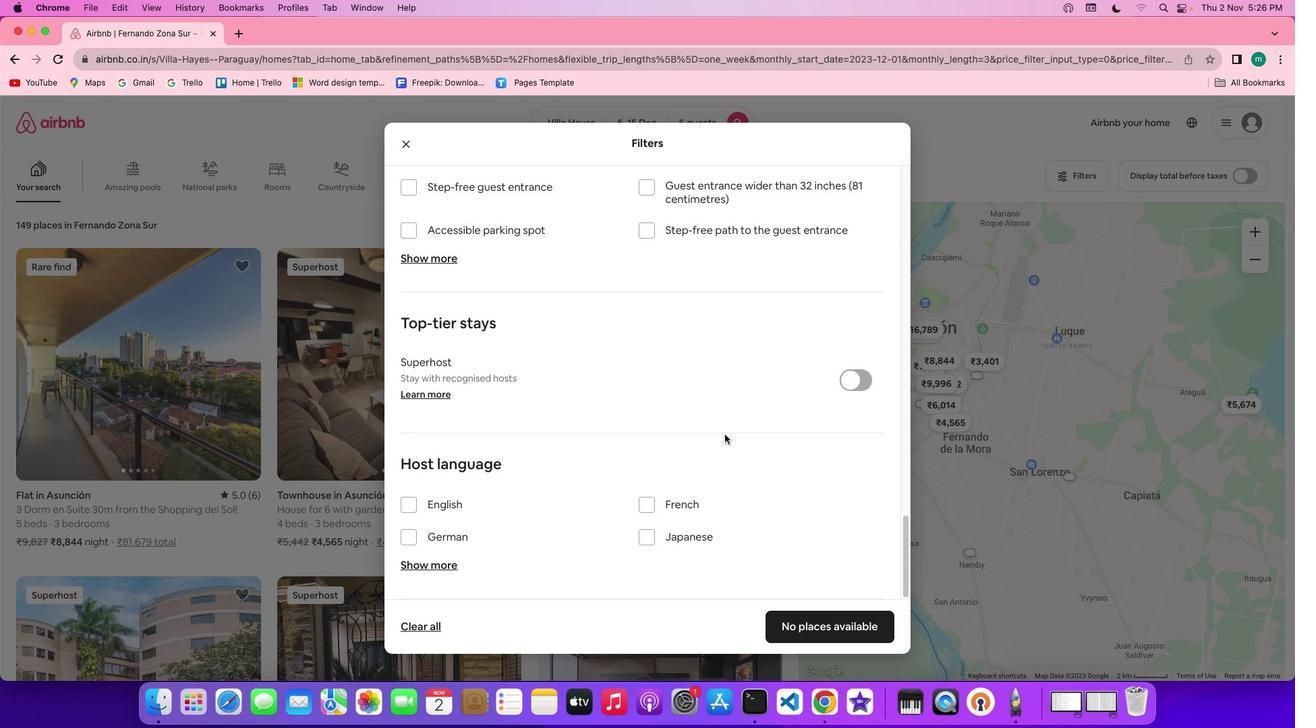 
Action: Mouse scrolled (724, 434) with delta (0, 0)
Screenshot: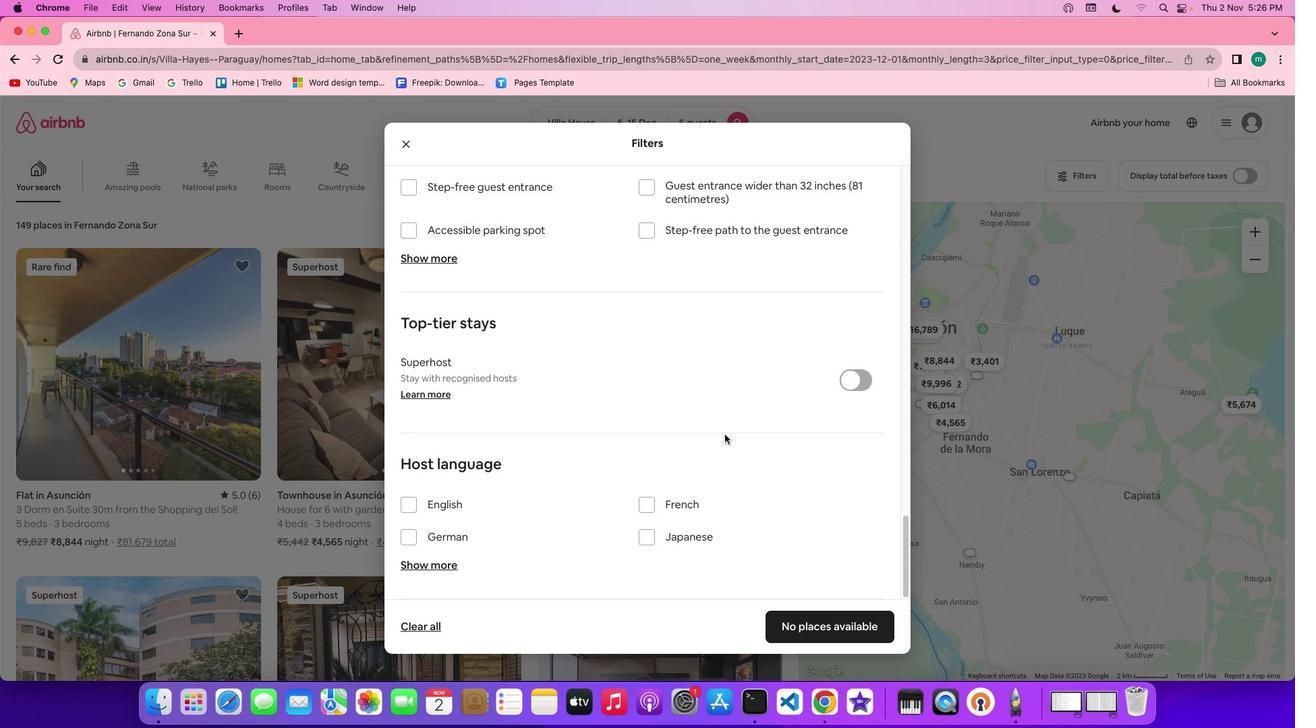 
Action: Mouse scrolled (724, 434) with delta (0, -2)
Screenshot: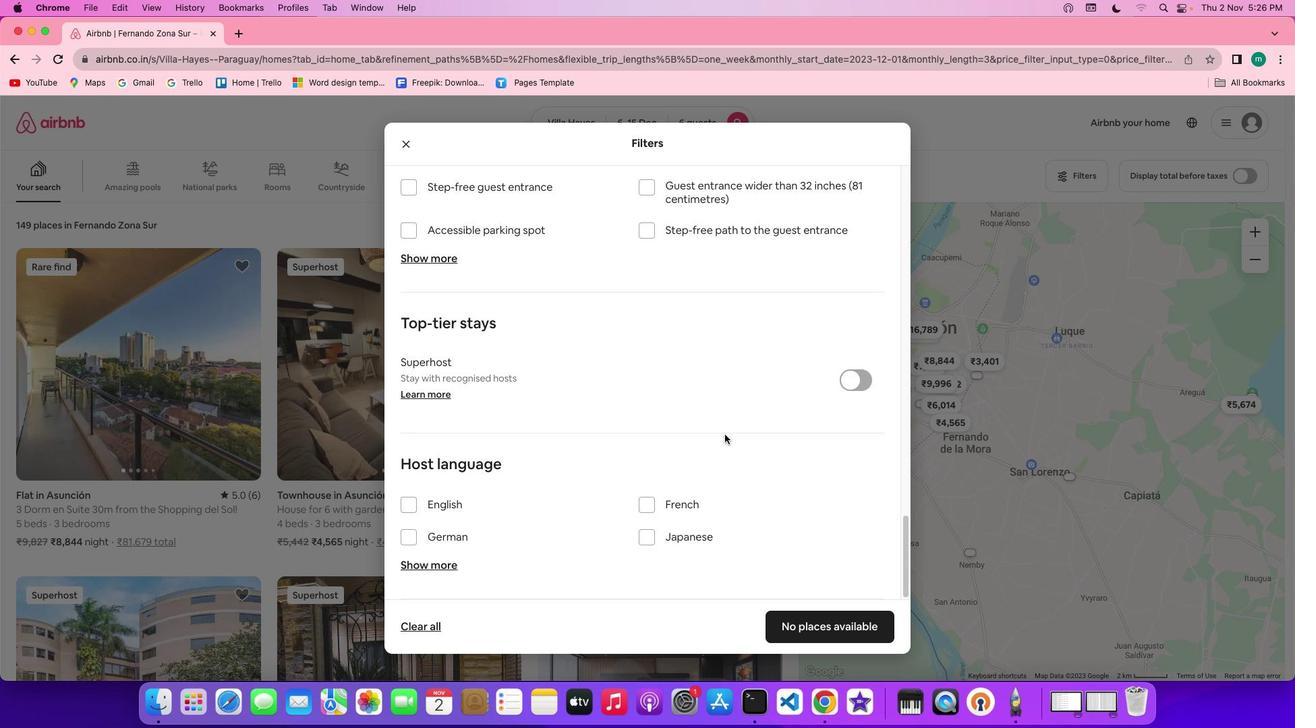 
Action: Mouse scrolled (724, 434) with delta (0, -2)
Screenshot: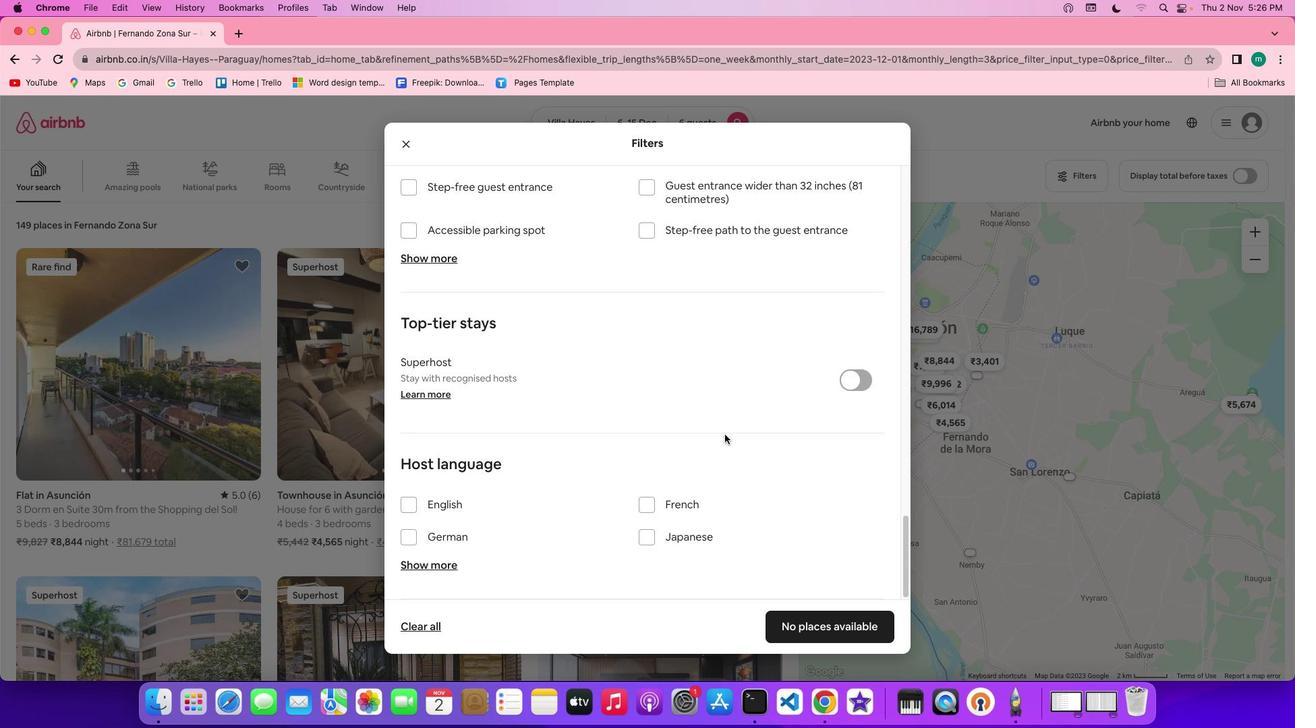 
Action: Mouse scrolled (724, 434) with delta (0, -2)
Screenshot: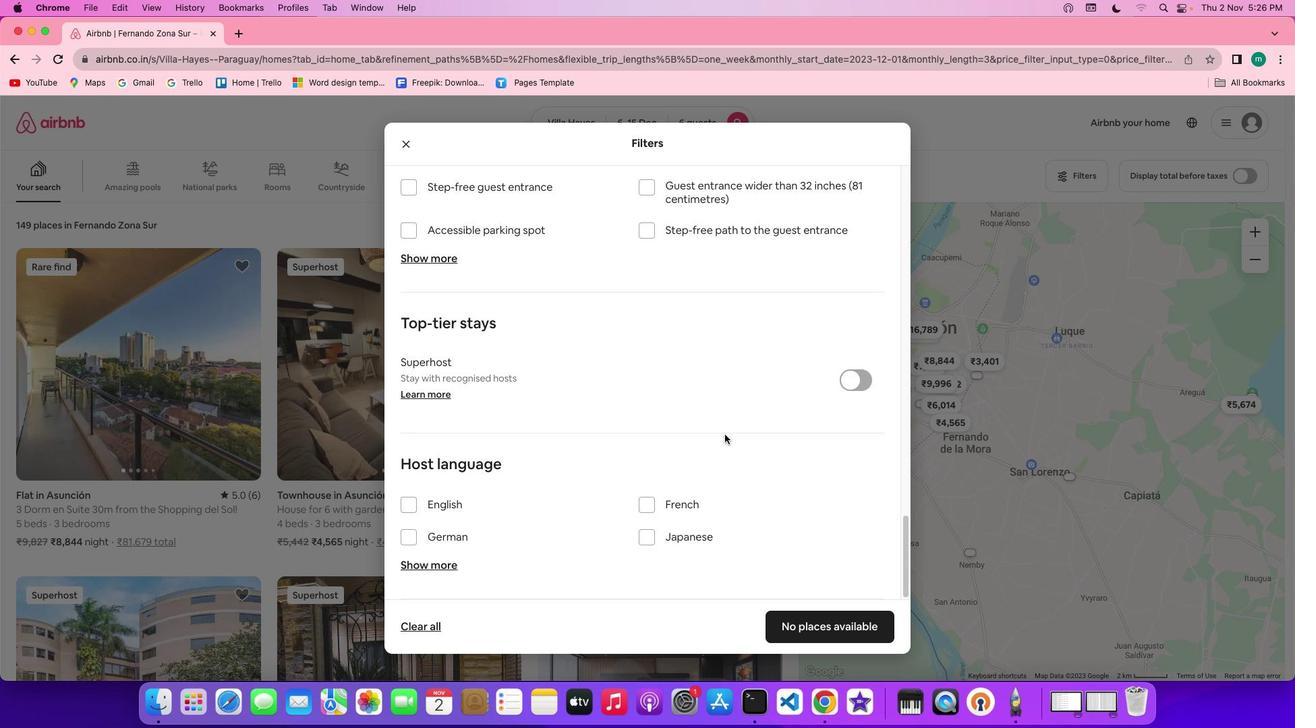 
Action: Mouse scrolled (724, 434) with delta (0, 0)
Screenshot: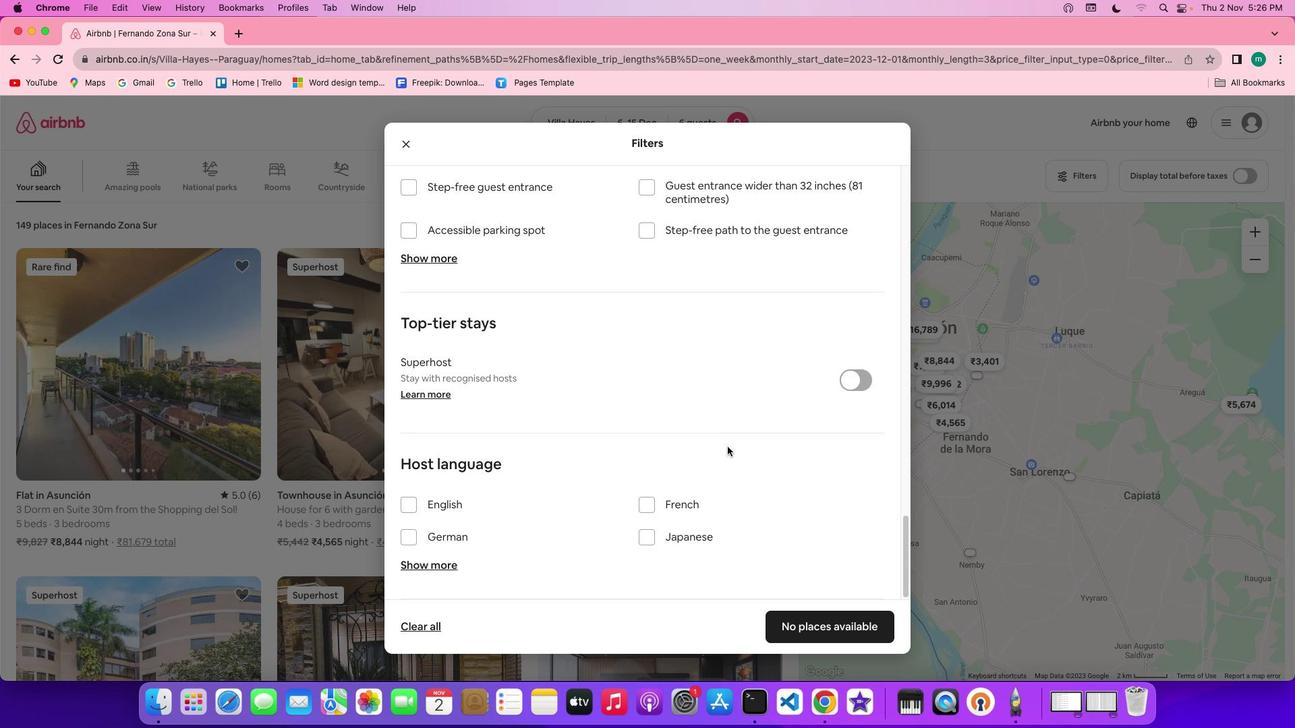 
Action: Mouse moved to (825, 632)
Screenshot: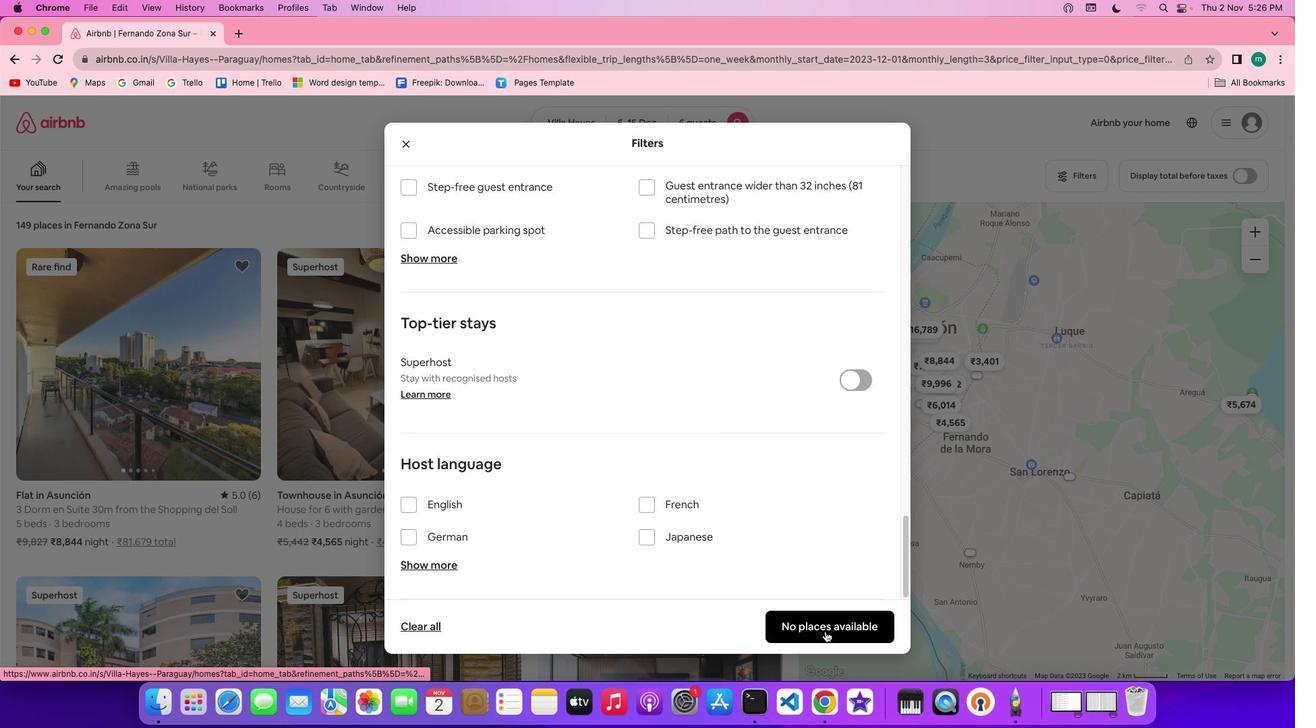 
Action: Mouse pressed left at (825, 632)
Screenshot: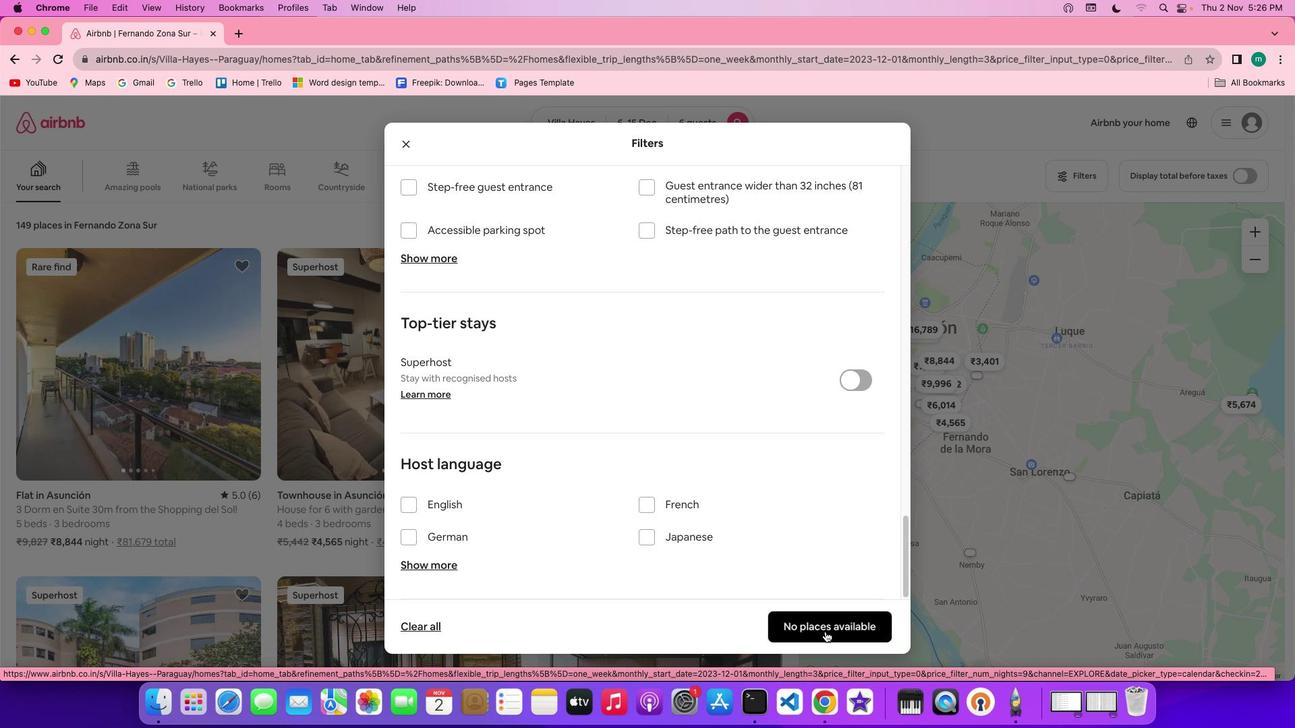 
Action: Mouse moved to (129, 503)
Screenshot: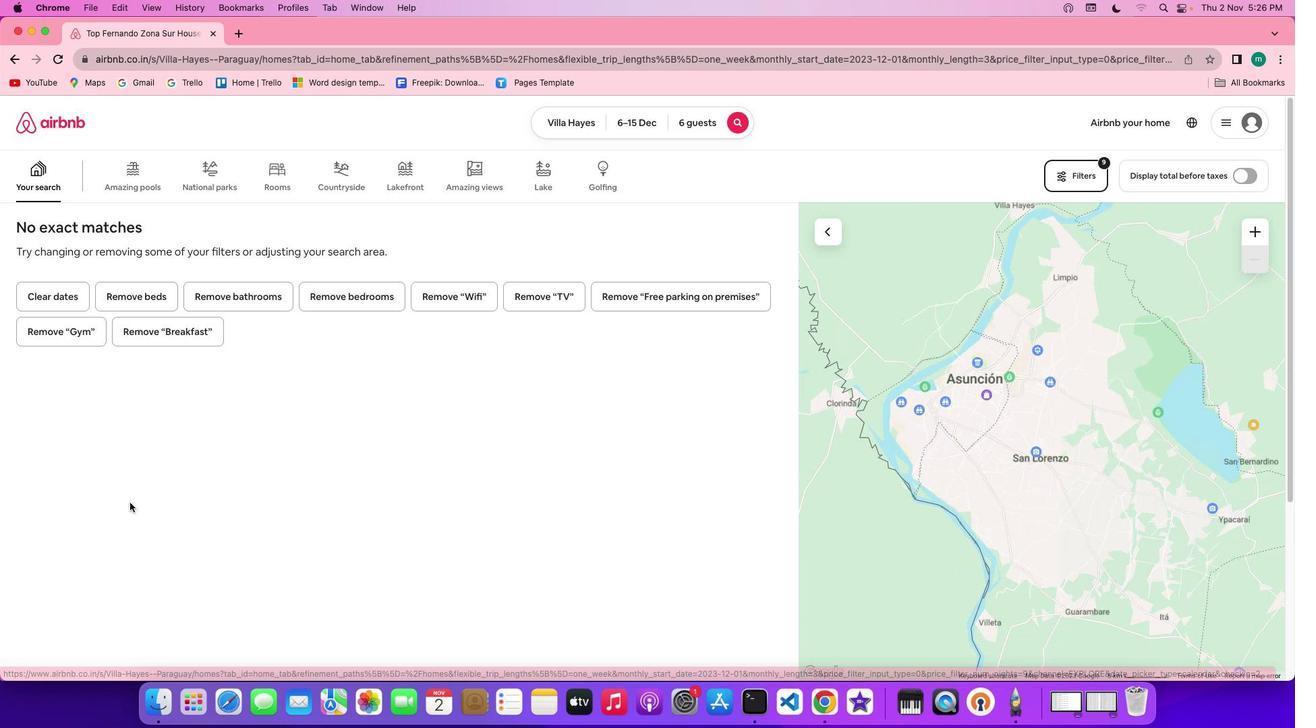 
